 Task: Look for Airbnb properties in Sambava, Madagascar from 4th December, 2023 to 10th December, 2023 for 1 adult.1  bedroom having 1 bed and 1 bathroom. Property type can be hotel. Booking option can be shelf check-in. Look for 3 properties as per requirement.
Action: Mouse pressed left at (463, 84)
Screenshot: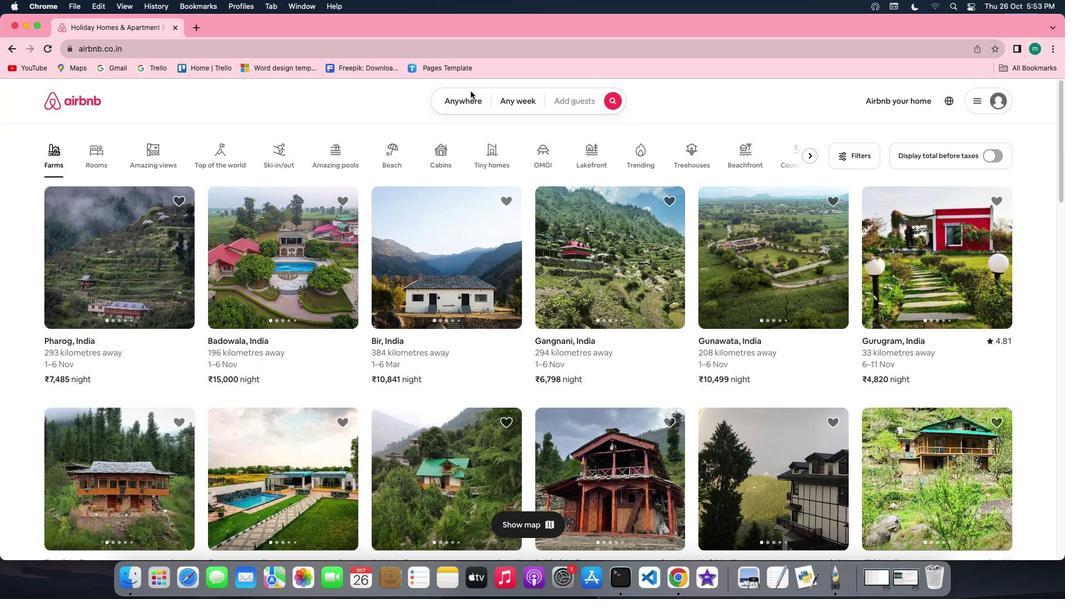 
Action: Mouse pressed left at (463, 84)
Screenshot: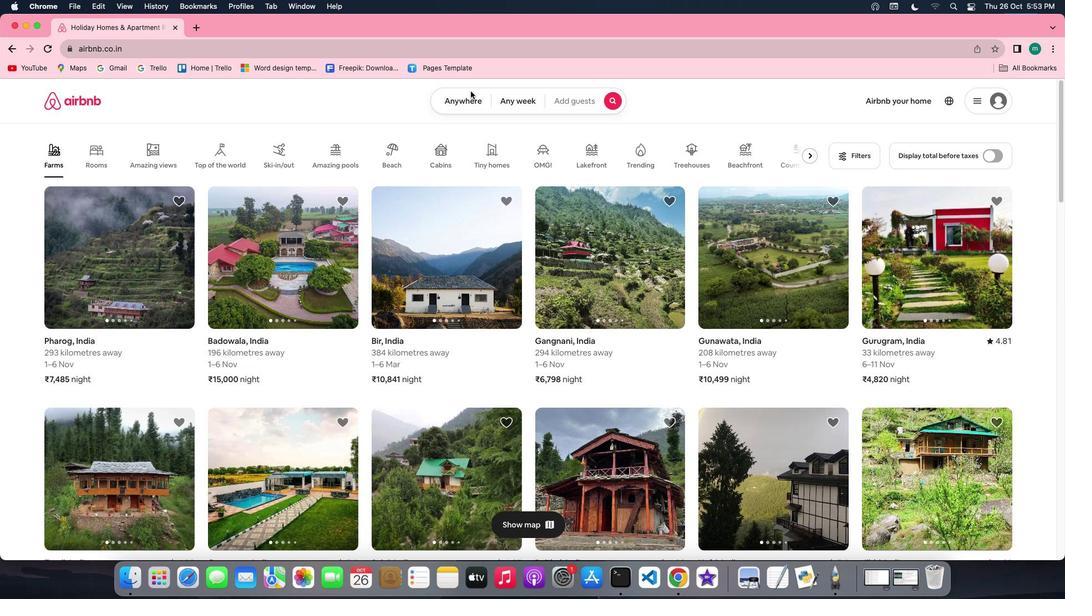 
Action: Mouse moved to (390, 128)
Screenshot: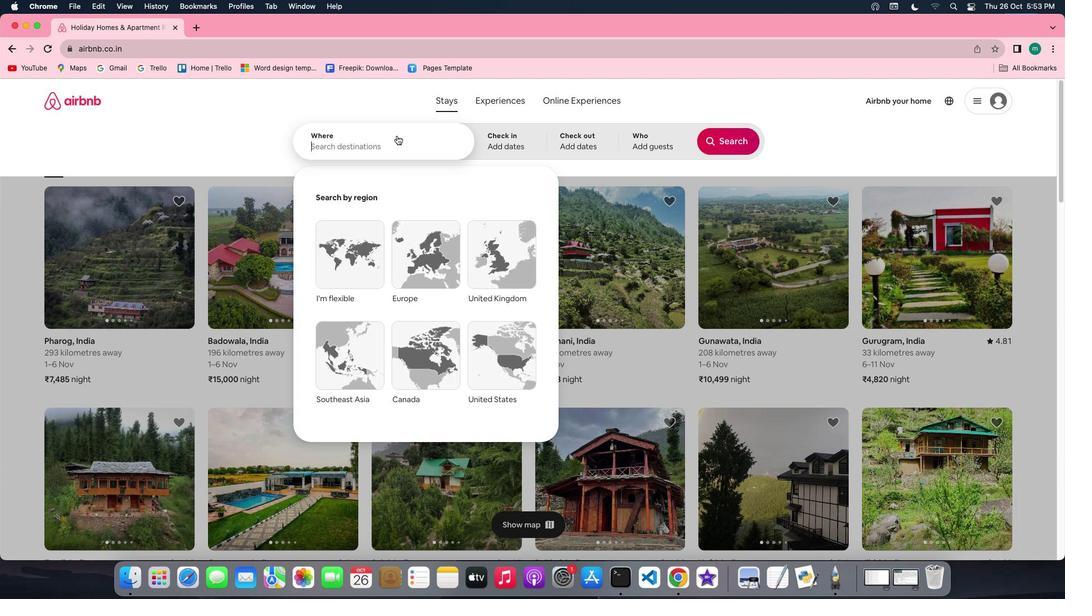 
Action: Mouse pressed left at (390, 128)
Screenshot: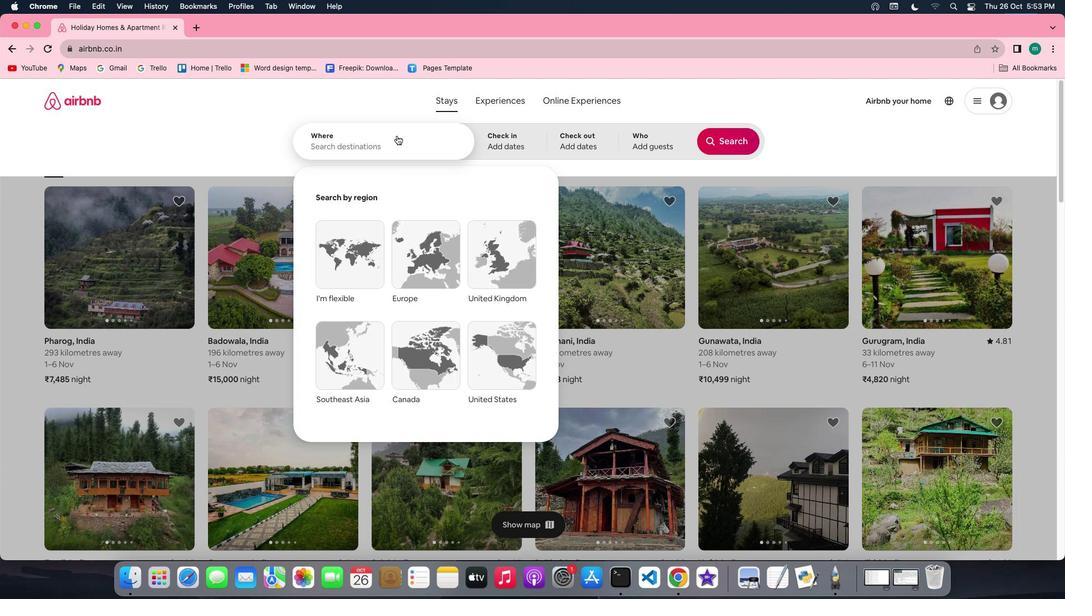 
Action: Mouse moved to (384, 138)
Screenshot: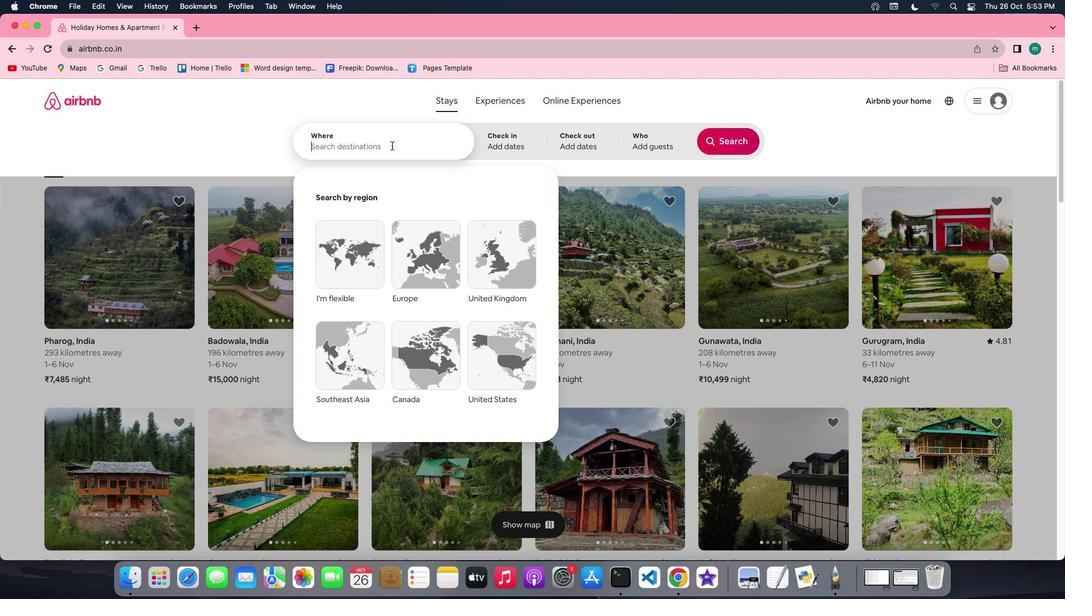 
Action: Mouse pressed left at (384, 138)
Screenshot: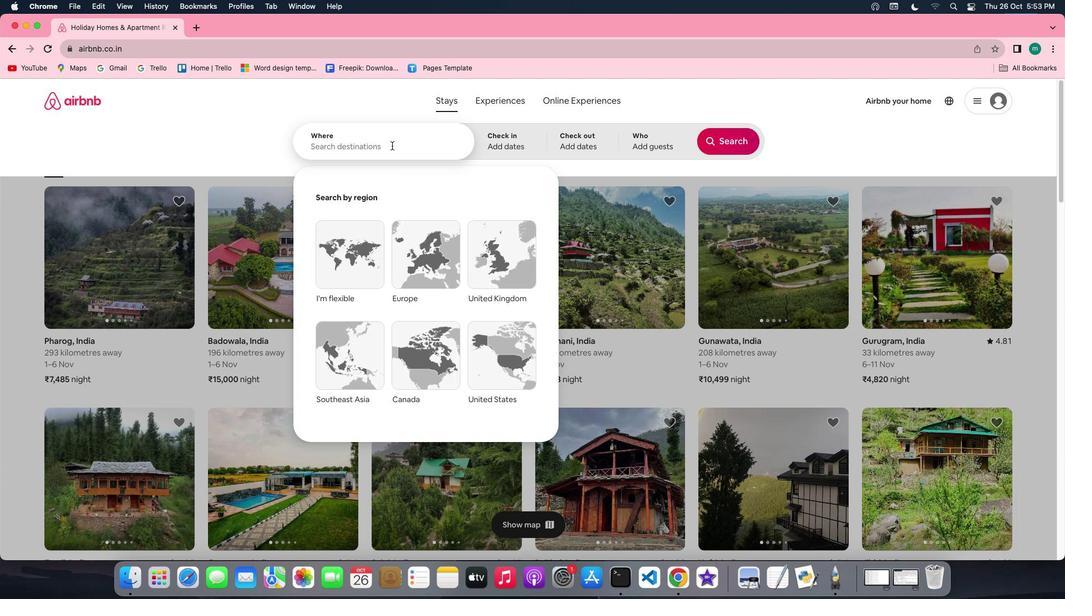 
Action: Key pressed Key.spaceKey.shift'S''a''m''b''a''v''a'','Key.spaceKey.shift'M''a''d''a''g''a''s''c''a''r'
Screenshot: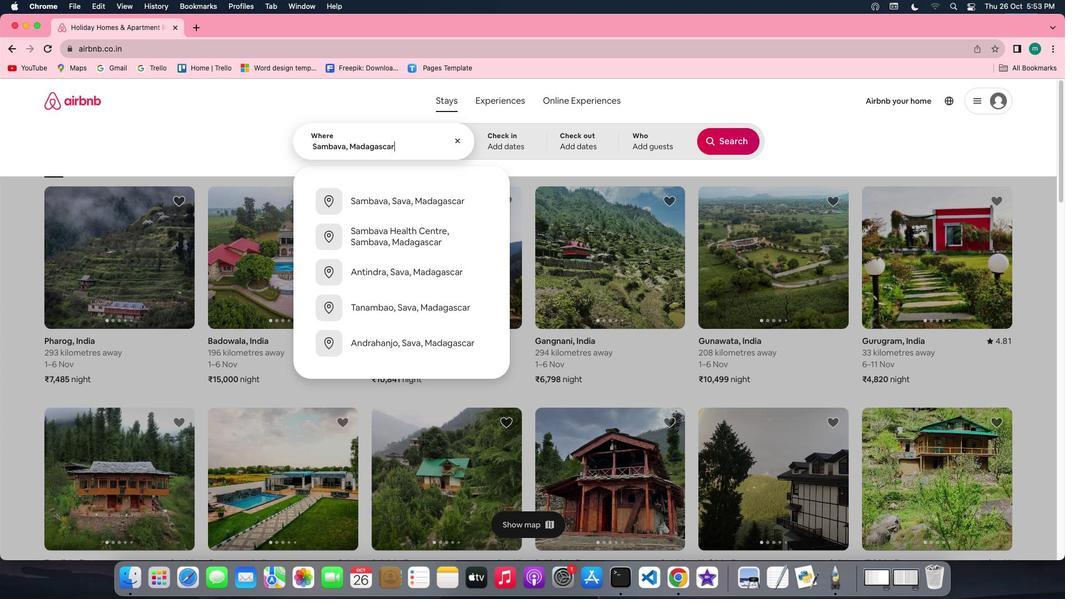 
Action: Mouse moved to (510, 137)
Screenshot: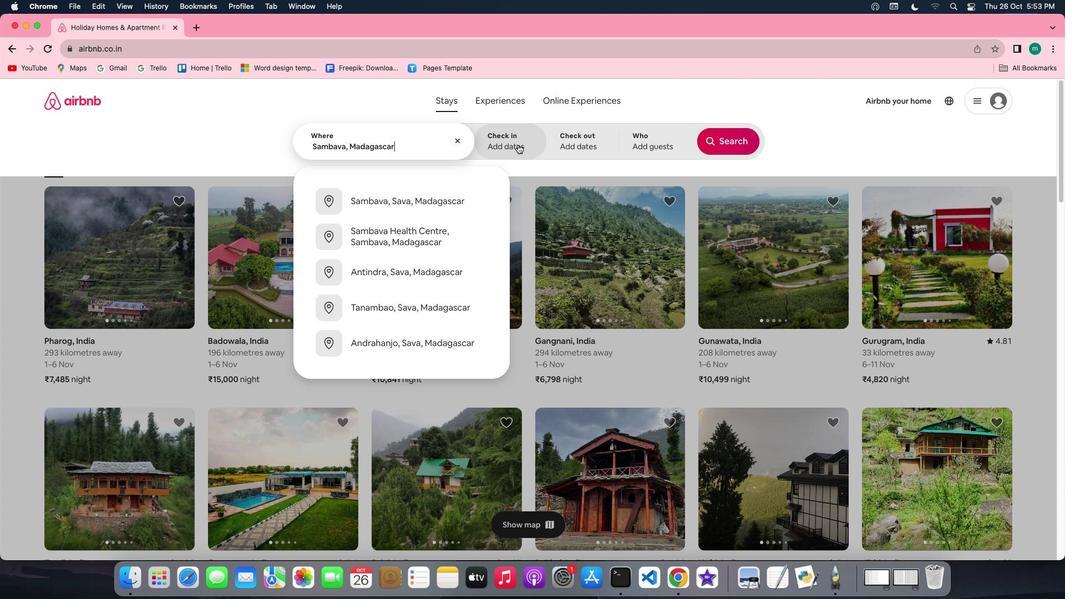 
Action: Mouse pressed left at (510, 137)
Screenshot: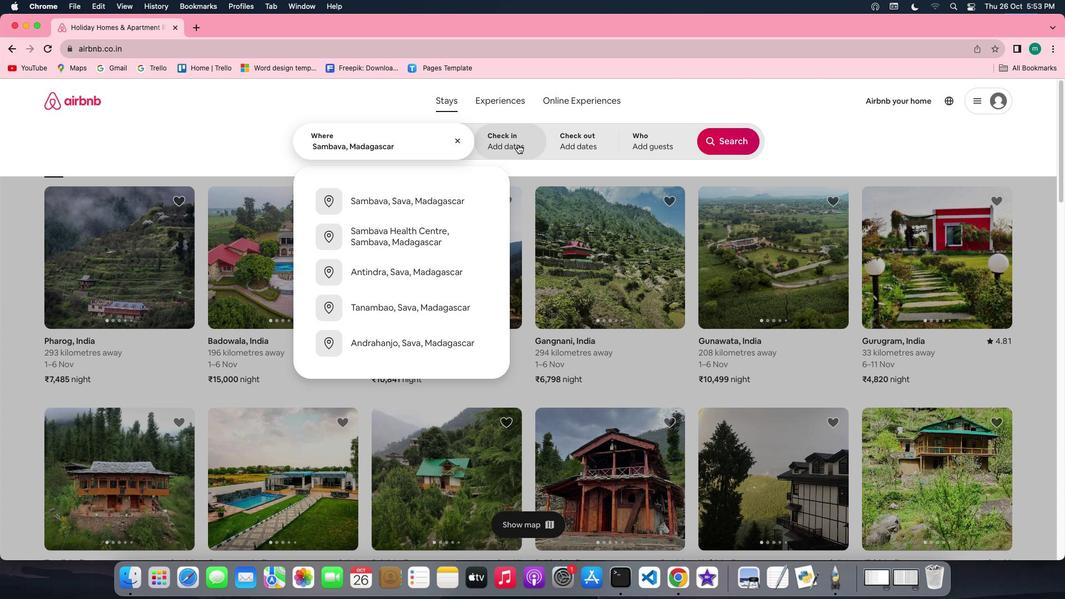 
Action: Mouse moved to (712, 224)
Screenshot: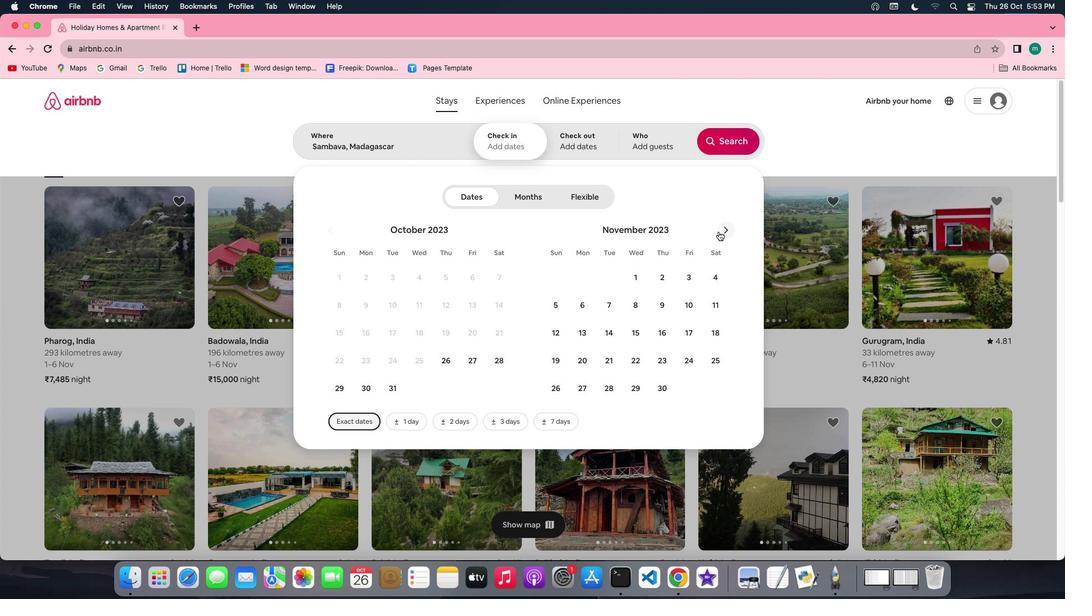 
Action: Mouse pressed left at (712, 224)
Screenshot: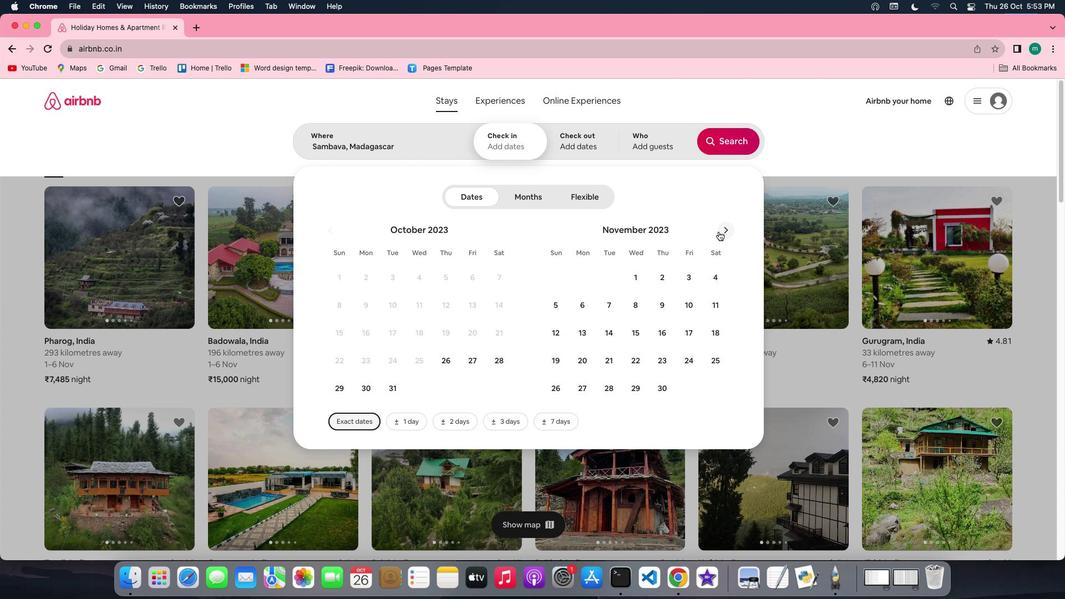 
Action: Mouse moved to (578, 294)
Screenshot: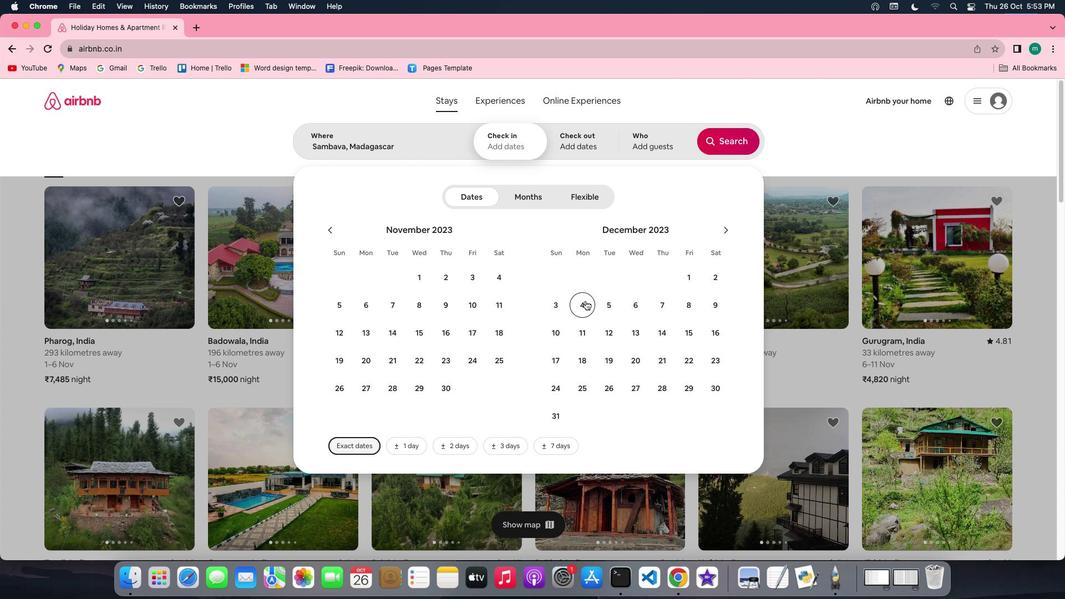 
Action: Mouse pressed left at (578, 294)
Screenshot: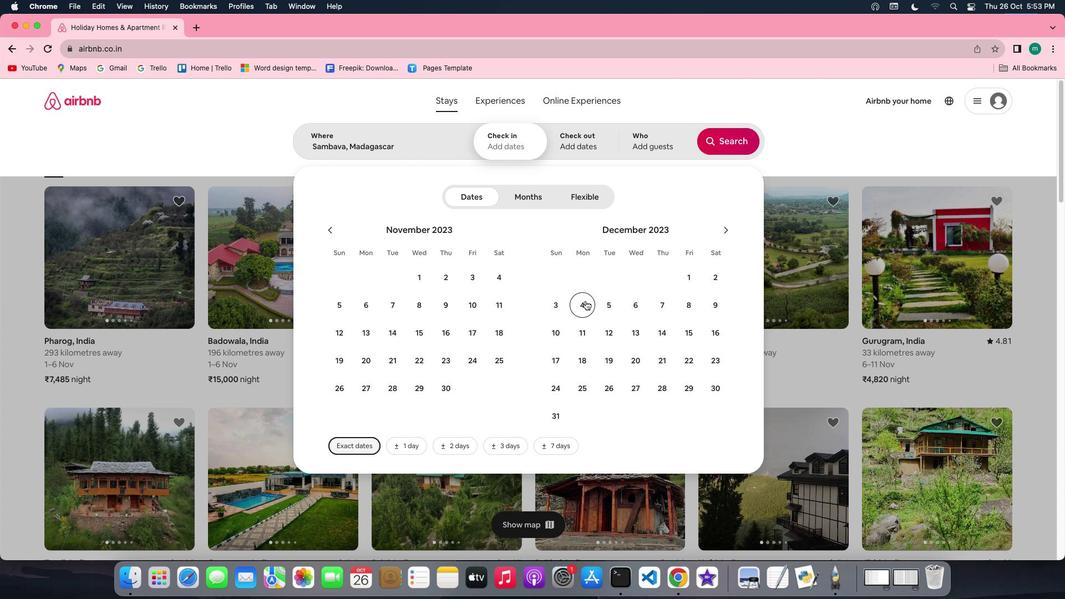 
Action: Mouse moved to (546, 315)
Screenshot: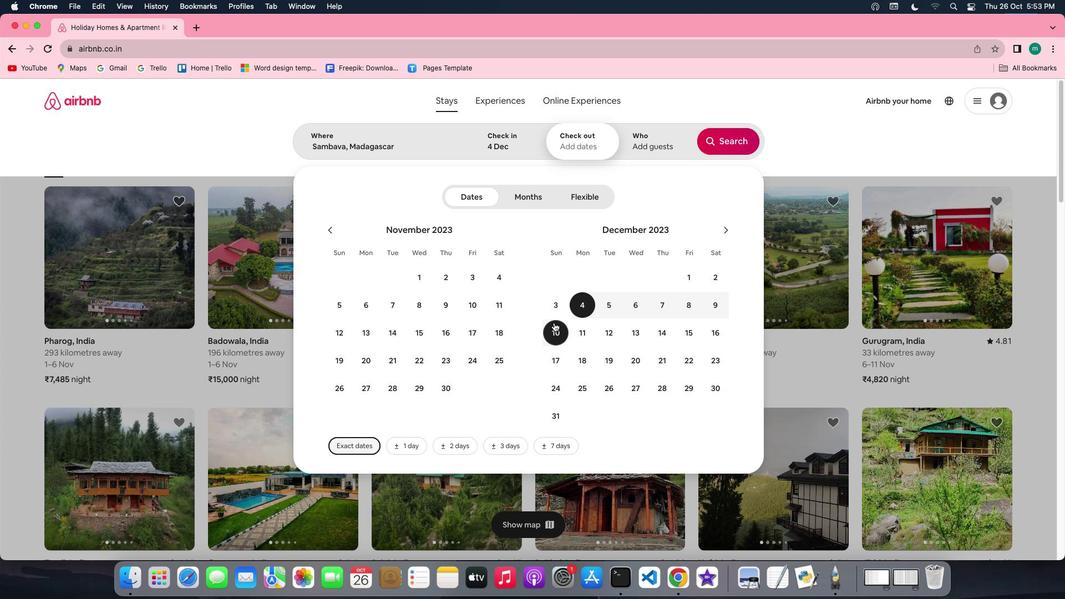 
Action: Mouse pressed left at (546, 315)
Screenshot: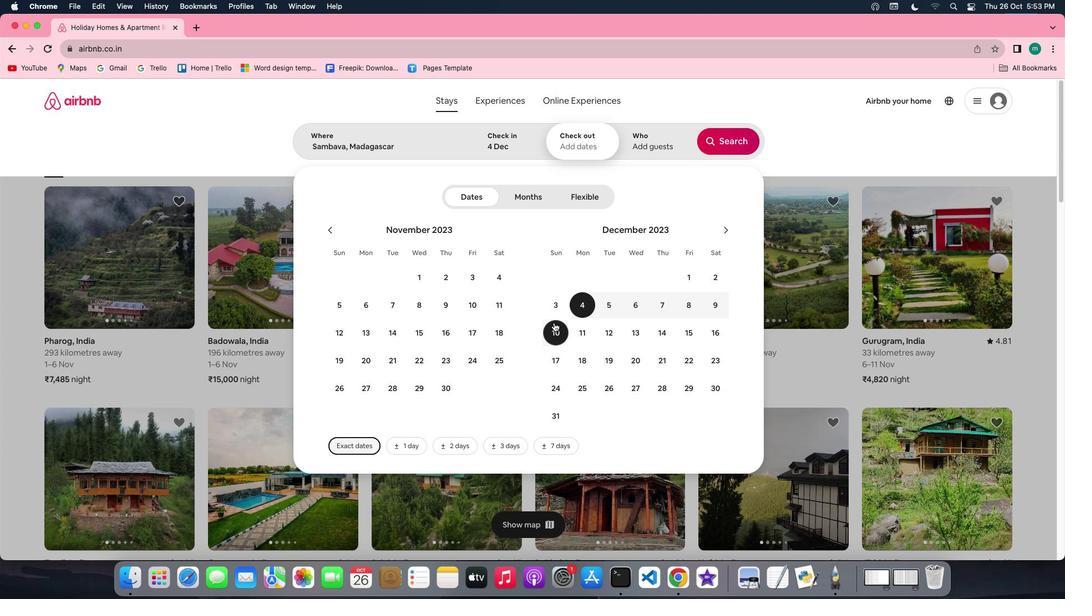 
Action: Mouse moved to (651, 133)
Screenshot: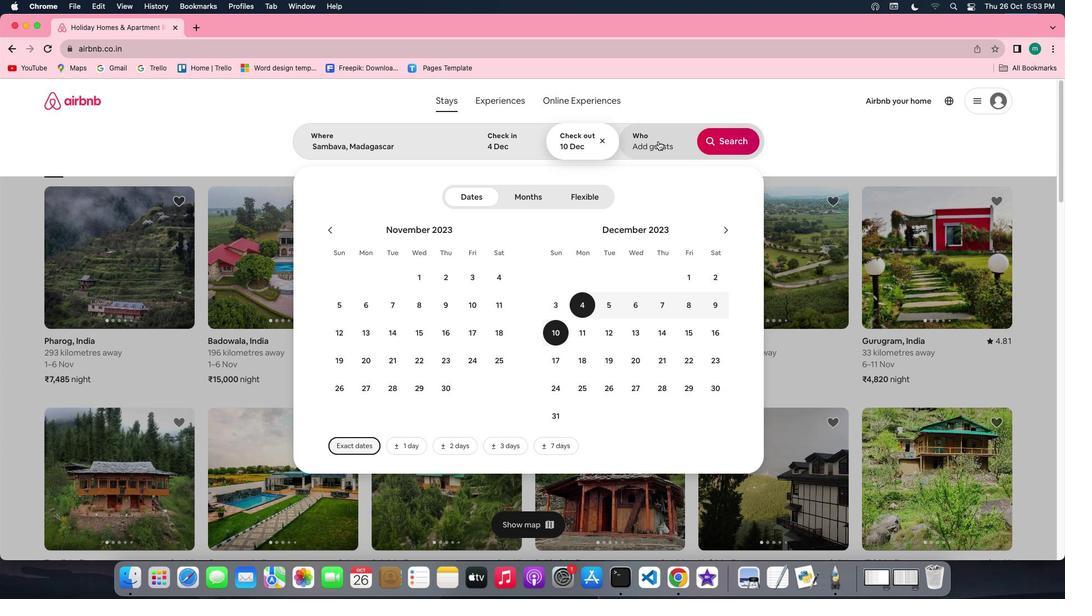 
Action: Mouse pressed left at (651, 133)
Screenshot: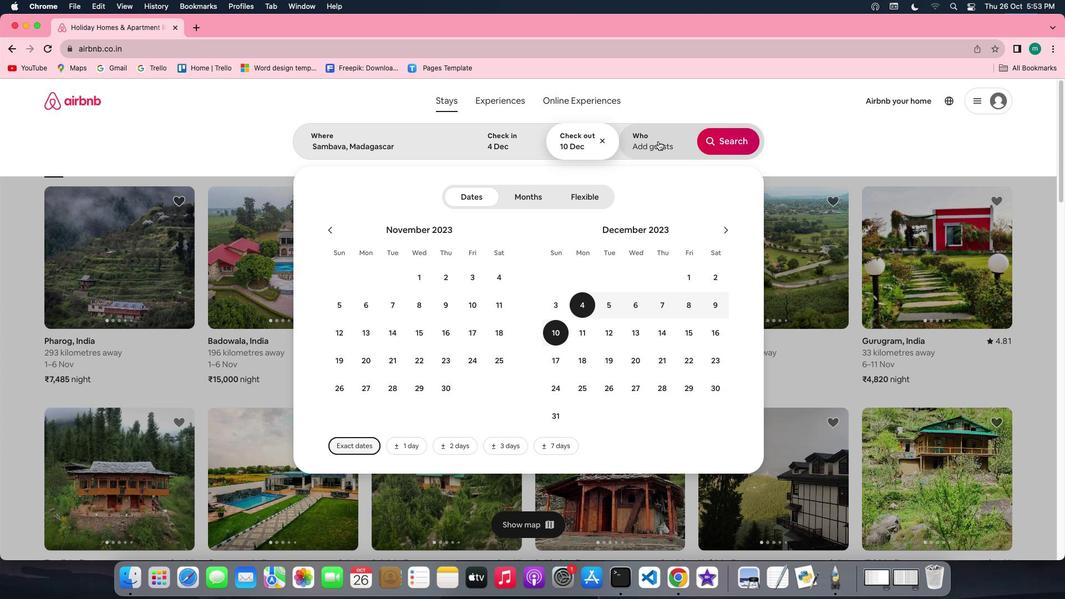 
Action: Mouse moved to (717, 189)
Screenshot: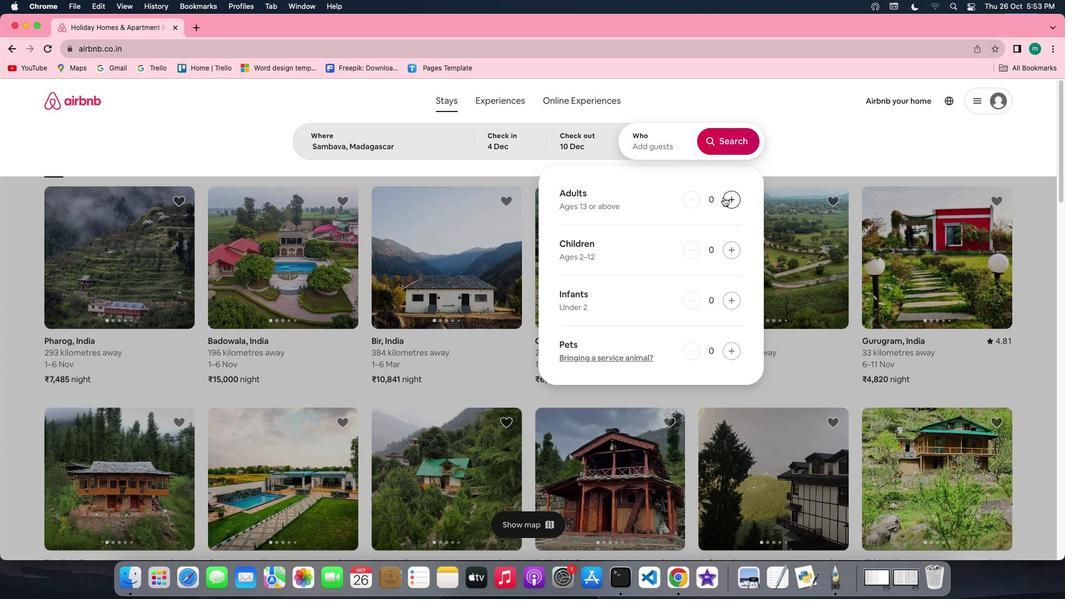 
Action: Mouse pressed left at (717, 189)
Screenshot: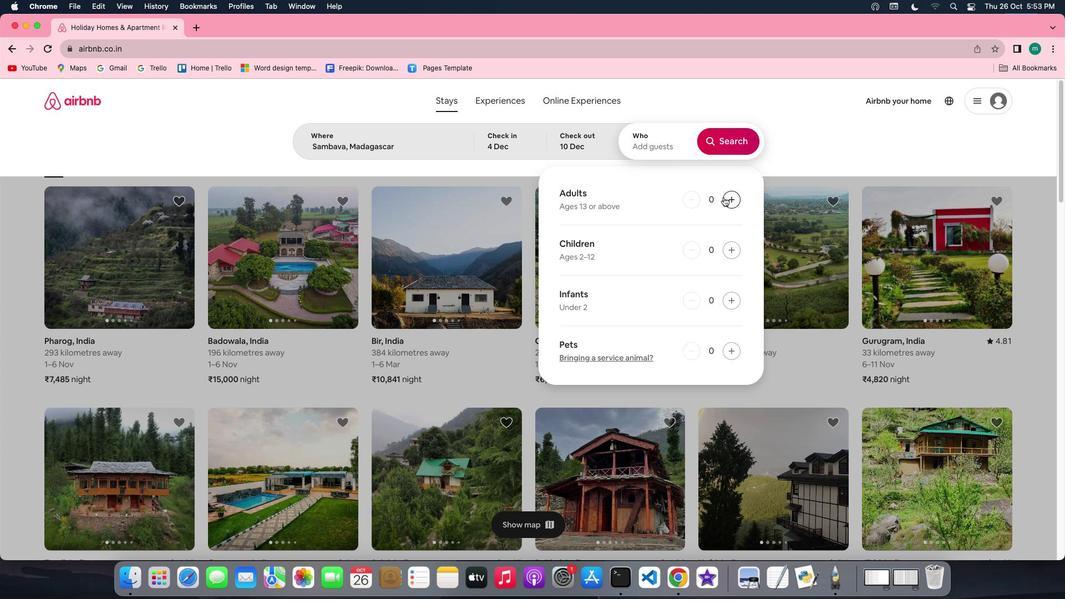 
Action: Mouse moved to (728, 139)
Screenshot: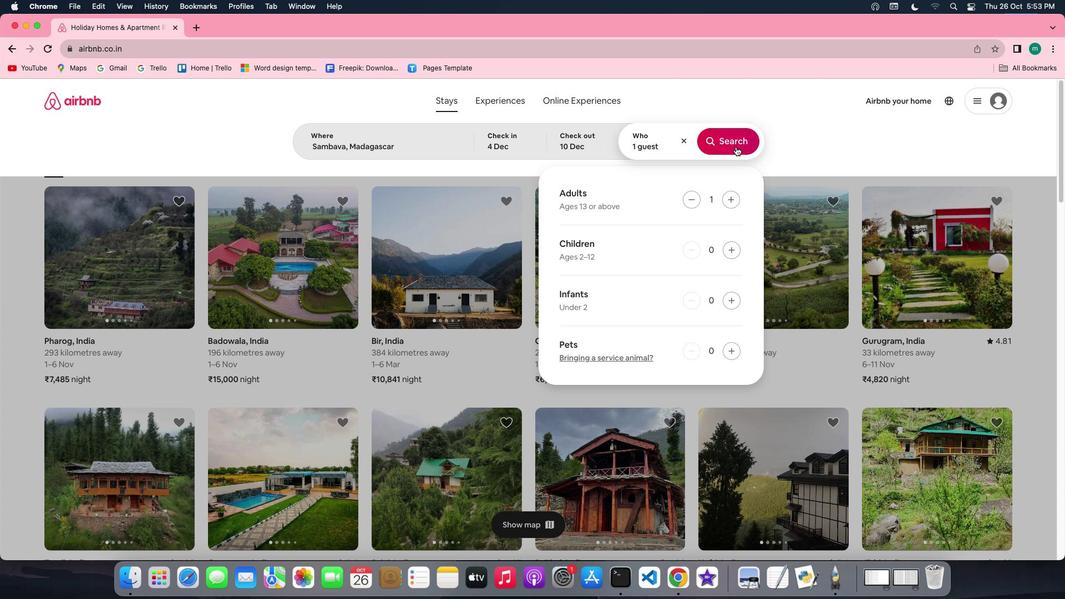 
Action: Mouse pressed left at (728, 139)
Screenshot: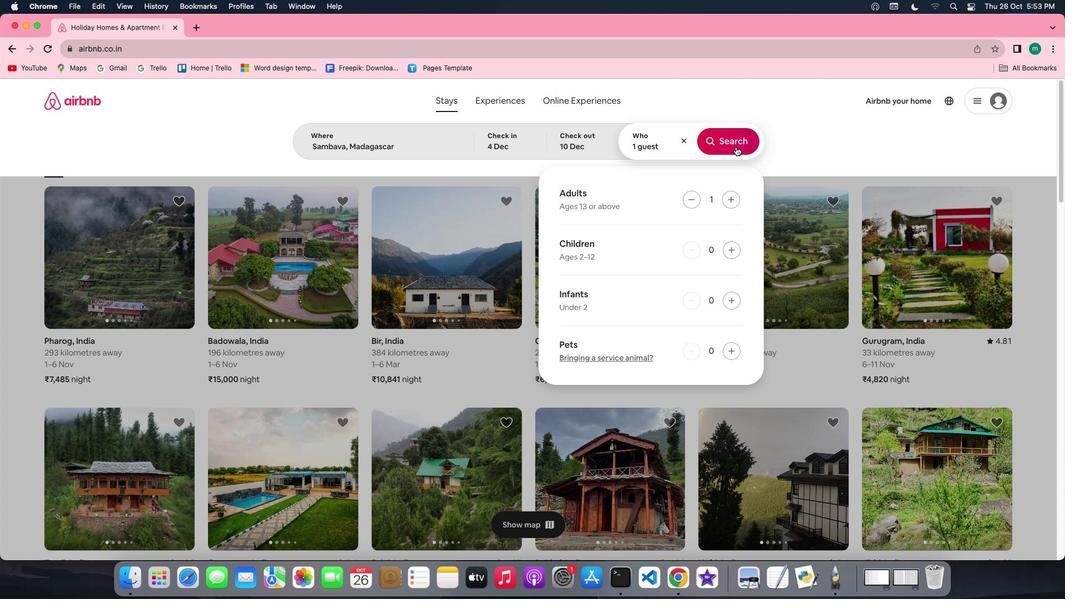 
Action: Mouse moved to (883, 131)
Screenshot: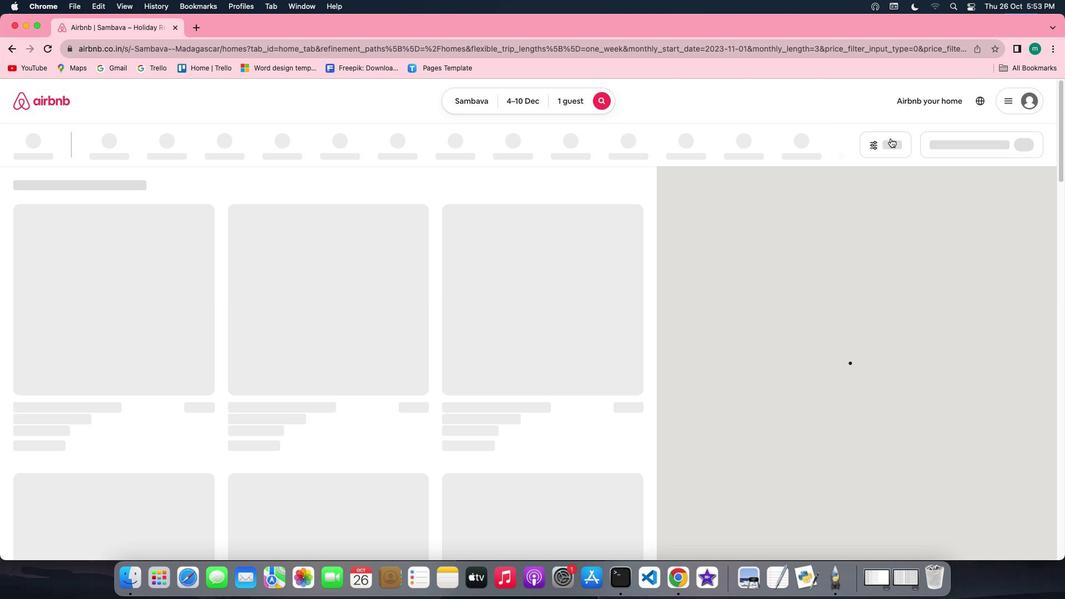 
Action: Mouse pressed left at (883, 131)
Screenshot: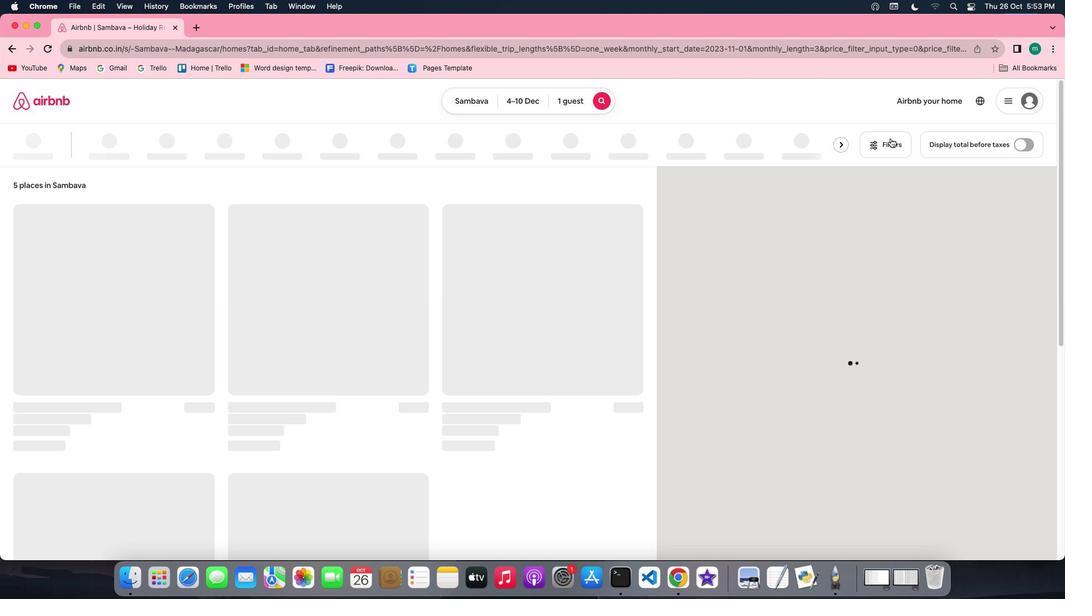 
Action: Mouse moved to (874, 140)
Screenshot: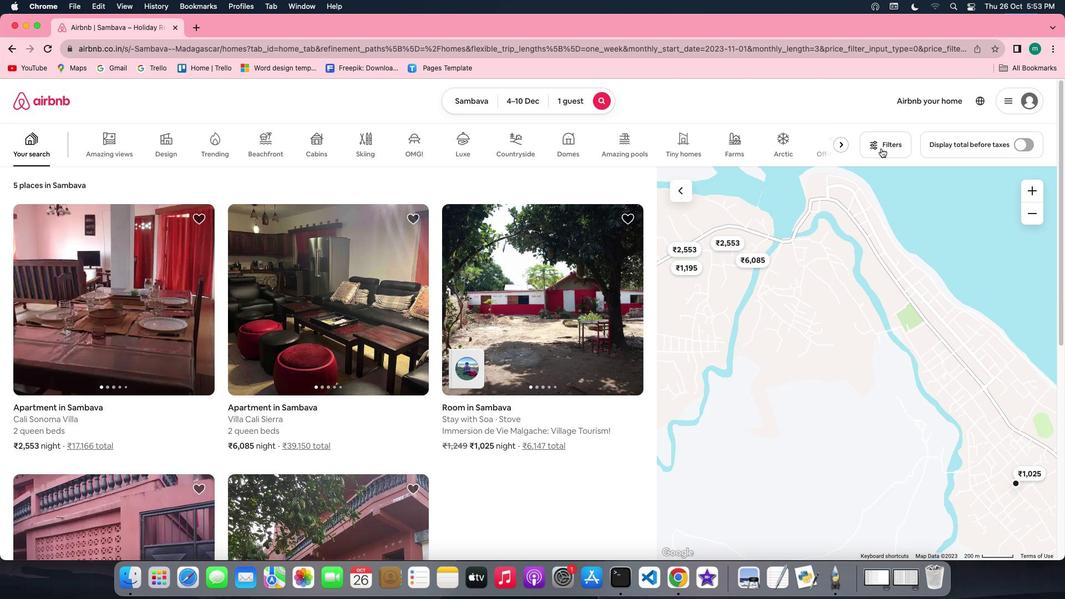
Action: Mouse pressed left at (874, 140)
Screenshot: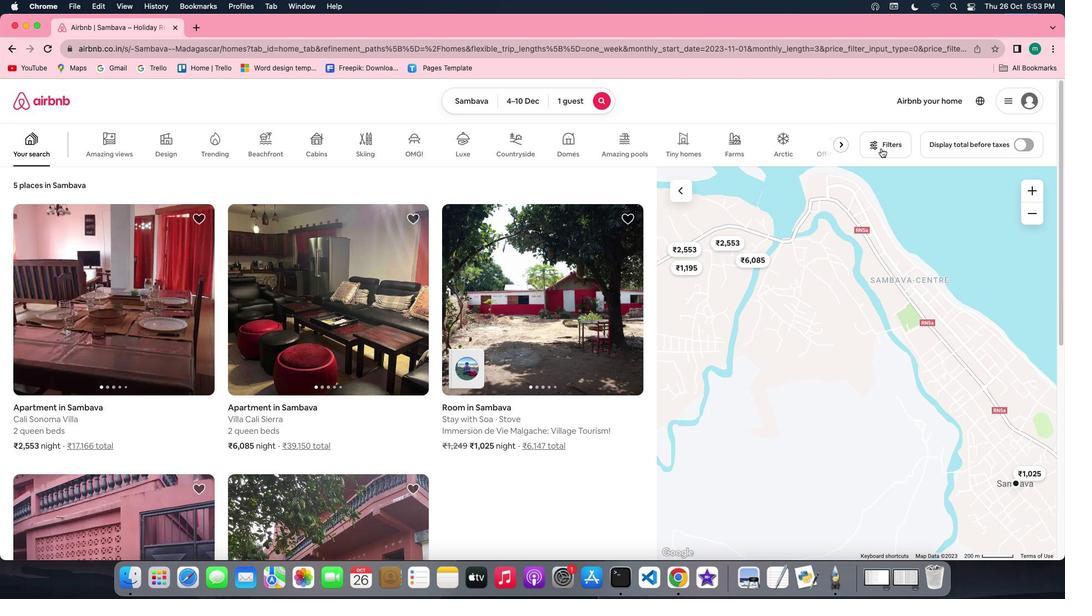 
Action: Mouse moved to (581, 269)
Screenshot: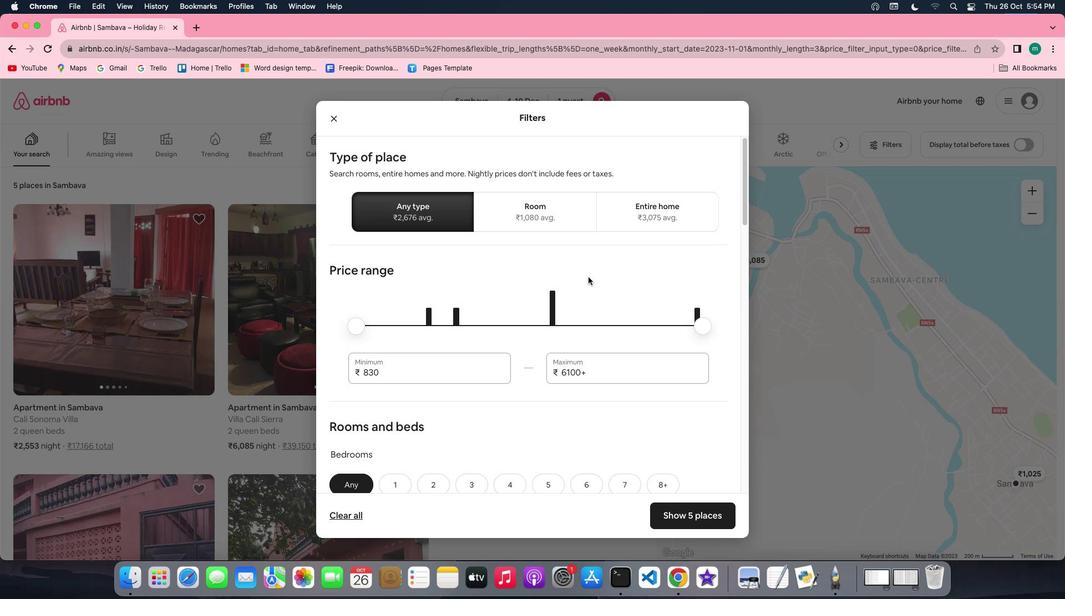 
Action: Mouse scrolled (581, 269) with delta (-6, -7)
Screenshot: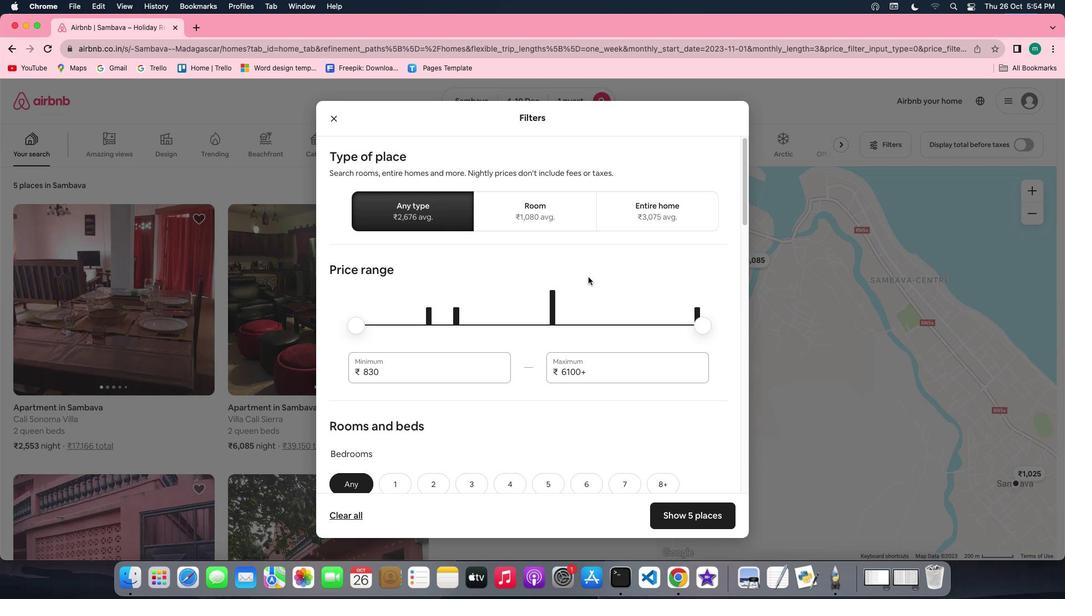 
Action: Mouse scrolled (581, 269) with delta (-6, -7)
Screenshot: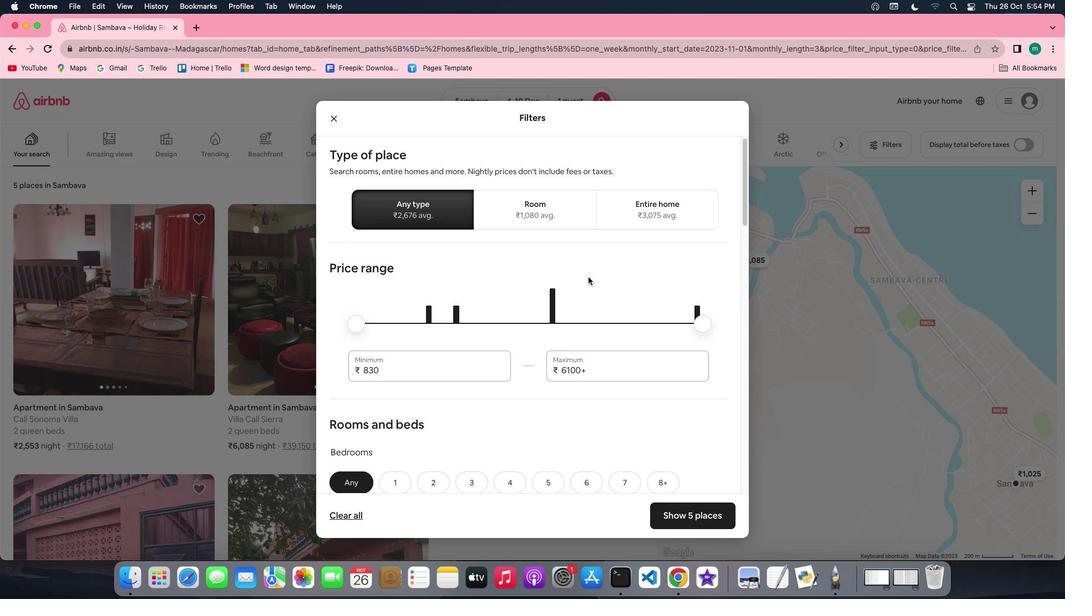 
Action: Mouse scrolled (581, 269) with delta (-6, -7)
Screenshot: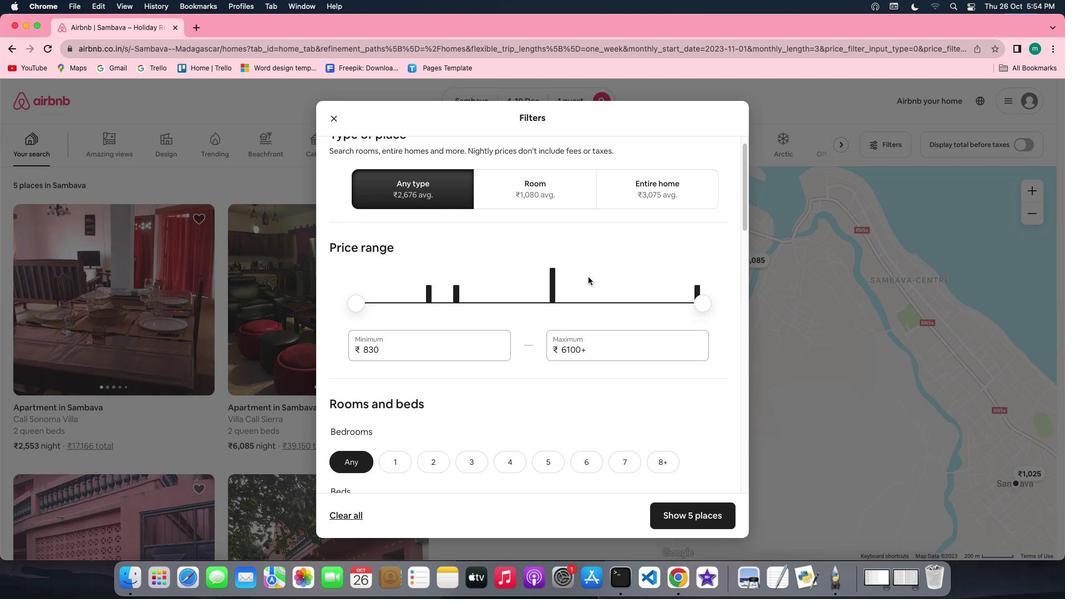 
Action: Mouse scrolled (581, 269) with delta (-6, -6)
Screenshot: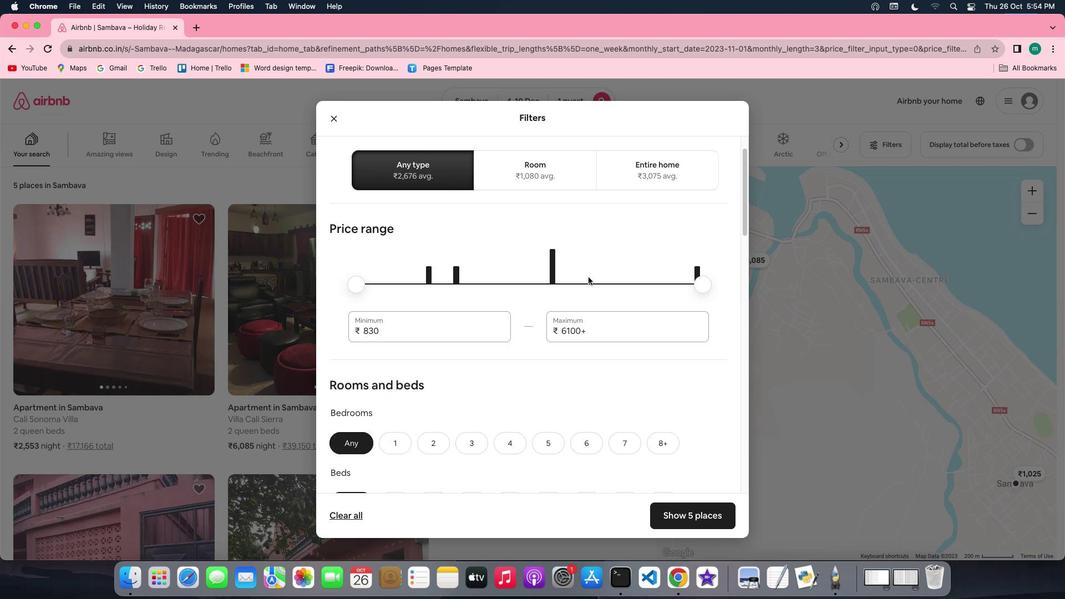 
Action: Mouse scrolled (581, 269) with delta (-6, -6)
Screenshot: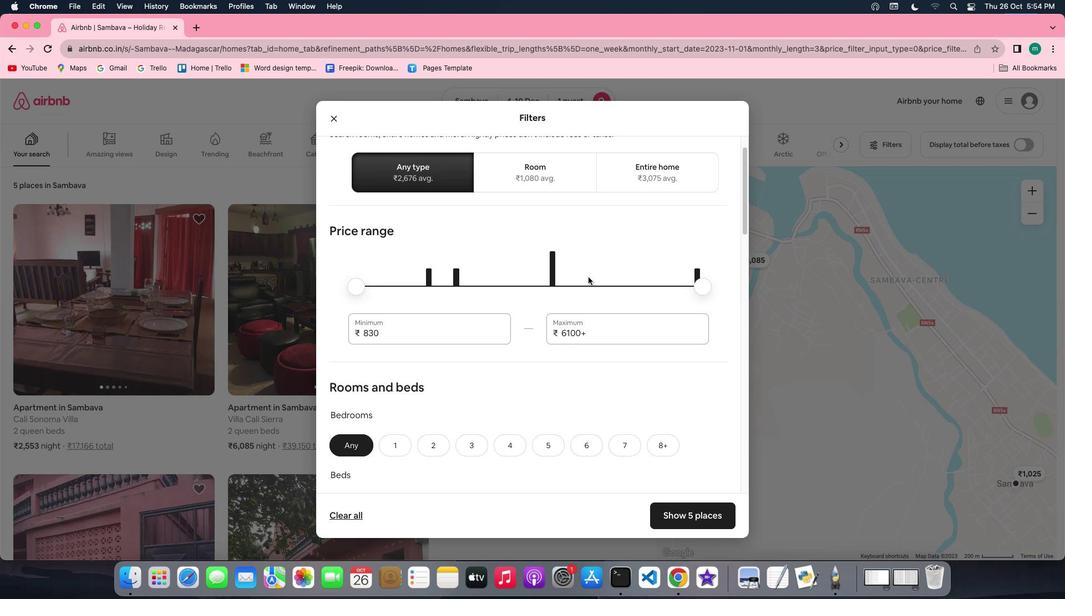 
Action: Mouse scrolled (581, 269) with delta (-6, -7)
Screenshot: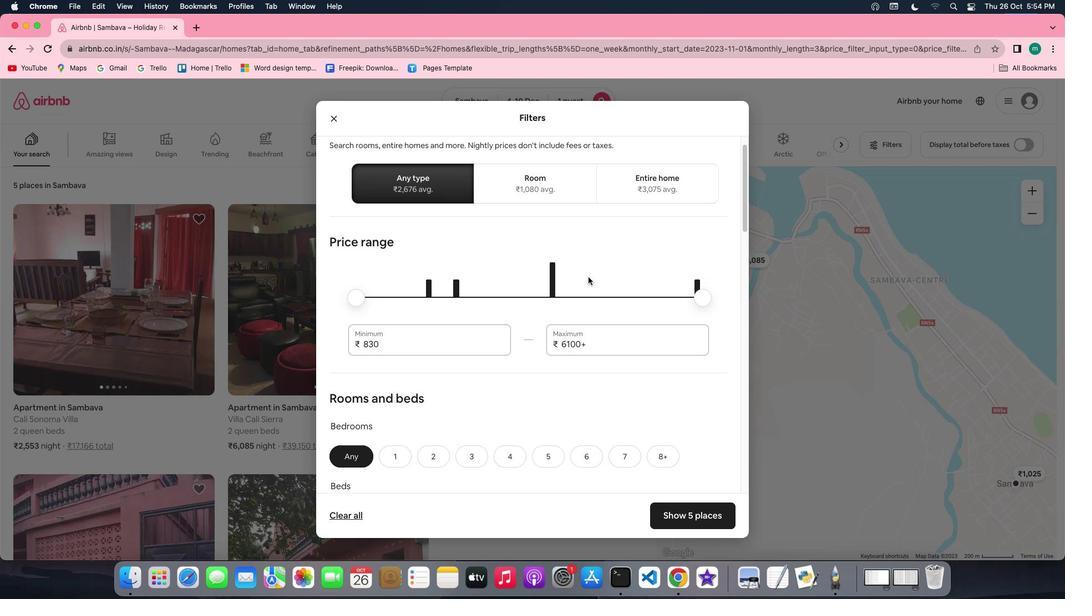 
Action: Mouse scrolled (581, 269) with delta (-6, -7)
Screenshot: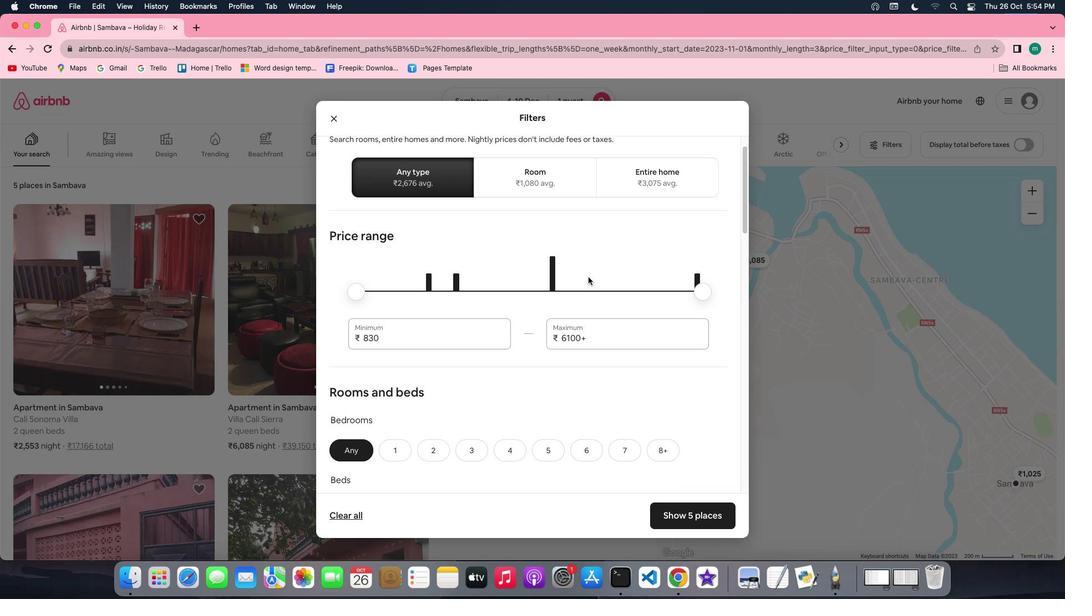 
Action: Mouse scrolled (581, 269) with delta (-6, -8)
Screenshot: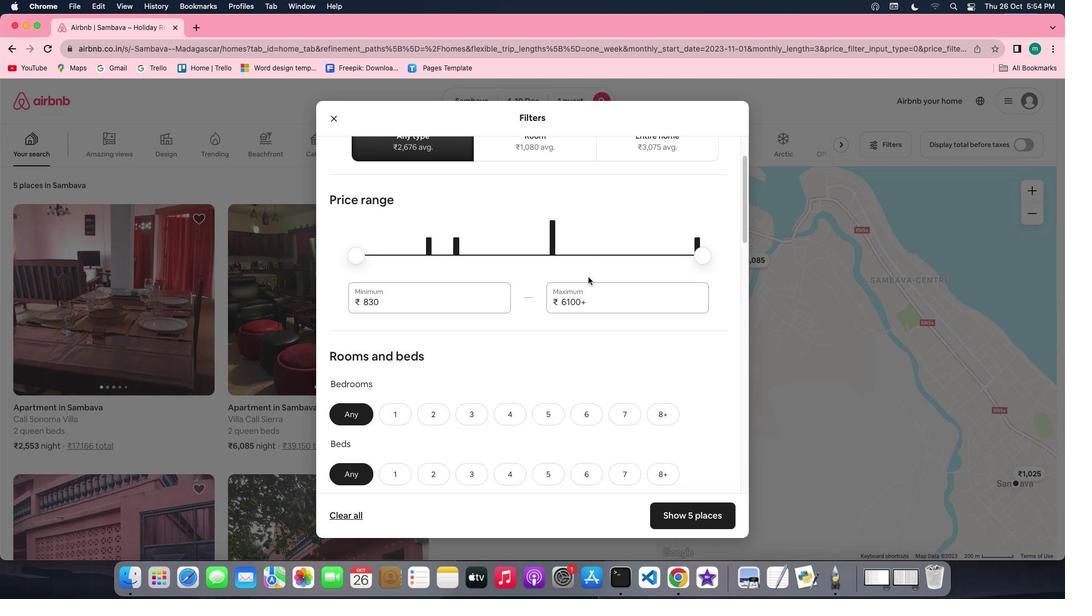 
Action: Mouse scrolled (581, 269) with delta (-6, -8)
Screenshot: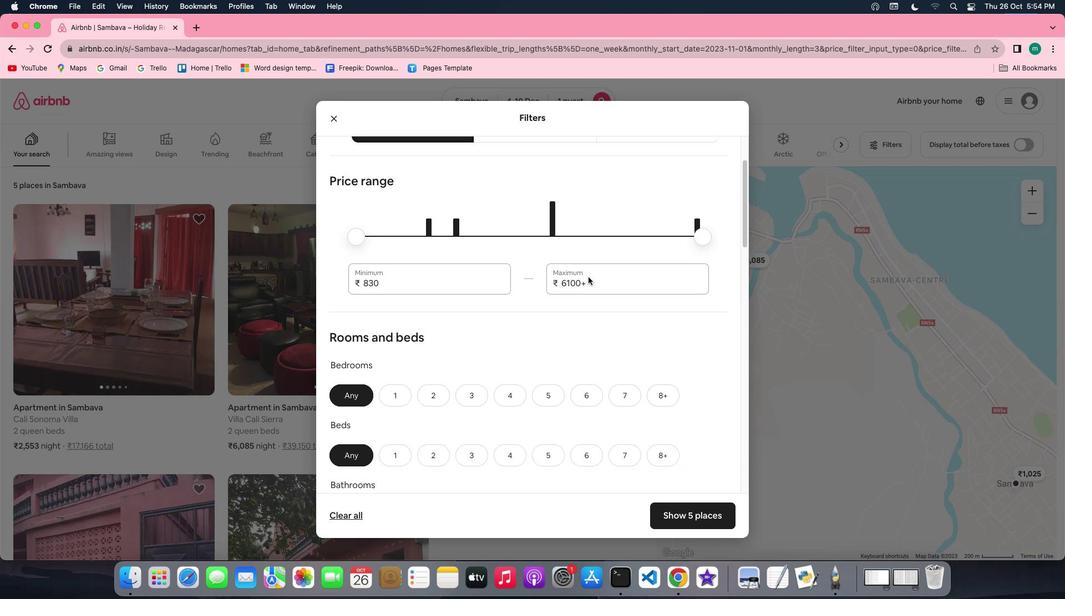 
Action: Mouse scrolled (581, 269) with delta (-6, -7)
Screenshot: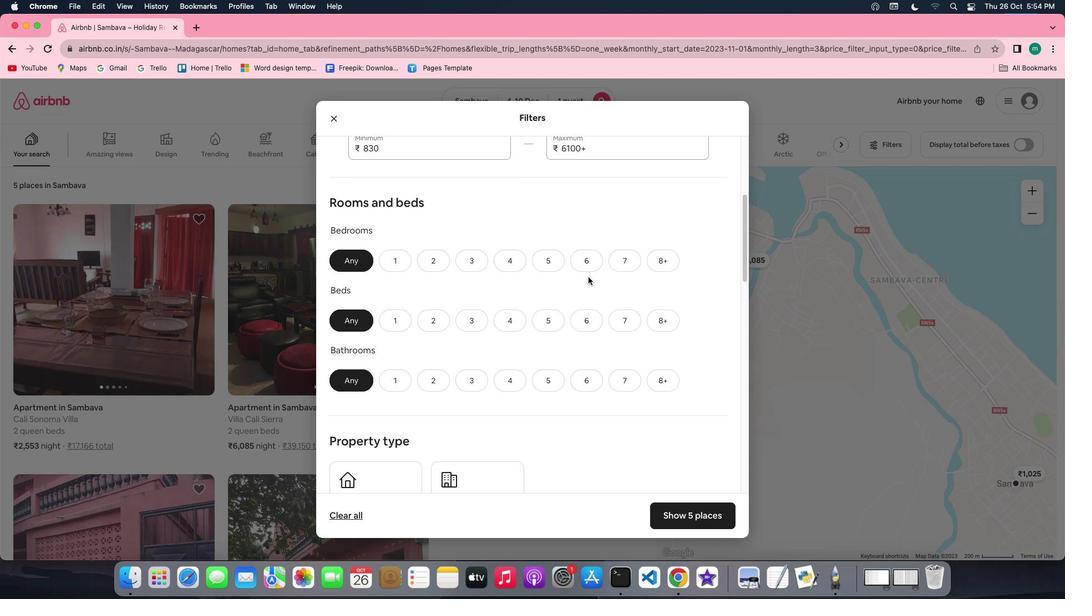 
Action: Mouse scrolled (581, 269) with delta (-6, -7)
Screenshot: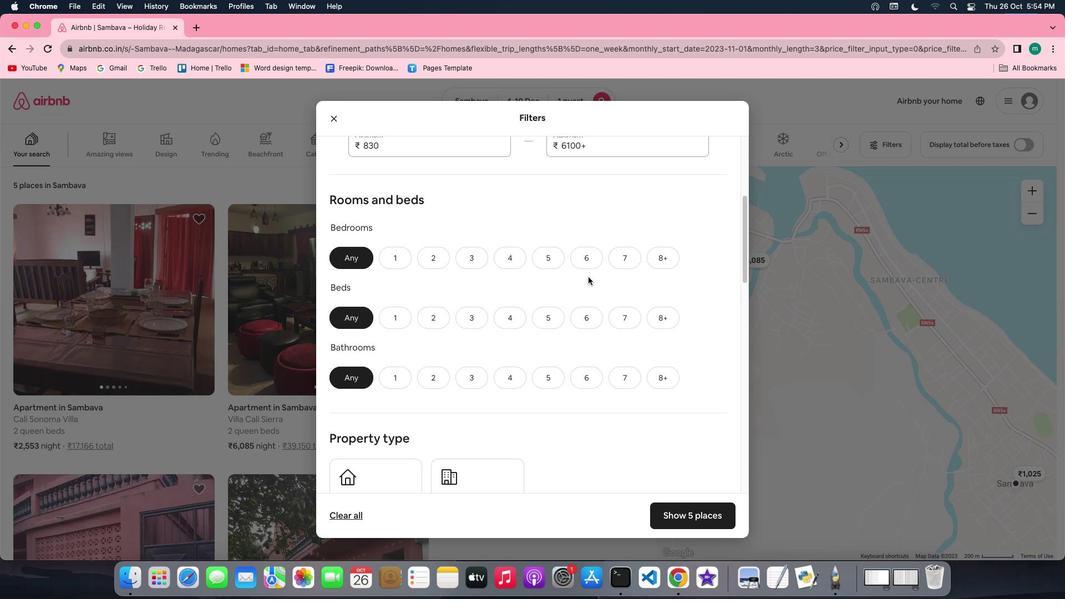 
Action: Mouse scrolled (581, 269) with delta (-6, -7)
Screenshot: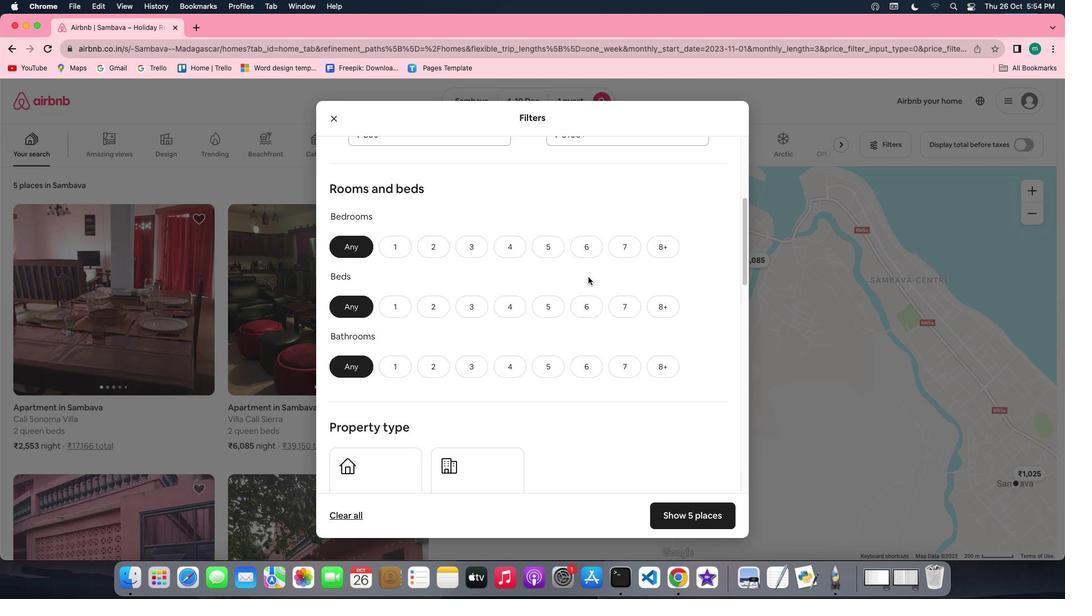 
Action: Mouse scrolled (581, 269) with delta (-6, -7)
Screenshot: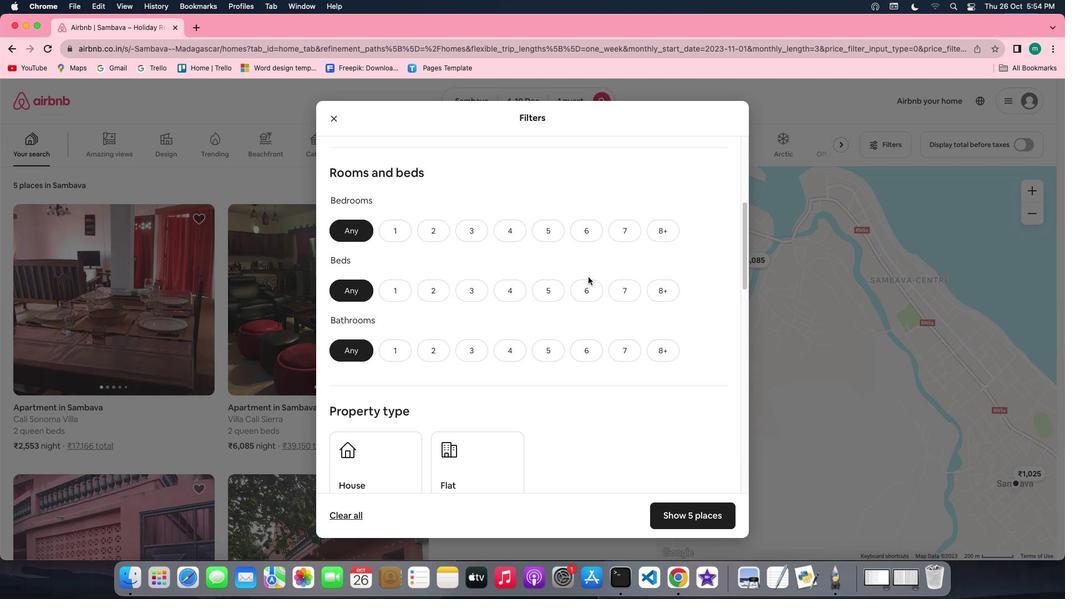 
Action: Mouse scrolled (581, 269) with delta (-6, -7)
Screenshot: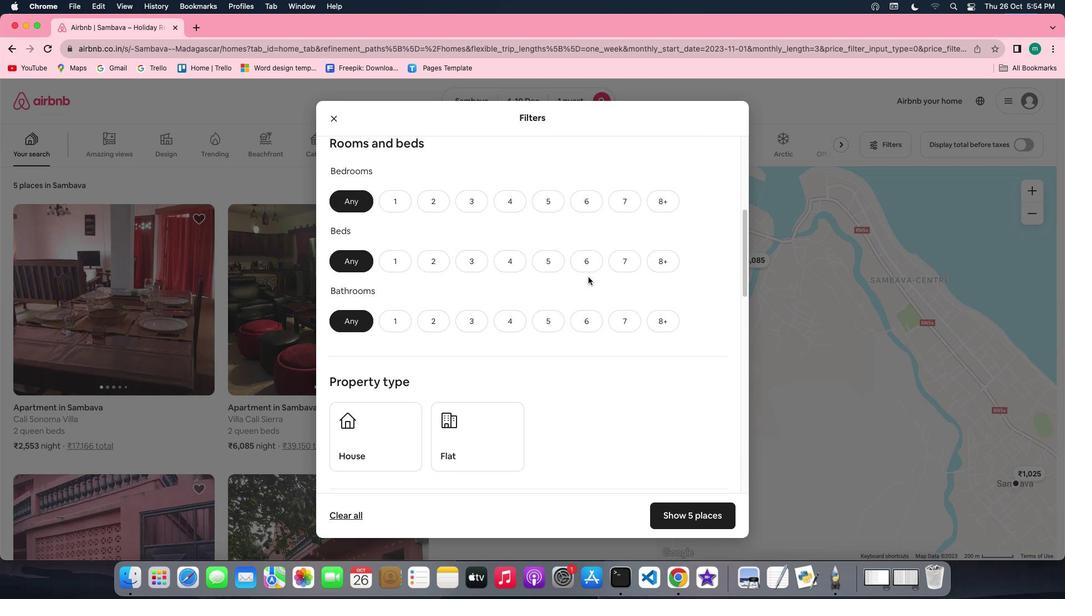 
Action: Mouse scrolled (581, 269) with delta (-6, -7)
Screenshot: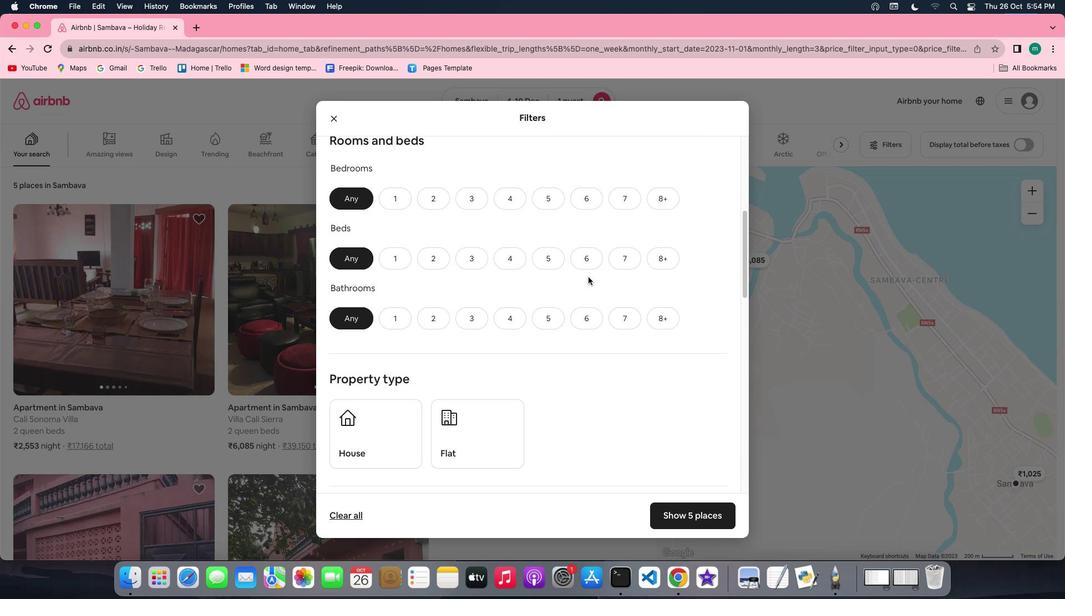 
Action: Mouse scrolled (581, 269) with delta (-6, -7)
Screenshot: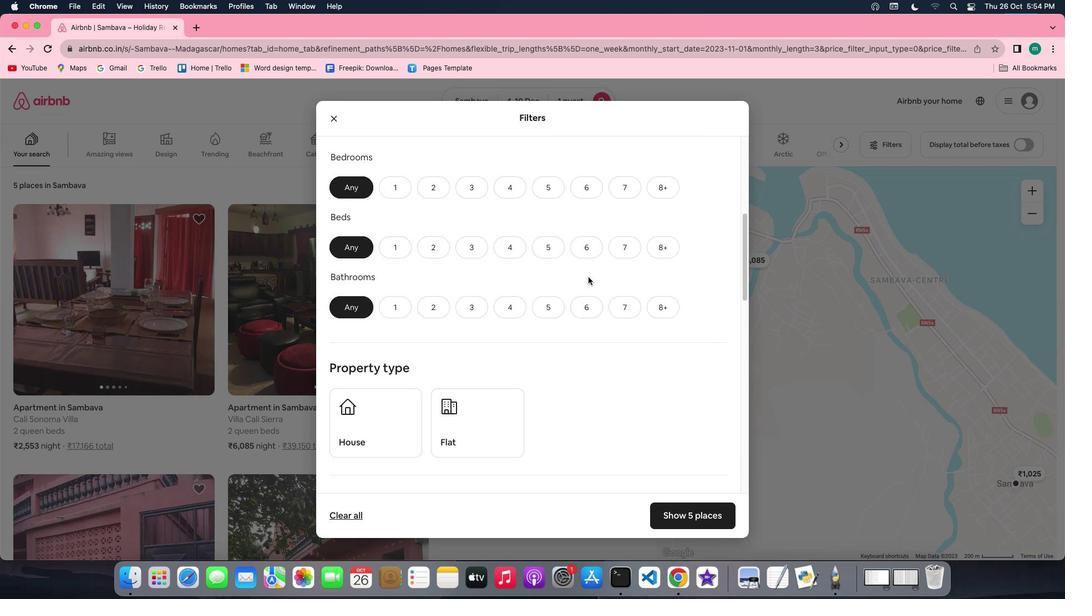 
Action: Mouse moved to (392, 148)
Screenshot: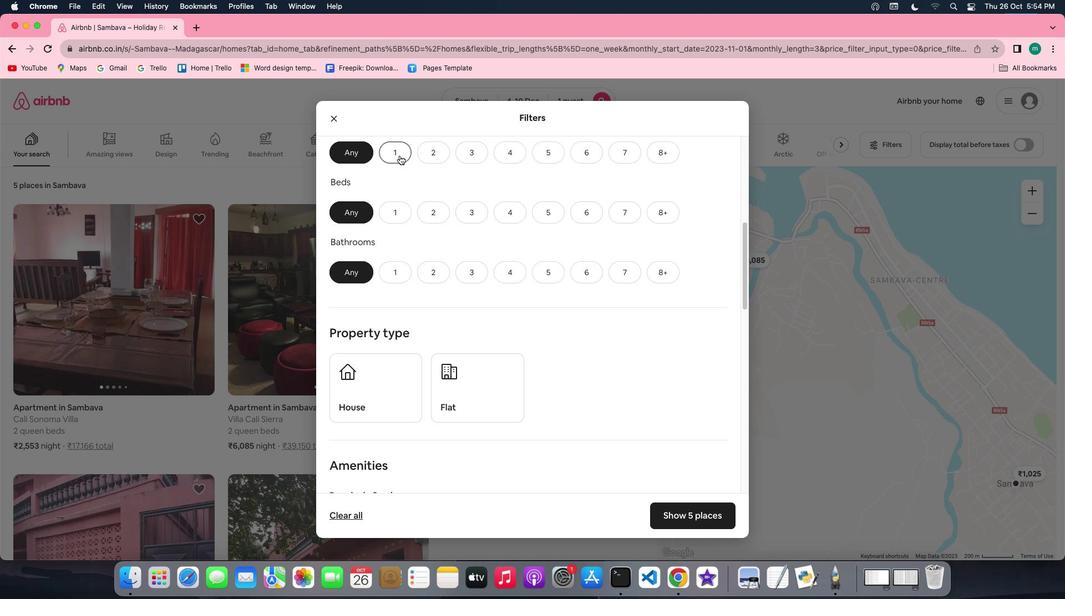 
Action: Mouse pressed left at (392, 148)
Screenshot: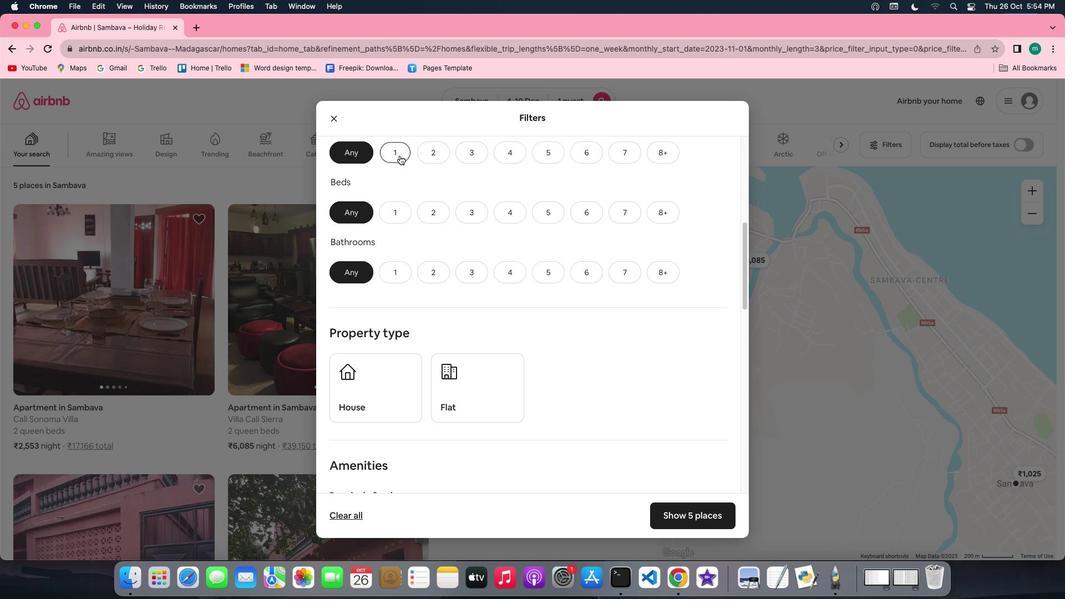 
Action: Mouse moved to (391, 199)
Screenshot: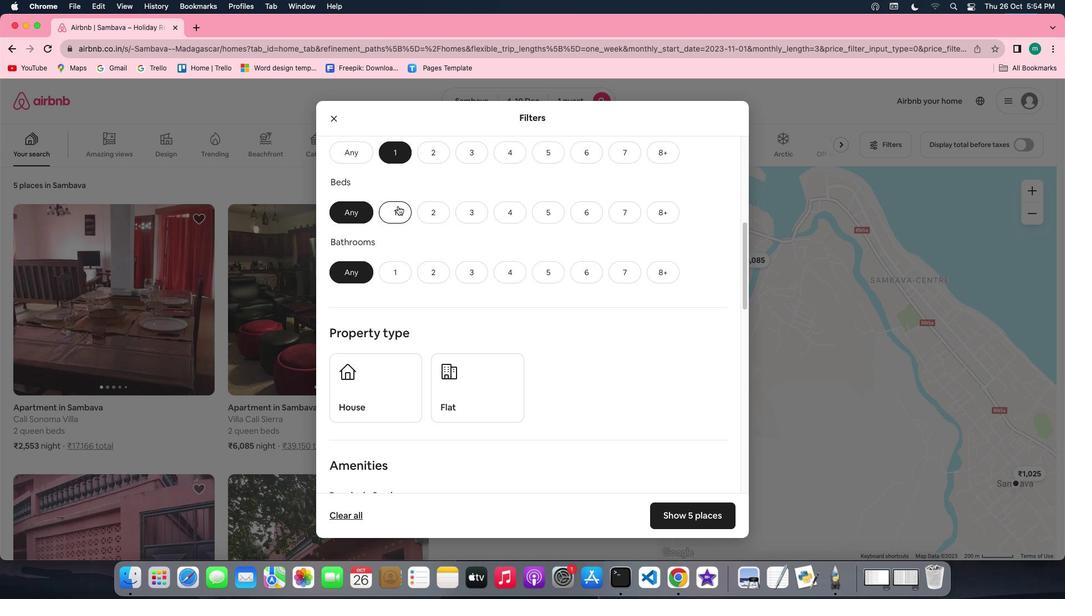 
Action: Mouse pressed left at (391, 199)
Screenshot: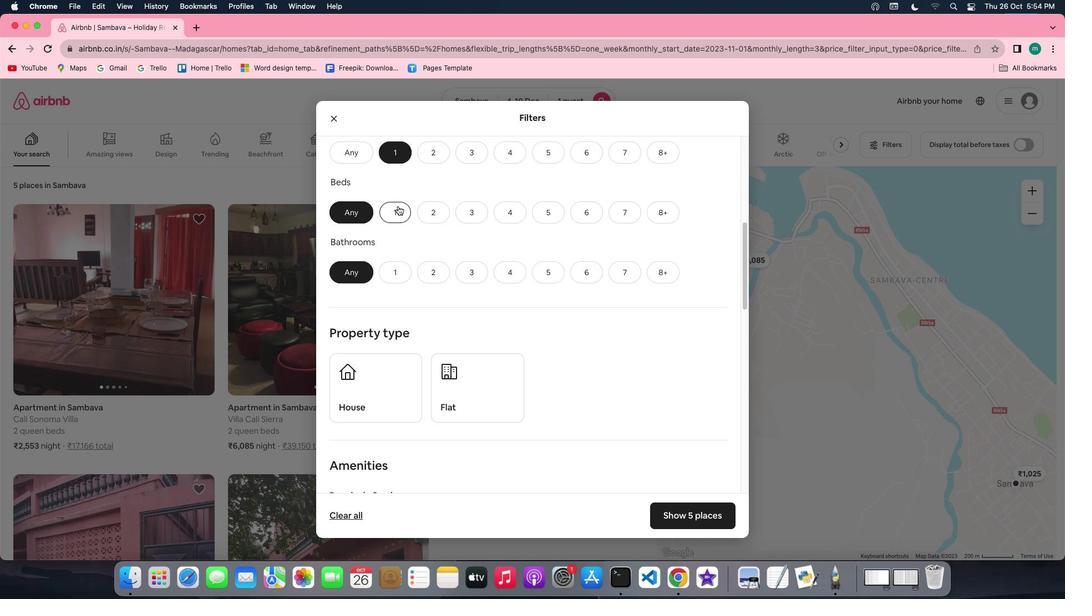 
Action: Mouse moved to (382, 266)
Screenshot: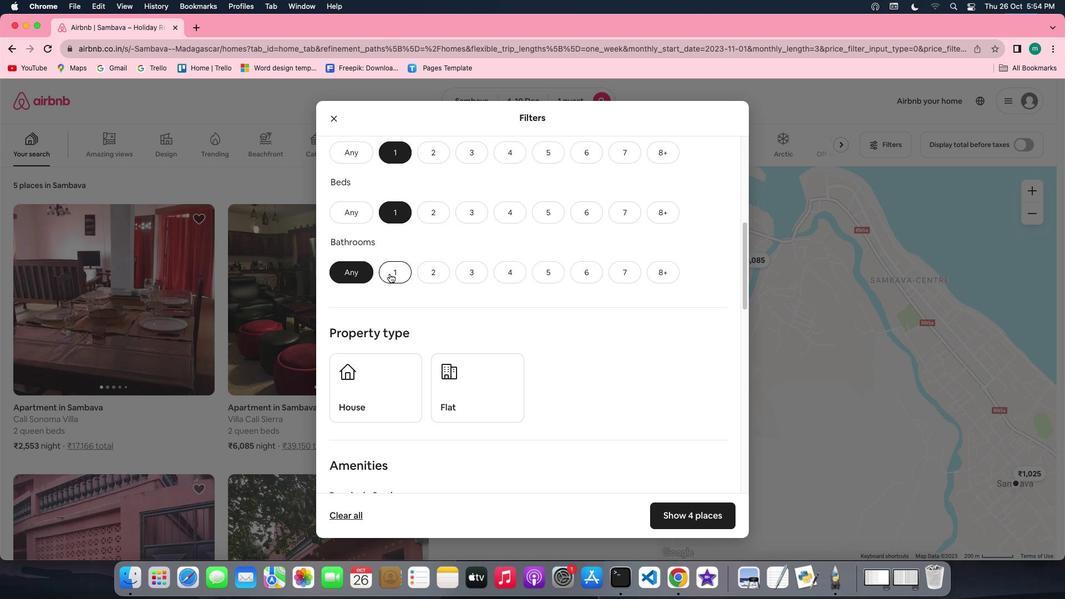 
Action: Mouse pressed left at (382, 266)
Screenshot: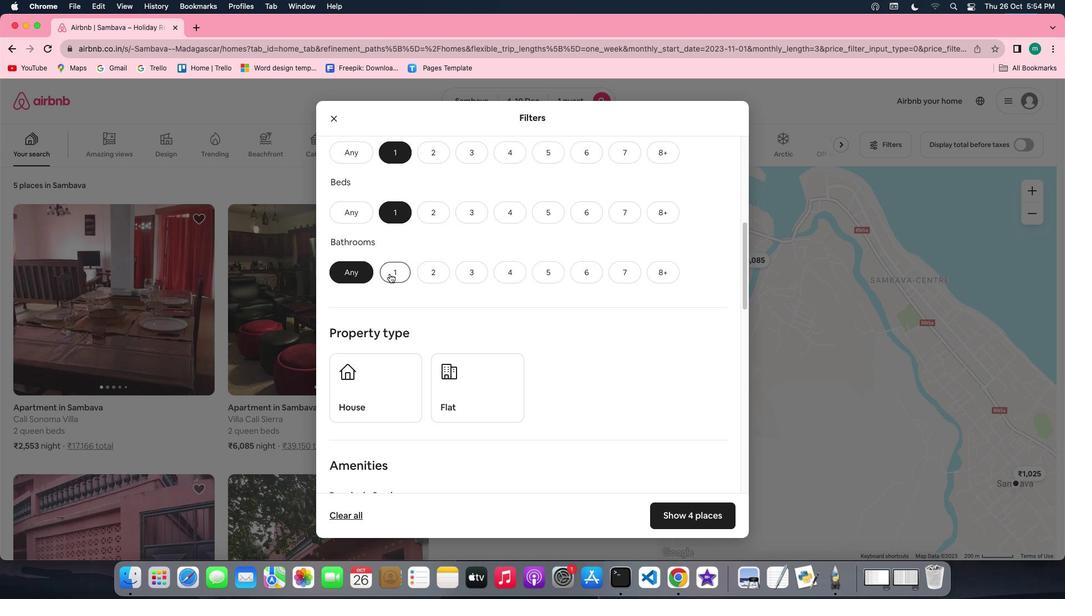 
Action: Mouse moved to (553, 297)
Screenshot: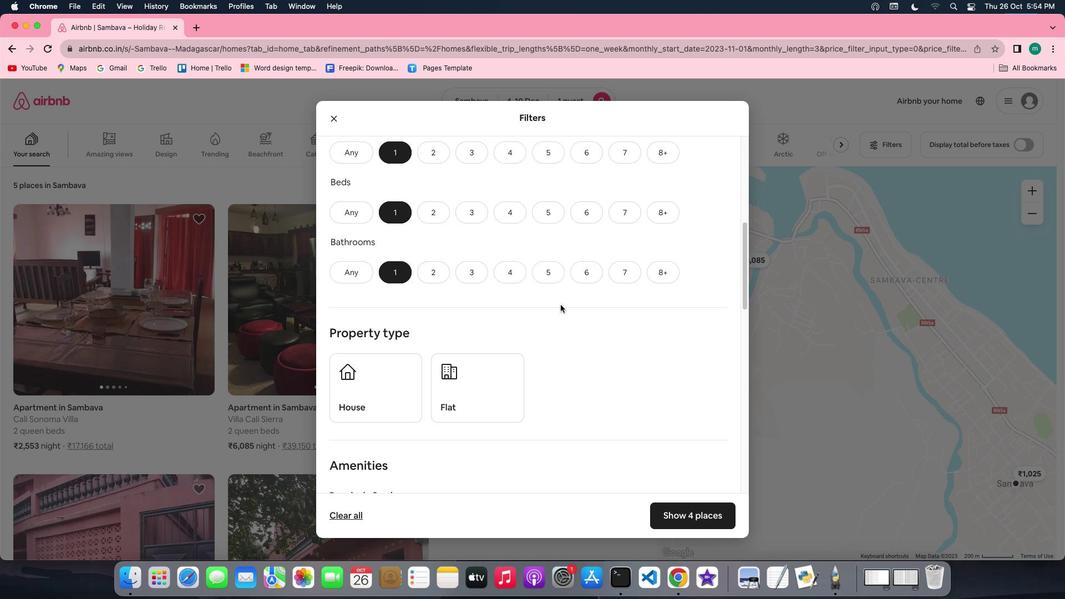 
Action: Mouse scrolled (553, 297) with delta (-6, -7)
Screenshot: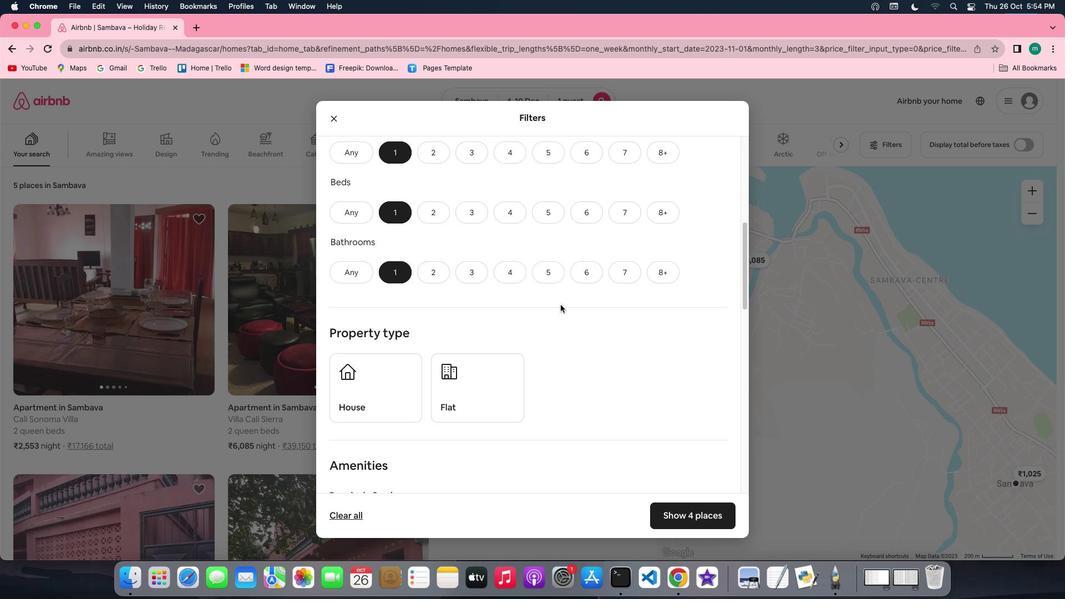 
Action: Mouse scrolled (553, 297) with delta (-6, -7)
Screenshot: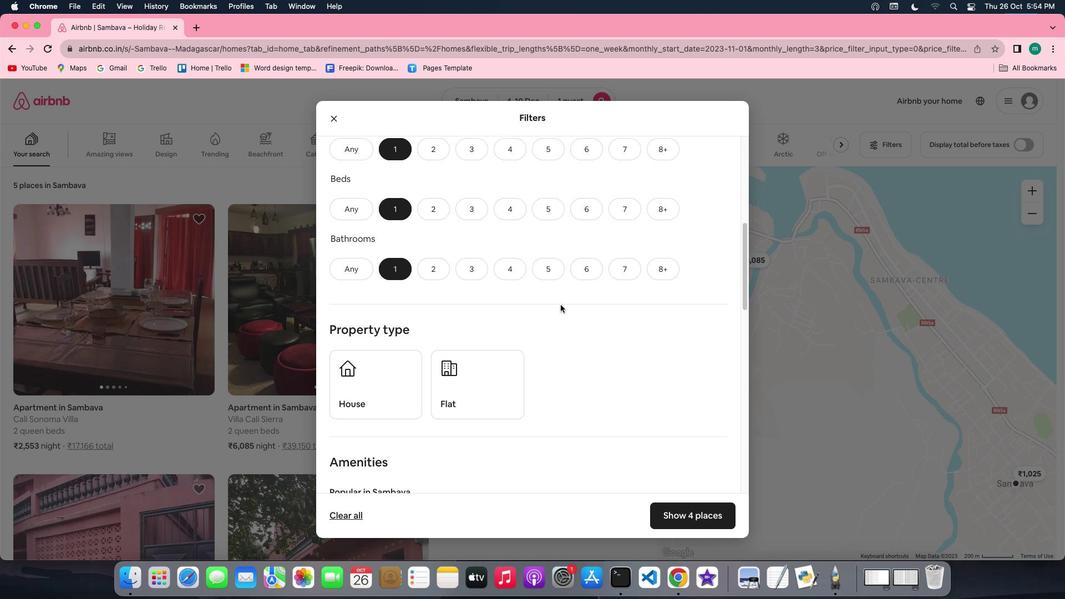 
Action: Mouse scrolled (553, 297) with delta (-6, -7)
Screenshot: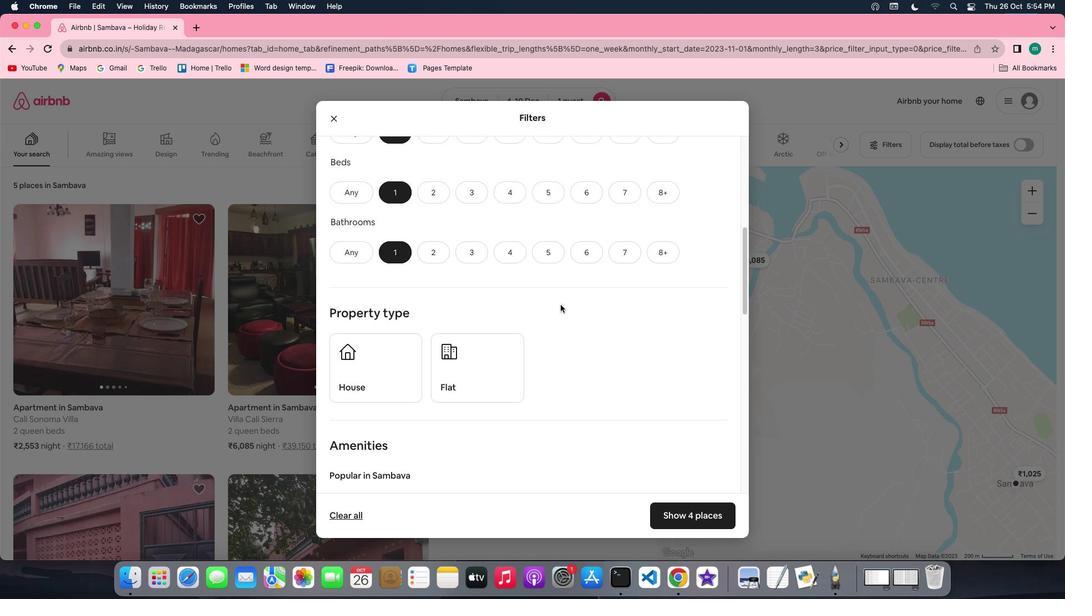 
Action: Mouse scrolled (553, 297) with delta (-6, -7)
Screenshot: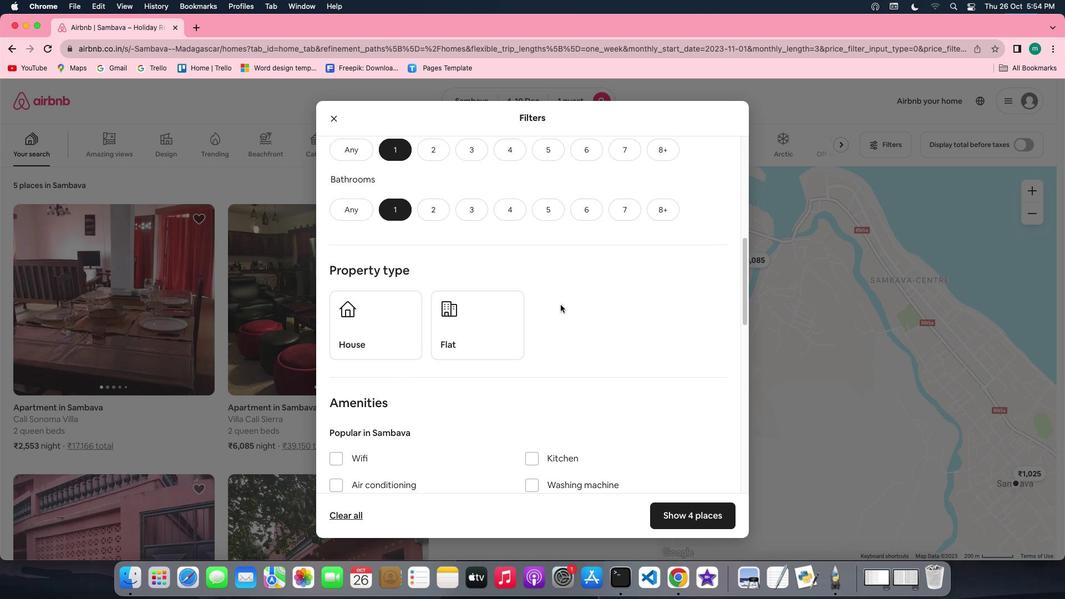 
Action: Mouse scrolled (553, 297) with delta (-6, -7)
Screenshot: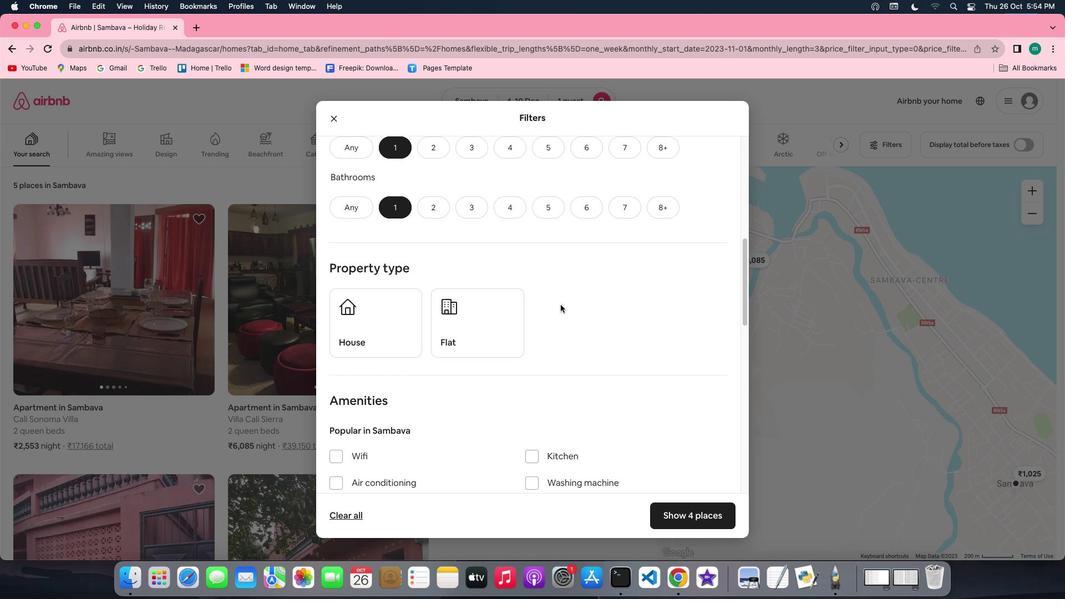 
Action: Mouse scrolled (553, 297) with delta (-6, -7)
Screenshot: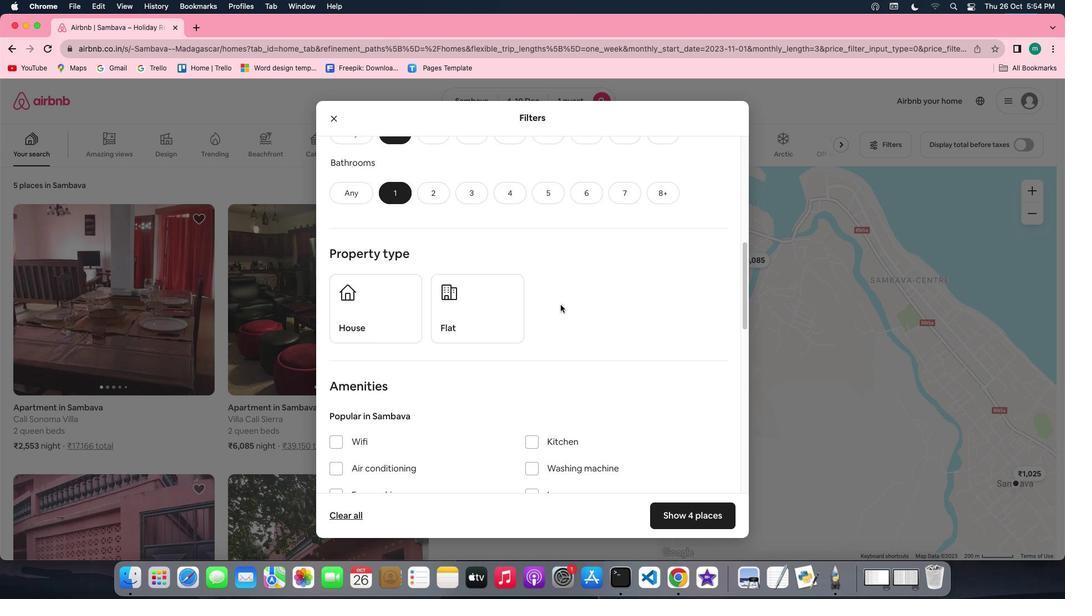
Action: Mouse scrolled (553, 297) with delta (-6, -7)
Screenshot: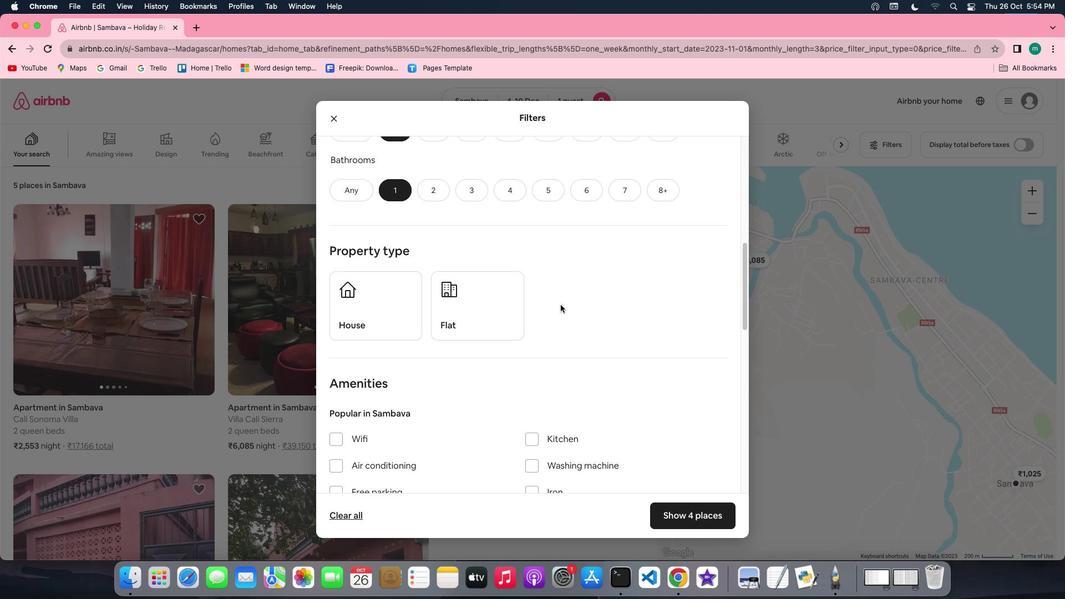 
Action: Mouse scrolled (553, 297) with delta (-6, -7)
Screenshot: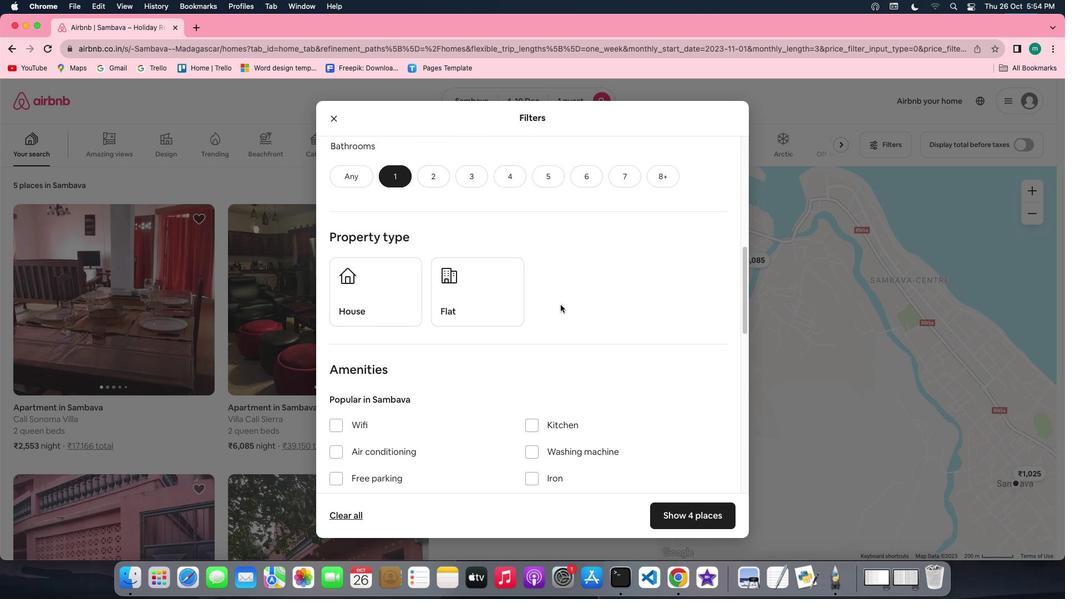 
Action: Mouse scrolled (553, 297) with delta (-6, -7)
Screenshot: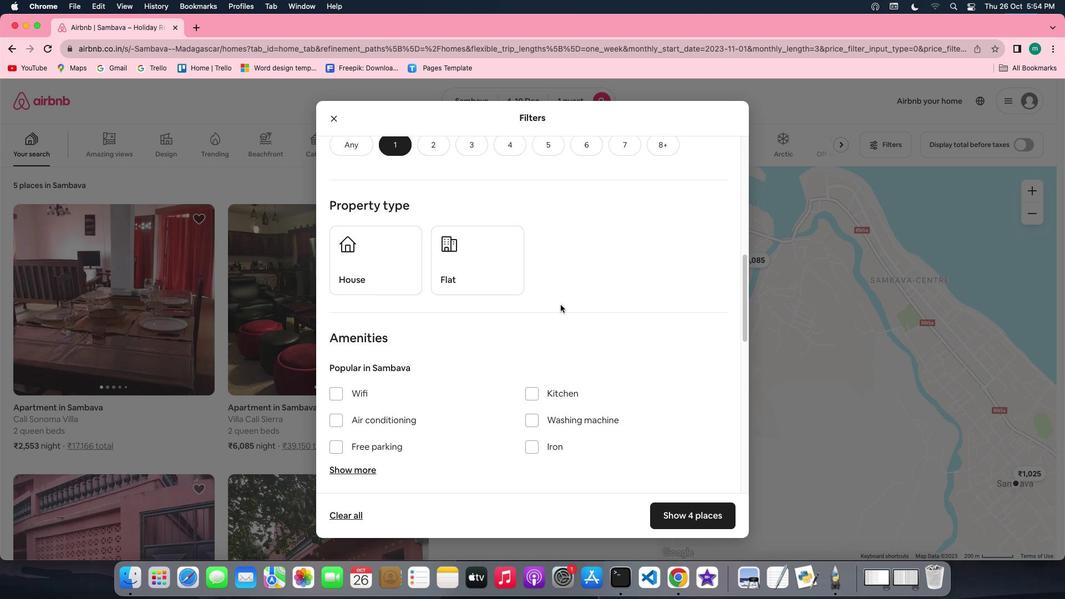 
Action: Mouse scrolled (553, 297) with delta (-6, -7)
Screenshot: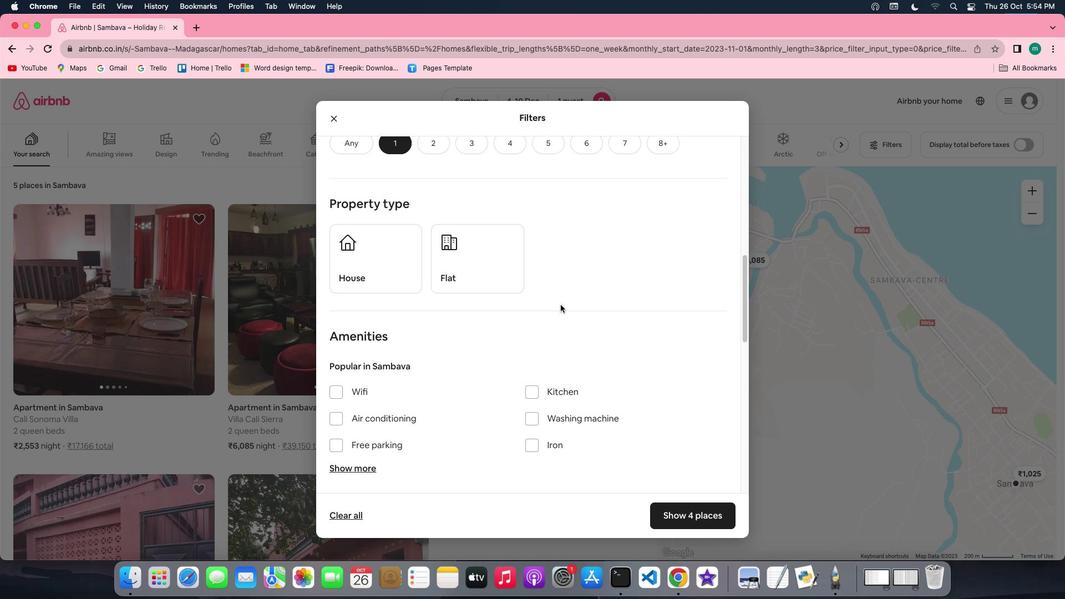 
Action: Mouse moved to (548, 279)
Screenshot: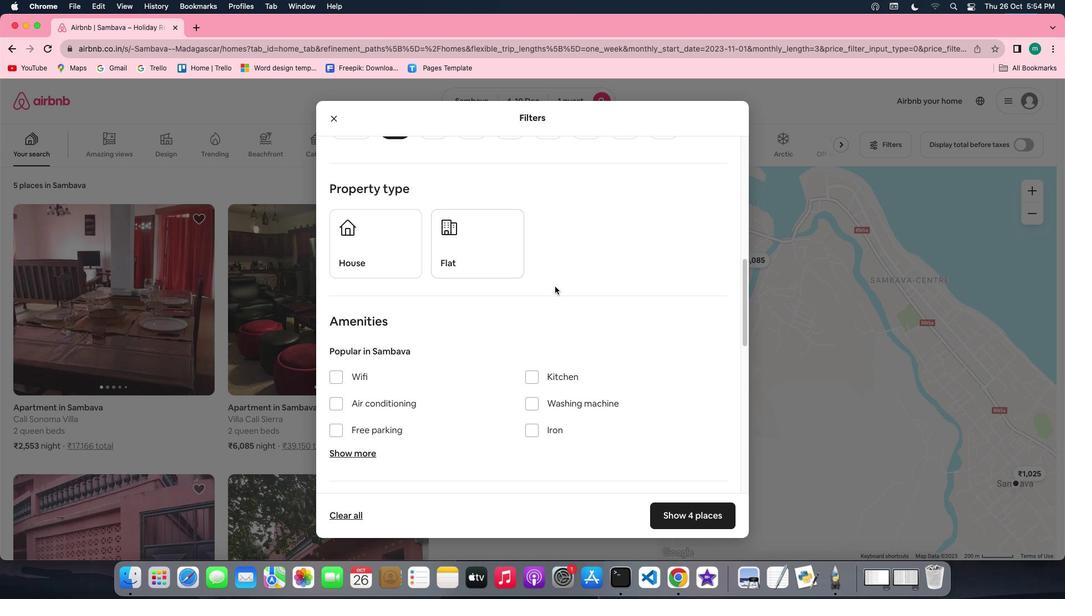 
Action: Mouse scrolled (548, 279) with delta (-6, -7)
Screenshot: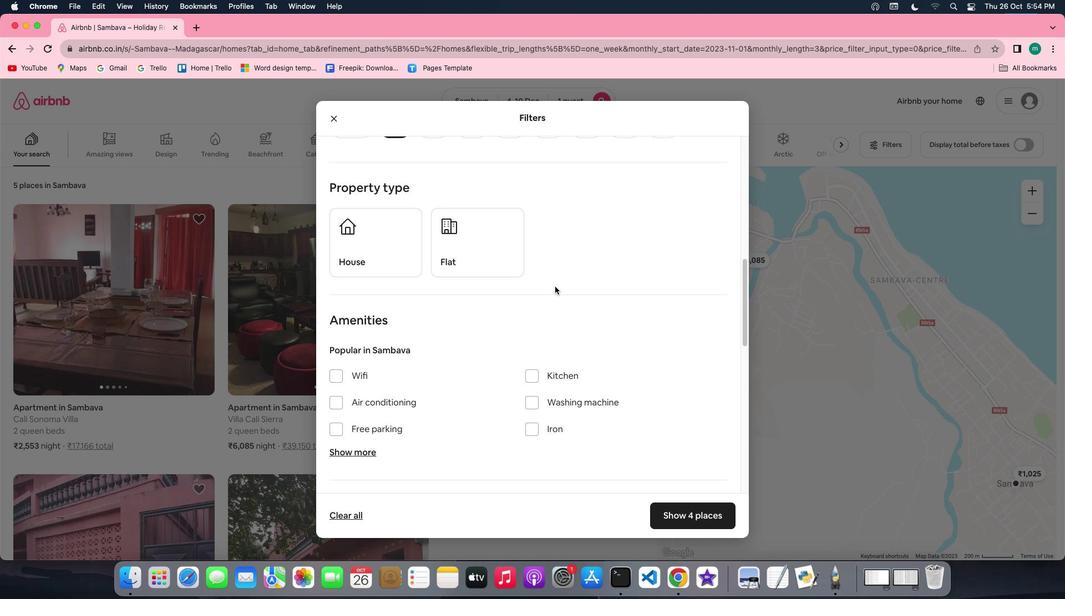 
Action: Mouse scrolled (548, 279) with delta (-6, -7)
Screenshot: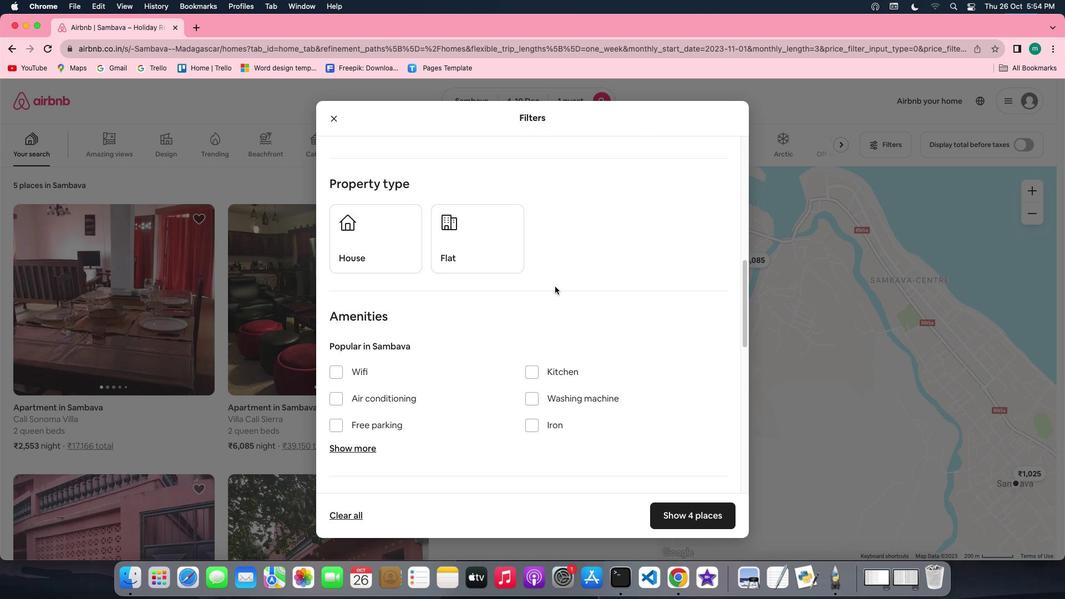 
Action: Mouse scrolled (548, 279) with delta (-6, -7)
Screenshot: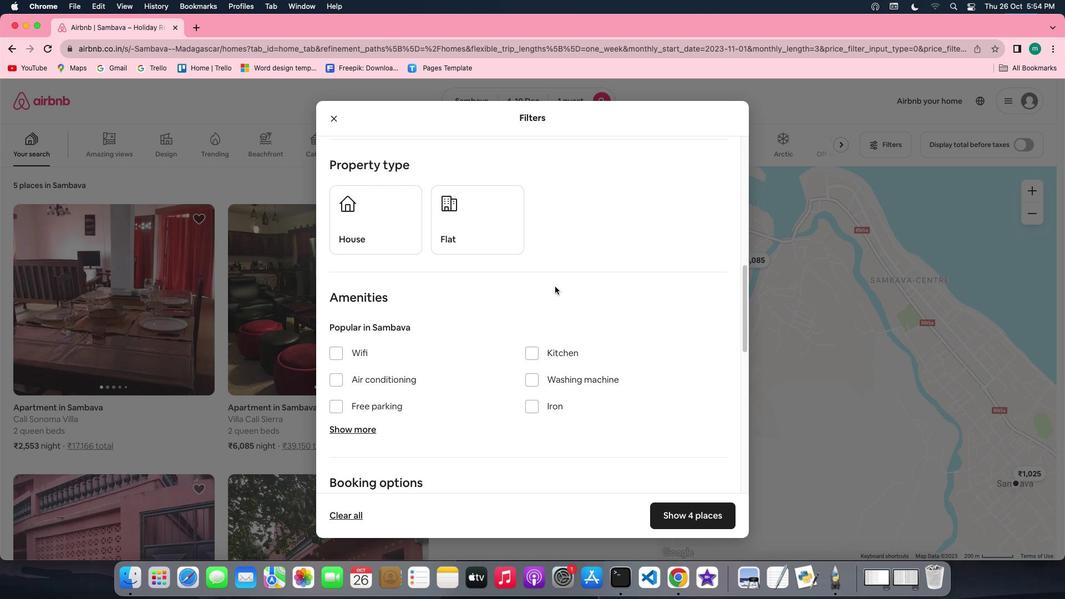 
Action: Mouse scrolled (548, 279) with delta (-6, -7)
Screenshot: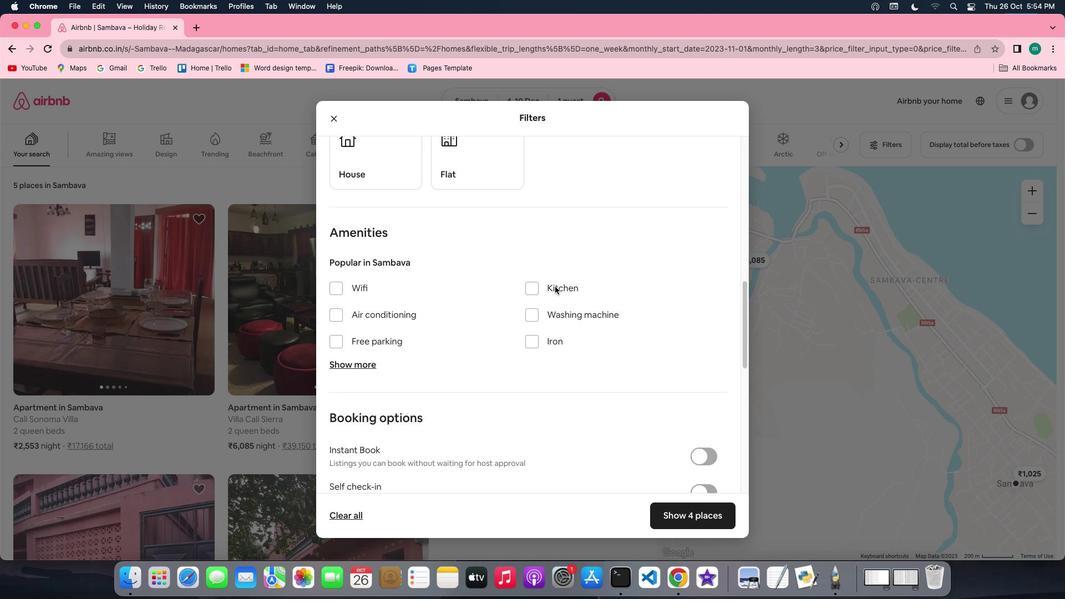 
Action: Mouse scrolled (548, 279) with delta (-6, -7)
Screenshot: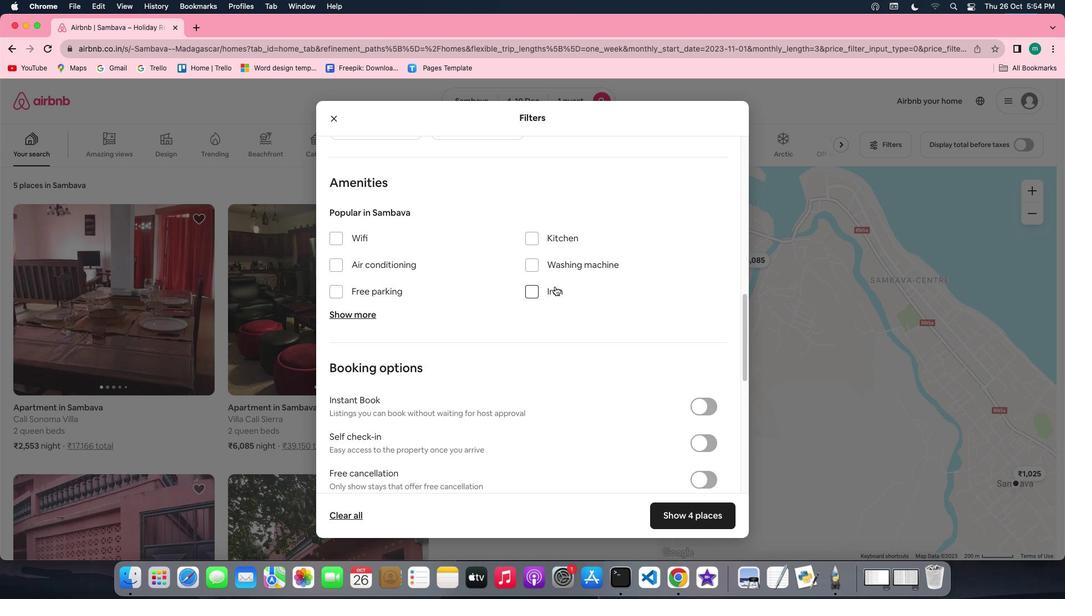 
Action: Mouse scrolled (548, 279) with delta (-6, -7)
Screenshot: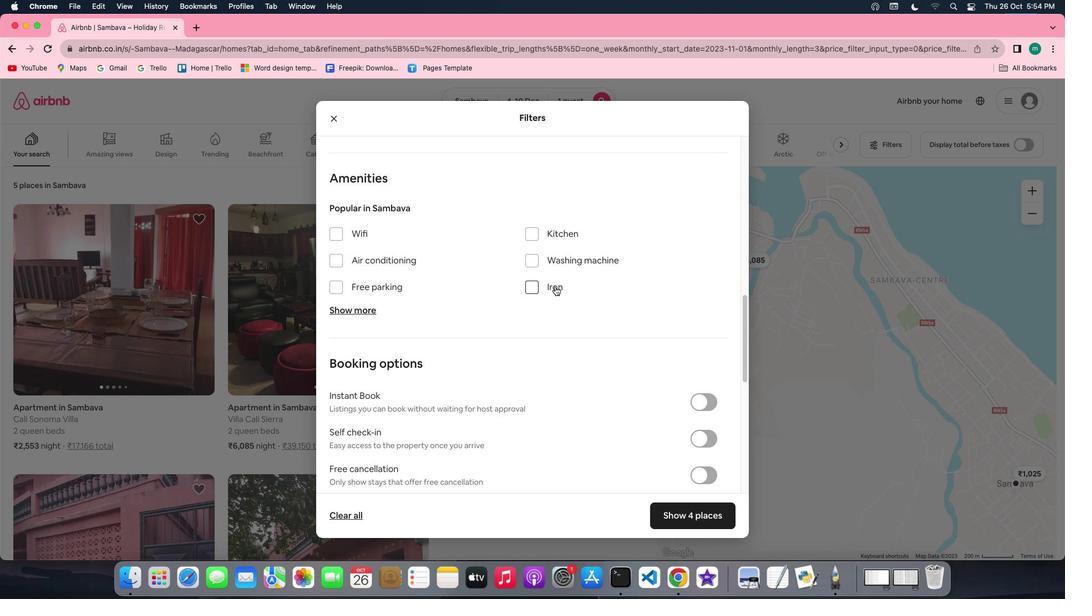 
Action: Mouse scrolled (548, 279) with delta (-6, -7)
Screenshot: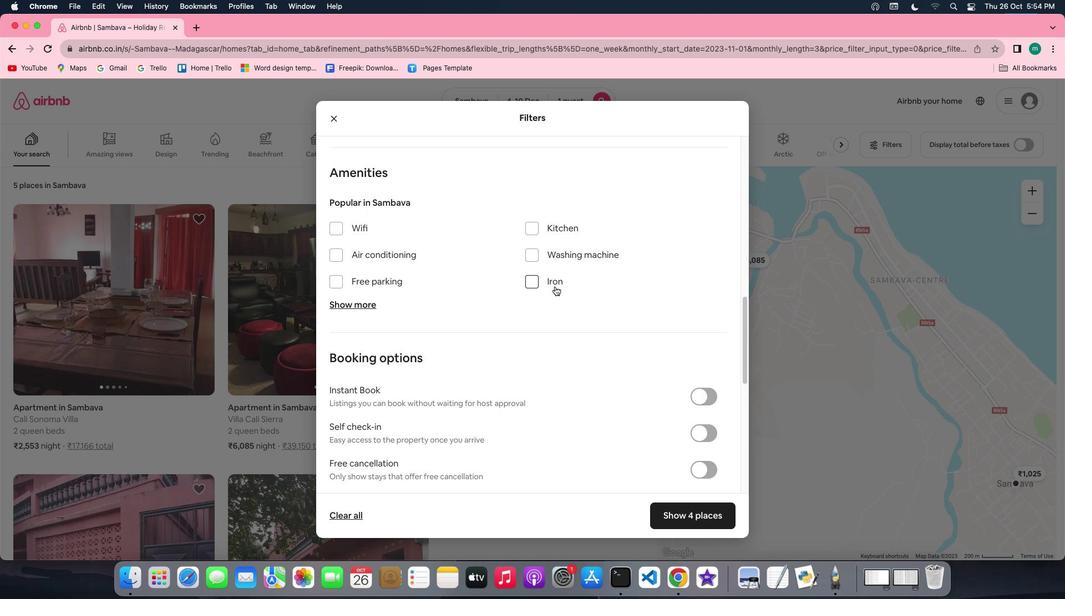 
Action: Mouse scrolled (548, 279) with delta (-6, -7)
Screenshot: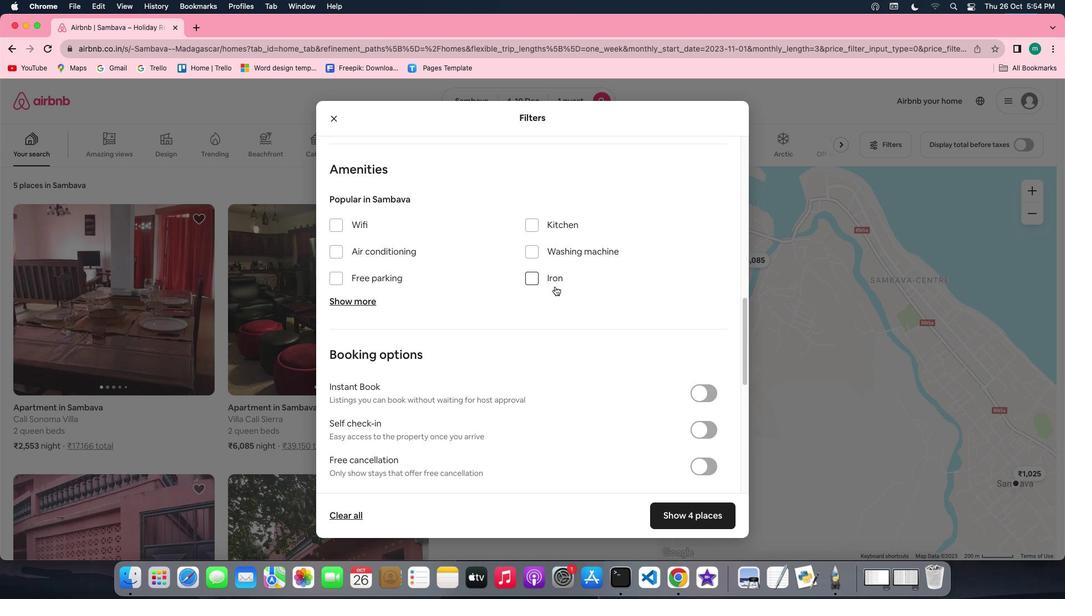 
Action: Mouse scrolled (548, 279) with delta (-6, -7)
Screenshot: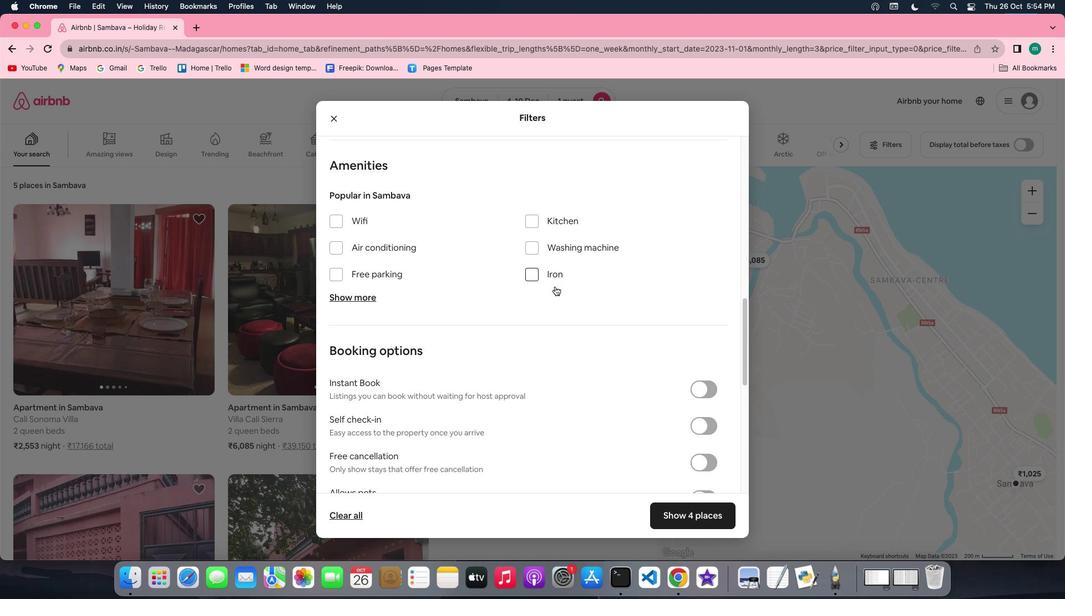 
Action: Mouse scrolled (548, 279) with delta (-6, -7)
Screenshot: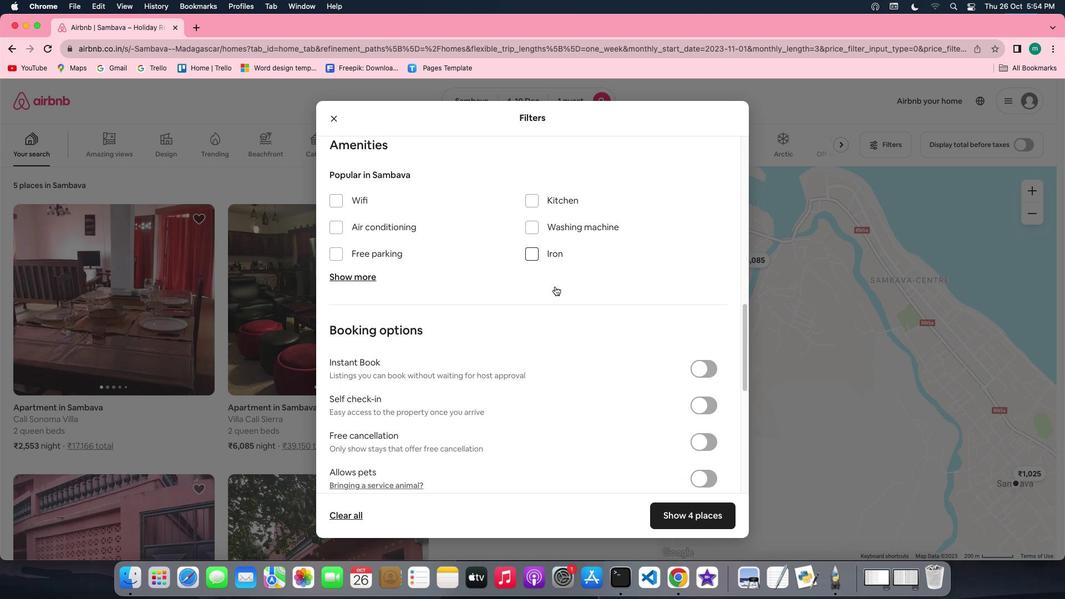 
Action: Mouse moved to (694, 372)
Screenshot: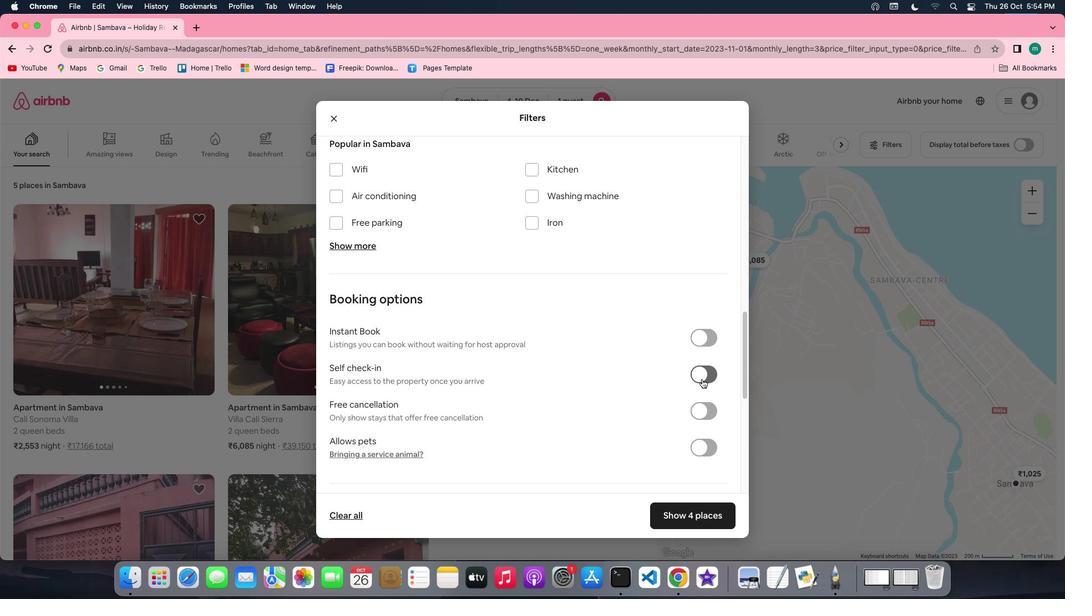 
Action: Mouse pressed left at (694, 372)
Screenshot: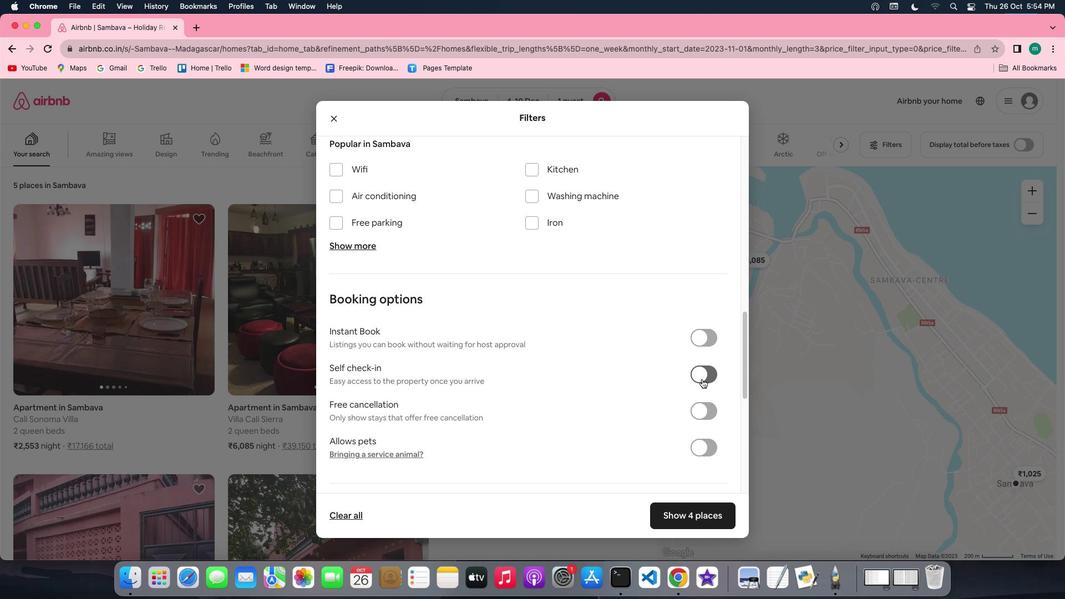 
Action: Mouse moved to (605, 333)
Screenshot: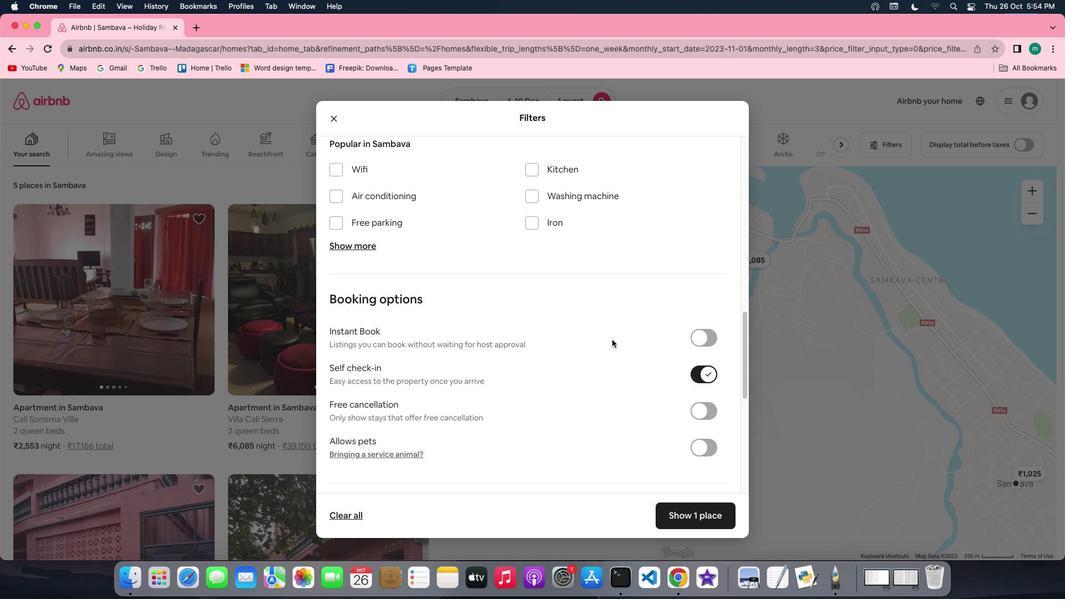 
Action: Mouse scrolled (605, 333) with delta (-6, -7)
Screenshot: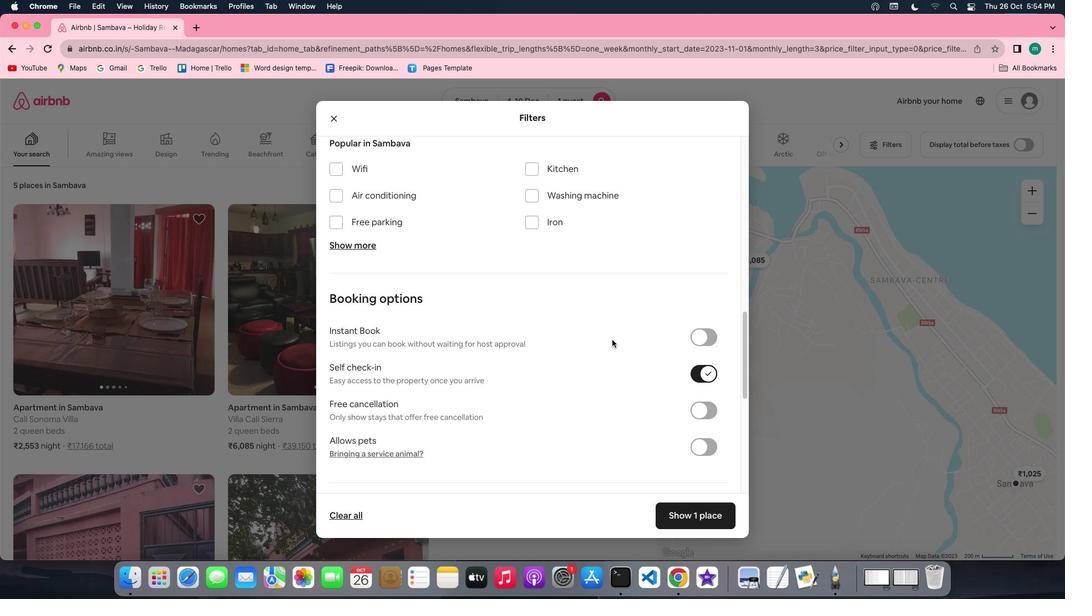 
Action: Mouse scrolled (605, 333) with delta (-6, -7)
Screenshot: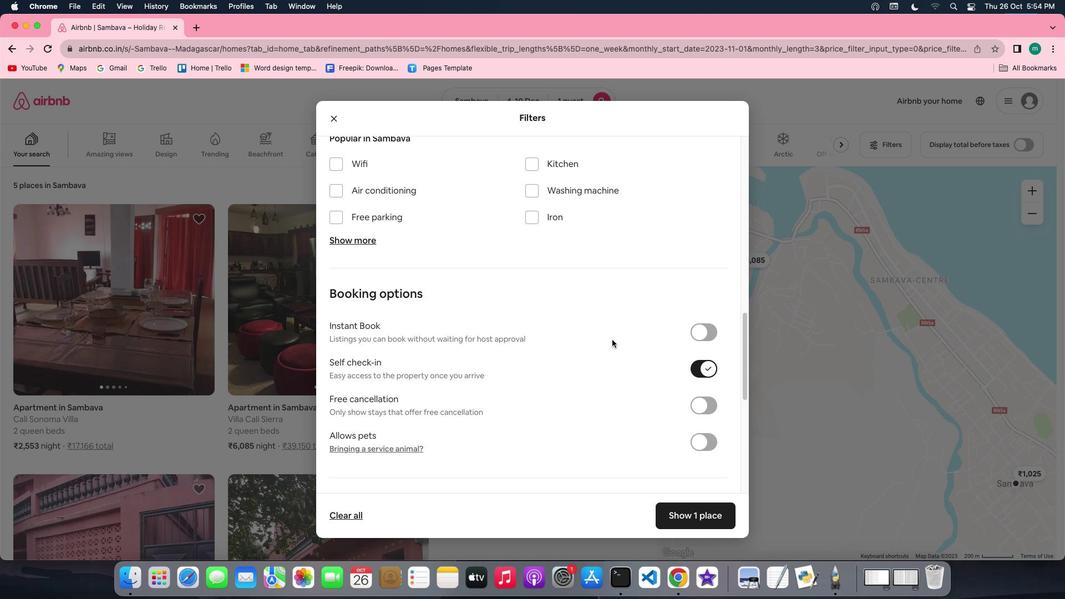 
Action: Mouse scrolled (605, 333) with delta (-6, -7)
Screenshot: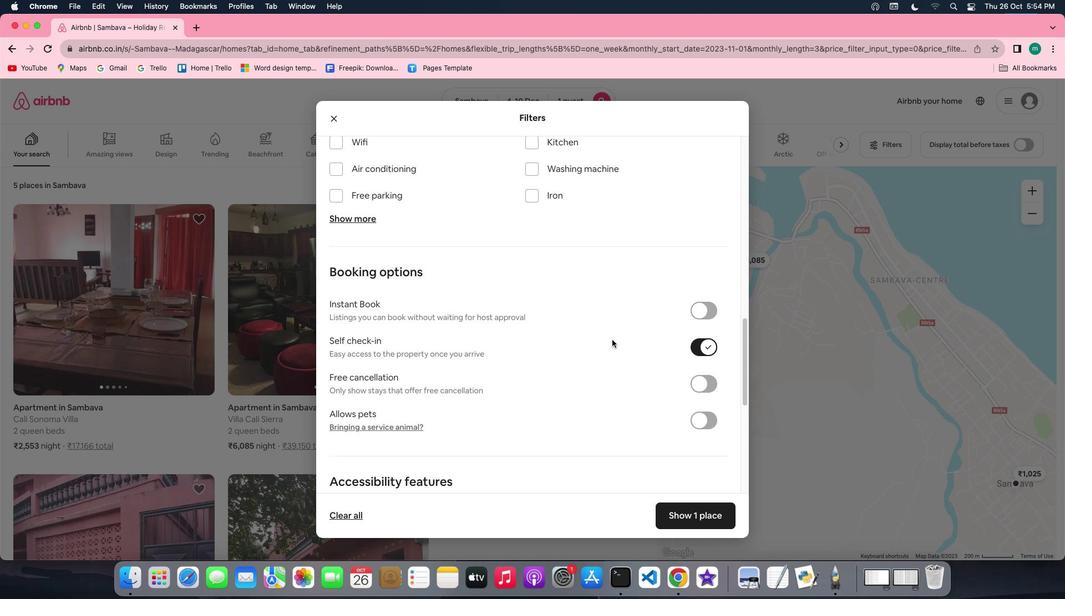 
Action: Mouse scrolled (605, 333) with delta (-6, -7)
Screenshot: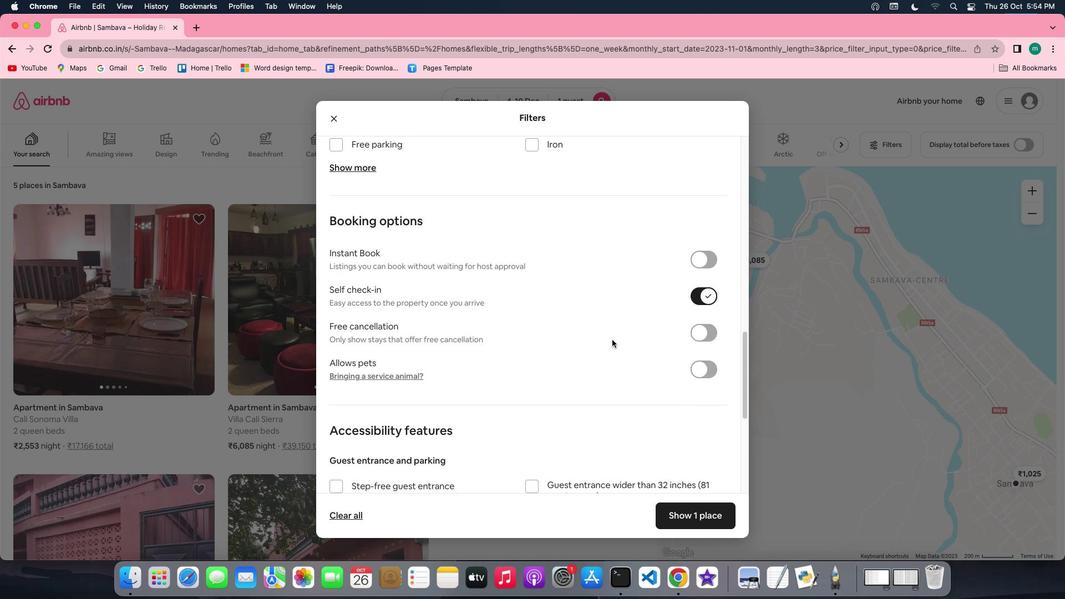 
Action: Mouse moved to (613, 364)
Screenshot: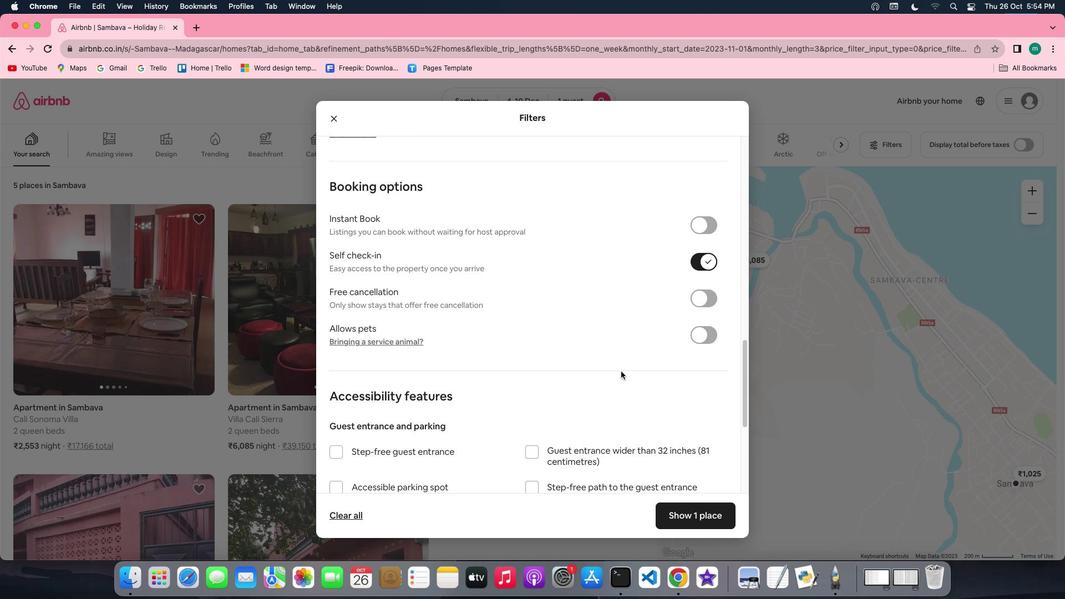 
Action: Mouse scrolled (613, 364) with delta (-6, -7)
Screenshot: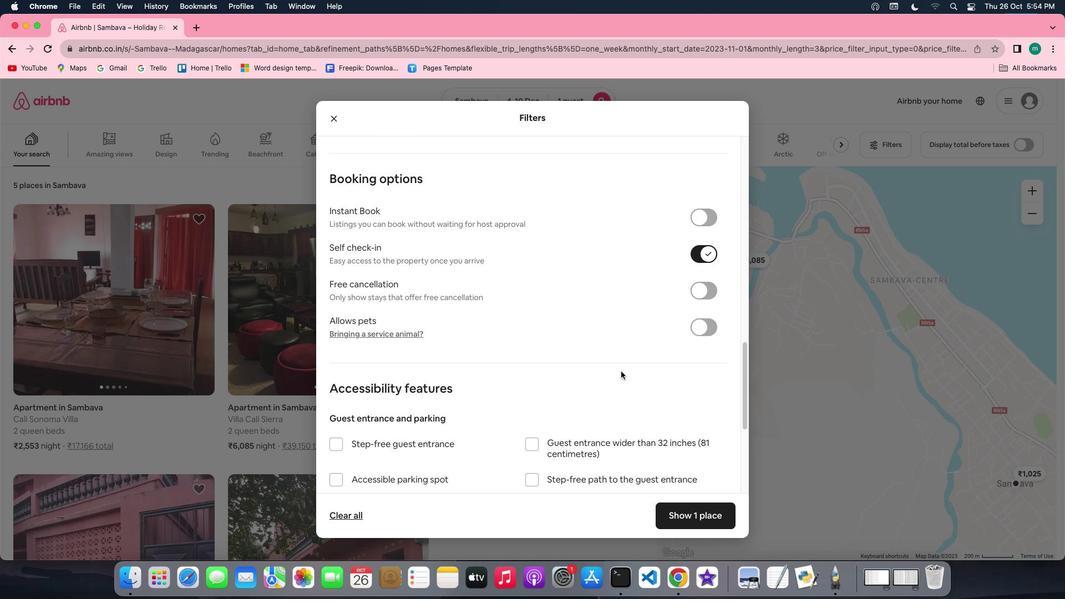 
Action: Mouse scrolled (613, 364) with delta (-6, -7)
Screenshot: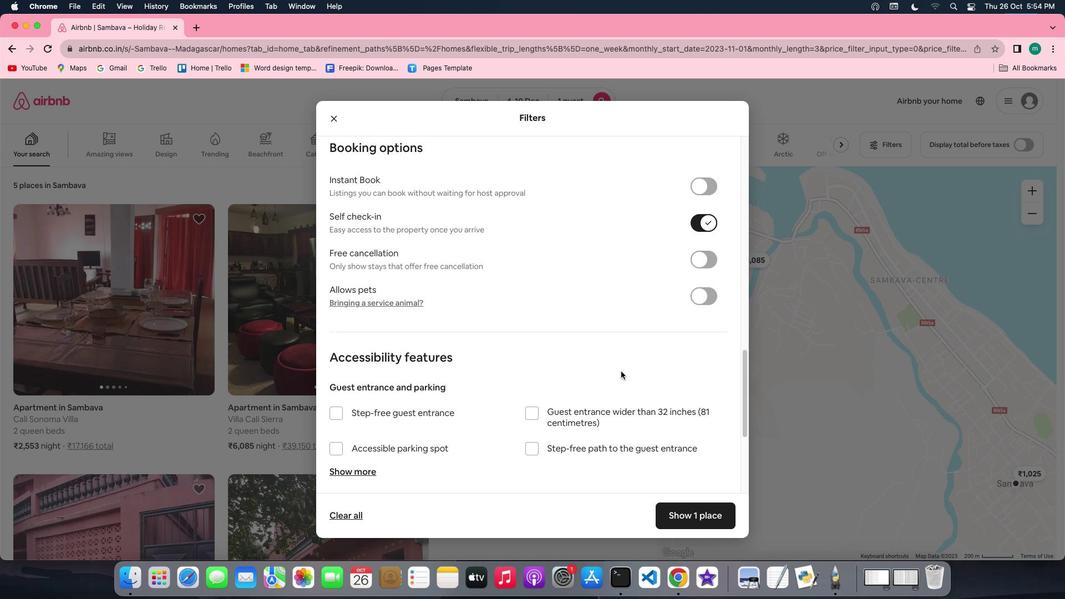 
Action: Mouse scrolled (613, 364) with delta (-6, -8)
Screenshot: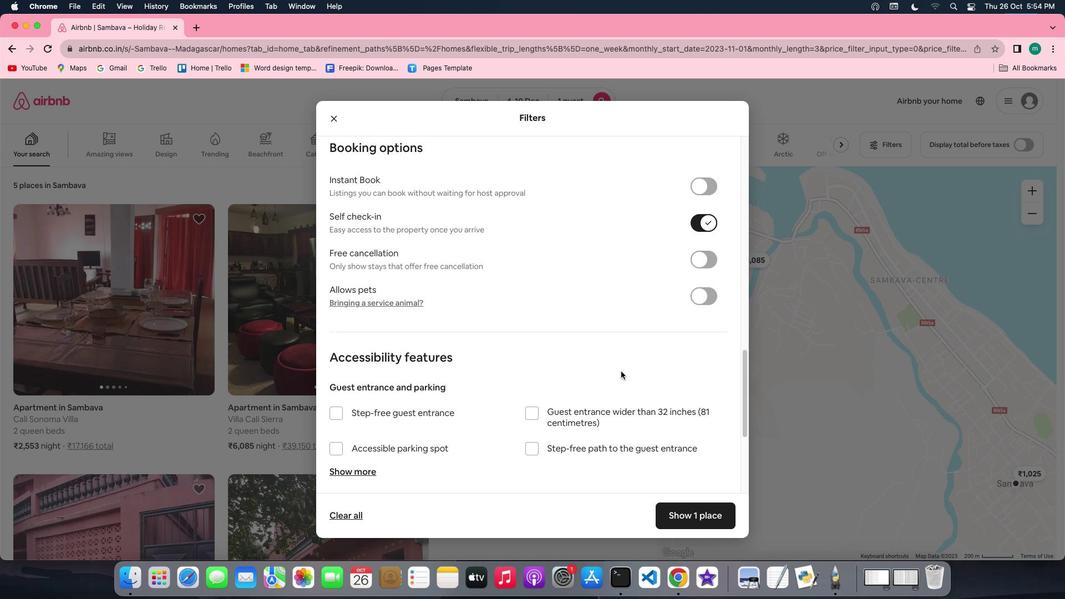 
Action: Mouse scrolled (613, 364) with delta (-6, -9)
Screenshot: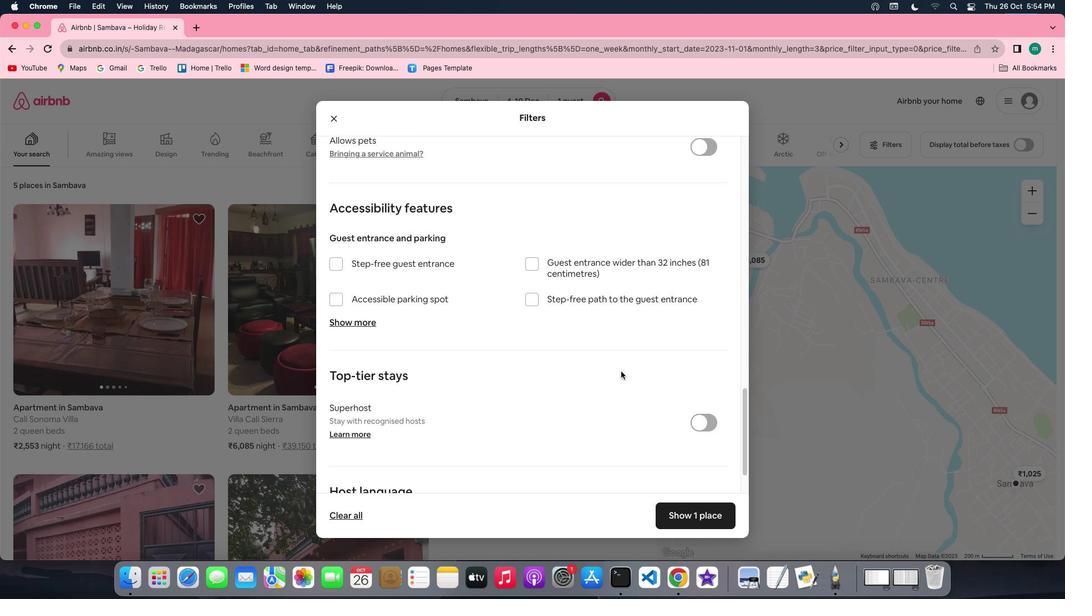 
Action: Mouse scrolled (613, 364) with delta (-6, -8)
Screenshot: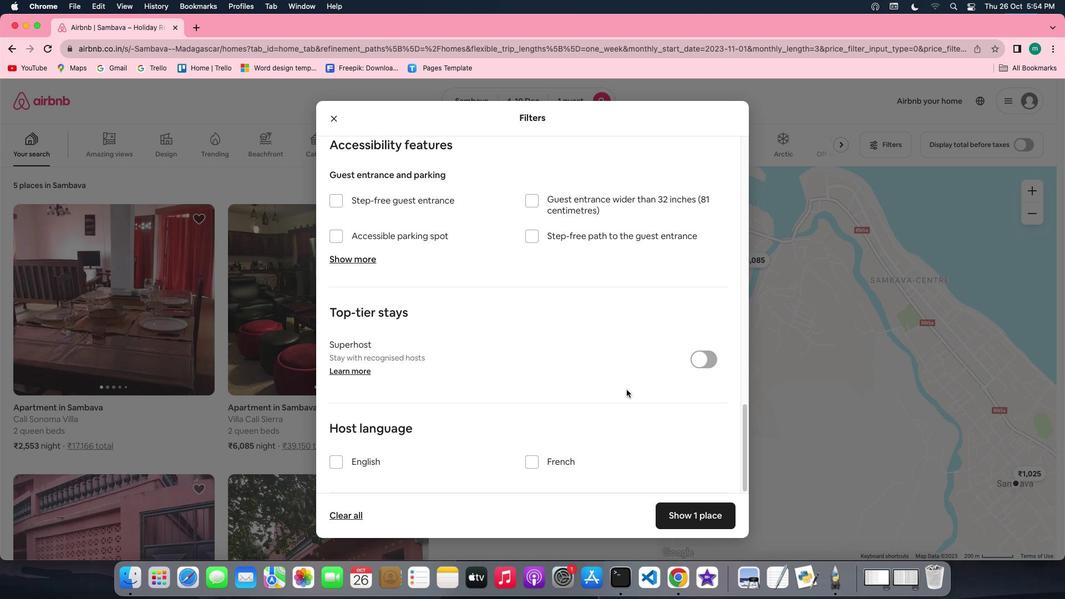 
Action: Mouse moved to (639, 451)
Screenshot: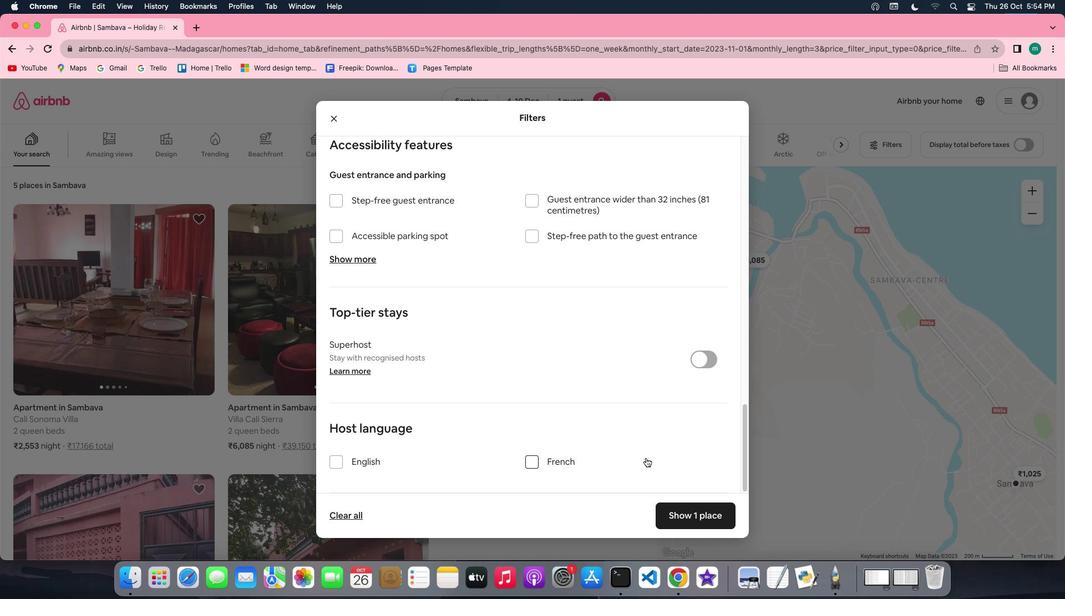 
Action: Mouse scrolled (639, 451) with delta (-6, -7)
Screenshot: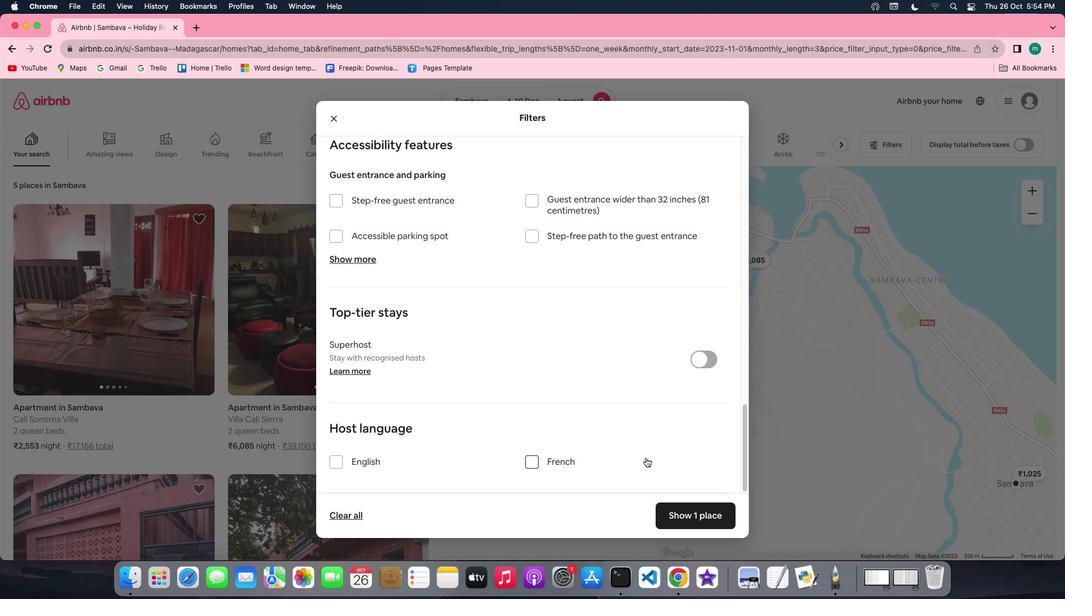 
Action: Mouse scrolled (639, 451) with delta (-6, -7)
Screenshot: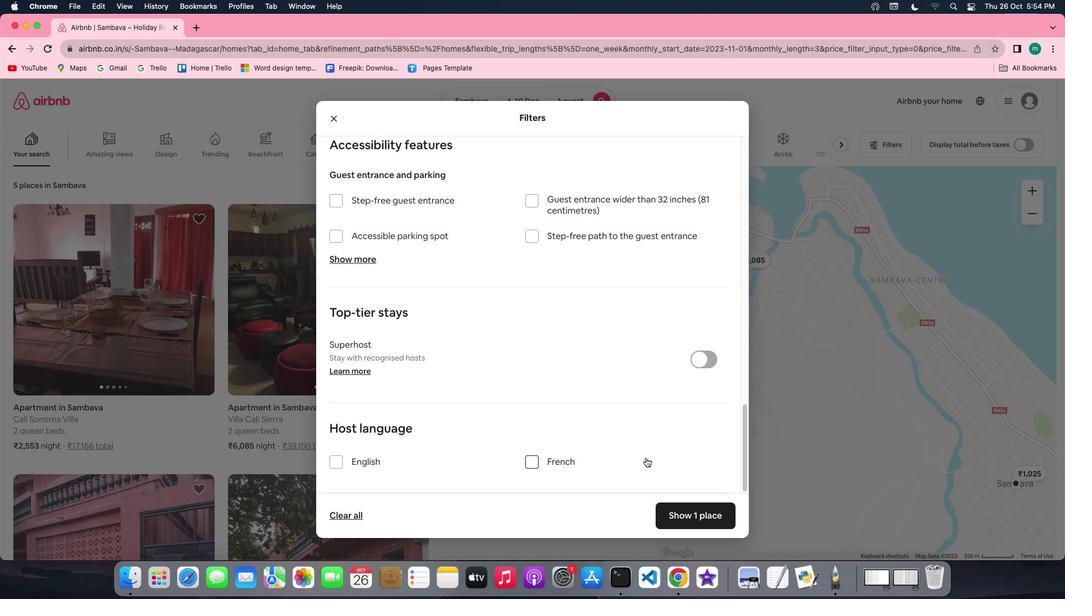 
Action: Mouse scrolled (639, 451) with delta (-6, -8)
Screenshot: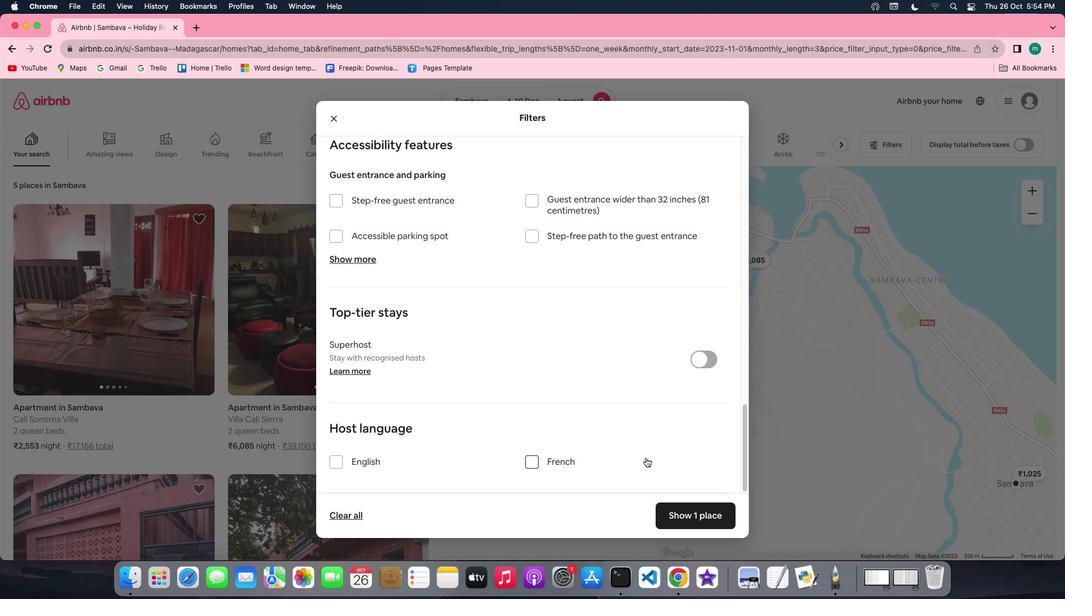 
Action: Mouse scrolled (639, 451) with delta (-6, -8)
Screenshot: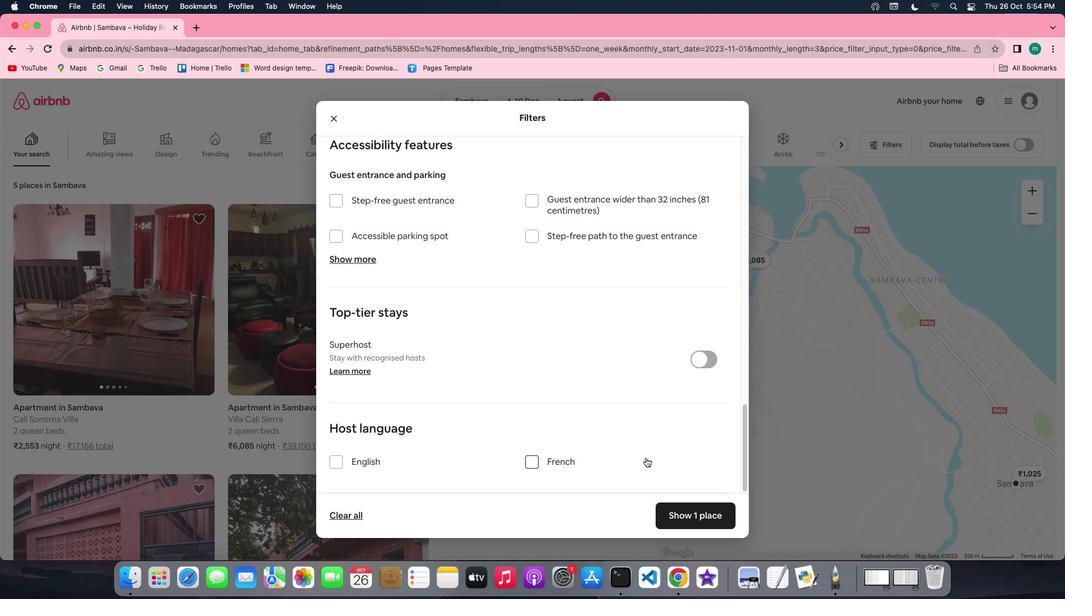 
Action: Mouse moved to (687, 508)
Screenshot: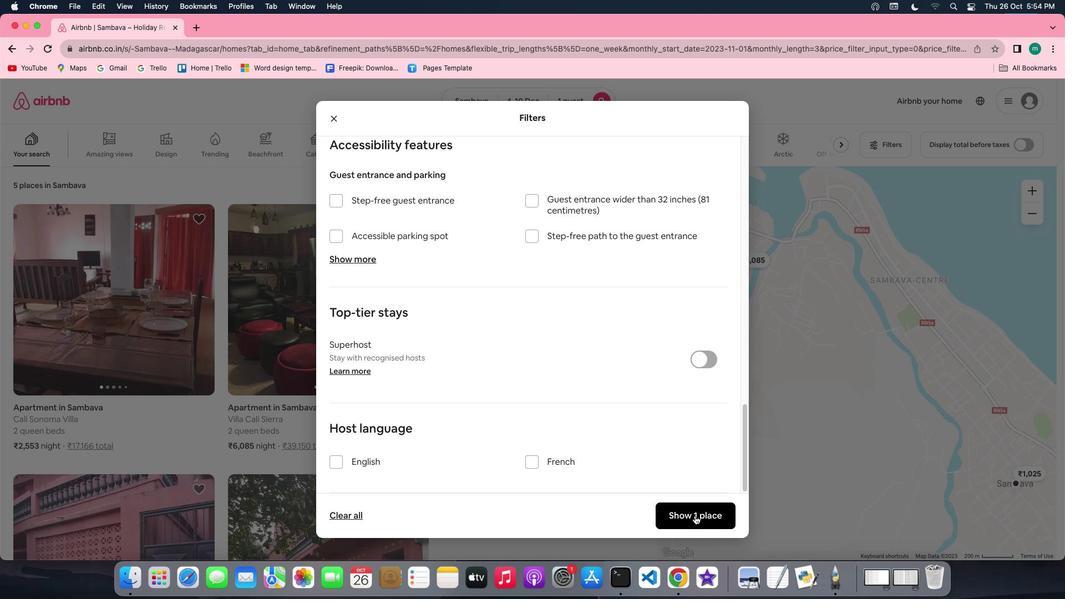 
Action: Mouse pressed left at (687, 508)
Screenshot: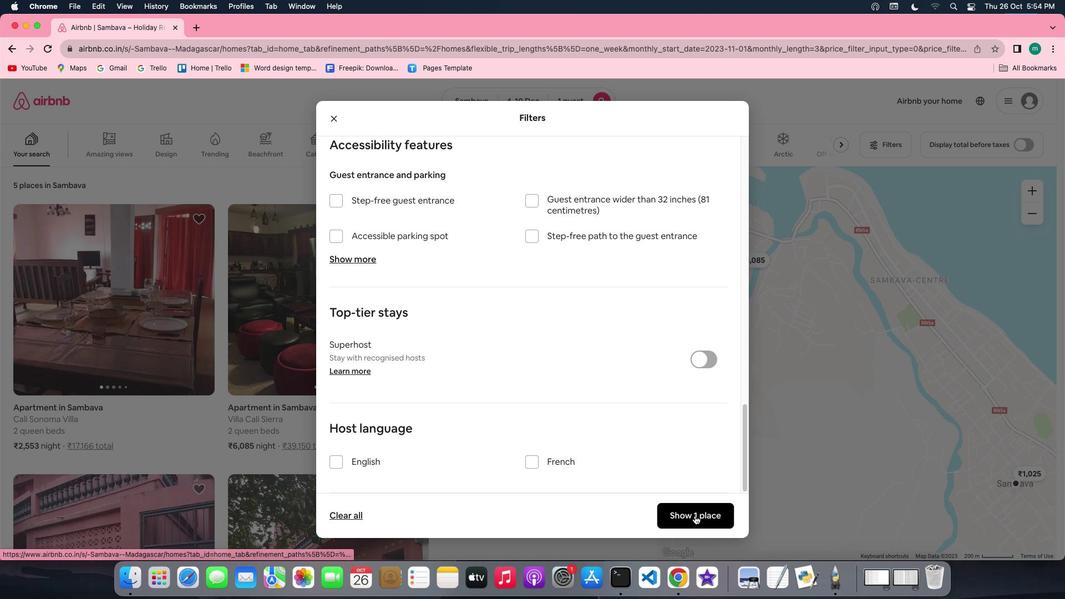 
Action: Mouse moved to (142, 300)
Screenshot: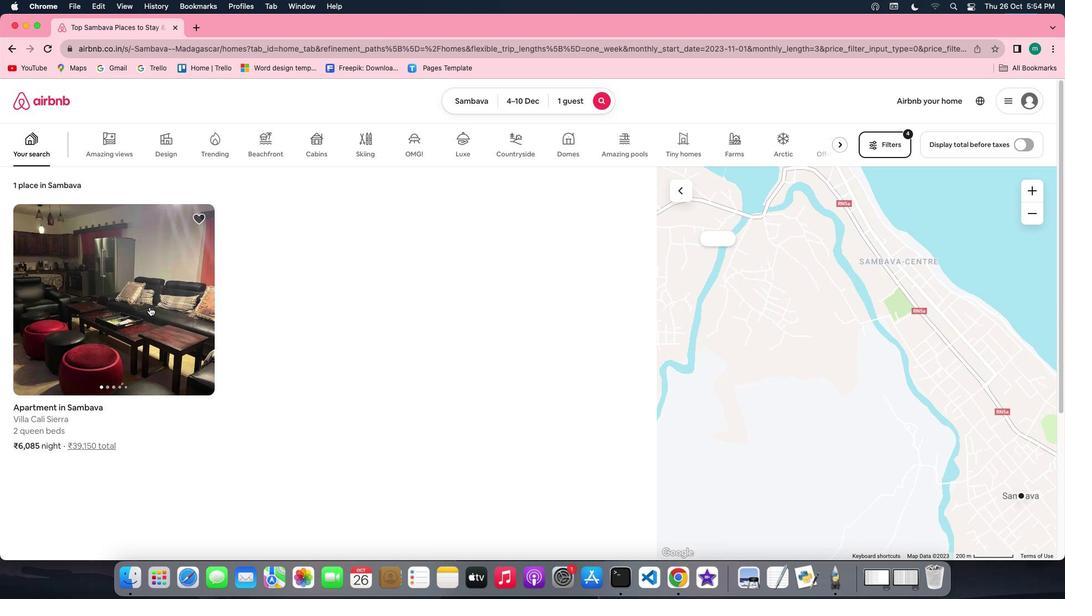 
Action: Mouse pressed left at (142, 300)
Screenshot: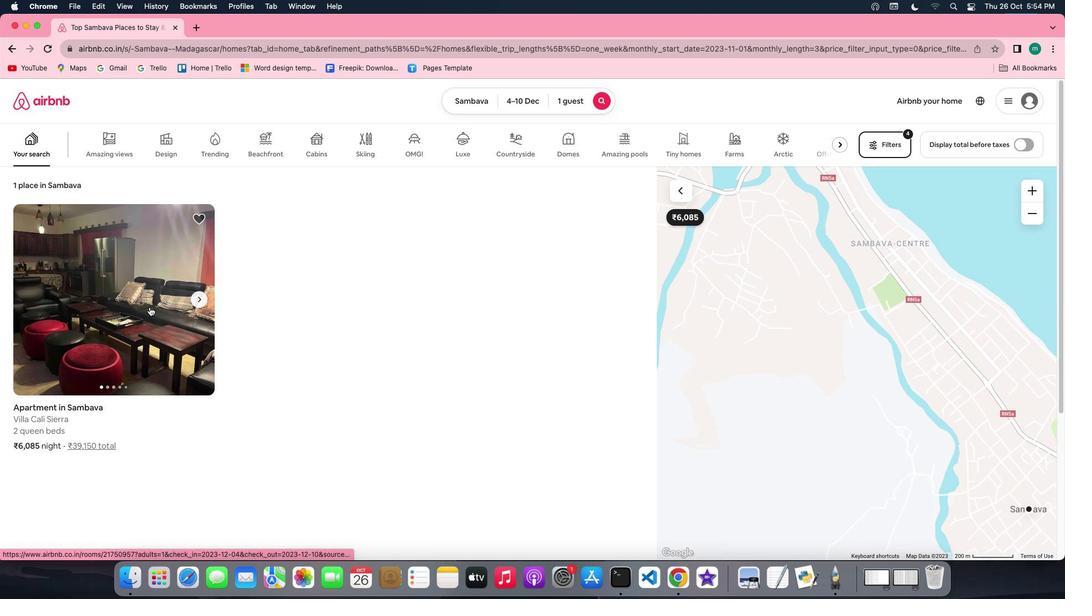 
Action: Mouse moved to (779, 404)
Screenshot: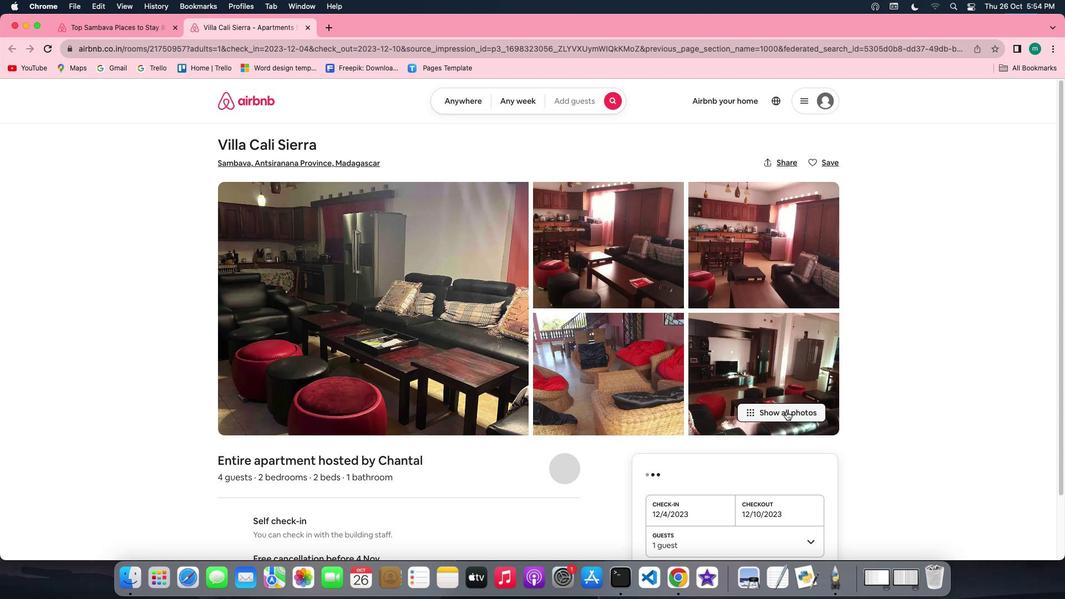 
Action: Mouse pressed left at (779, 404)
Screenshot: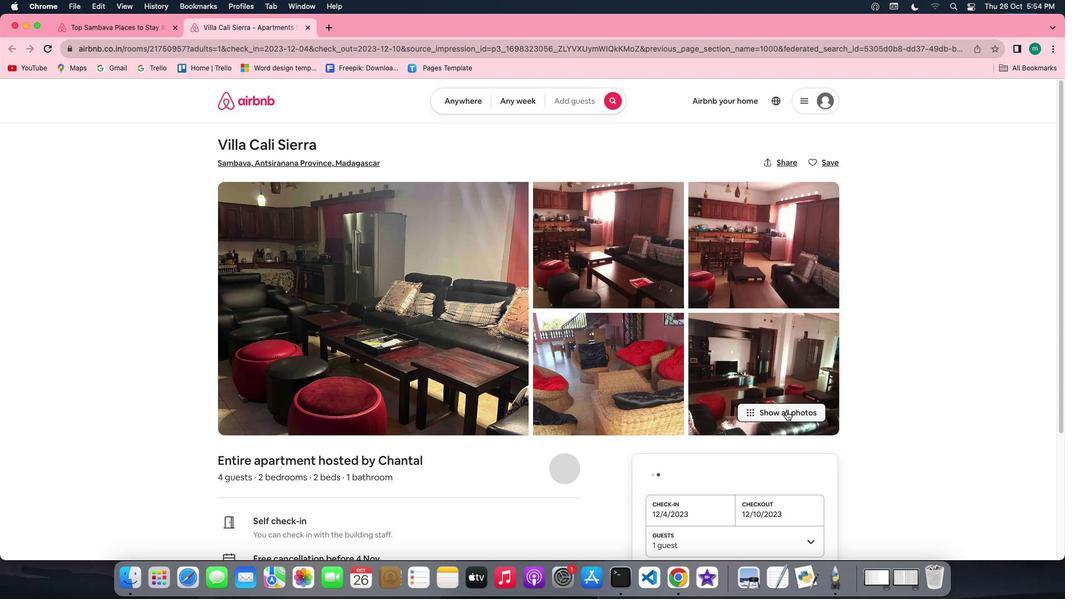 
Action: Mouse moved to (435, 389)
Screenshot: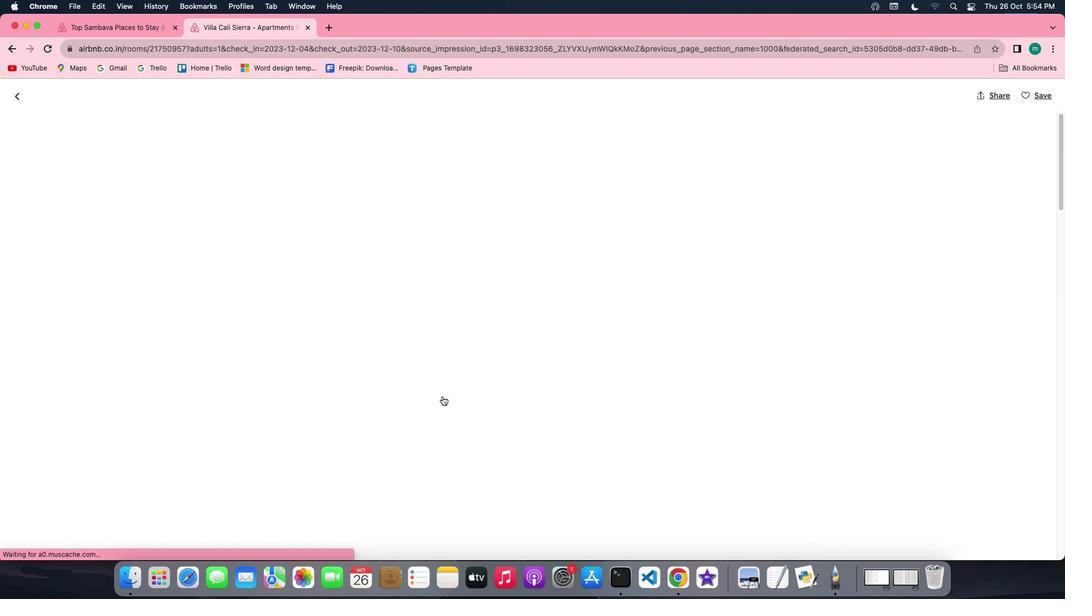 
Action: Mouse scrolled (435, 389) with delta (-6, -7)
Screenshot: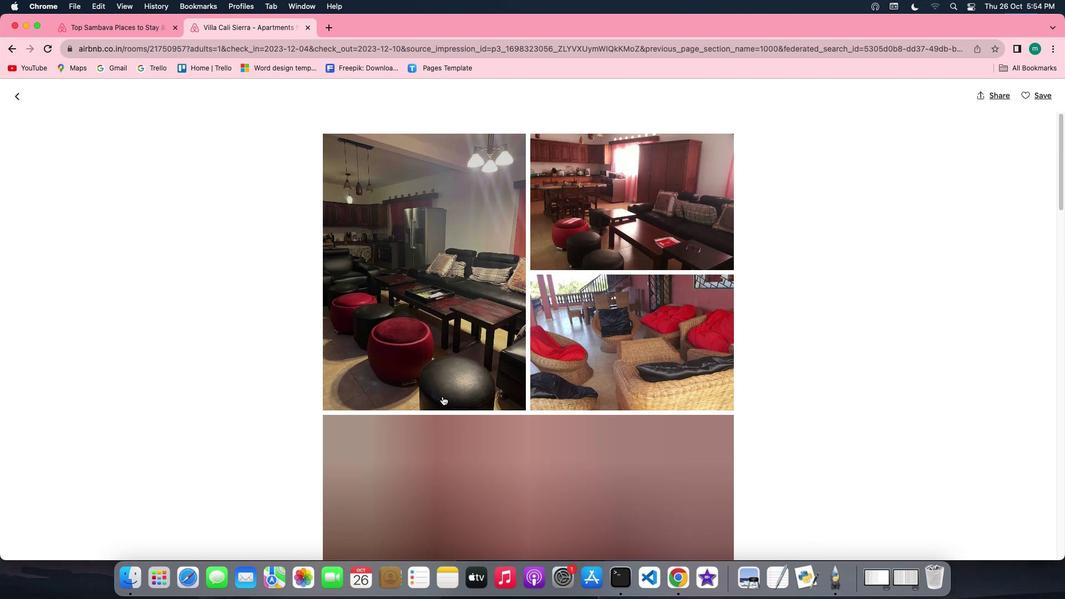 
Action: Mouse scrolled (435, 389) with delta (-6, -7)
Screenshot: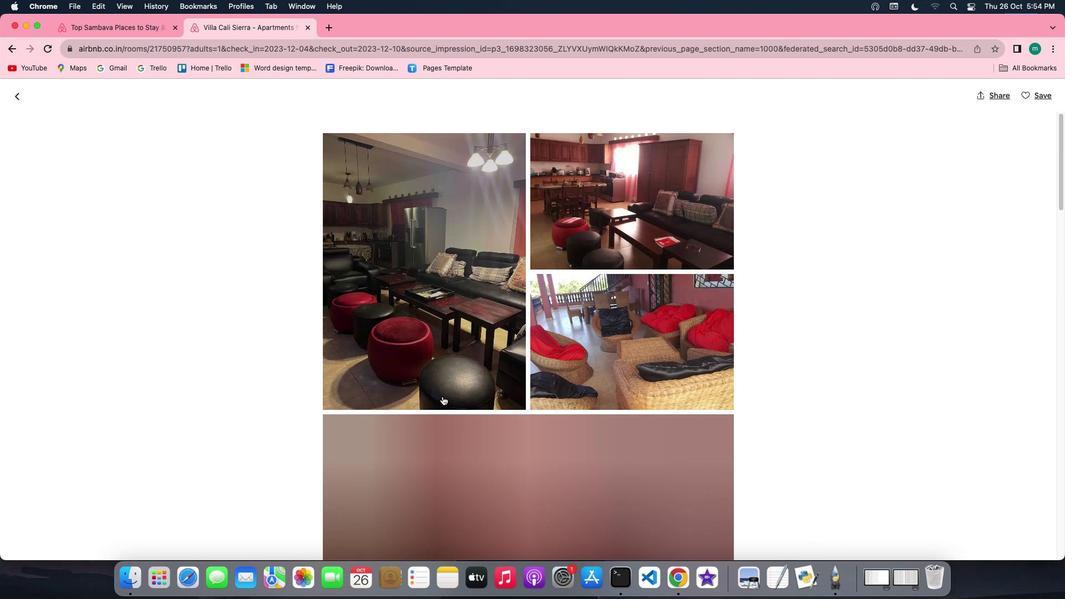 
Action: Mouse scrolled (435, 389) with delta (-6, -7)
Screenshot: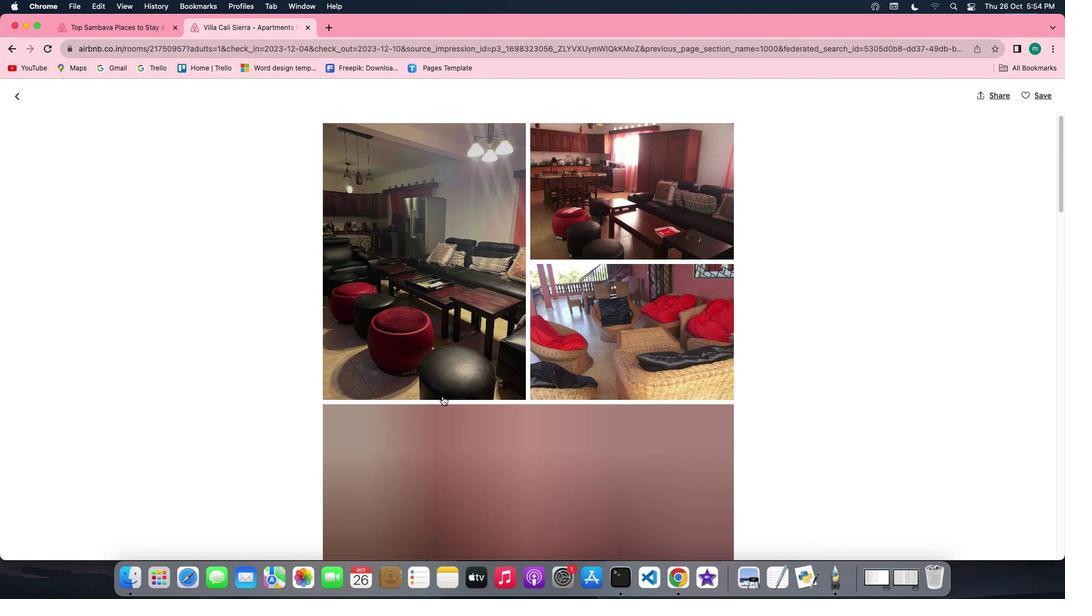 
Action: Mouse moved to (486, 394)
Screenshot: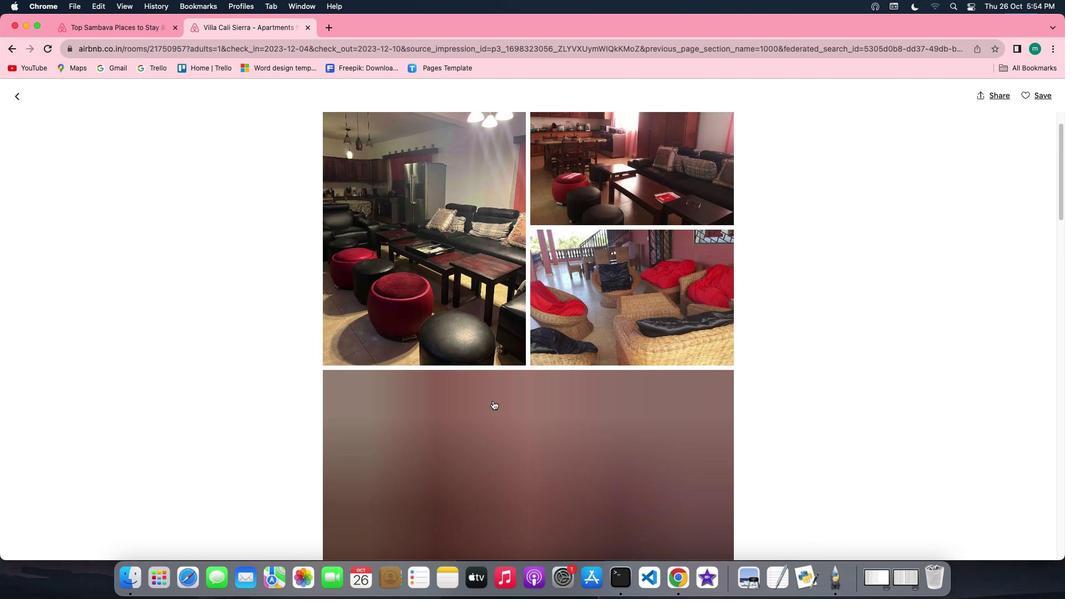 
Action: Mouse scrolled (486, 394) with delta (-6, -7)
Screenshot: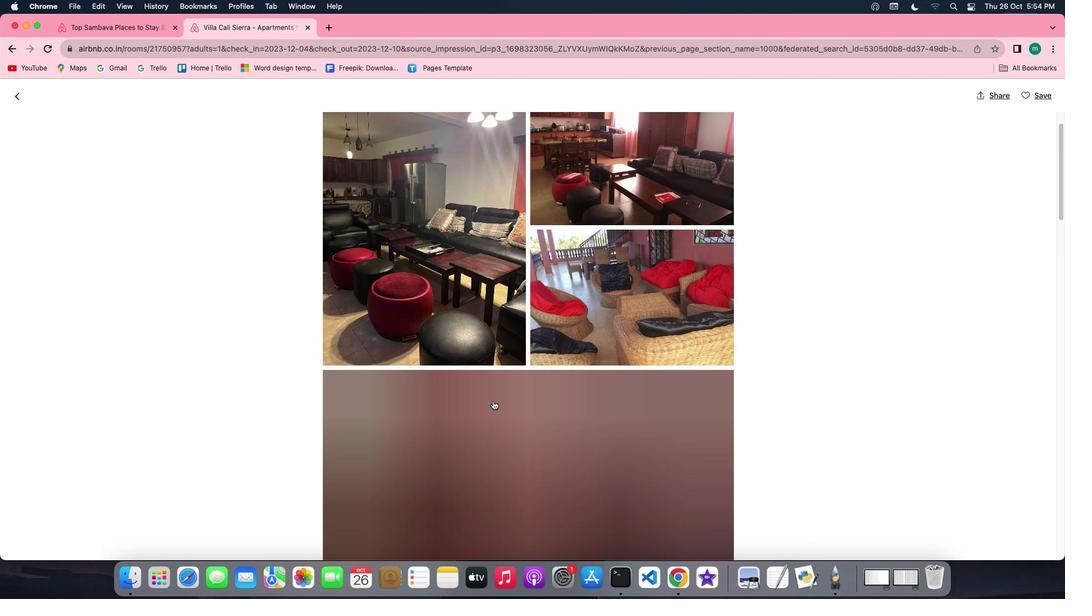 
Action: Mouse scrolled (486, 394) with delta (-6, -7)
Screenshot: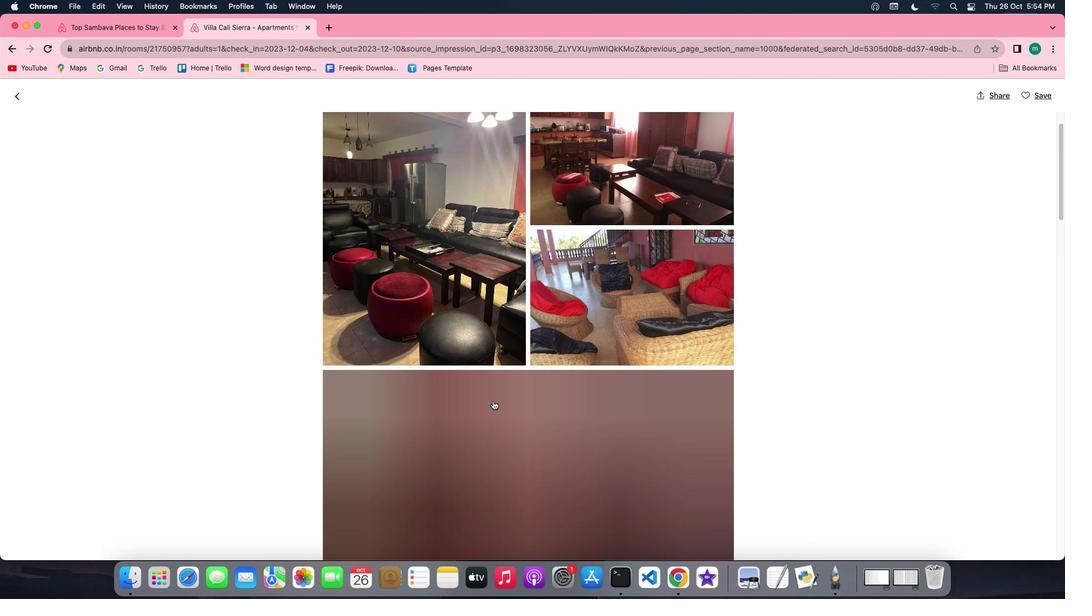 
Action: Mouse scrolled (486, 394) with delta (-6, -8)
Screenshot: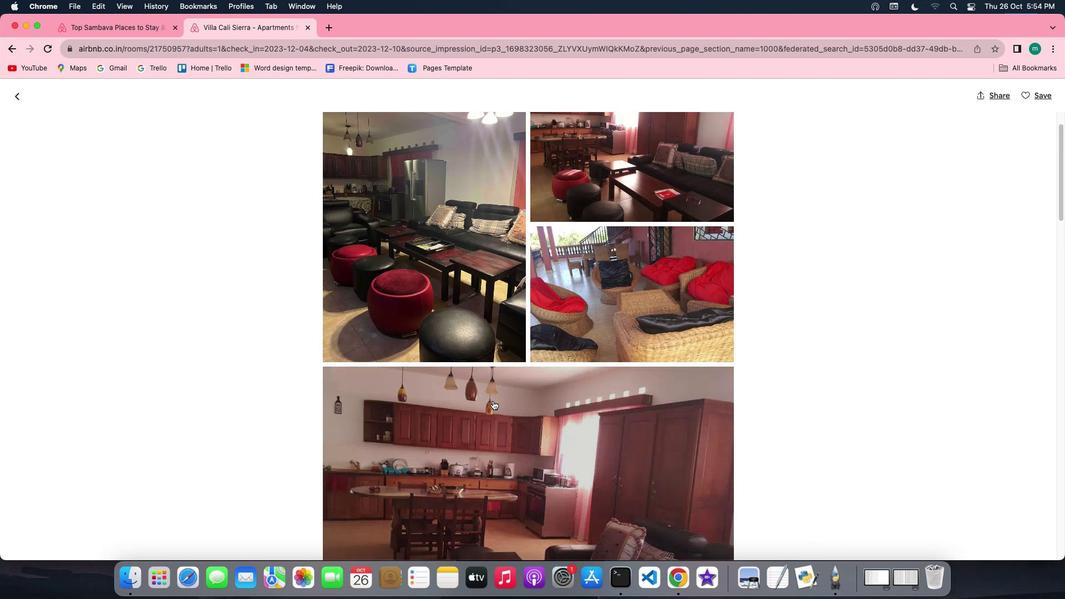 
Action: Mouse scrolled (486, 394) with delta (-6, -8)
Screenshot: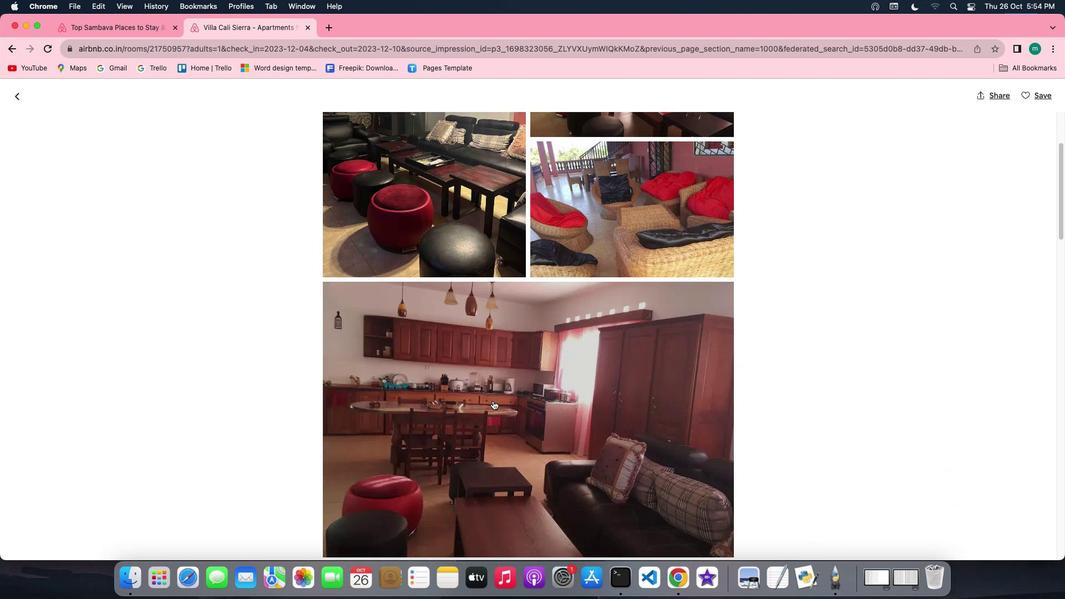 
Action: Mouse moved to (515, 406)
Screenshot: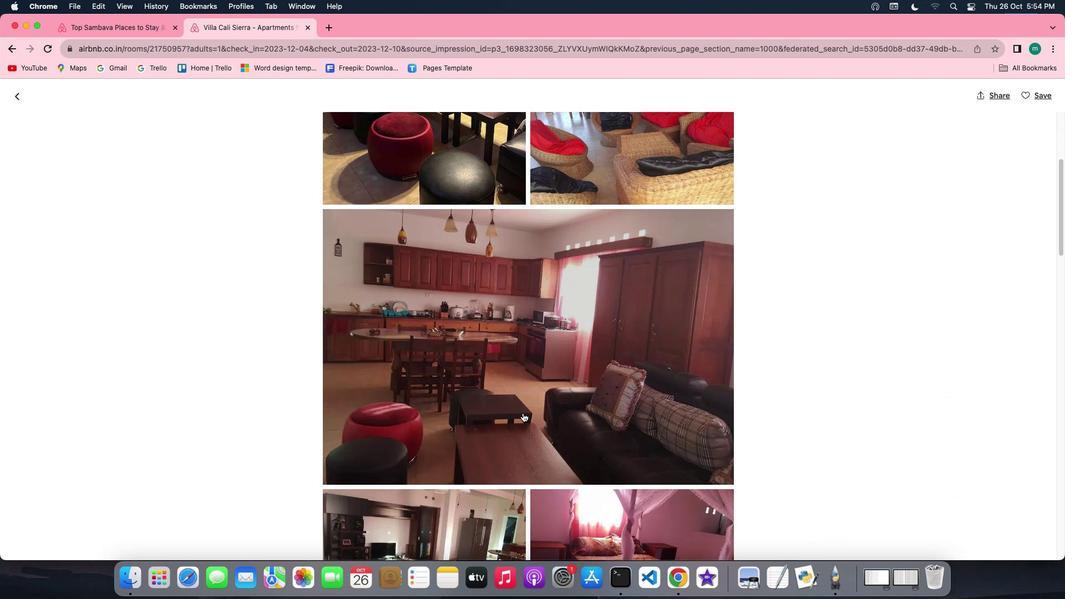 
Action: Mouse scrolled (515, 406) with delta (-6, -7)
Screenshot: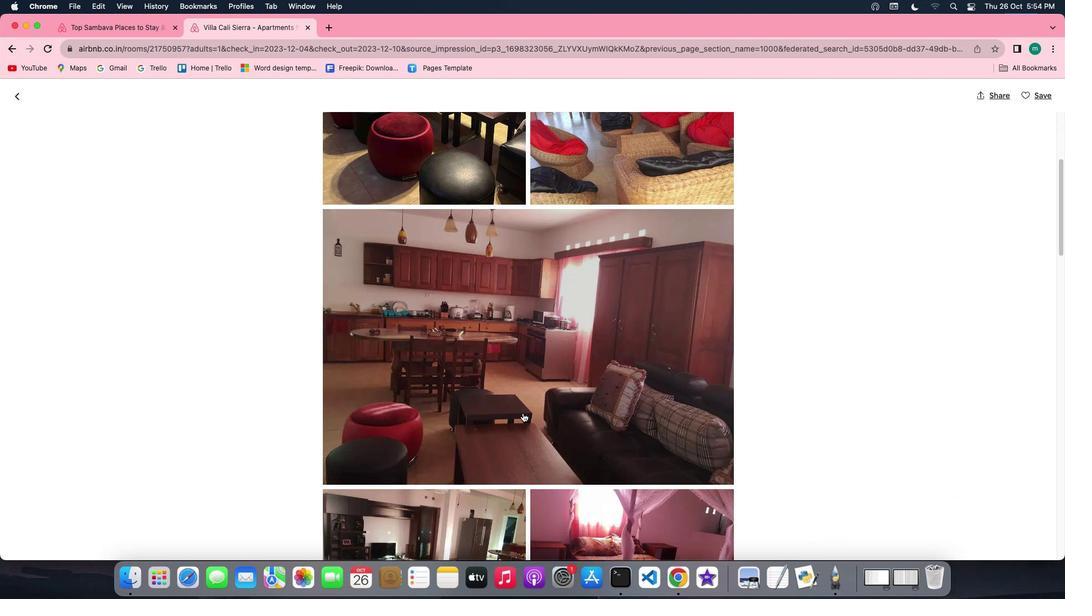 
Action: Mouse scrolled (515, 406) with delta (-6, -7)
Screenshot: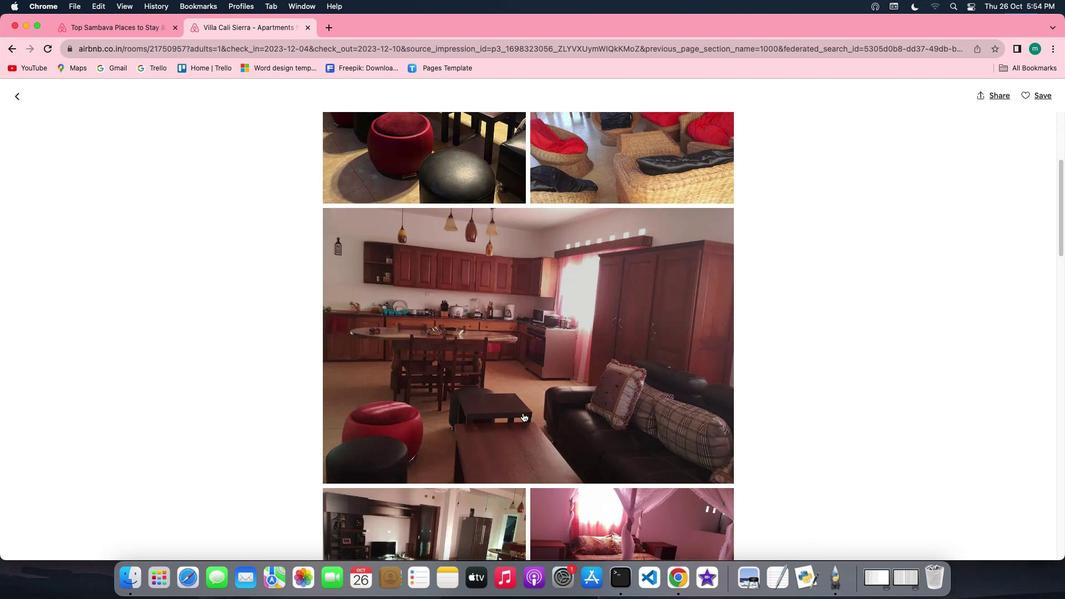 
Action: Mouse scrolled (515, 406) with delta (-6, -7)
Screenshot: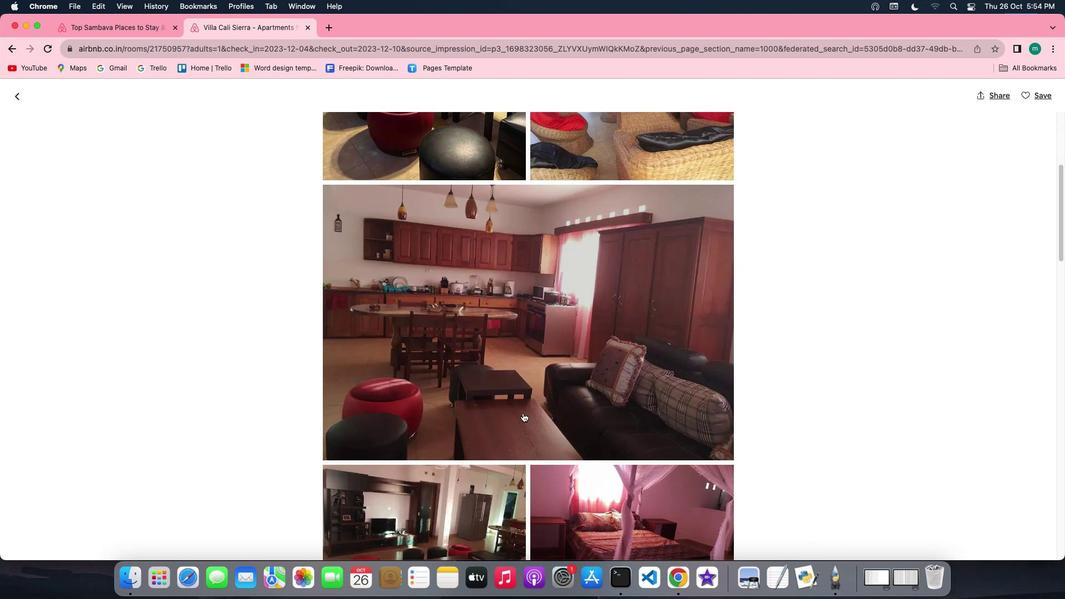 
Action: Mouse scrolled (515, 406) with delta (-6, -7)
Screenshot: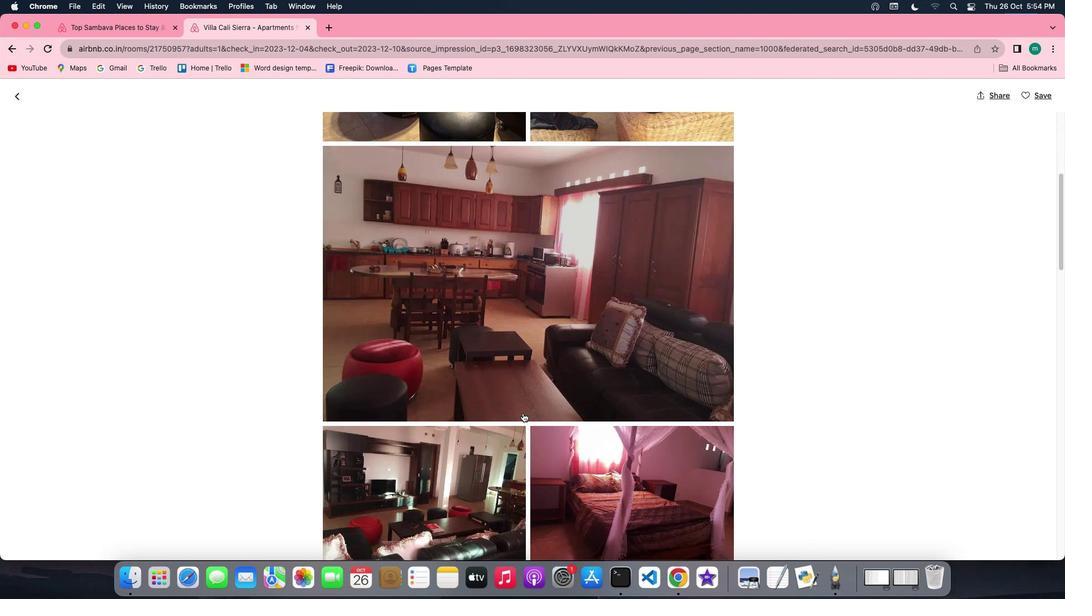 
Action: Mouse scrolled (515, 406) with delta (-6, -7)
Screenshot: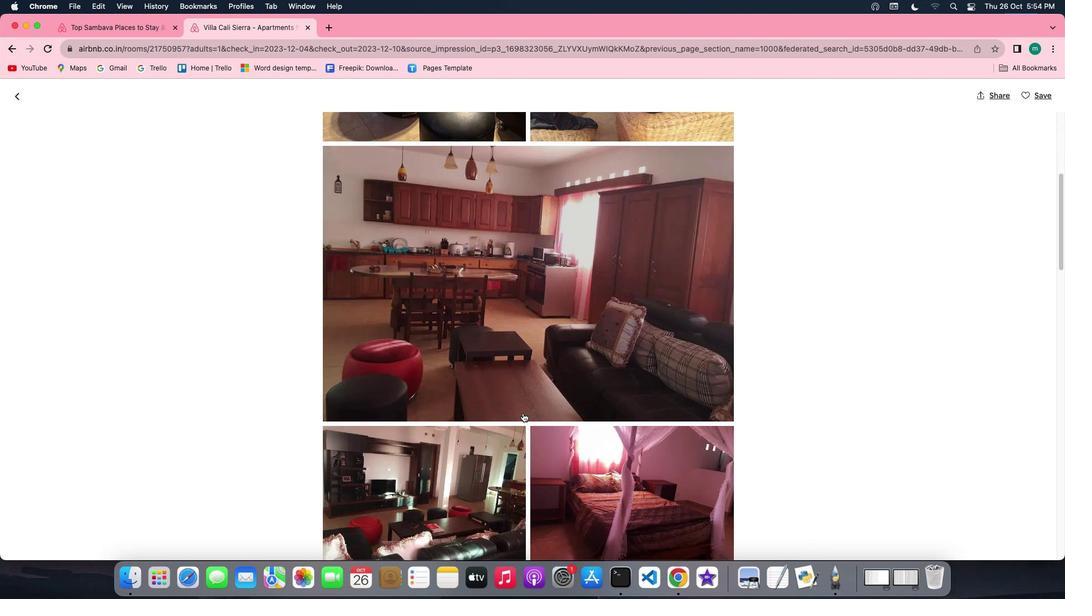 
Action: Mouse scrolled (515, 406) with delta (-6, -8)
Screenshot: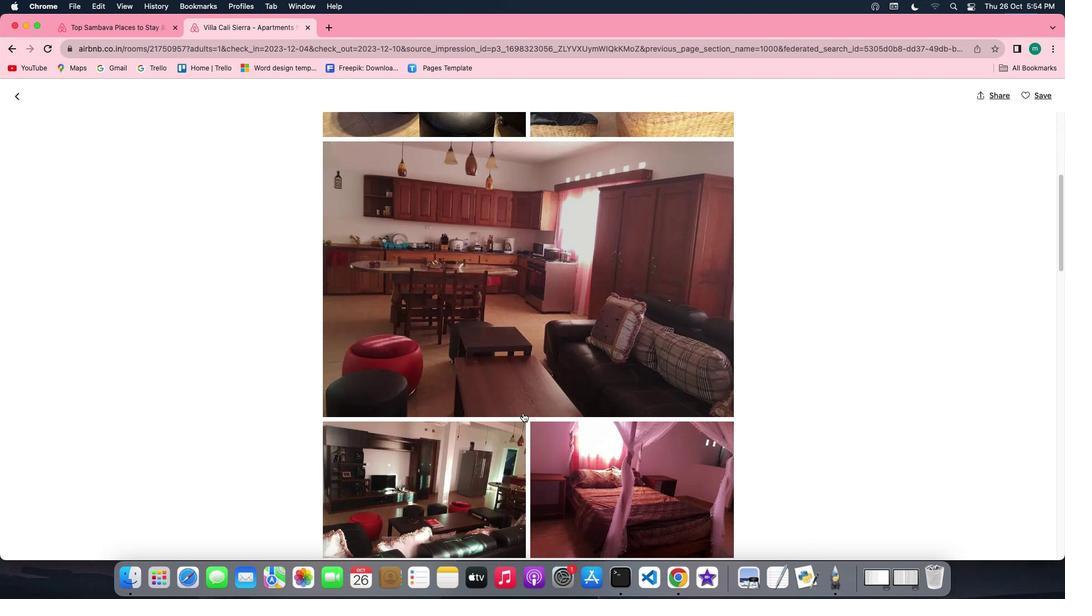 
Action: Mouse scrolled (515, 406) with delta (-6, -8)
Screenshot: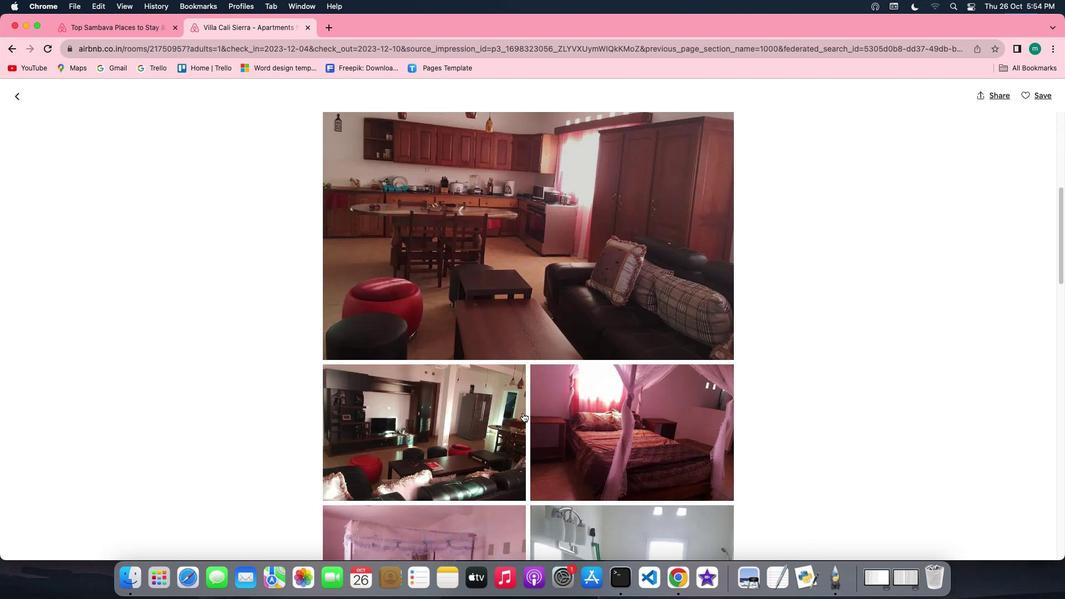 
Action: Mouse scrolled (515, 406) with delta (-6, -7)
Screenshot: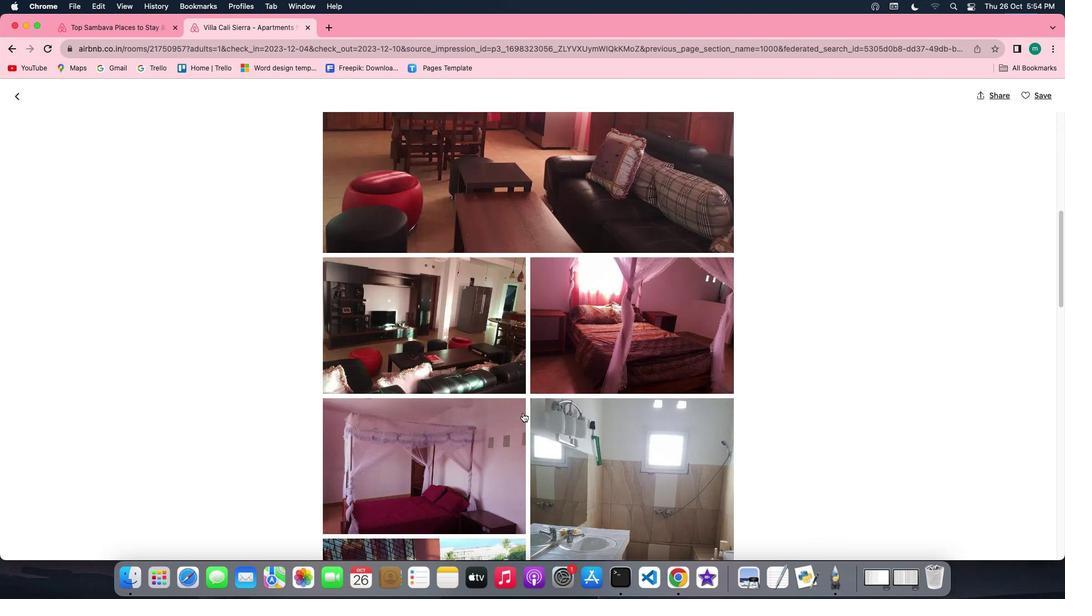 
Action: Mouse scrolled (515, 406) with delta (-6, -7)
Screenshot: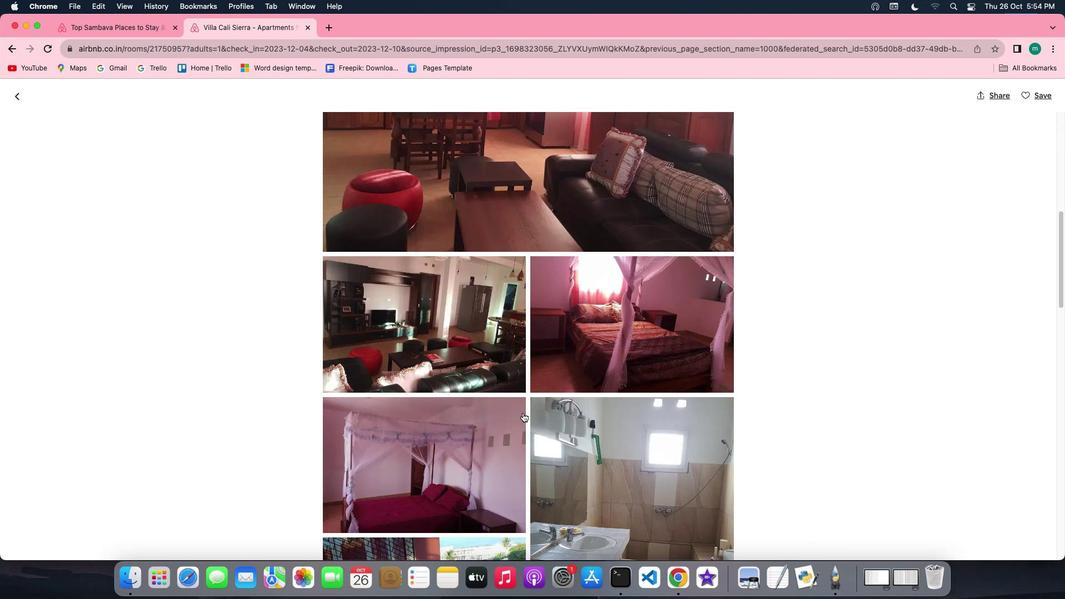 
Action: Mouse scrolled (515, 406) with delta (-6, -7)
Screenshot: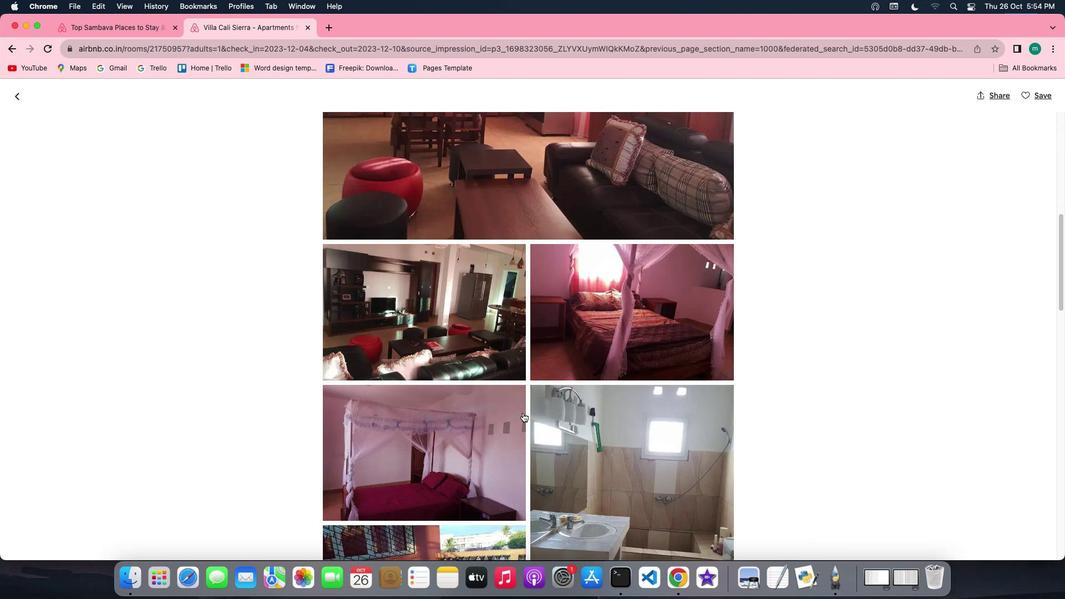
Action: Mouse scrolled (515, 406) with delta (-6, -8)
Screenshot: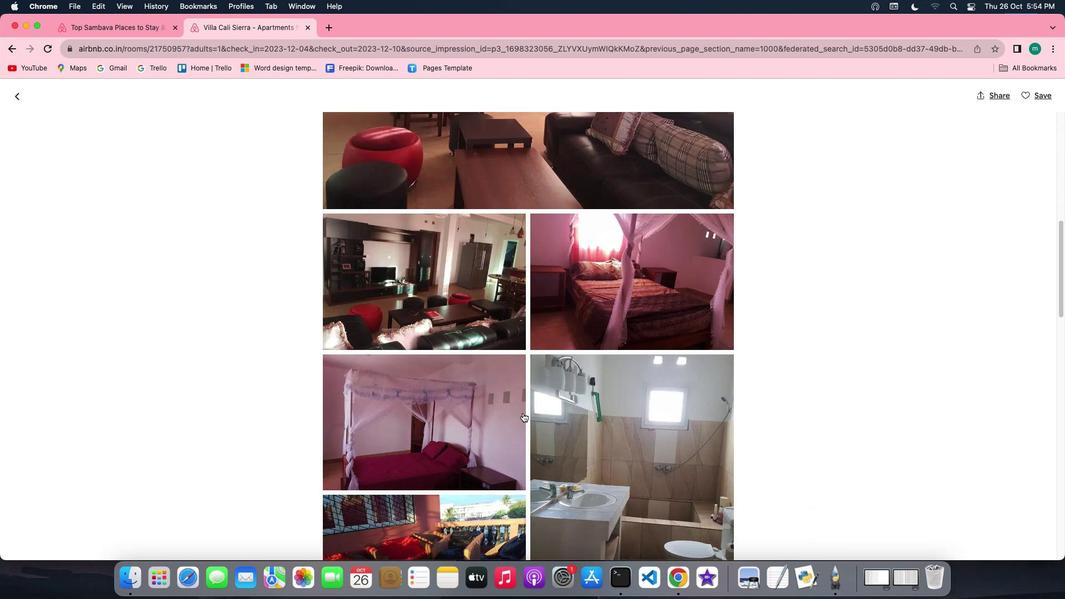 
Action: Mouse scrolled (515, 406) with delta (-6, -7)
Screenshot: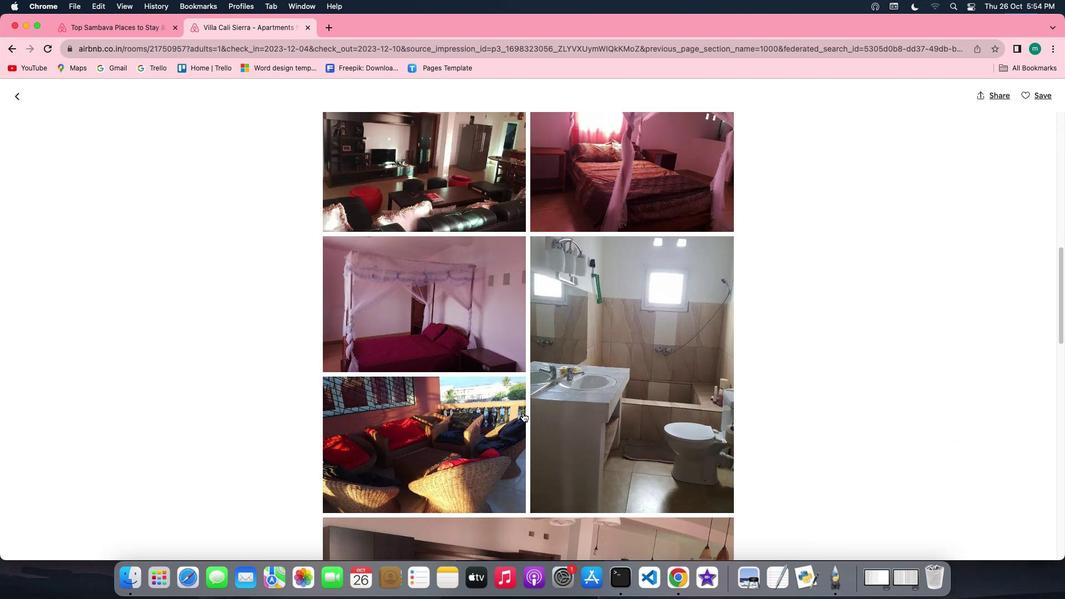 
Action: Mouse scrolled (515, 406) with delta (-6, -7)
Screenshot: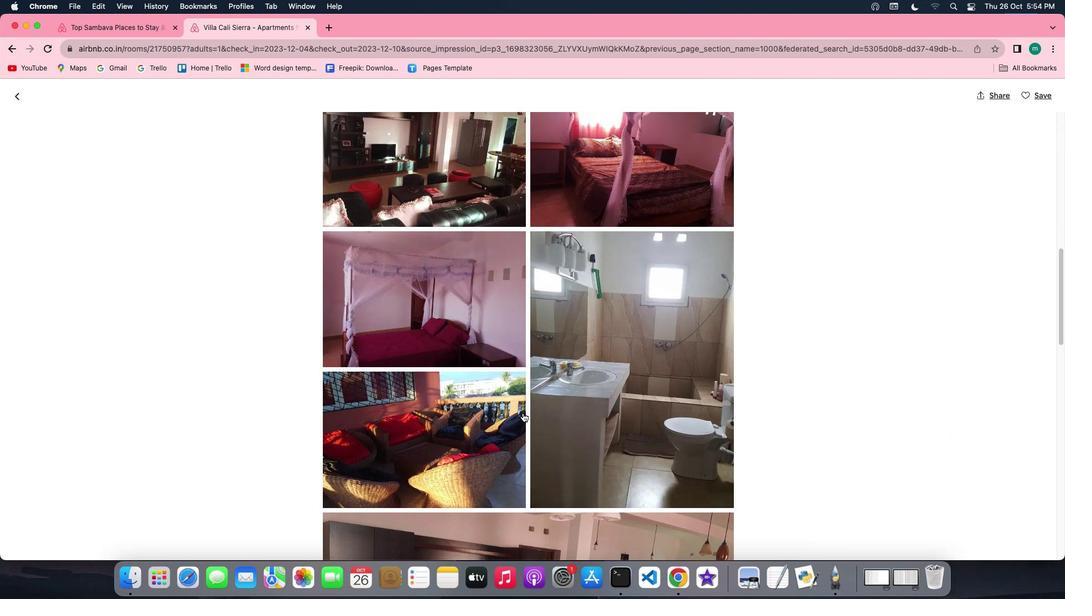 
Action: Mouse scrolled (515, 406) with delta (-6, -7)
Screenshot: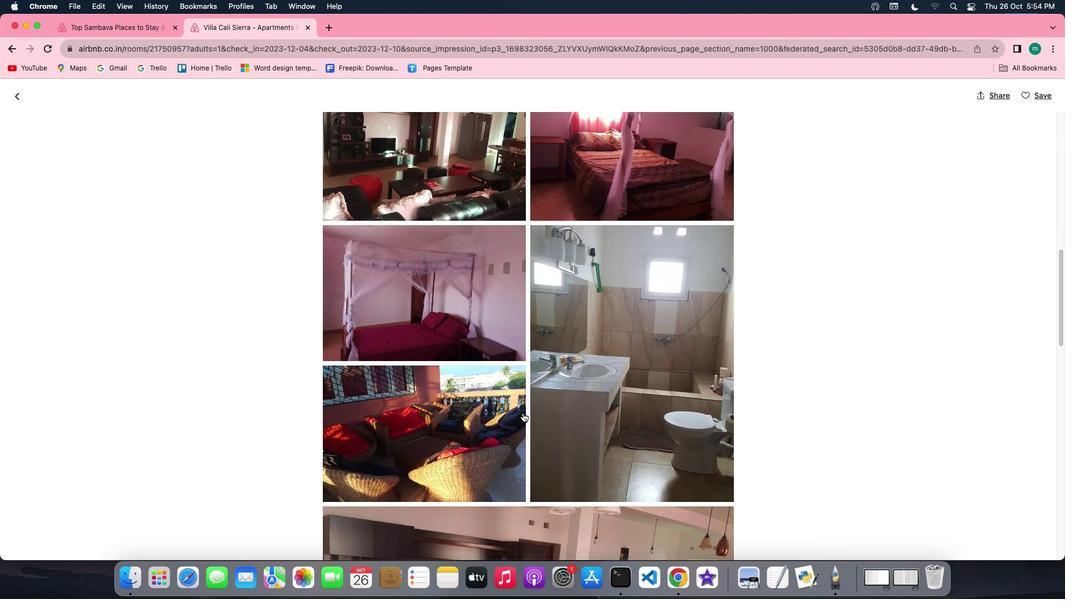 
Action: Mouse scrolled (515, 406) with delta (-6, -8)
Screenshot: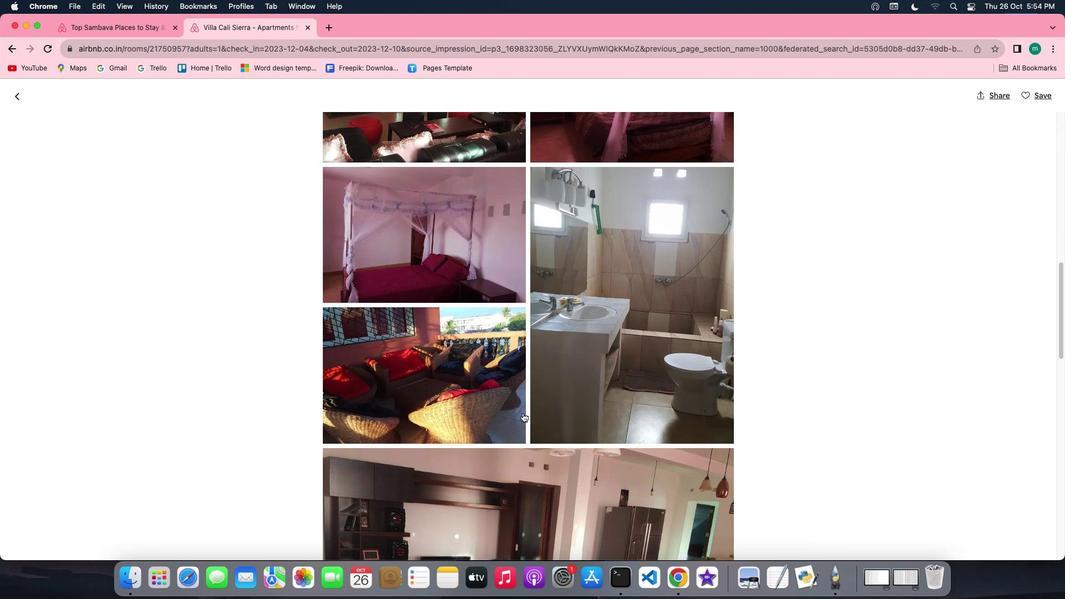 
Action: Mouse scrolled (515, 406) with delta (-6, -7)
Screenshot: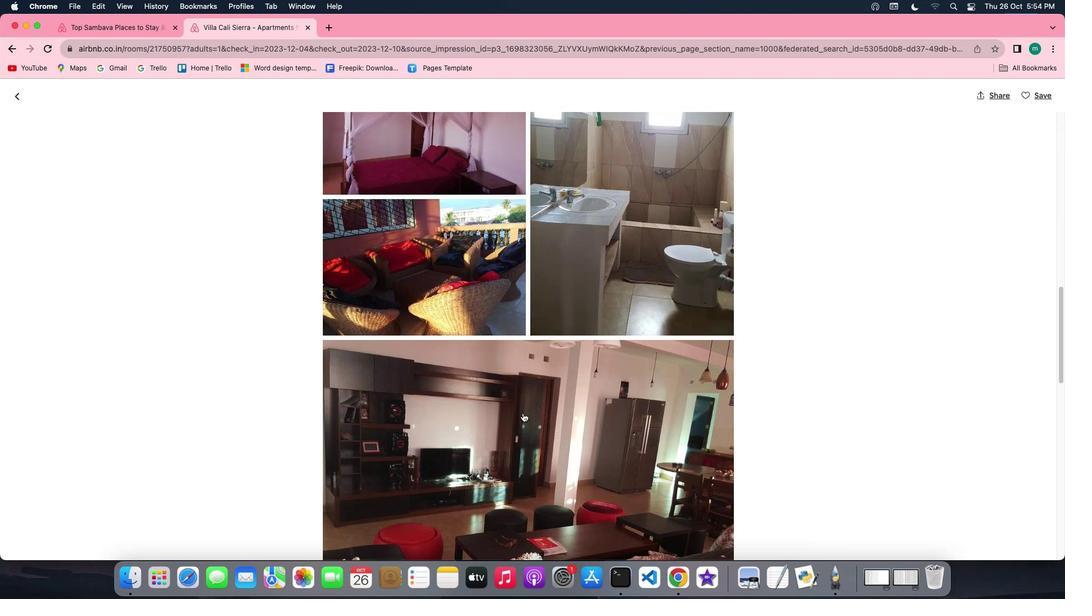 
Action: Mouse scrolled (515, 406) with delta (-6, -7)
Screenshot: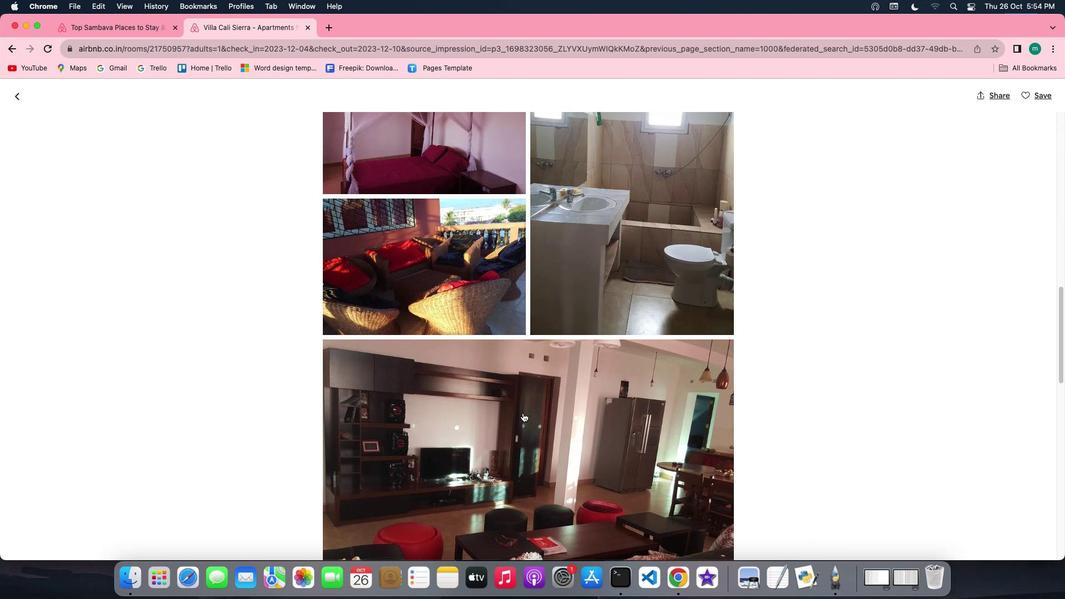 
Action: Mouse scrolled (515, 406) with delta (-6, -7)
Screenshot: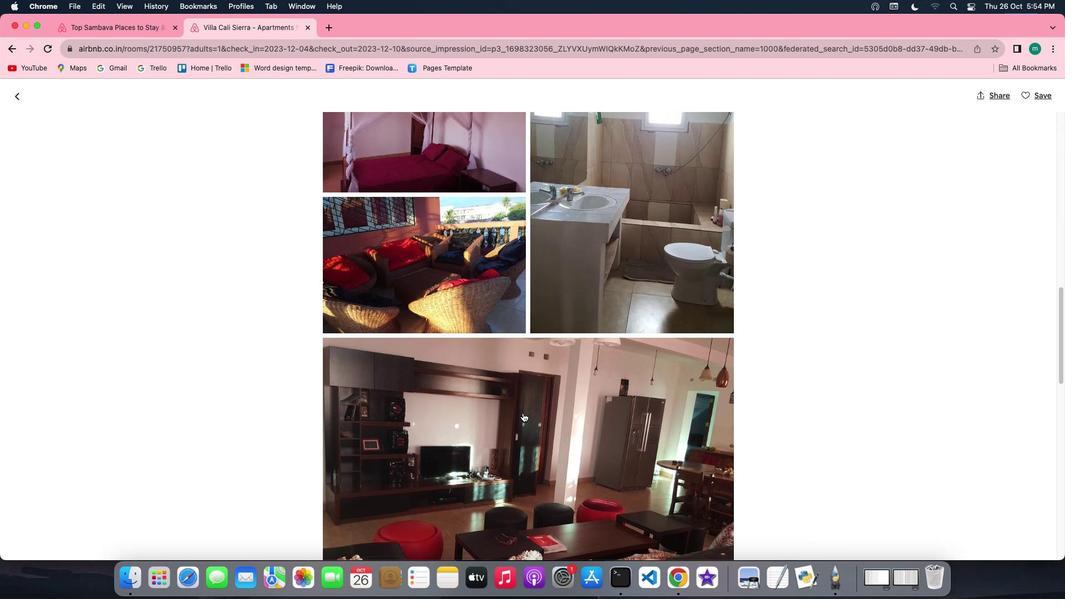 
Action: Mouse scrolled (515, 406) with delta (-6, -8)
Screenshot: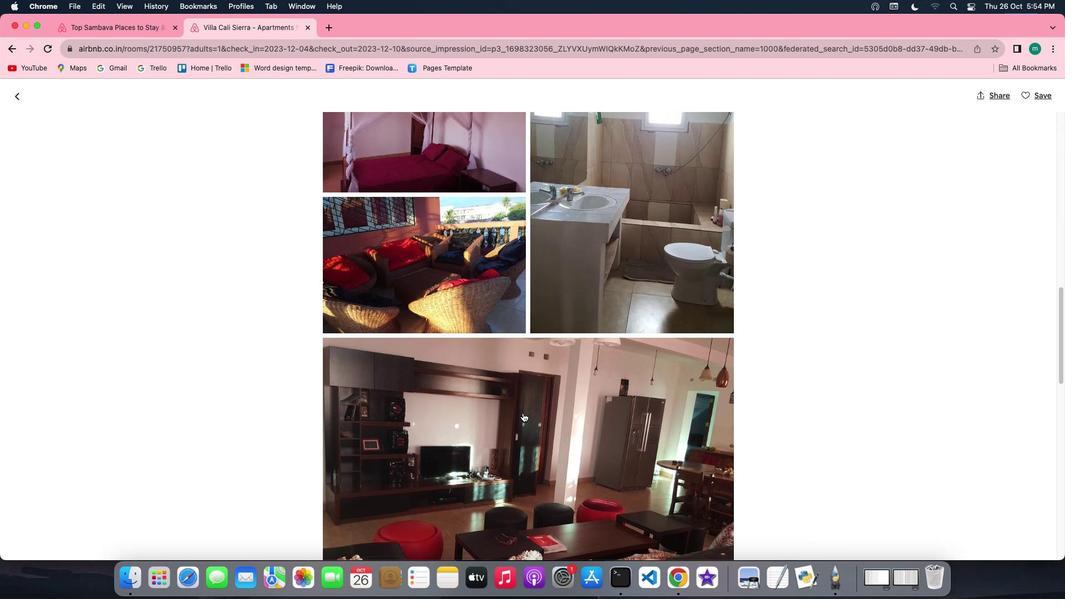 
Action: Mouse scrolled (515, 406) with delta (-6, -8)
Screenshot: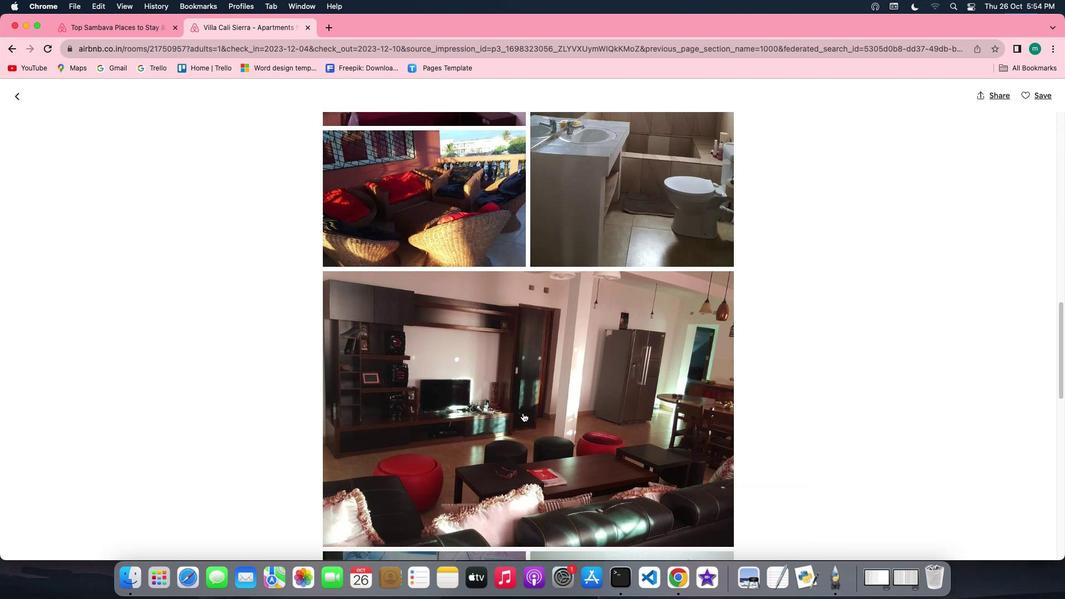 
Action: Mouse scrolled (515, 406) with delta (-6, -7)
Screenshot: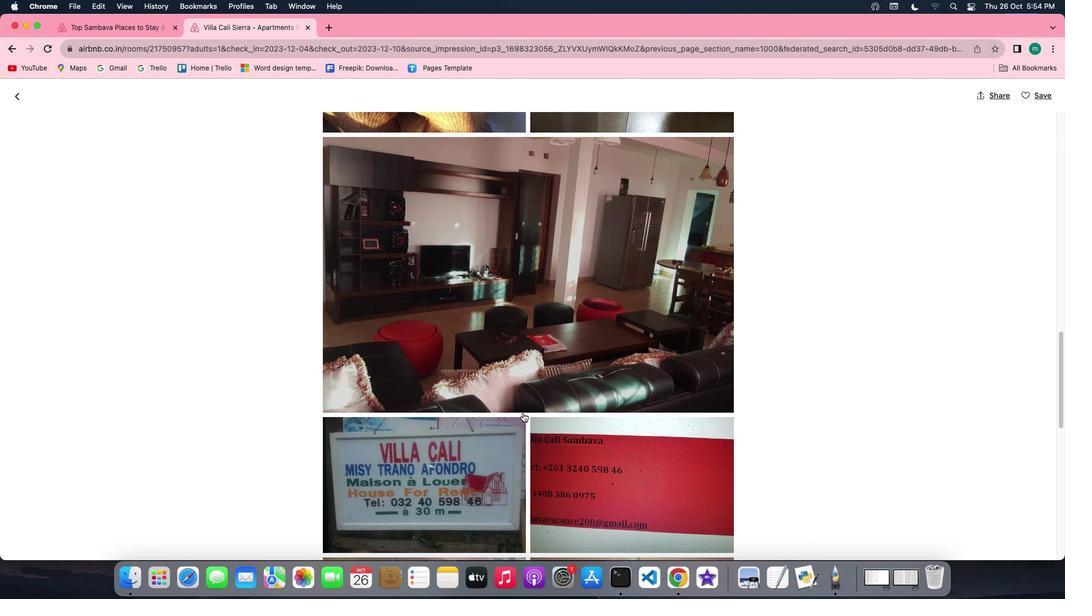 
Action: Mouse scrolled (515, 406) with delta (-6, -7)
Screenshot: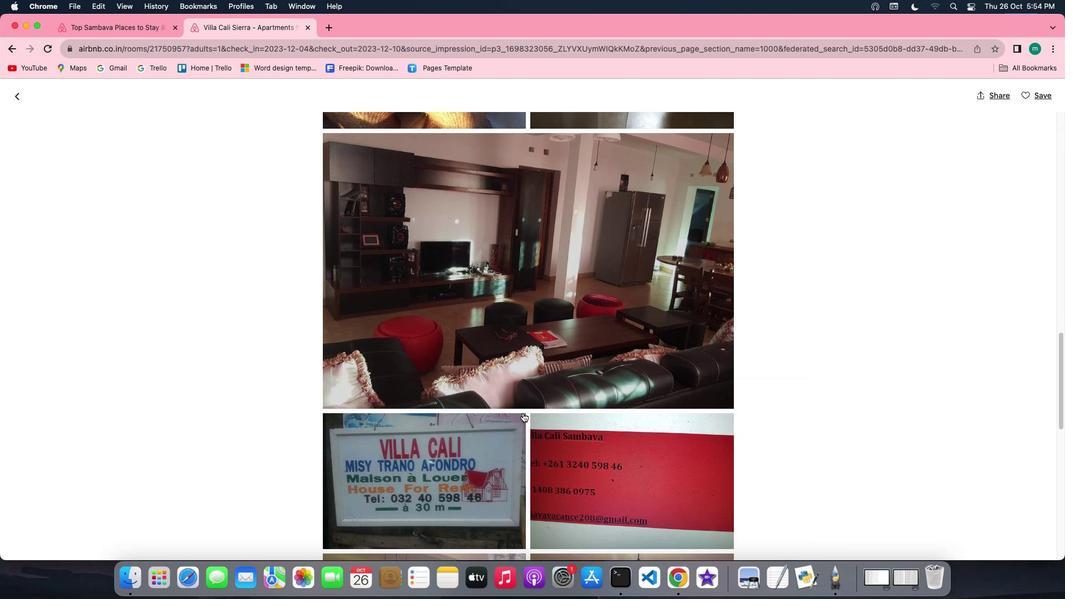 
Action: Mouse scrolled (515, 406) with delta (-6, -8)
Screenshot: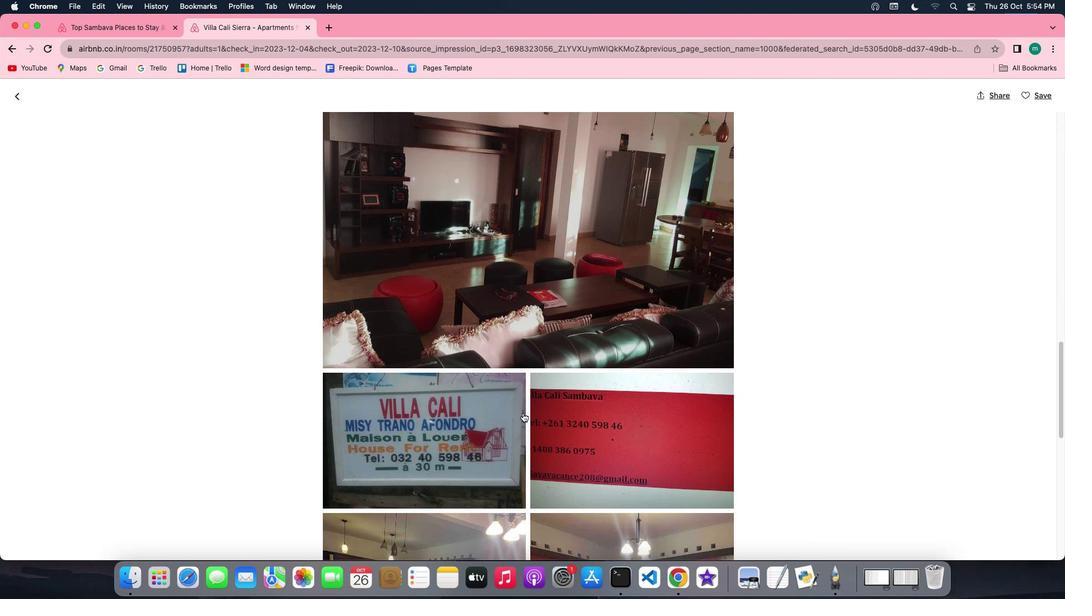 
Action: Mouse scrolled (515, 406) with delta (-6, -9)
Screenshot: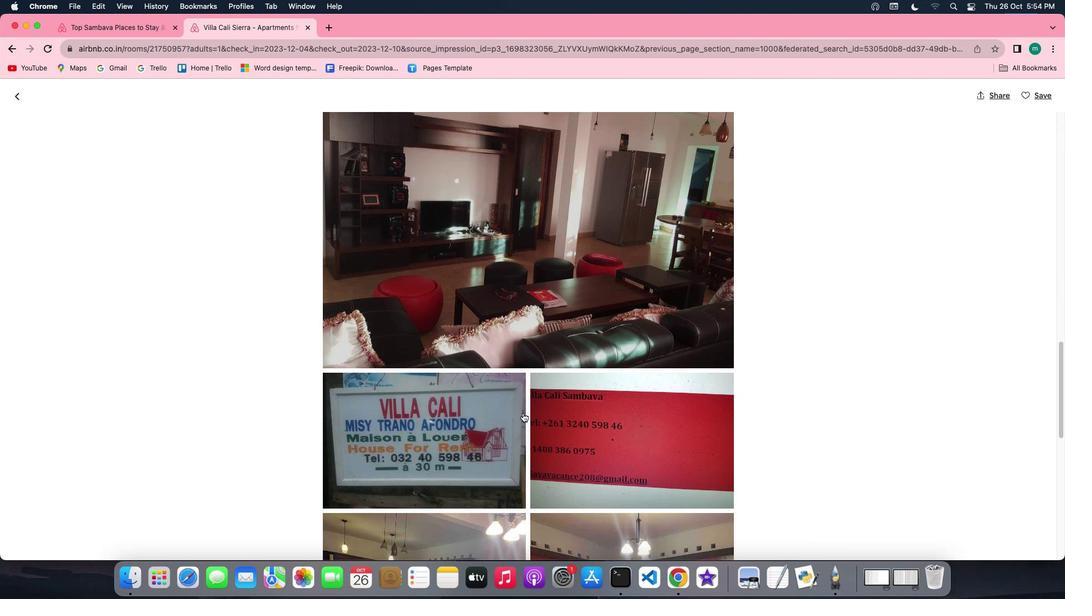 
Action: Mouse scrolled (515, 406) with delta (-6, -9)
Screenshot: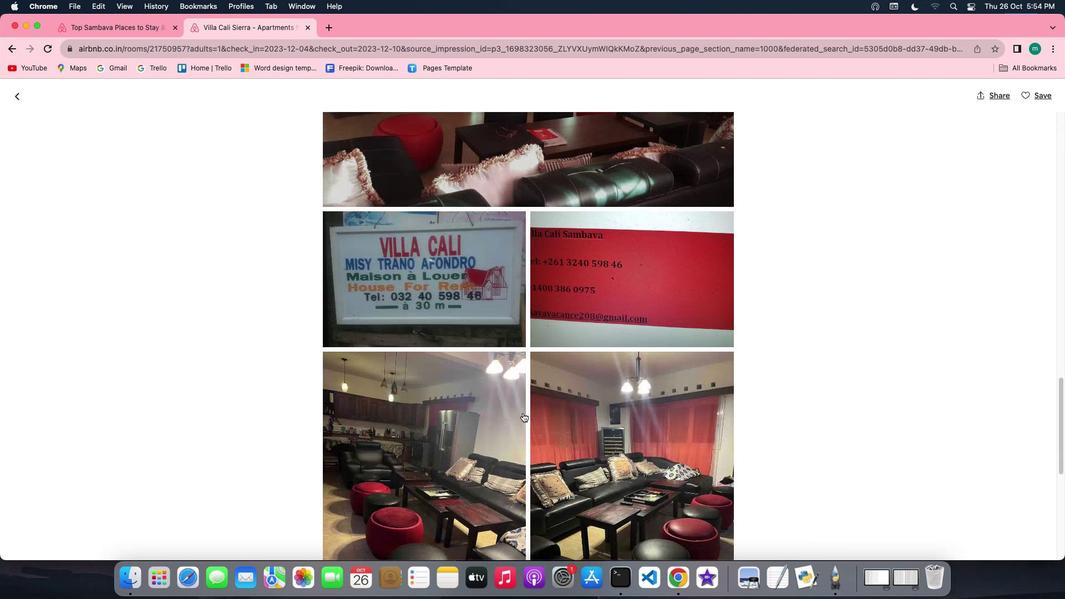 
Action: Mouse scrolled (515, 406) with delta (-6, -7)
Screenshot: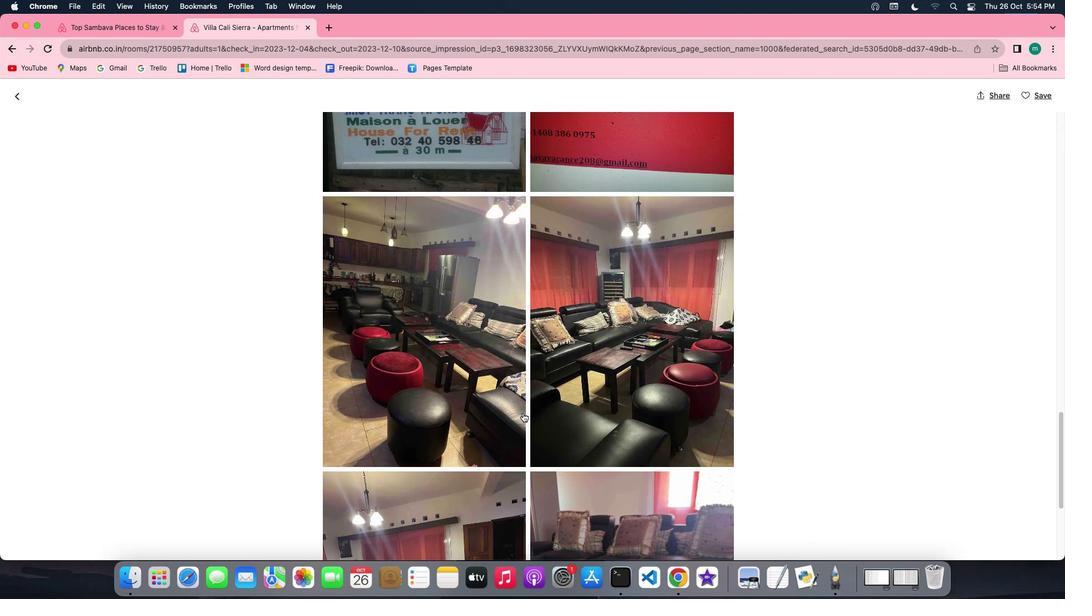
Action: Mouse scrolled (515, 406) with delta (-6, -7)
Screenshot: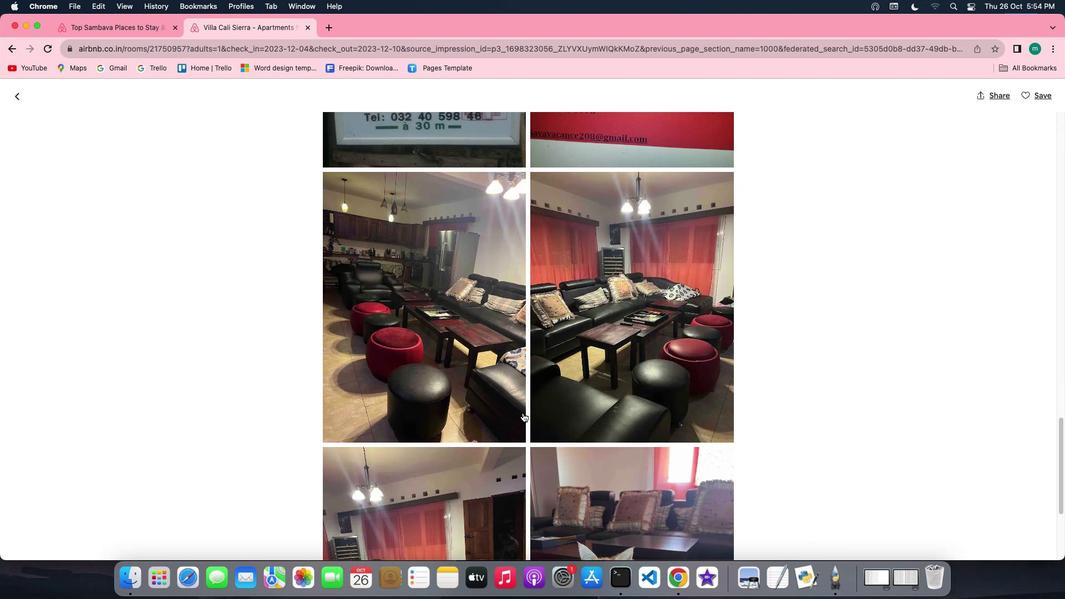 
Action: Mouse scrolled (515, 406) with delta (-6, -8)
Screenshot: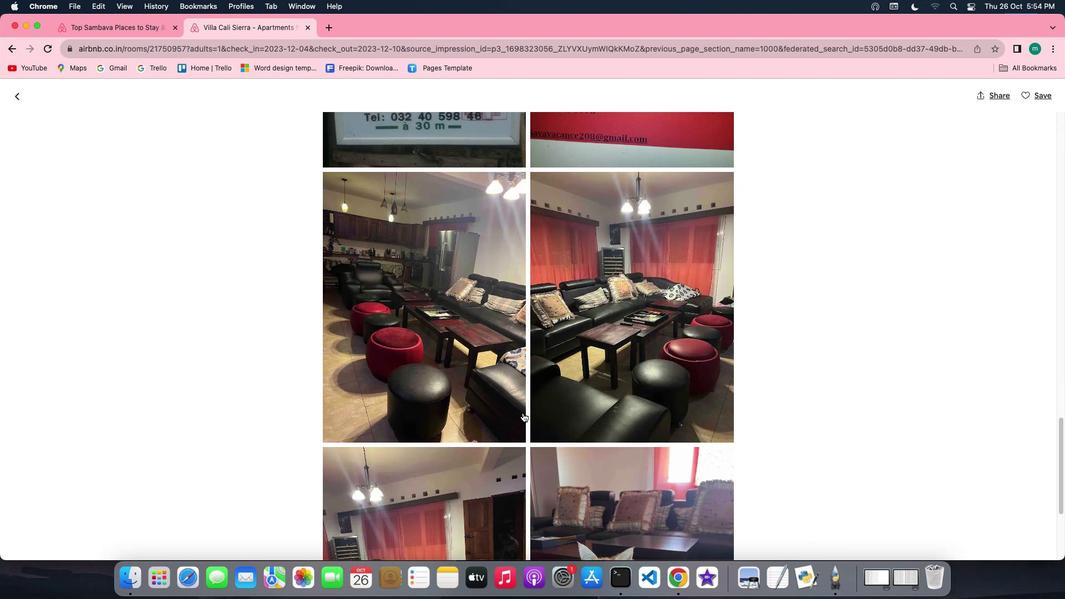 
Action: Mouse scrolled (515, 406) with delta (-6, -9)
Screenshot: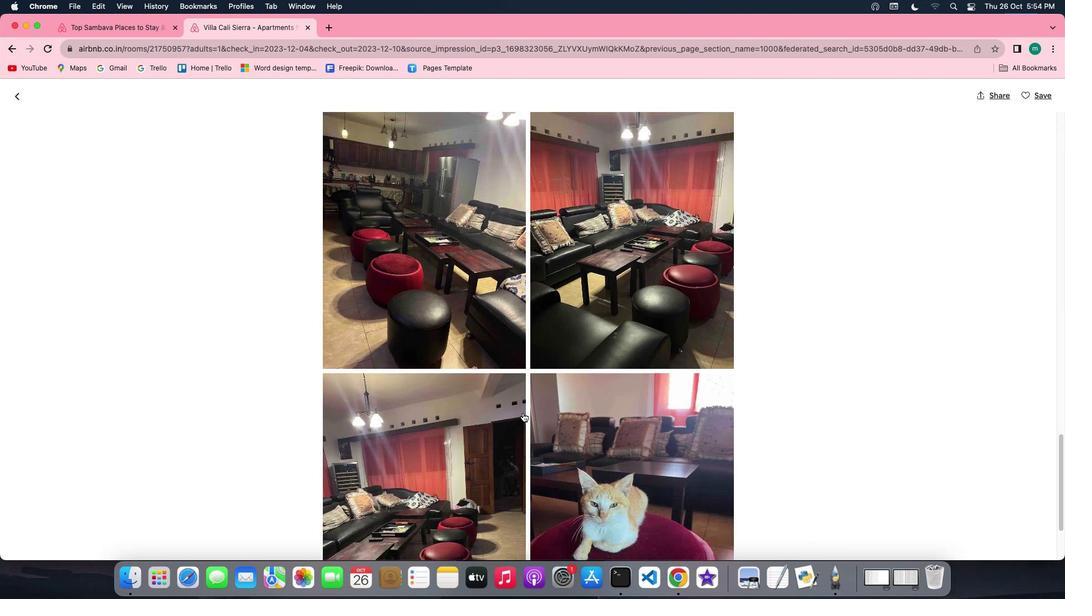 
Action: Mouse scrolled (515, 406) with delta (-6, -9)
Screenshot: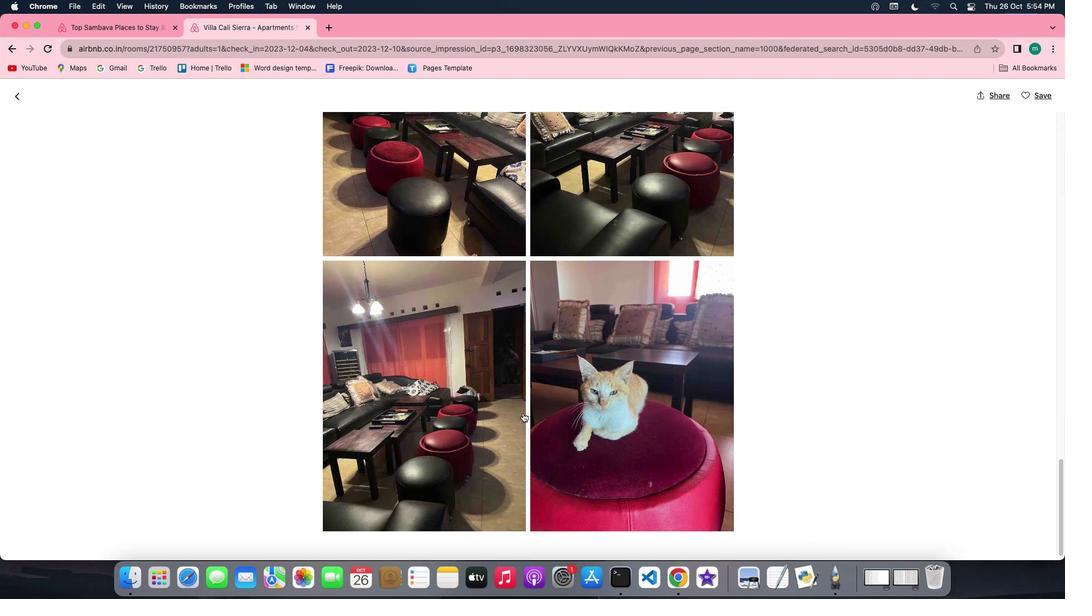 
Action: Mouse scrolled (515, 406) with delta (-6, -7)
Screenshot: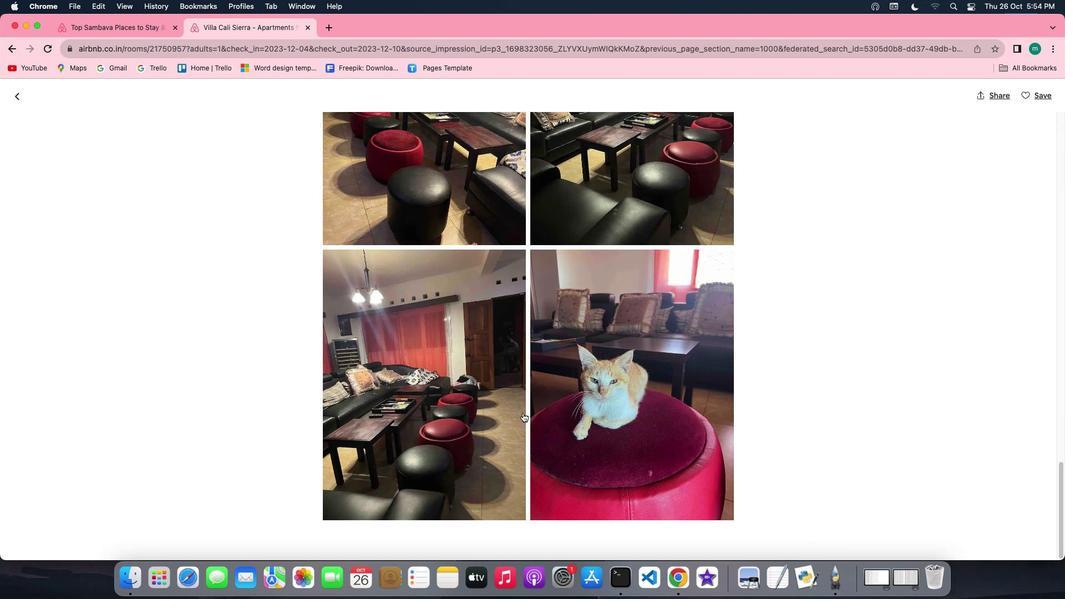 
Action: Mouse scrolled (515, 406) with delta (-6, -7)
Screenshot: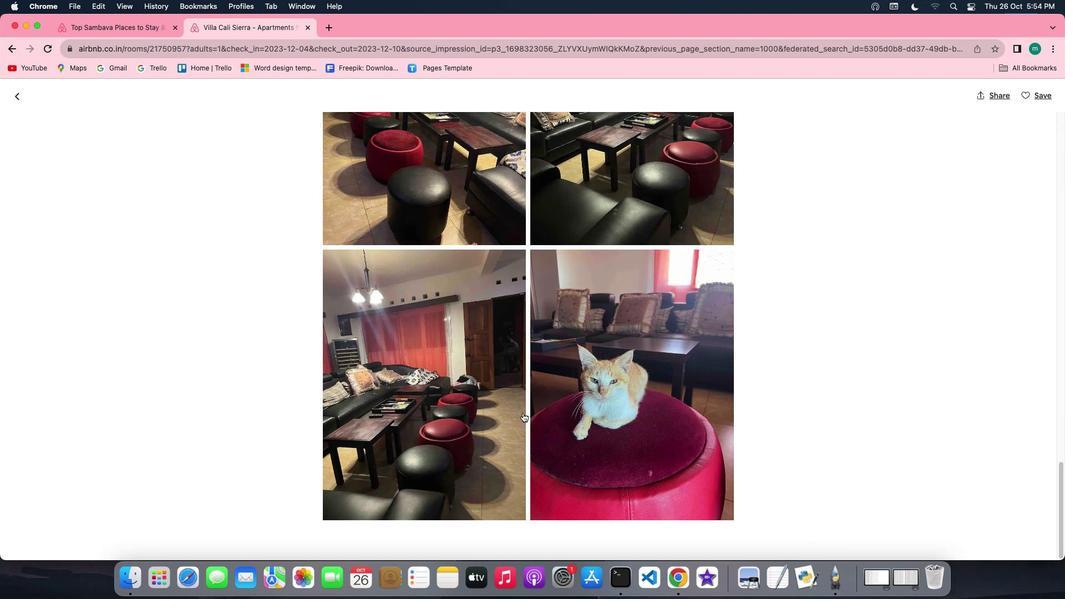 
Action: Mouse scrolled (515, 406) with delta (-6, -8)
Screenshot: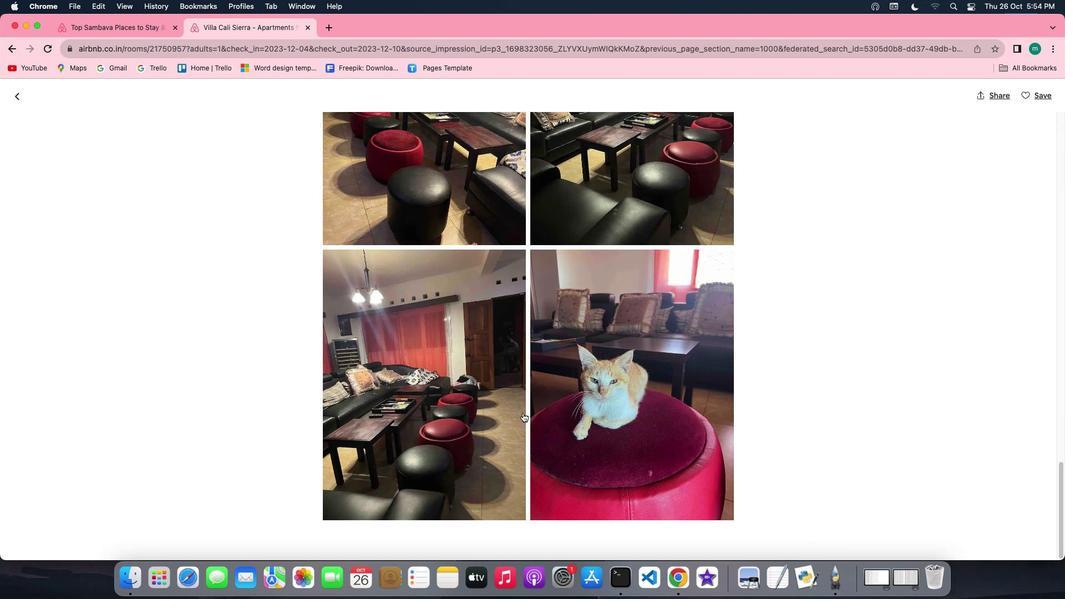 
Action: Mouse scrolled (515, 406) with delta (-6, -9)
Screenshot: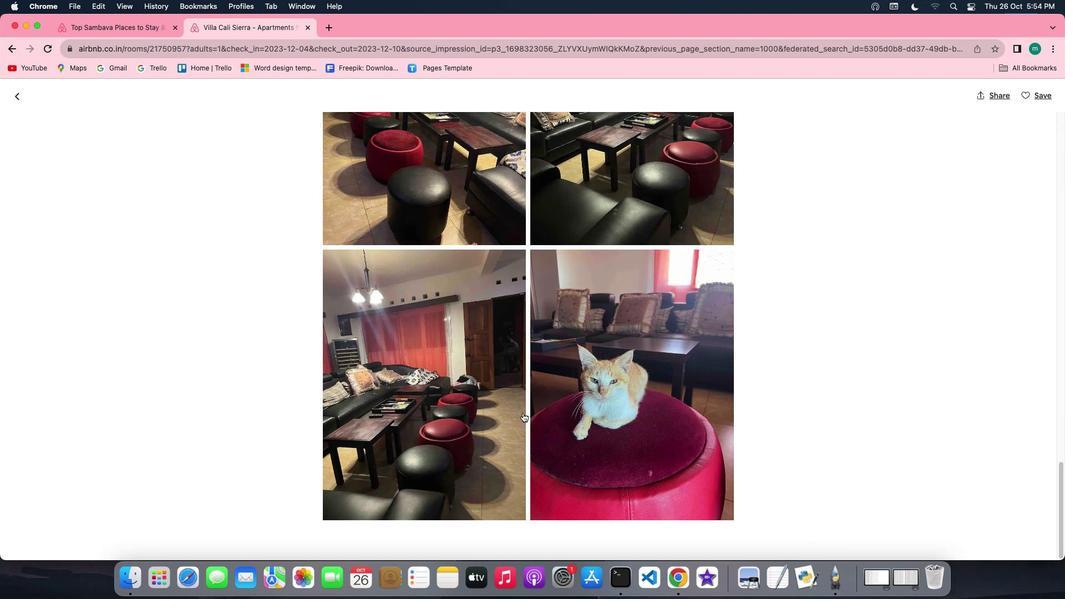 
Action: Mouse scrolled (515, 406) with delta (-6, -9)
Screenshot: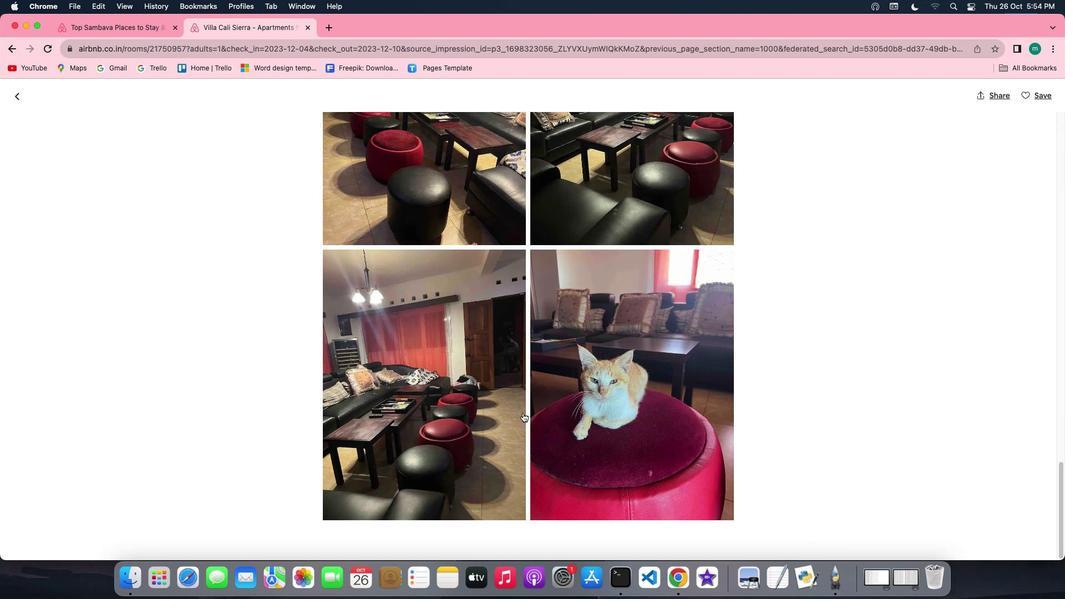 
Action: Mouse scrolled (515, 406) with delta (-6, -7)
Screenshot: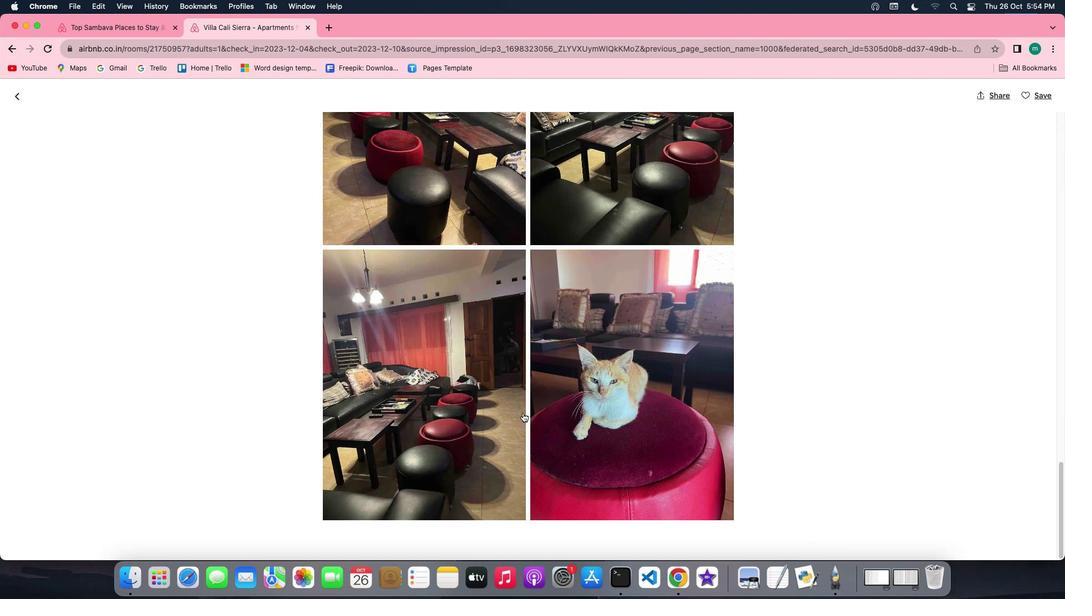 
Action: Mouse scrolled (515, 406) with delta (-6, -7)
Screenshot: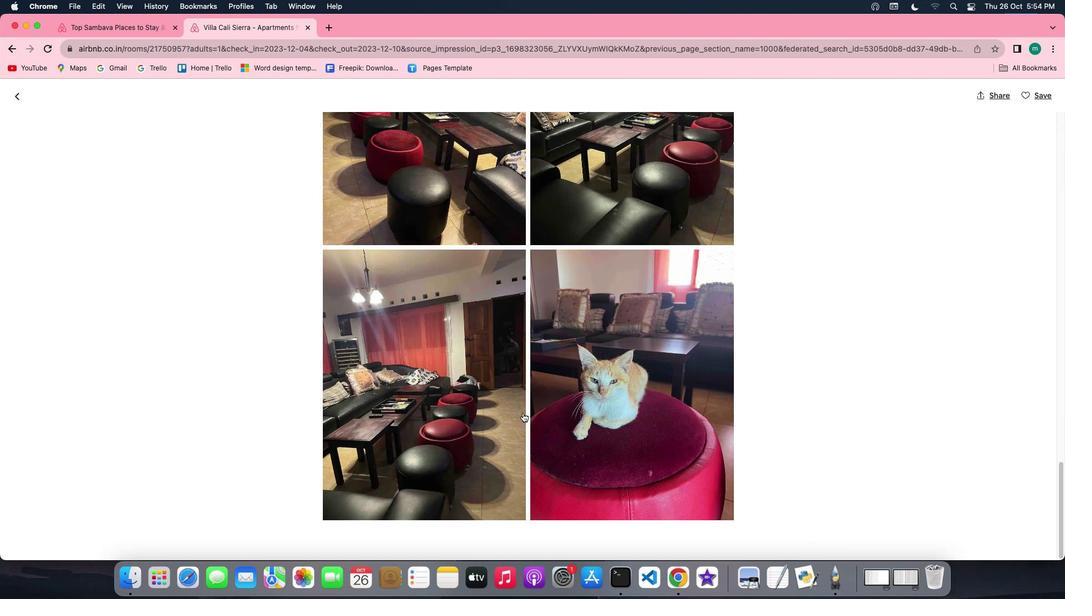
Action: Mouse scrolled (515, 406) with delta (-6, -8)
Screenshot: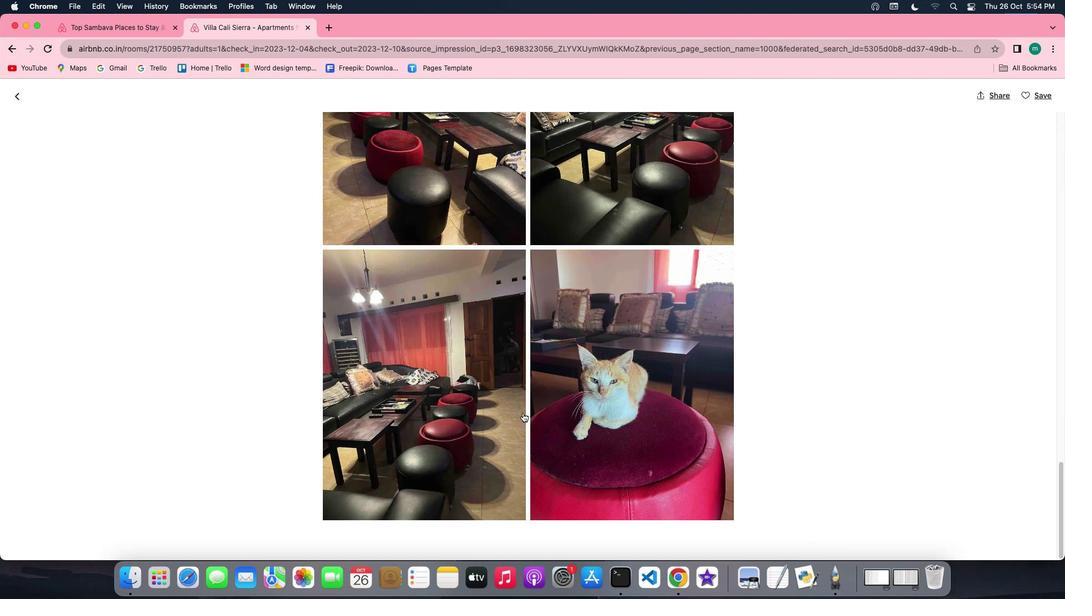 
Action: Mouse scrolled (515, 406) with delta (-6, -8)
Screenshot: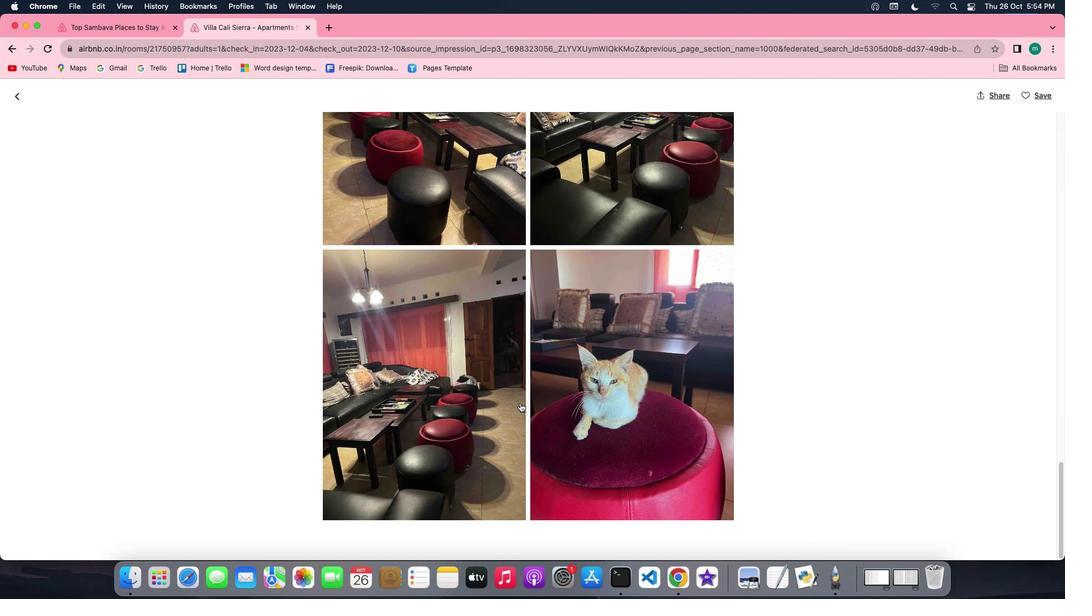 
Action: Mouse moved to (13, 92)
Screenshot: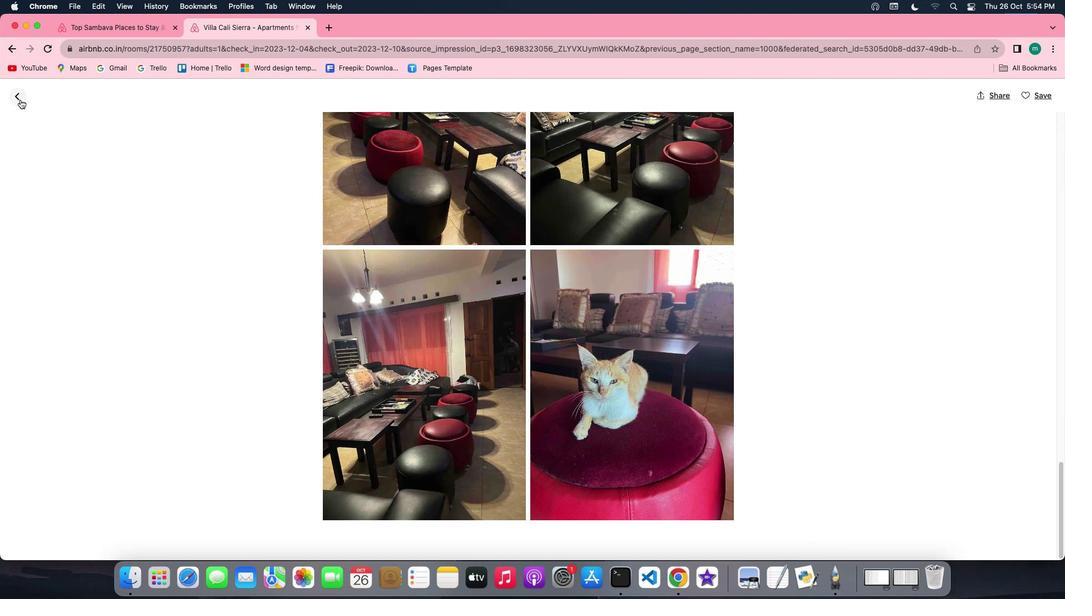 
Action: Mouse pressed left at (13, 92)
Screenshot: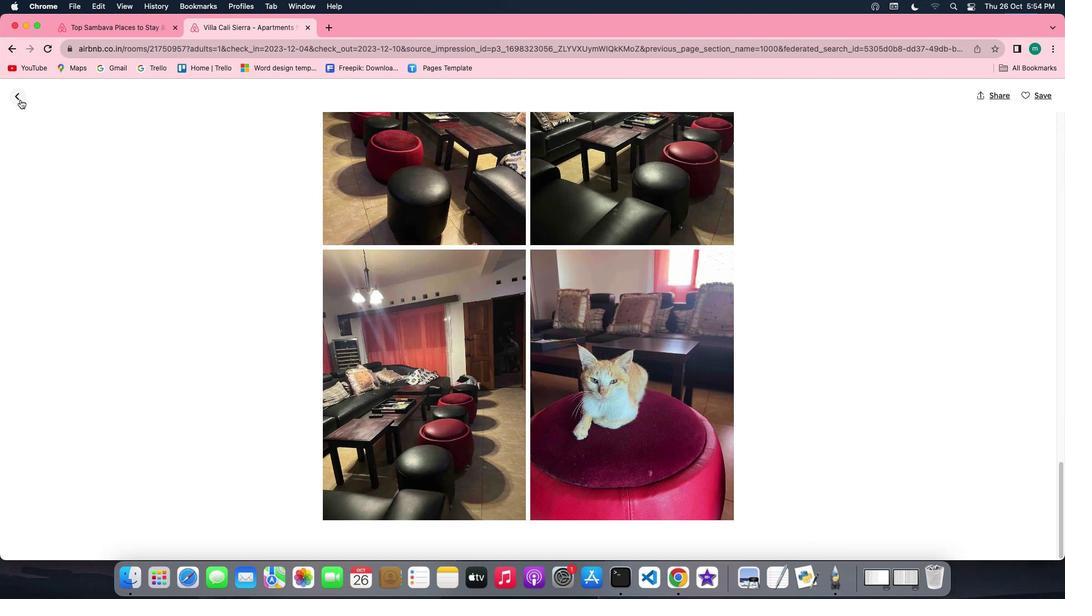 
Action: Mouse moved to (414, 309)
Screenshot: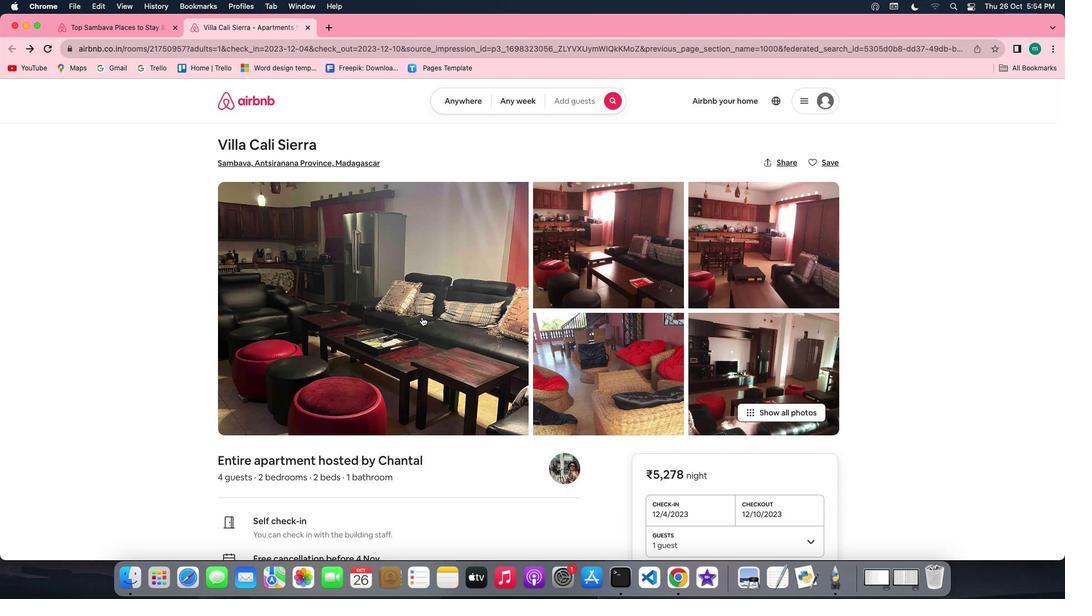 
Action: Mouse scrolled (414, 309) with delta (-6, -7)
Screenshot: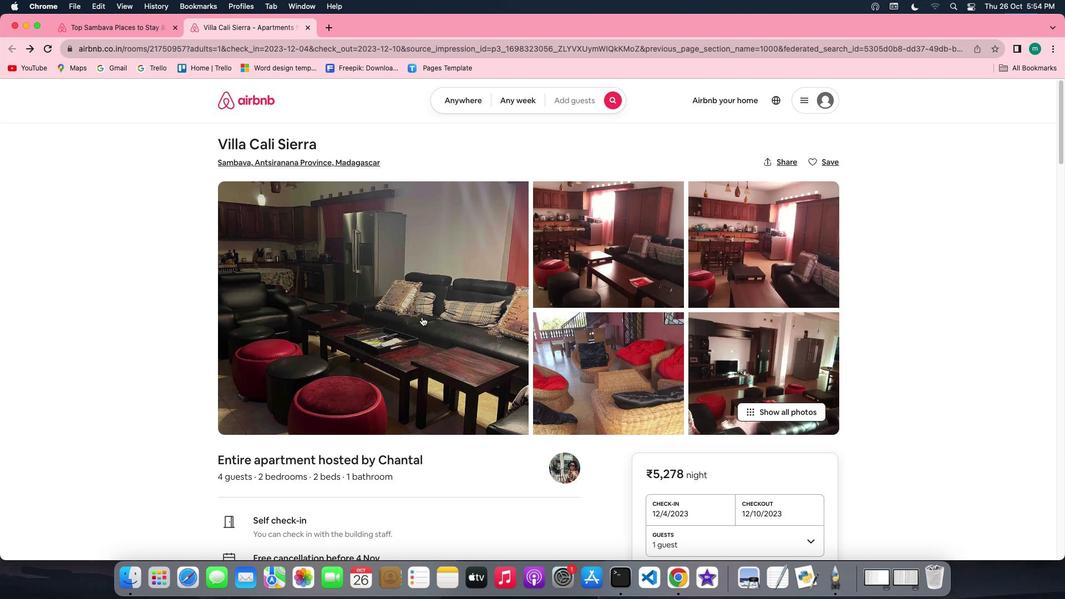 
Action: Mouse scrolled (414, 309) with delta (-6, -7)
Screenshot: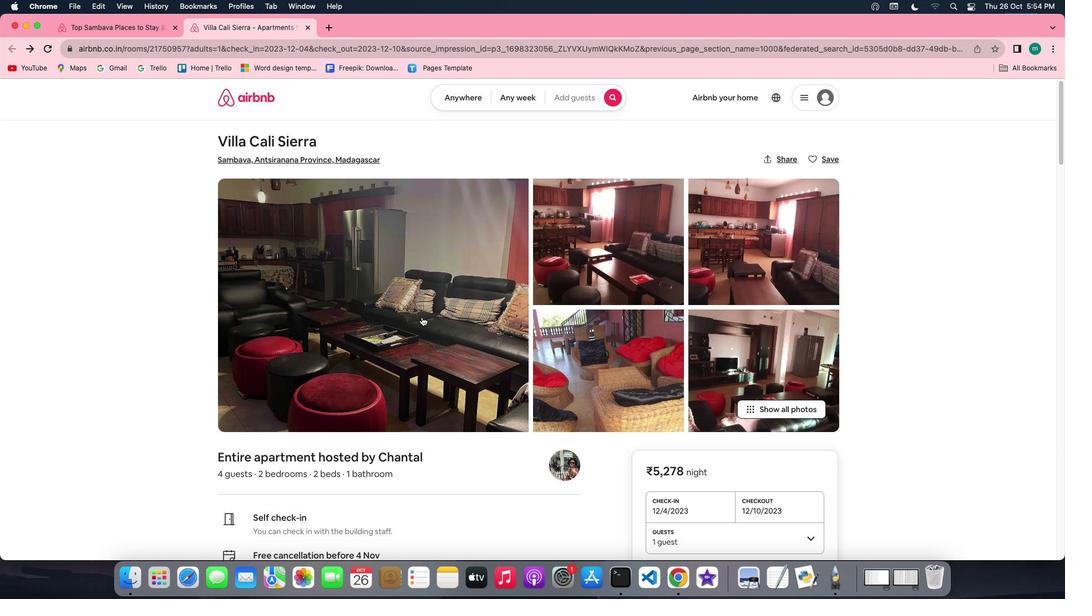 
Action: Mouse scrolled (414, 309) with delta (-6, -7)
Screenshot: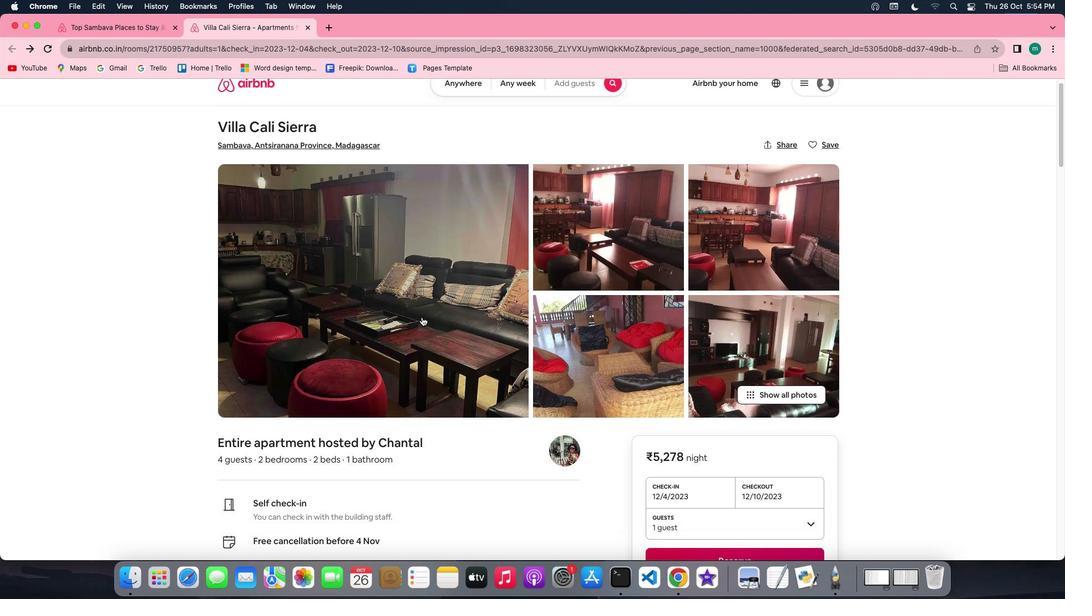 
Action: Mouse scrolled (414, 309) with delta (-6, -7)
Screenshot: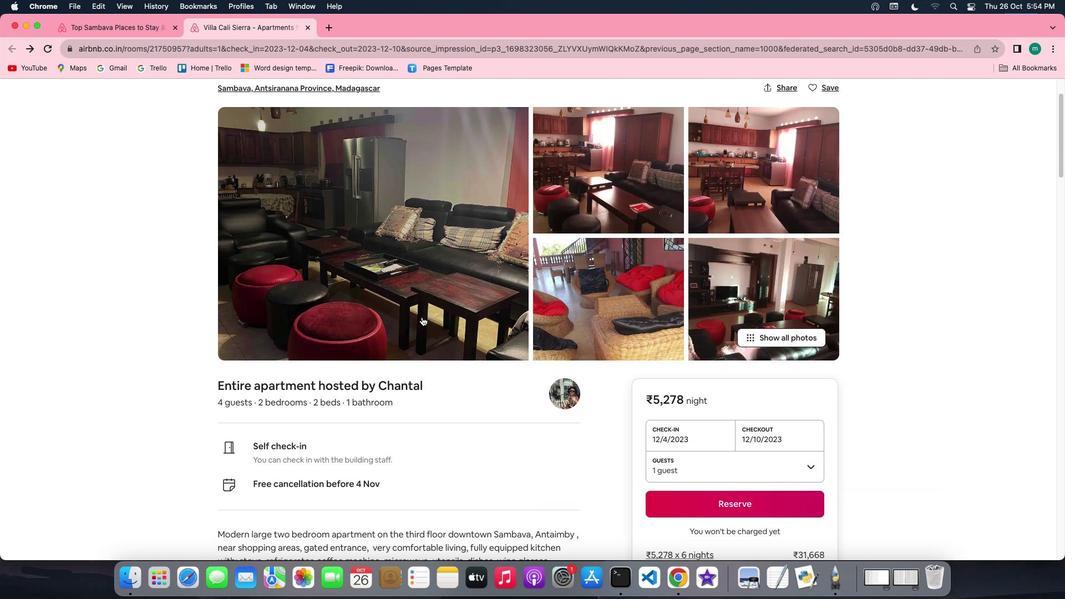 
Action: Mouse scrolled (414, 309) with delta (-6, -7)
Screenshot: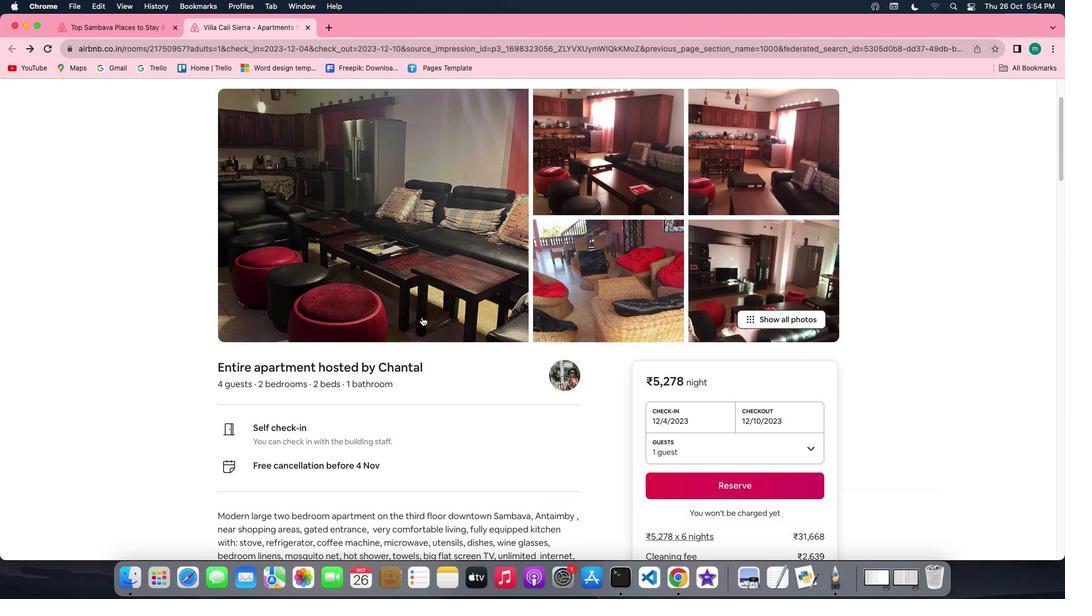 
Action: Mouse scrolled (414, 309) with delta (-6, -8)
Screenshot: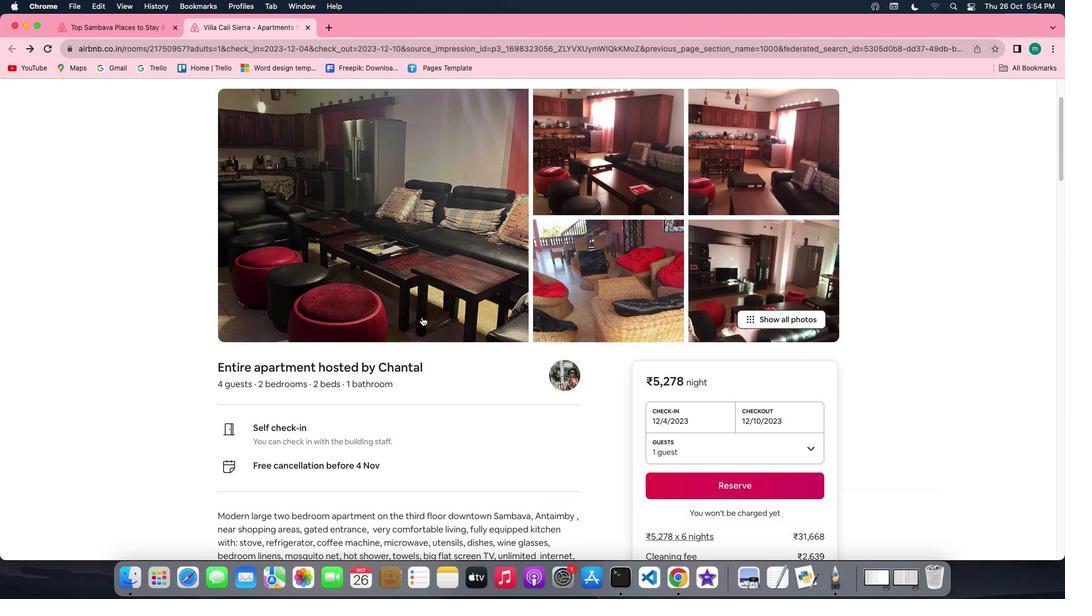 
Action: Mouse scrolled (414, 309) with delta (-6, -8)
Screenshot: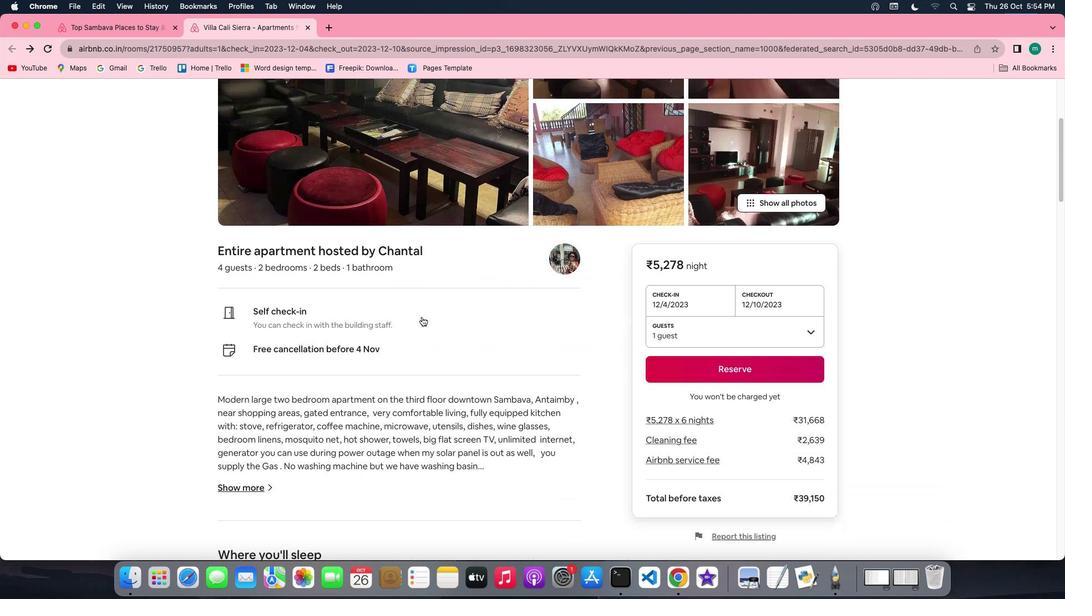 
Action: Mouse scrolled (414, 309) with delta (-6, -8)
Screenshot: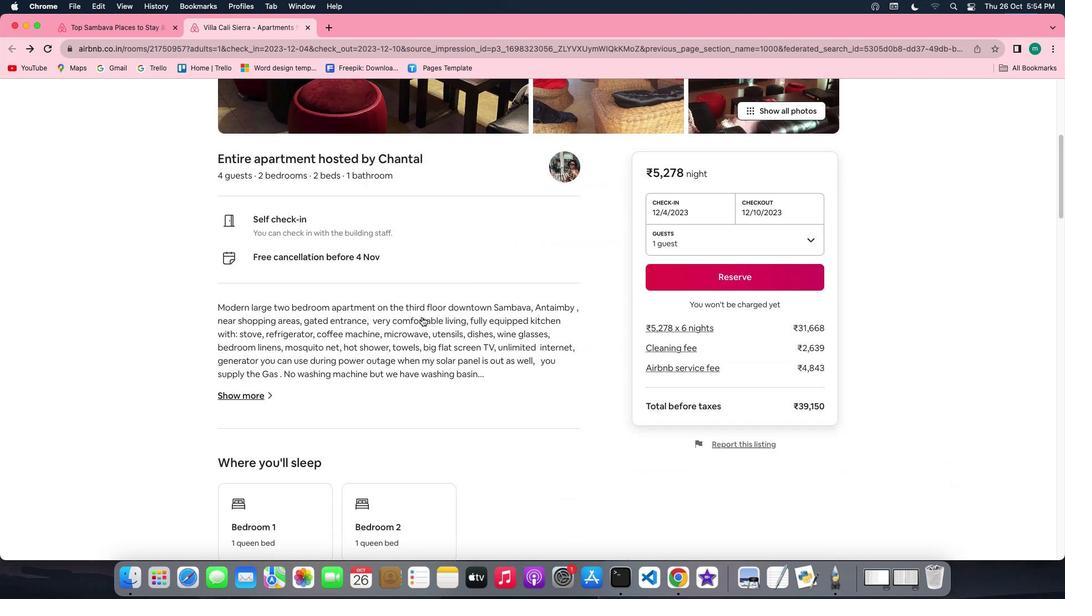 
Action: Mouse moved to (409, 311)
Screenshot: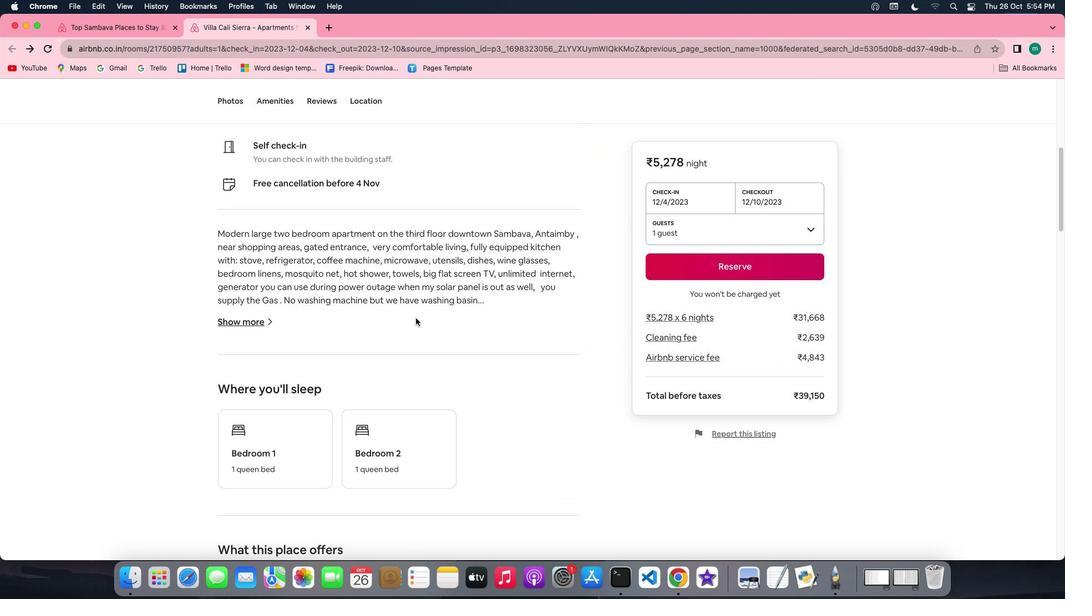 
Action: Mouse scrolled (409, 311) with delta (-6, -7)
Screenshot: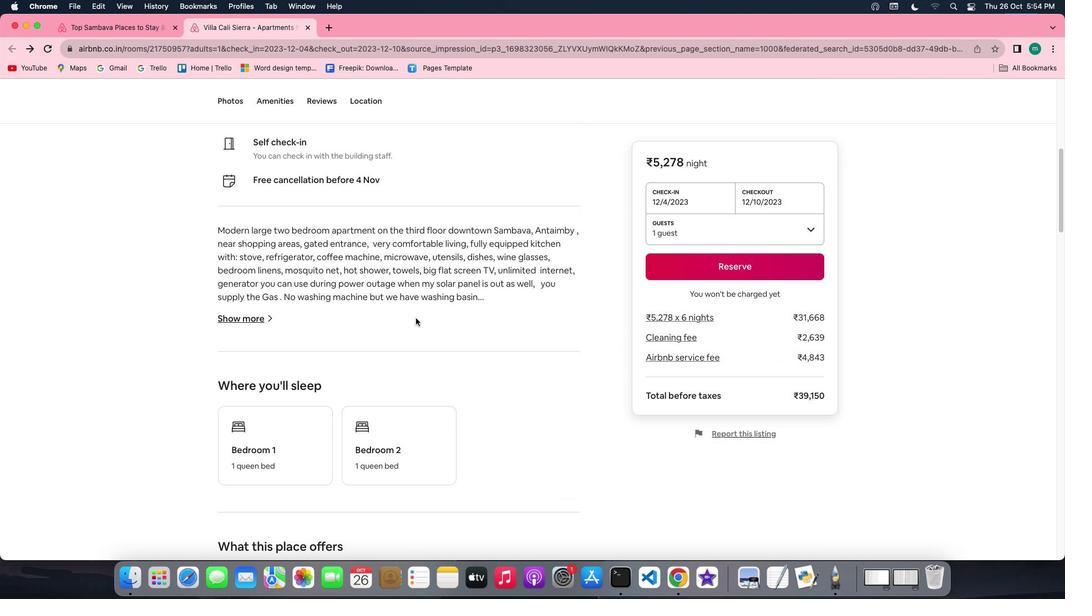 
Action: Mouse scrolled (409, 311) with delta (-6, -7)
Screenshot: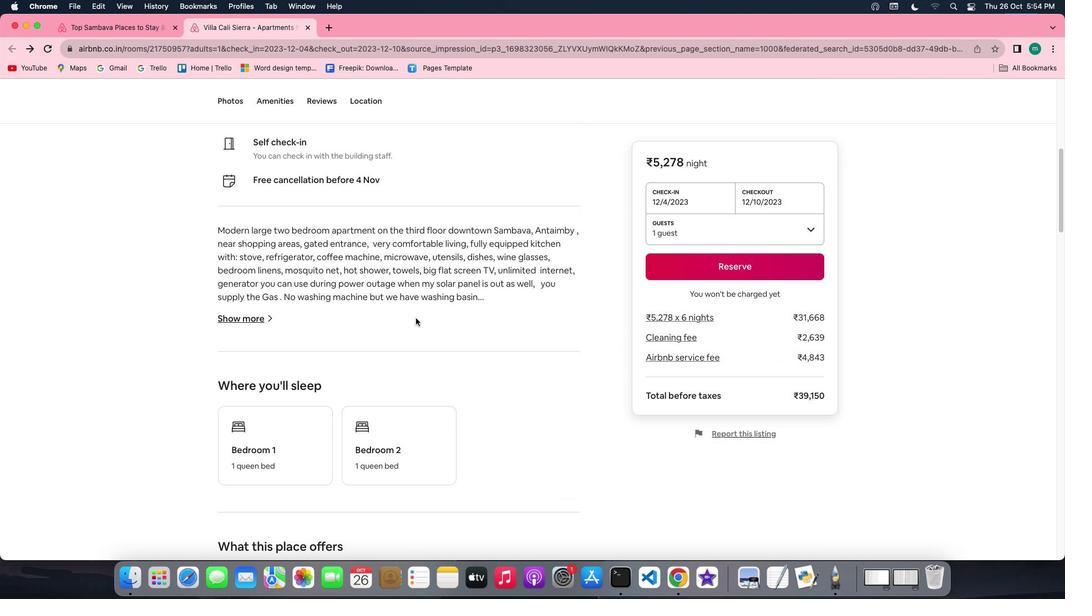 
Action: Mouse scrolled (409, 311) with delta (-6, -7)
Screenshot: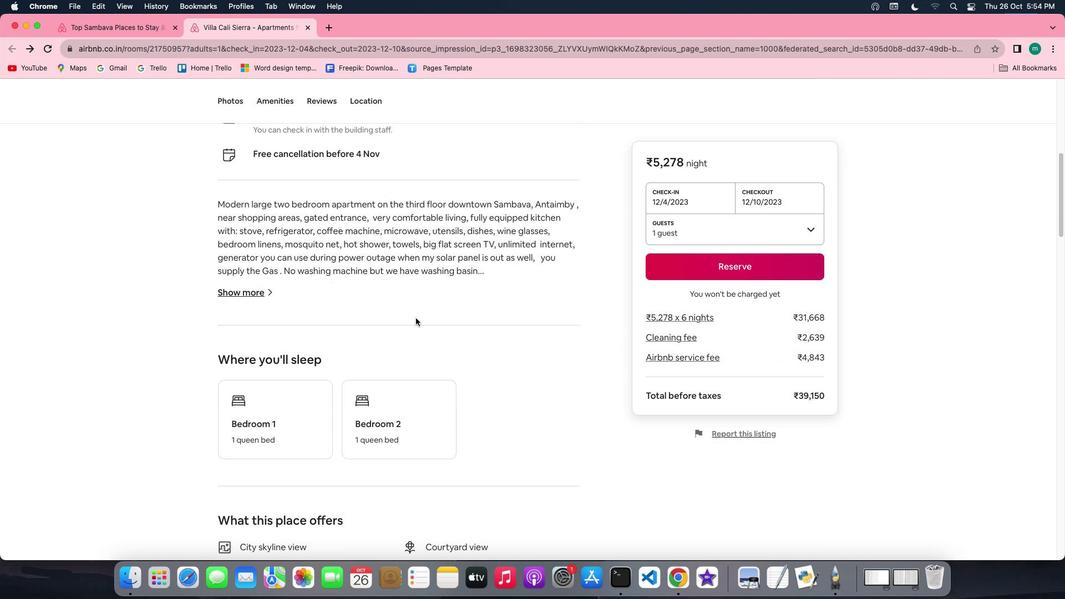 
Action: Mouse moved to (243, 223)
Screenshot: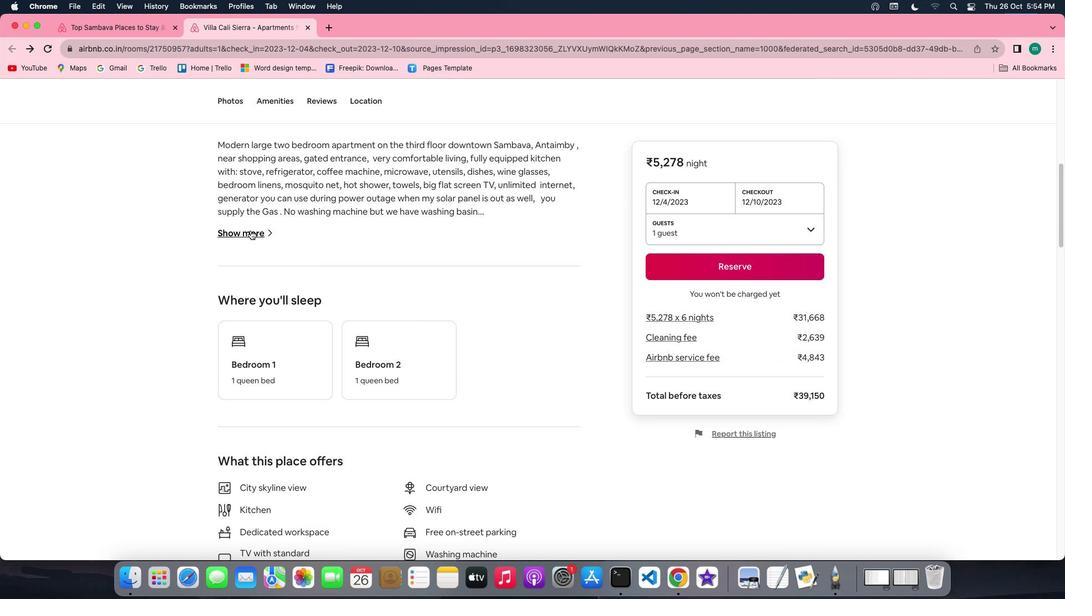 
Action: Mouse pressed left at (243, 223)
Screenshot: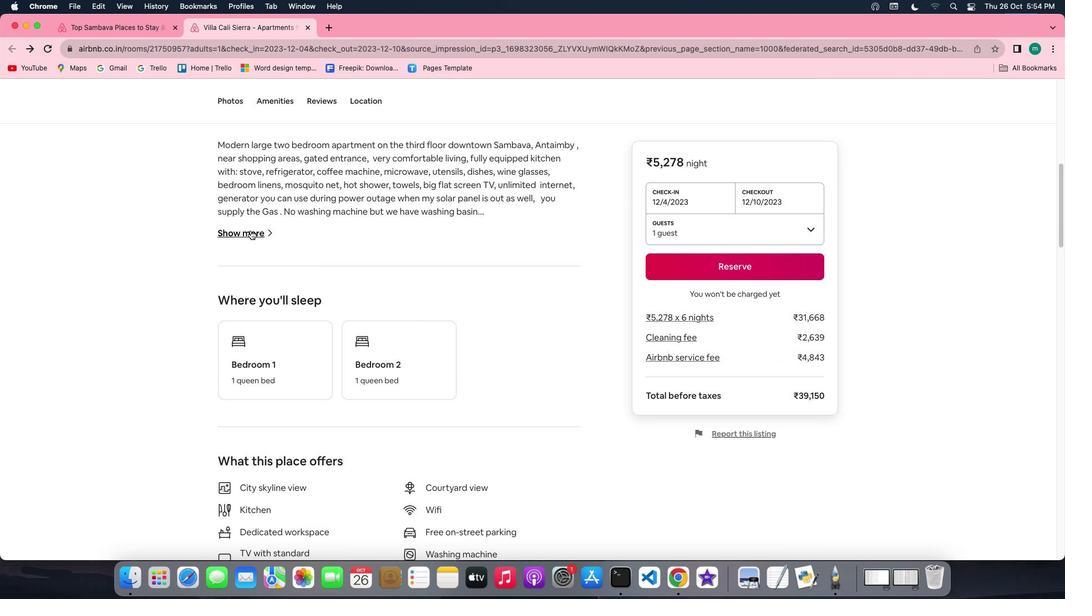 
Action: Mouse moved to (472, 369)
Screenshot: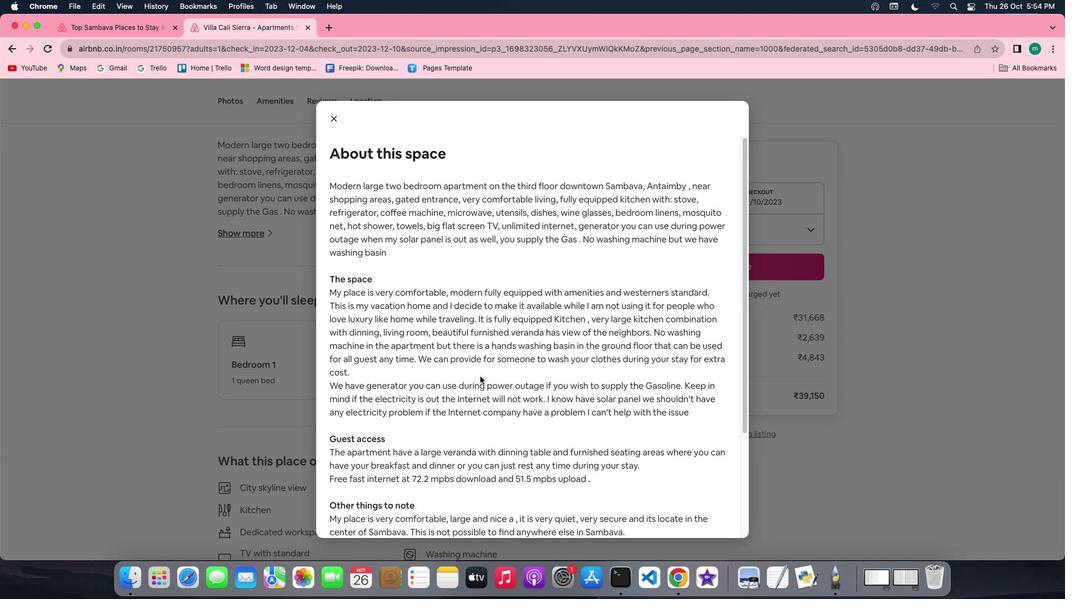
Action: Mouse scrolled (472, 369) with delta (-6, -7)
Screenshot: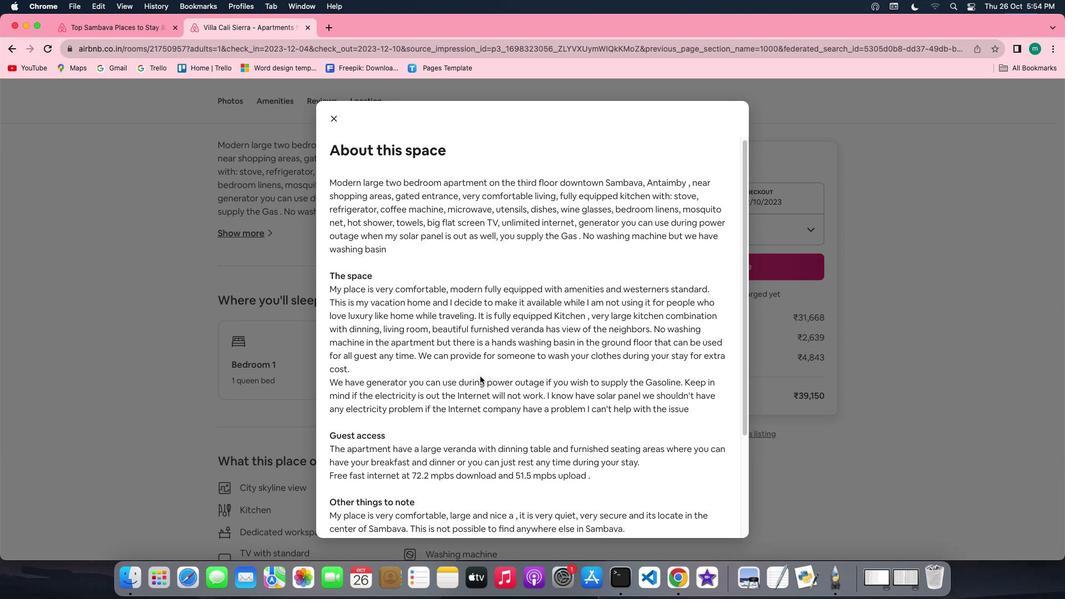 
Action: Mouse scrolled (472, 369) with delta (-6, -7)
Screenshot: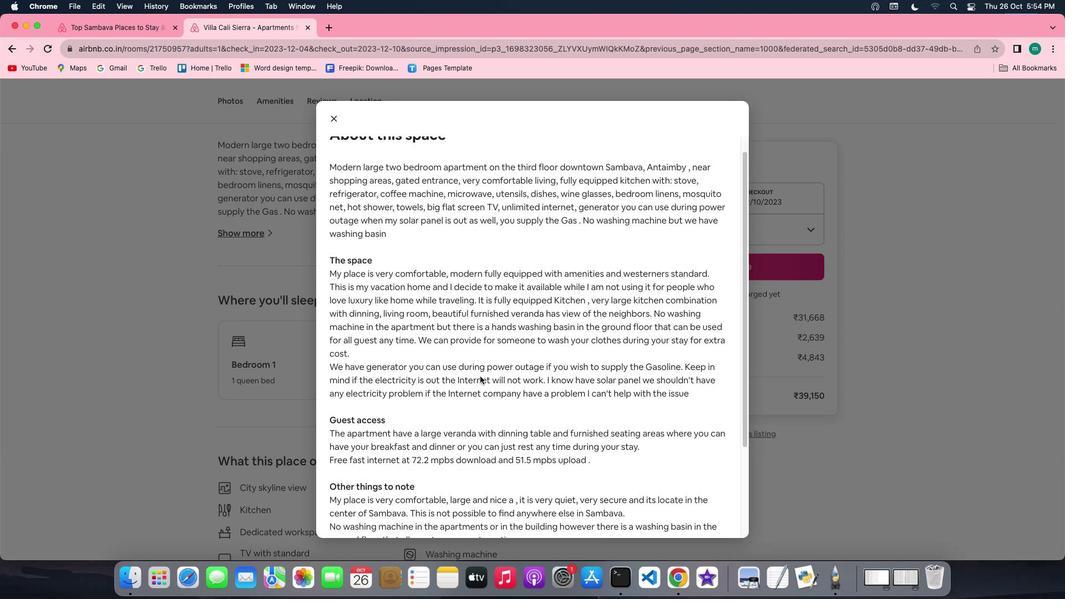 
Action: Mouse scrolled (472, 369) with delta (-6, -8)
Screenshot: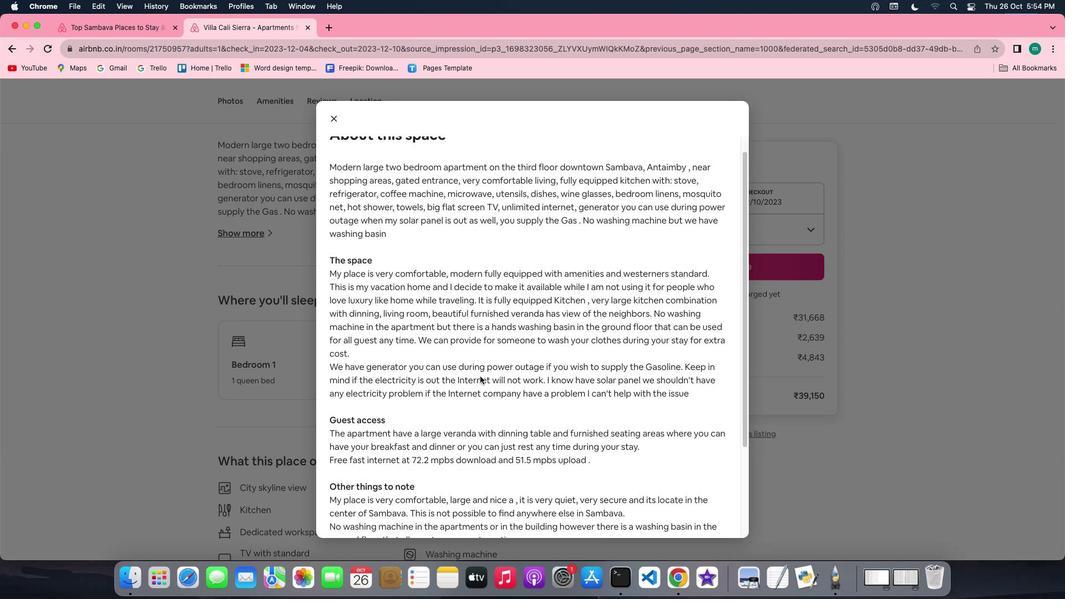 
Action: Mouse scrolled (472, 369) with delta (-6, -8)
Screenshot: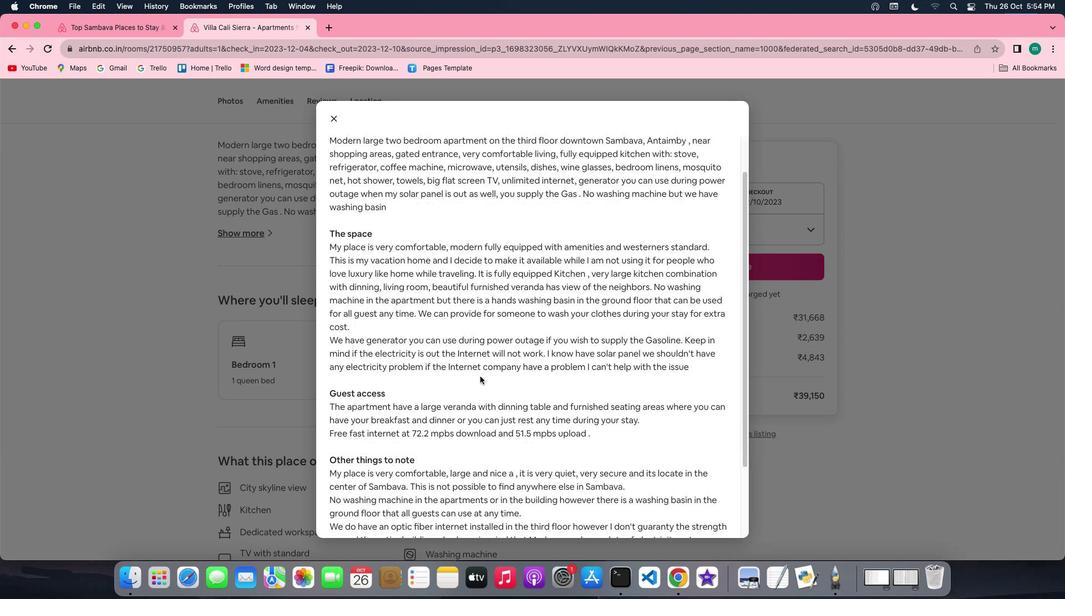 
Action: Mouse scrolled (472, 369) with delta (-6, -9)
Screenshot: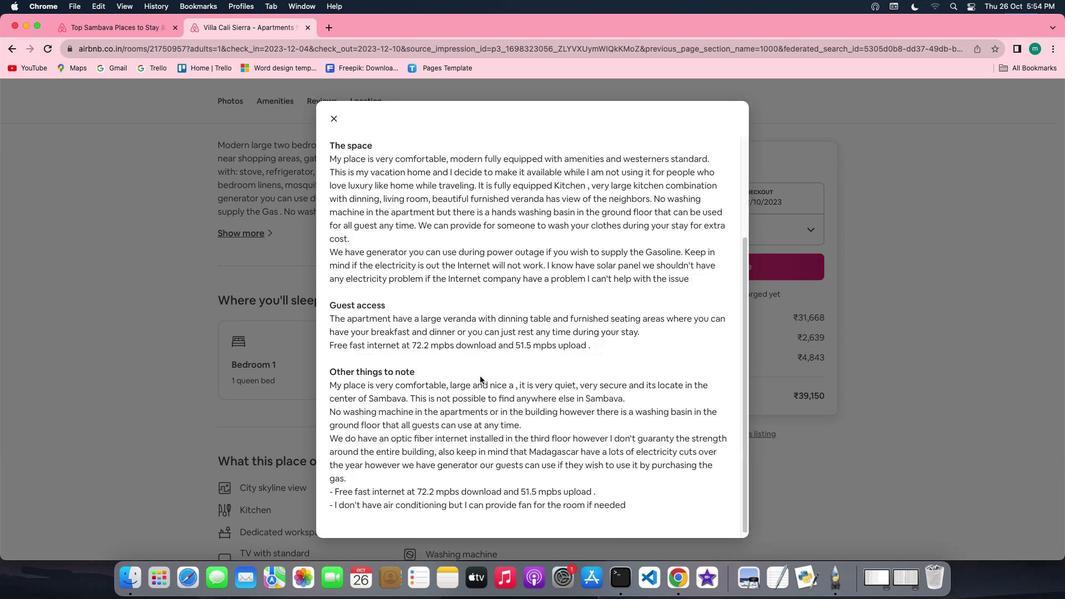 
Action: Mouse scrolled (472, 369) with delta (-6, -7)
Screenshot: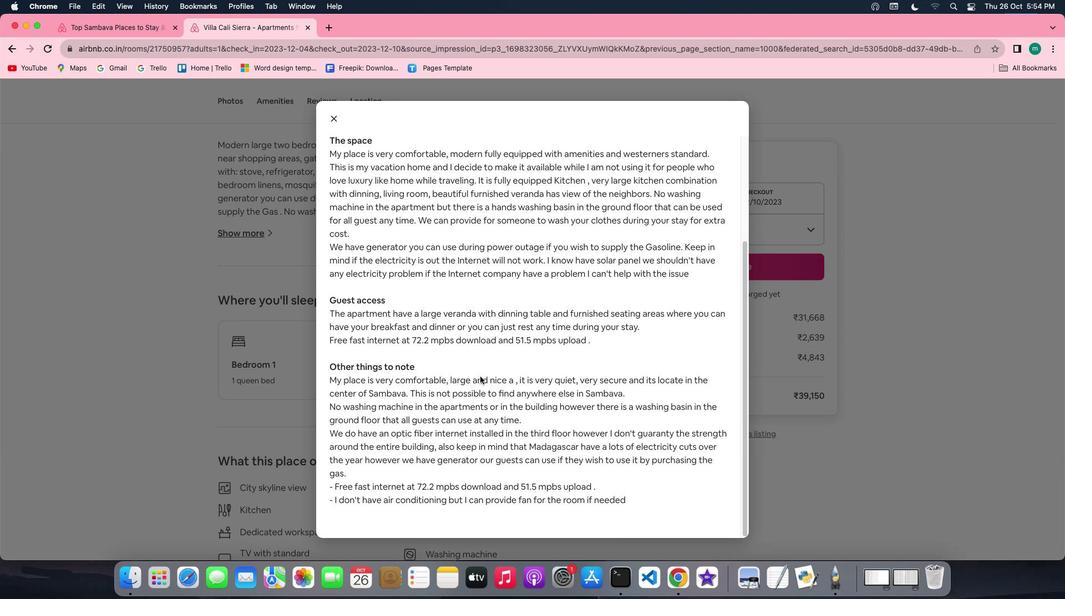 
Action: Mouse scrolled (472, 369) with delta (-6, -7)
Screenshot: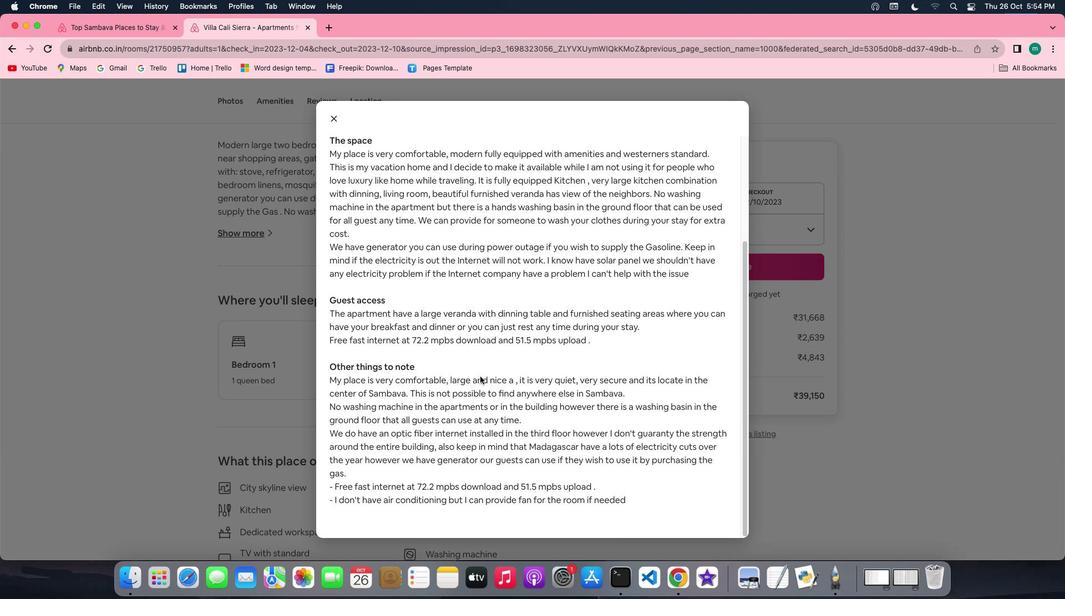 
Action: Mouse scrolled (472, 369) with delta (-6, -8)
Screenshot: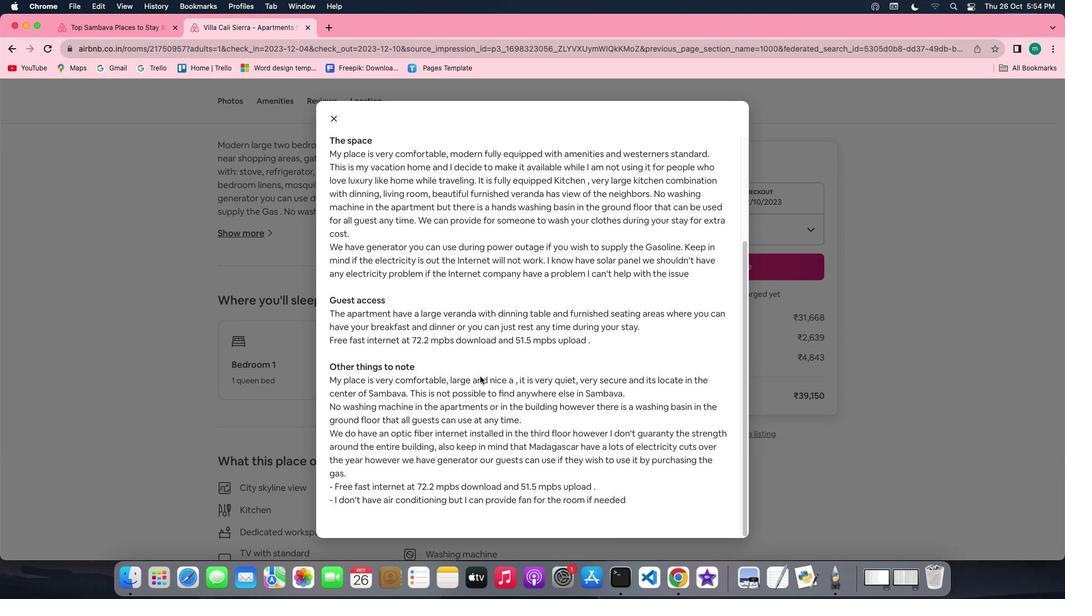 
Action: Mouse scrolled (472, 369) with delta (-6, -9)
Screenshot: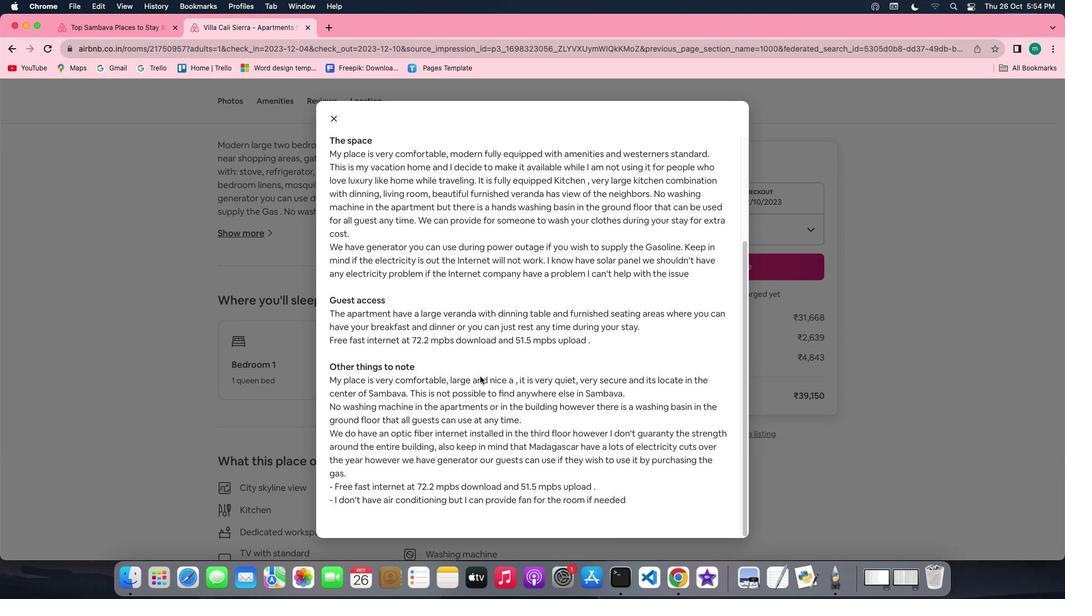 
Action: Mouse scrolled (472, 369) with delta (-6, -9)
Screenshot: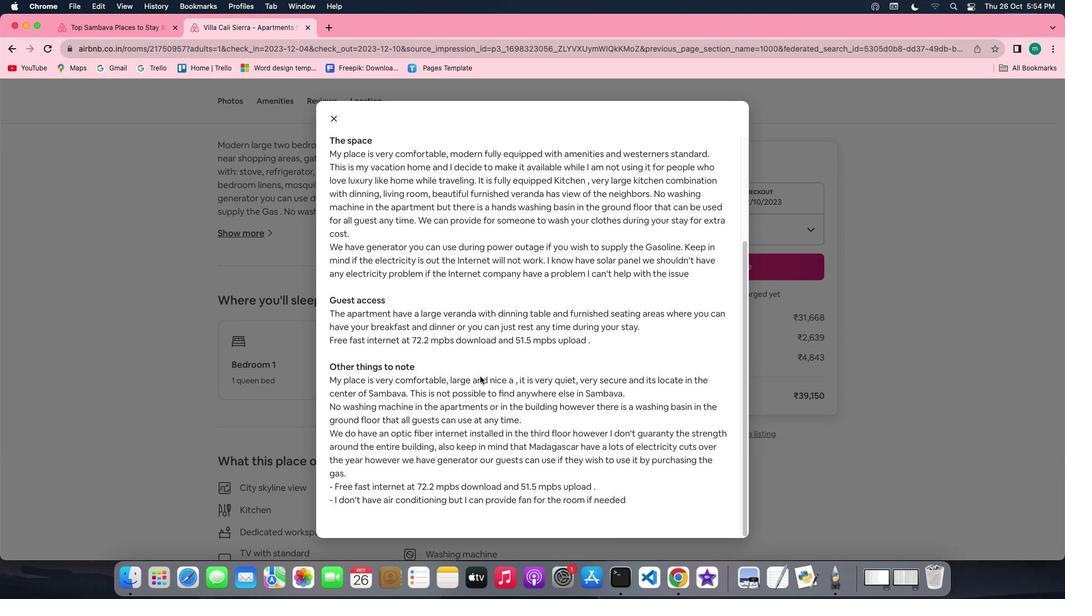 
Action: Mouse moved to (326, 114)
Screenshot: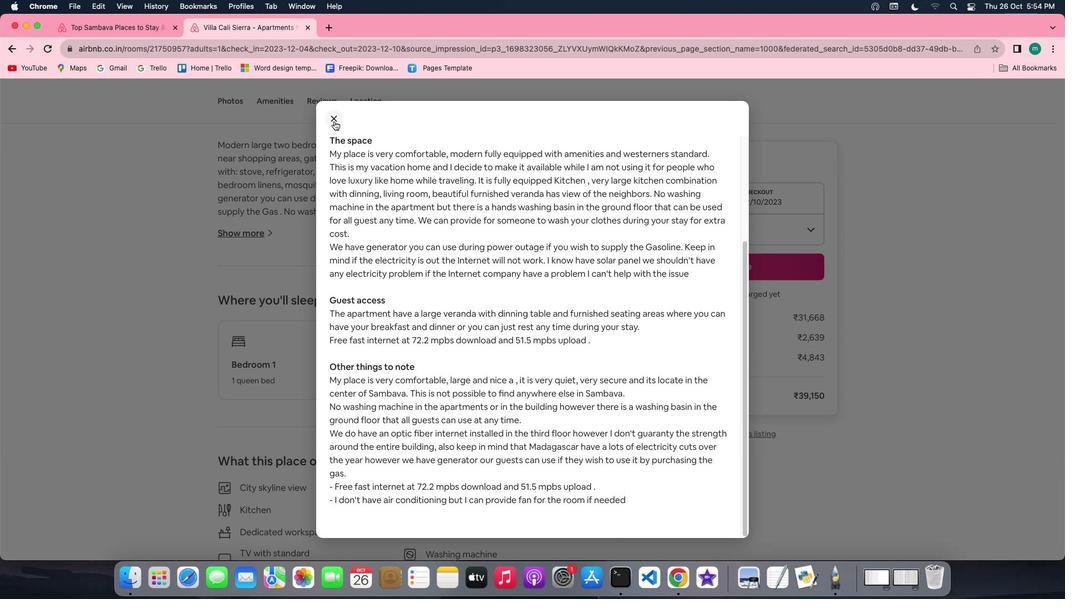 
Action: Mouse pressed left at (326, 114)
Screenshot: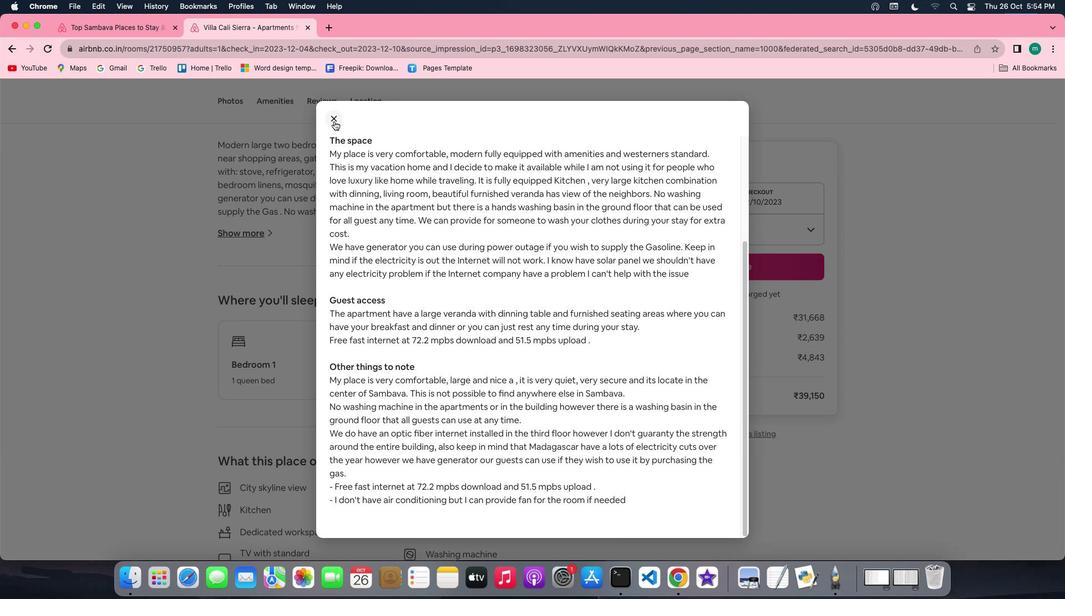 
Action: Mouse moved to (459, 340)
Screenshot: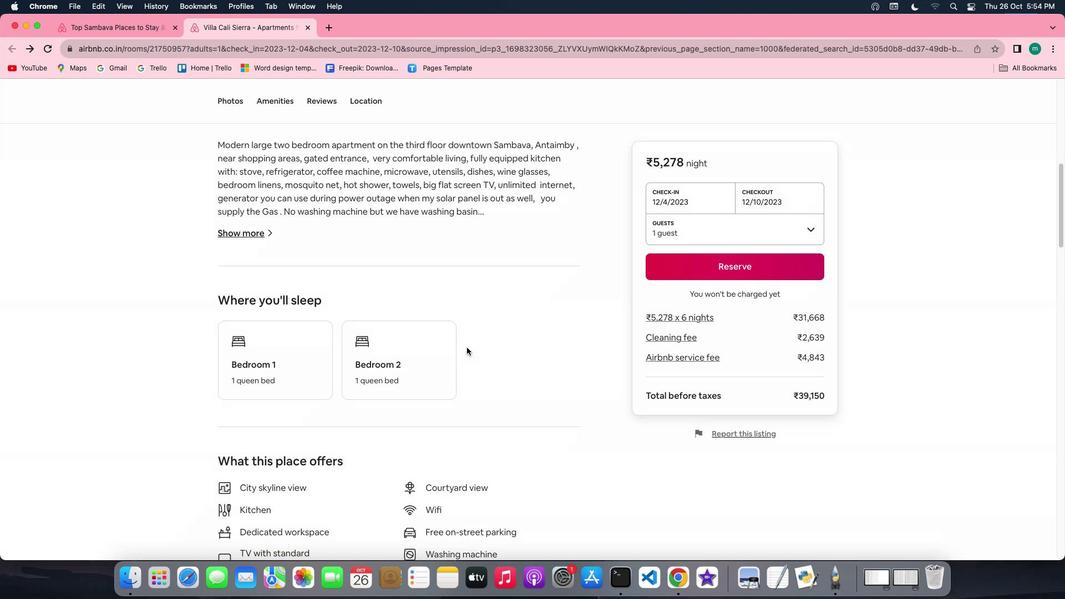 
Action: Mouse scrolled (459, 340) with delta (-6, -7)
Screenshot: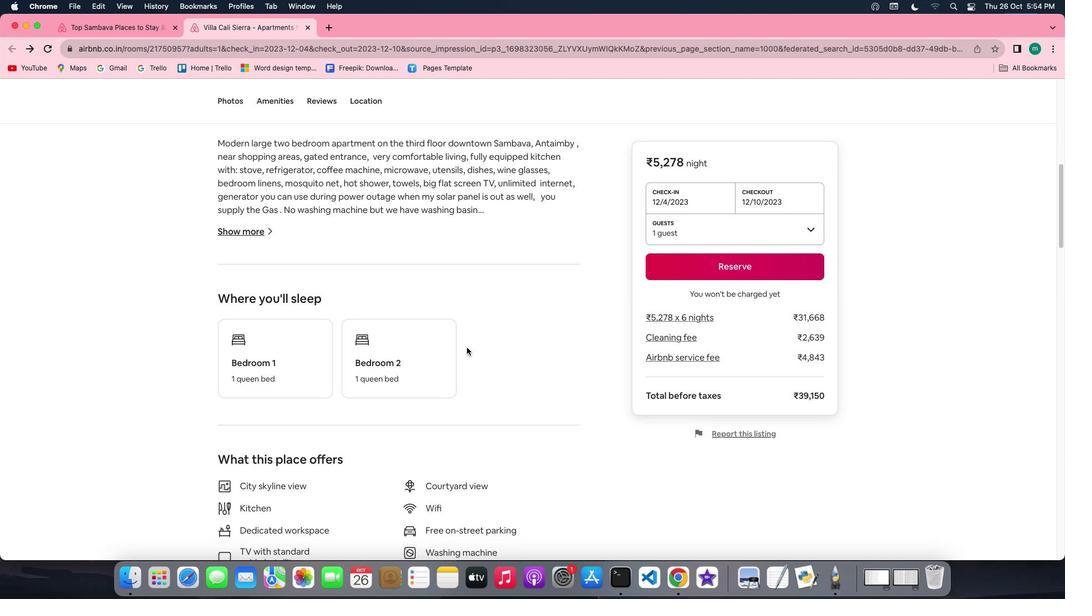 
Action: Mouse scrolled (459, 340) with delta (-6, -7)
Screenshot: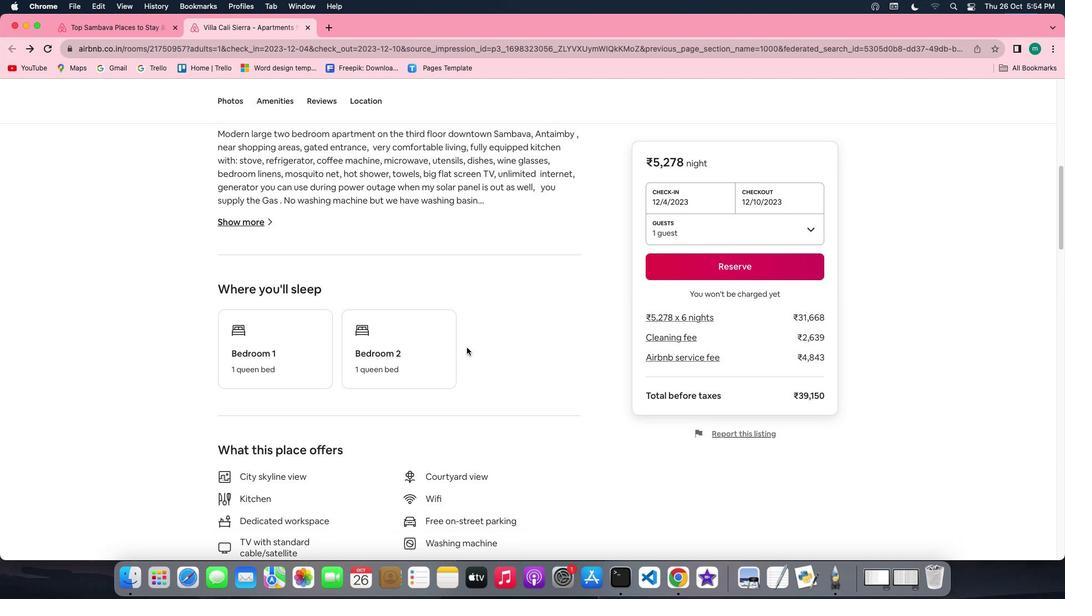 
Action: Mouse scrolled (459, 340) with delta (-6, -8)
Screenshot: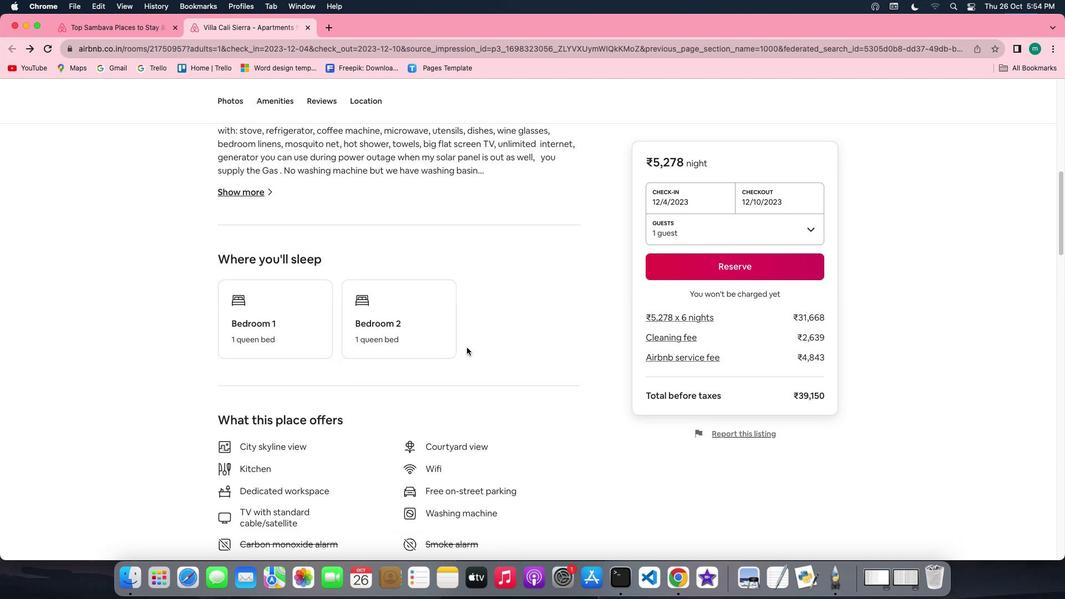 
Action: Mouse scrolled (459, 340) with delta (-6, -8)
Screenshot: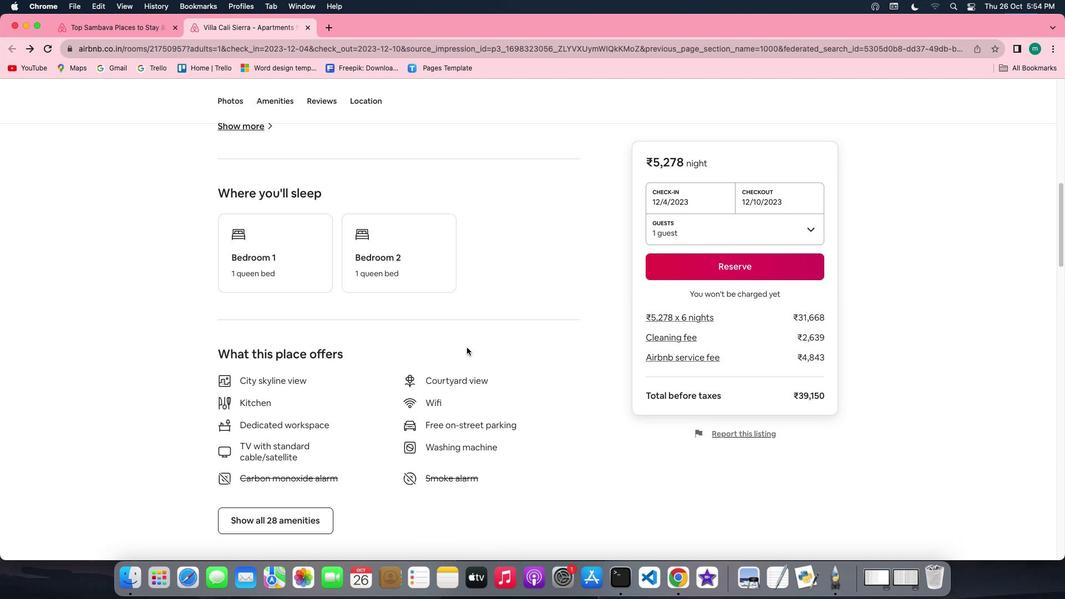 
Action: Mouse scrolled (459, 340) with delta (-6, -9)
Screenshot: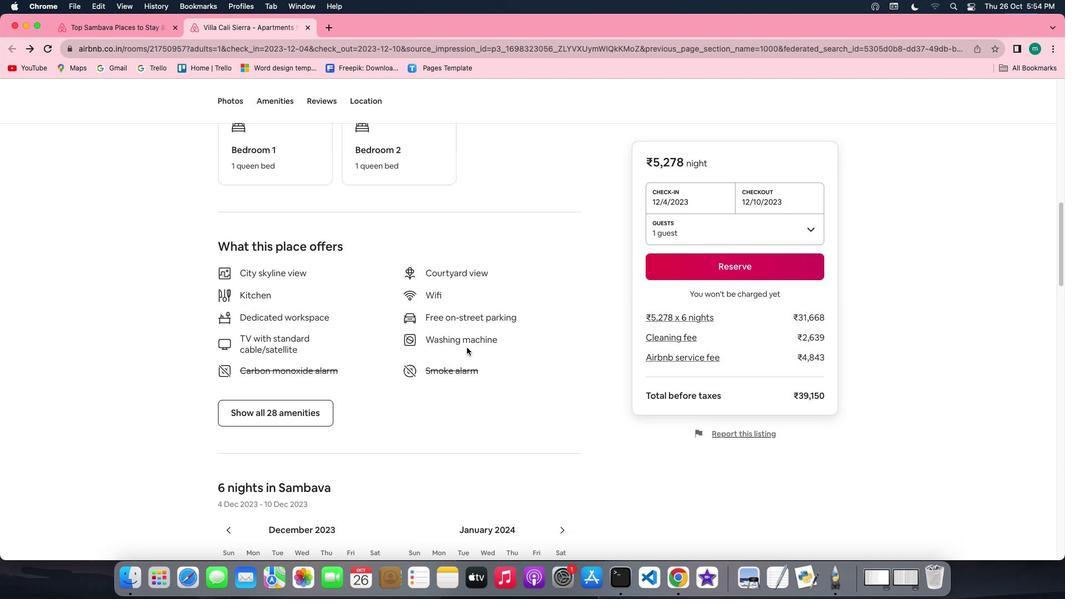 
Action: Mouse moved to (291, 305)
Screenshot: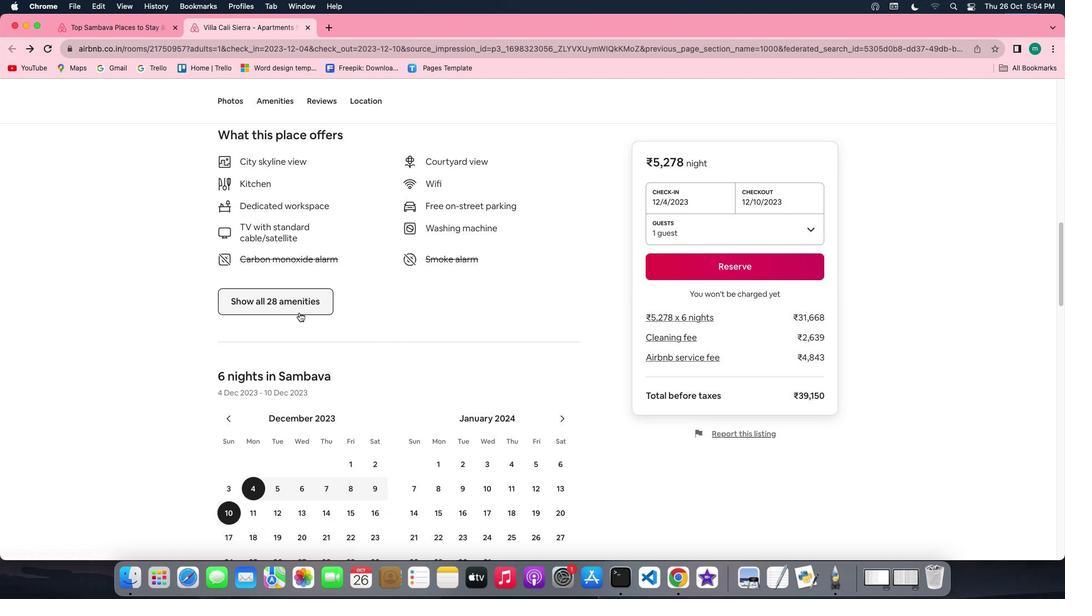 
Action: Mouse pressed left at (291, 305)
Screenshot: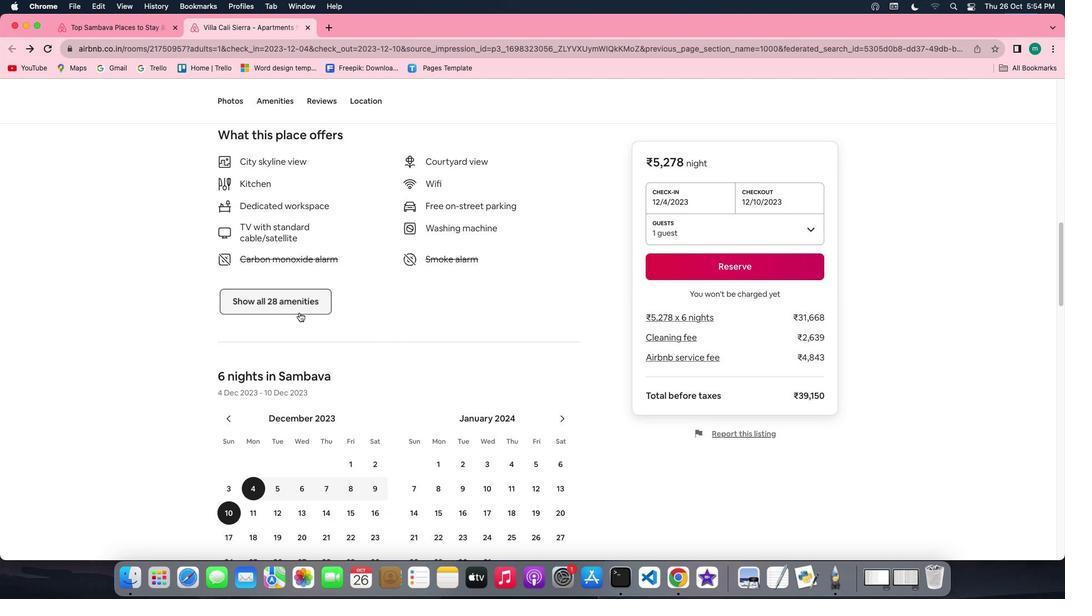 
Action: Mouse moved to (507, 340)
Screenshot: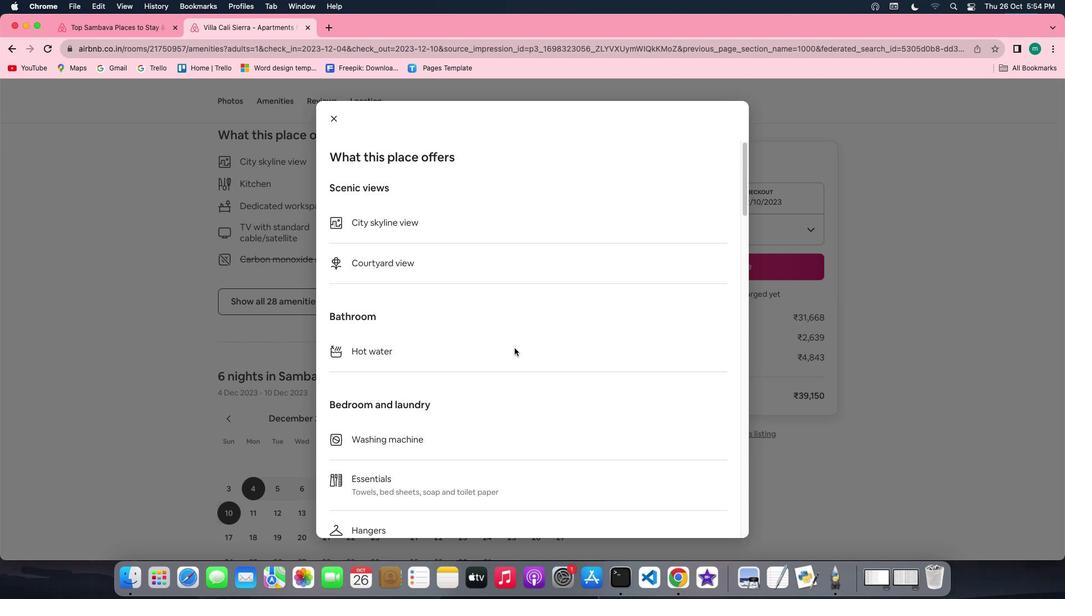 
Action: Mouse scrolled (507, 340) with delta (-6, -7)
Screenshot: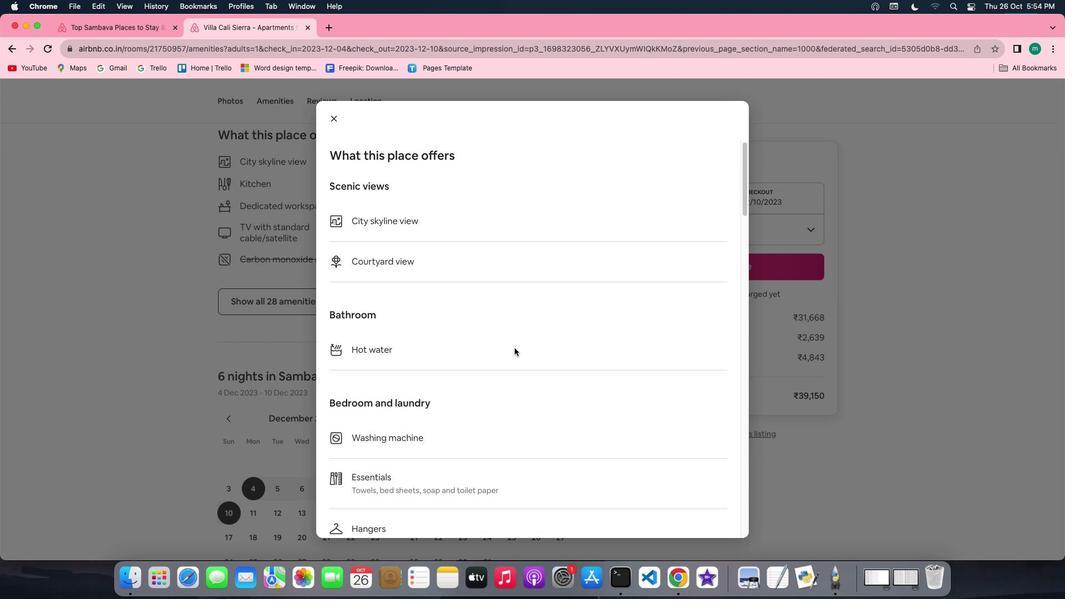
Action: Mouse scrolled (507, 340) with delta (-6, -7)
Screenshot: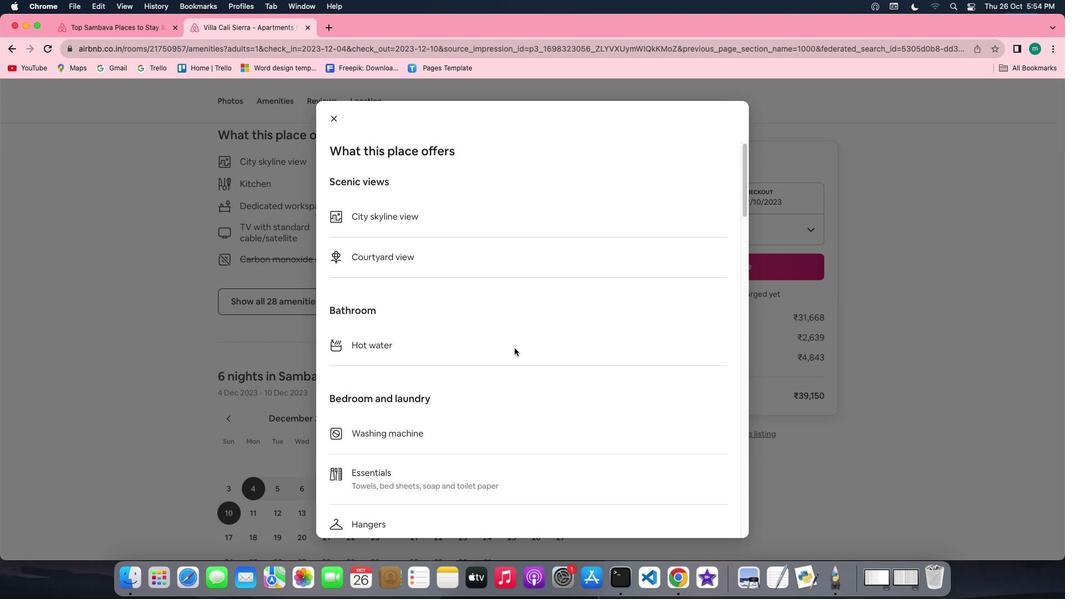 
Action: Mouse scrolled (507, 340) with delta (-6, -7)
Screenshot: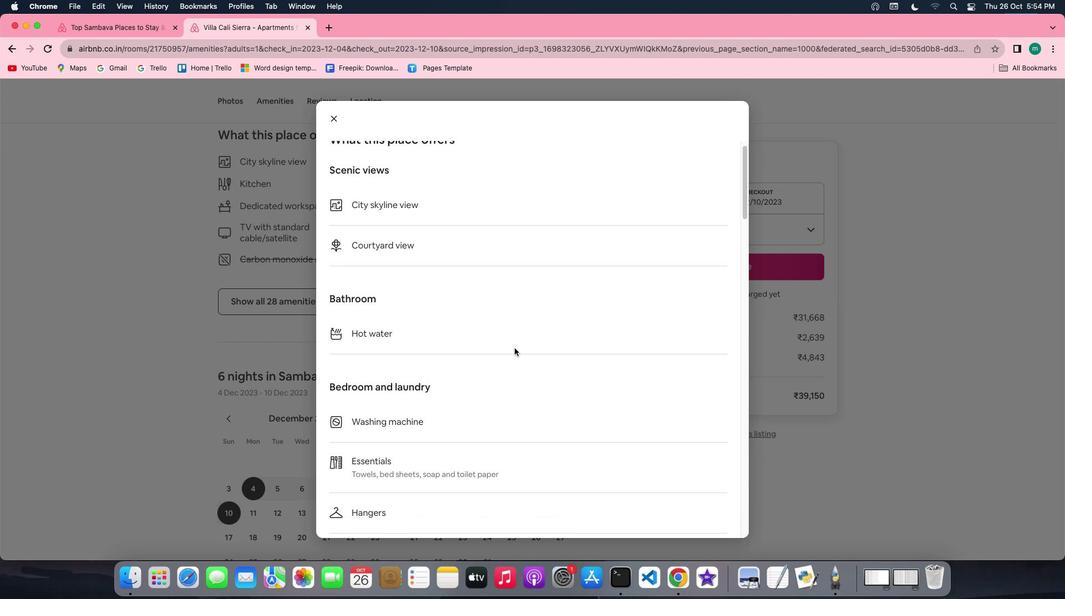 
Action: Mouse scrolled (507, 340) with delta (-6, -7)
Screenshot: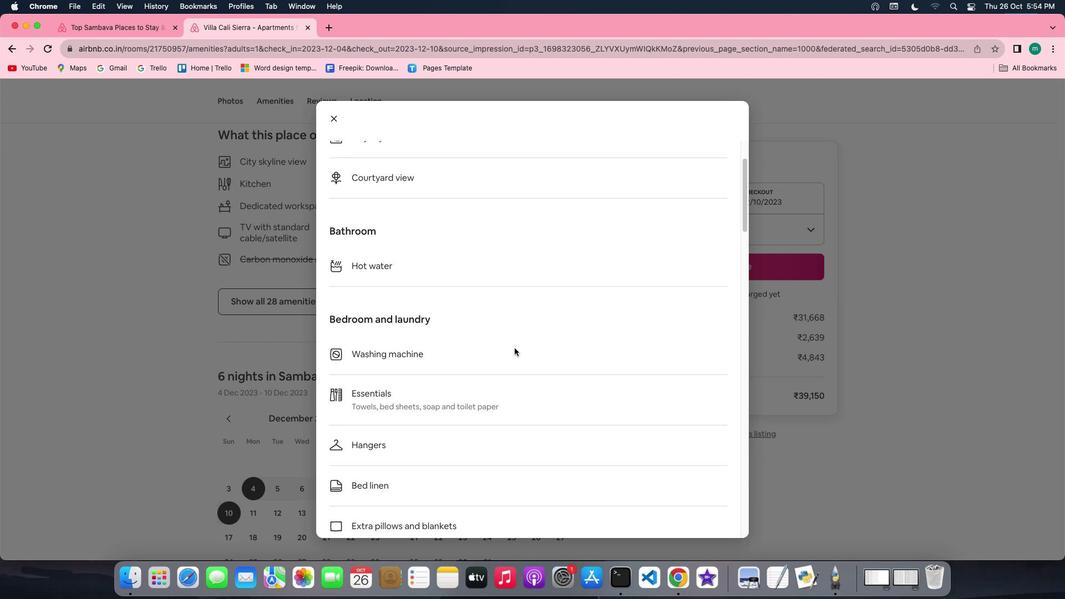 
Action: Mouse scrolled (507, 340) with delta (-6, -7)
Screenshot: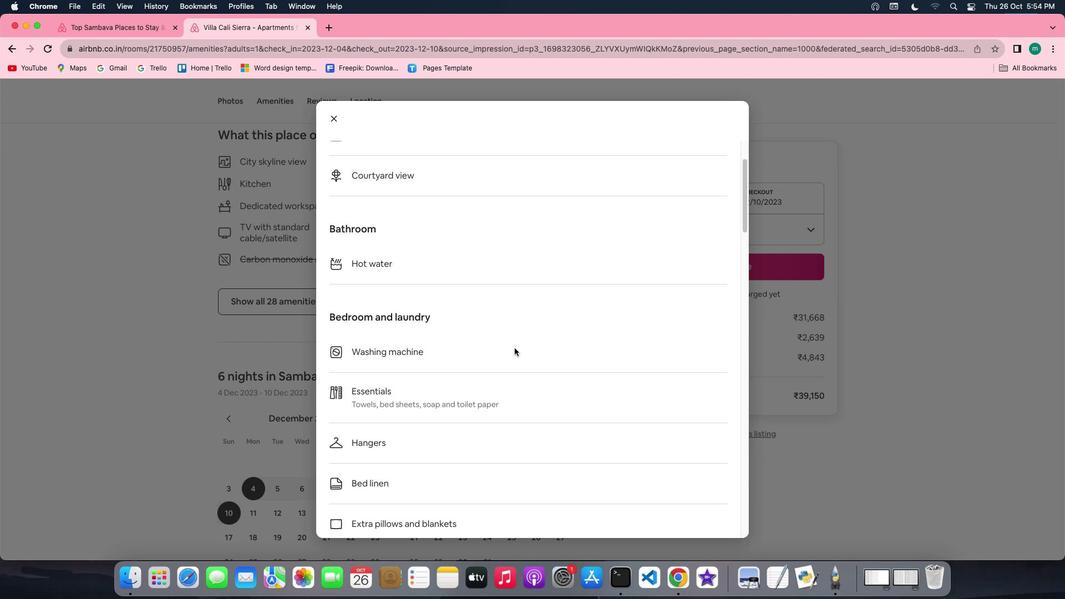 
Action: Mouse scrolled (507, 340) with delta (-6, -8)
Screenshot: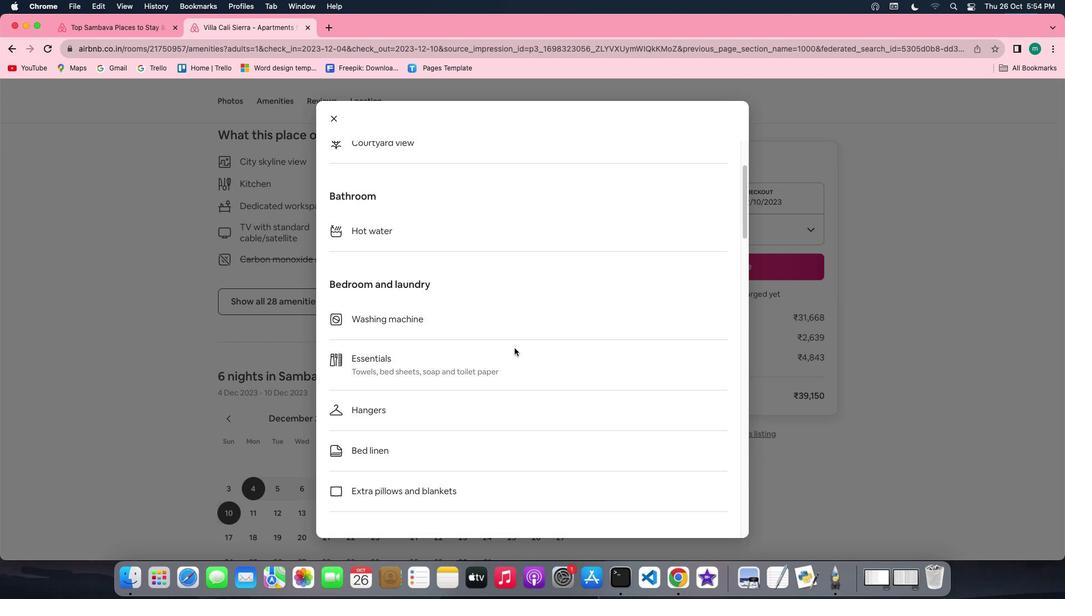 
Action: Mouse scrolled (507, 340) with delta (-6, -8)
Screenshot: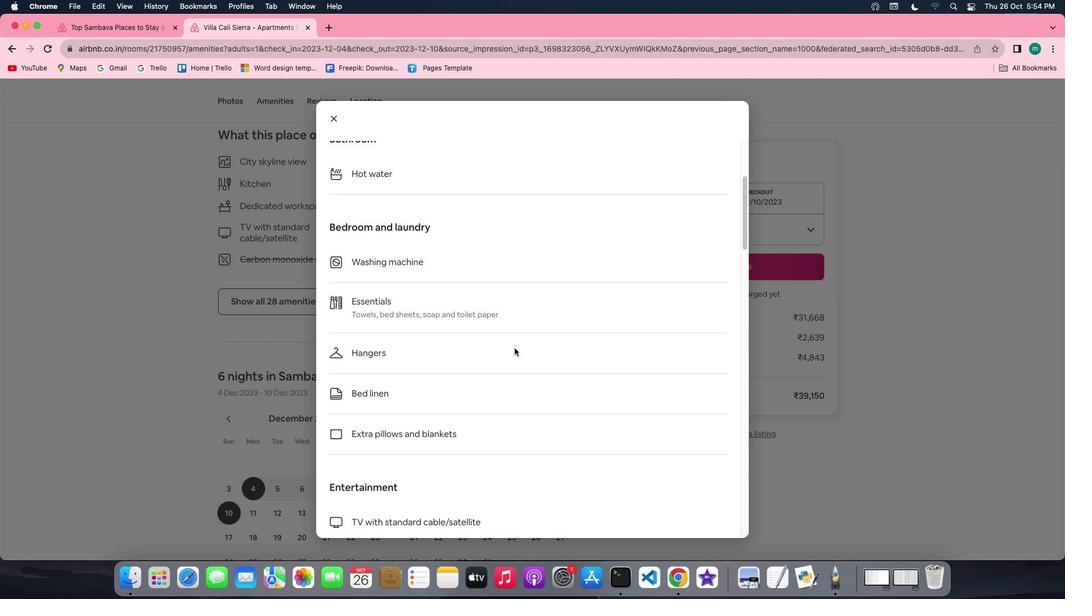
Action: Mouse scrolled (507, 340) with delta (-6, -7)
Screenshot: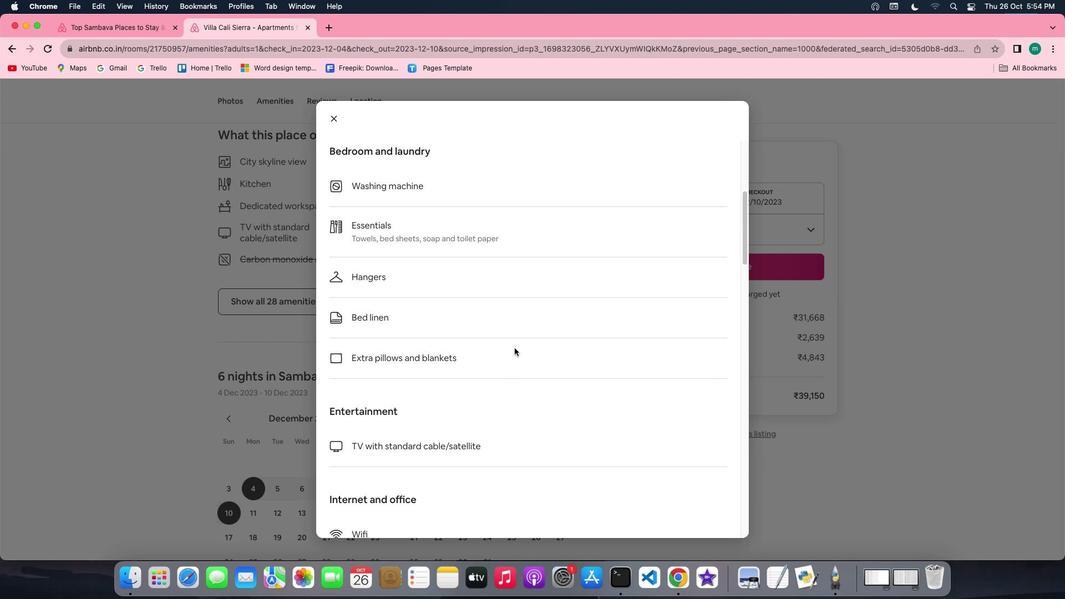 
Action: Mouse scrolled (507, 340) with delta (-6, -7)
Screenshot: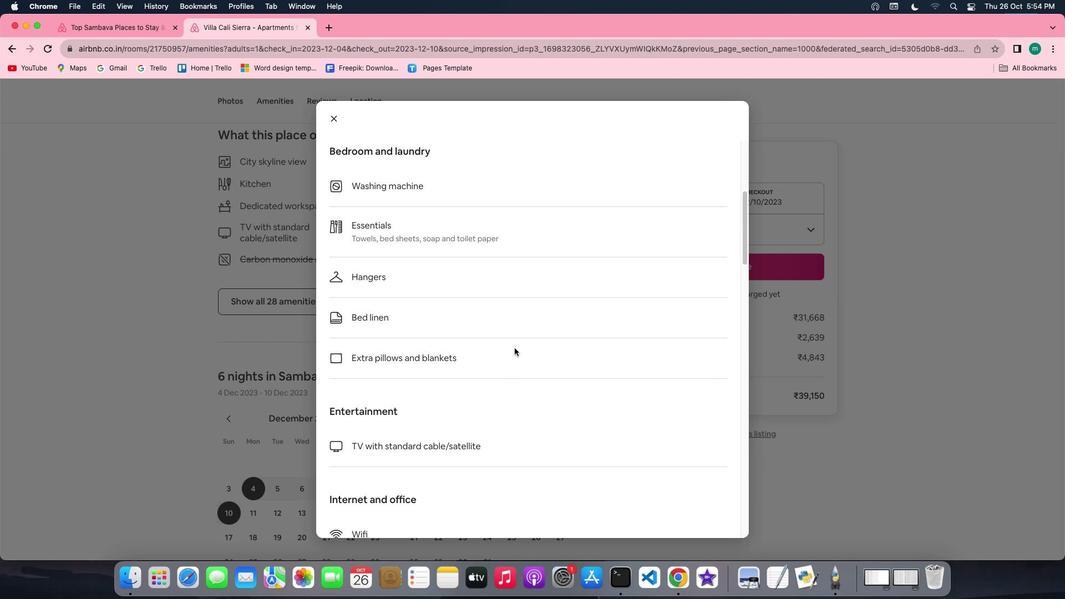 
Action: Mouse scrolled (507, 340) with delta (-6, -7)
Screenshot: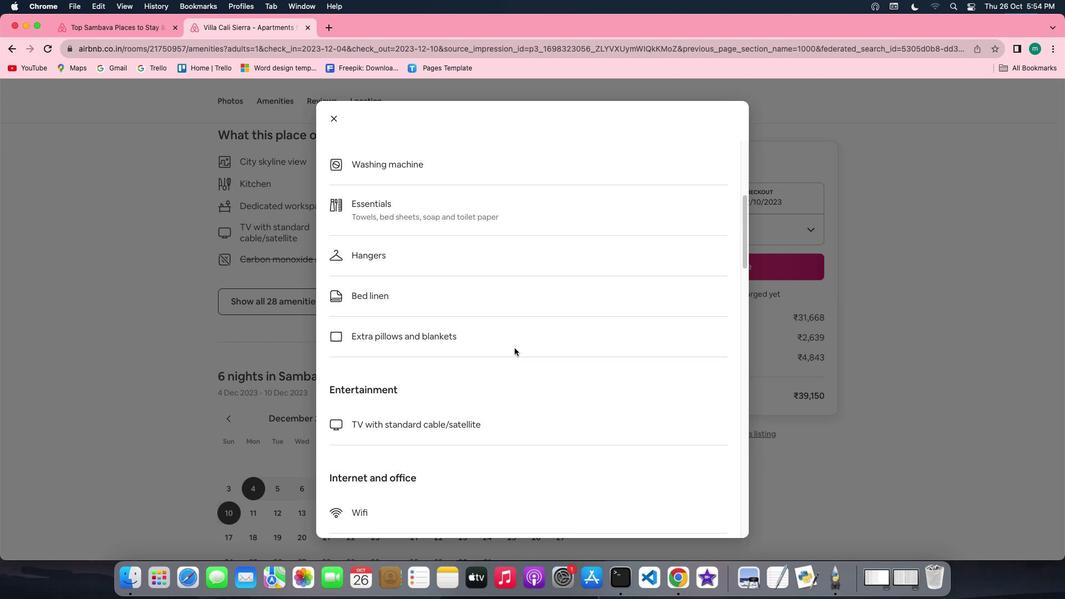 
Action: Mouse scrolled (507, 340) with delta (-6, -8)
Screenshot: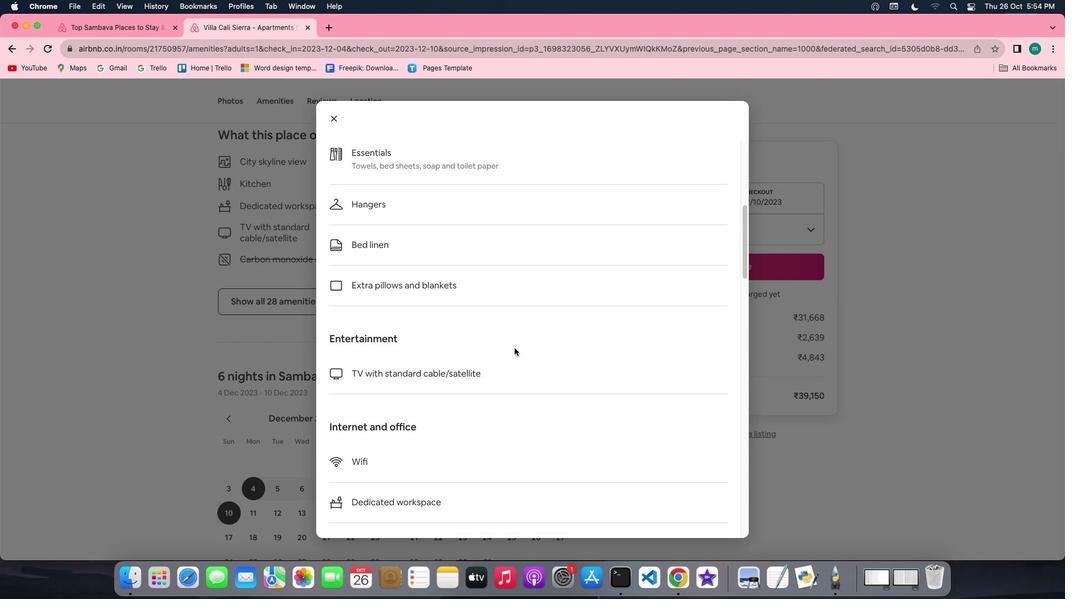 
Action: Mouse scrolled (507, 340) with delta (-6, -7)
Screenshot: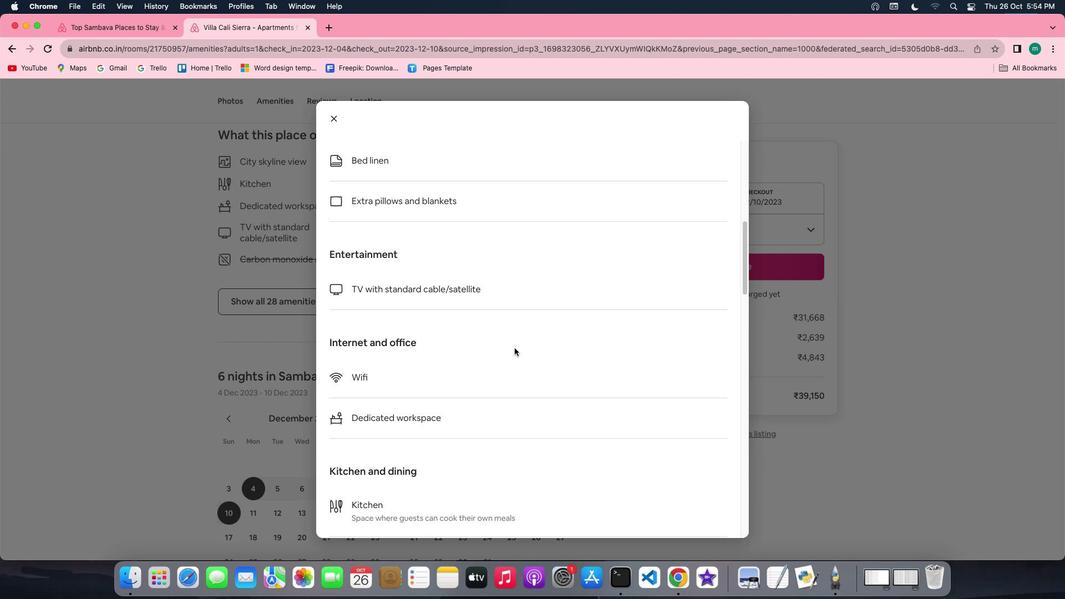 
Action: Mouse scrolled (507, 340) with delta (-6, -7)
Screenshot: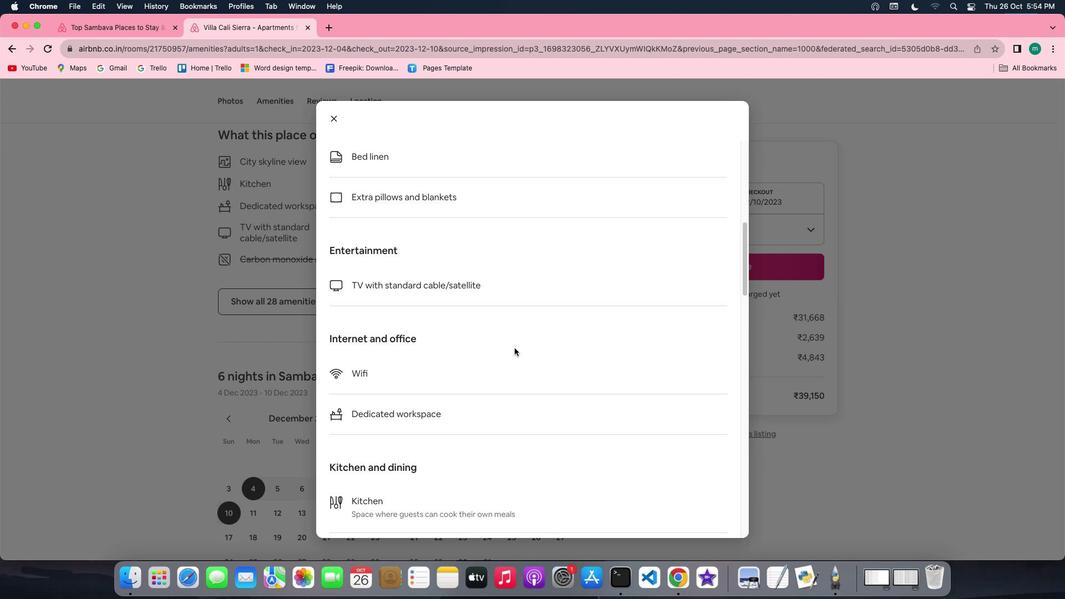 
Action: Mouse scrolled (507, 340) with delta (-6, -7)
Screenshot: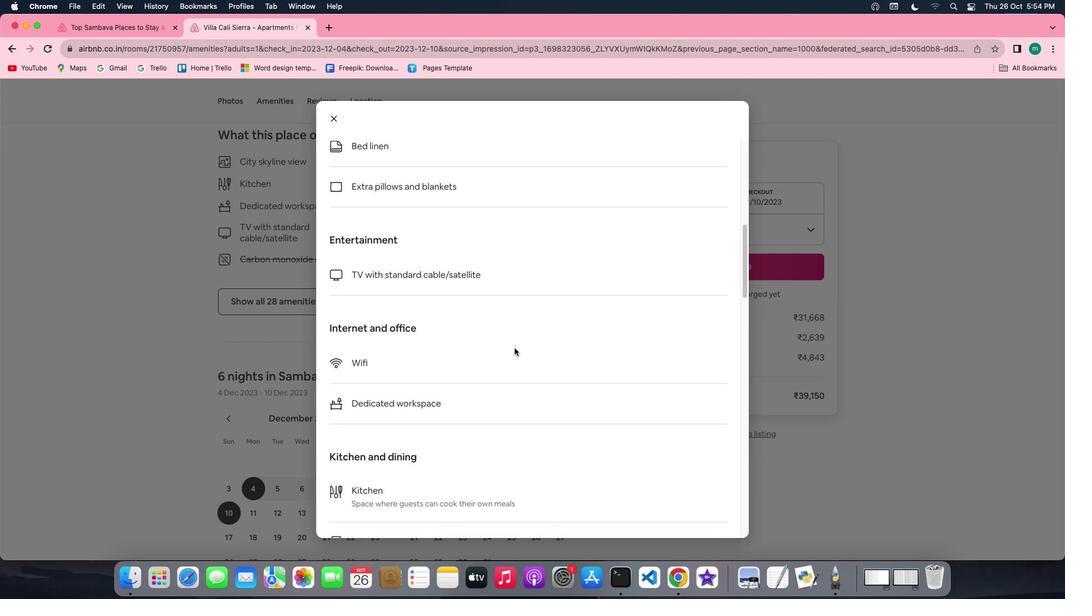 
Action: Mouse scrolled (507, 340) with delta (-6, -8)
Screenshot: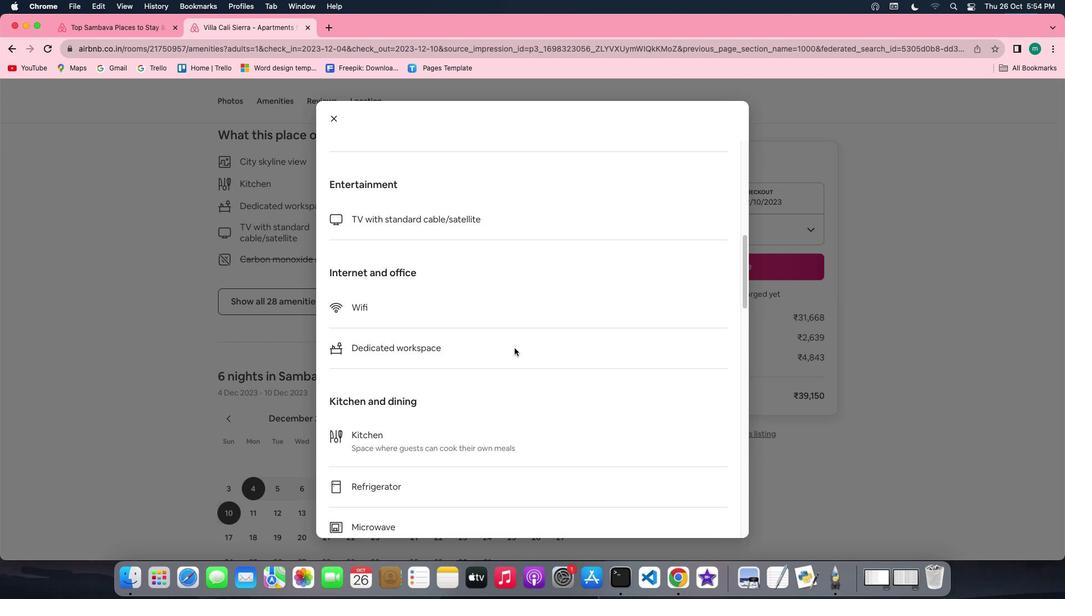 
Action: Mouse scrolled (507, 340) with delta (-6, -7)
Screenshot: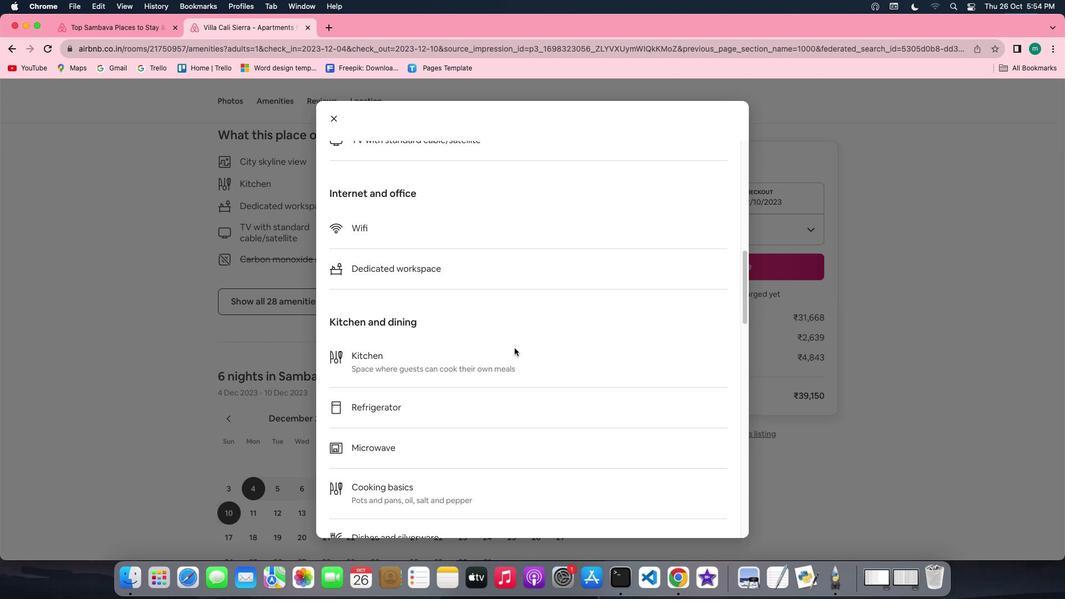 
Action: Mouse scrolled (507, 340) with delta (-6, -7)
Screenshot: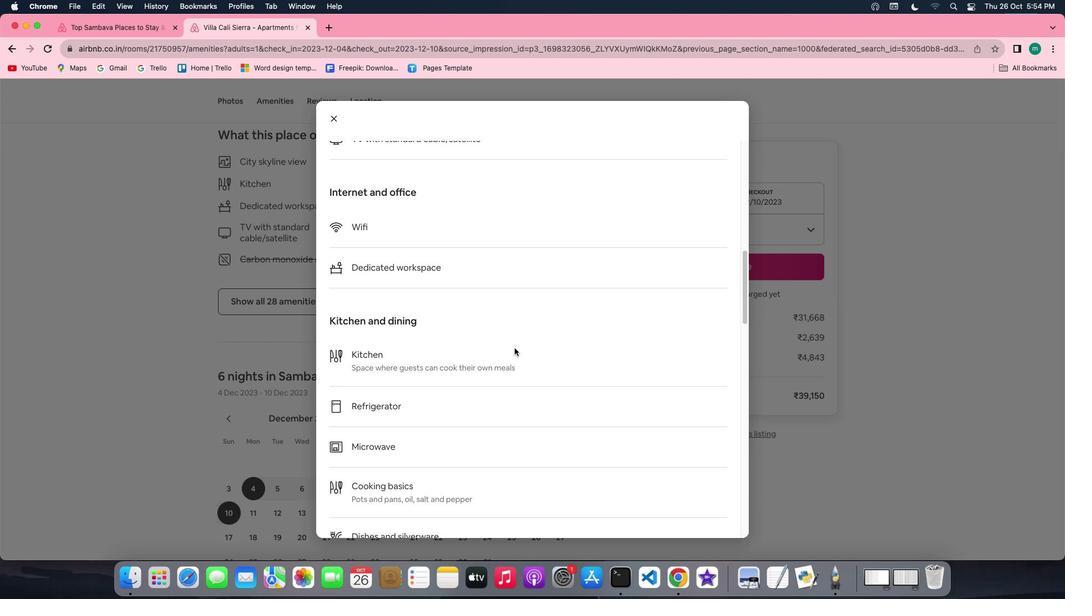 
Action: Mouse scrolled (507, 340) with delta (-6, -7)
Screenshot: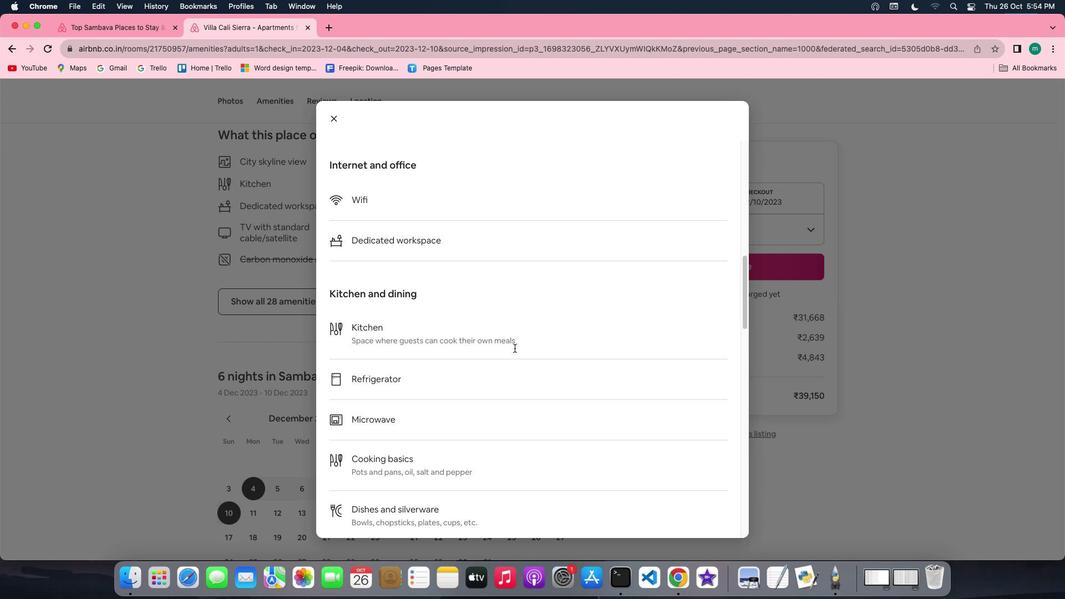 
Action: Mouse scrolled (507, 340) with delta (-6, -8)
Screenshot: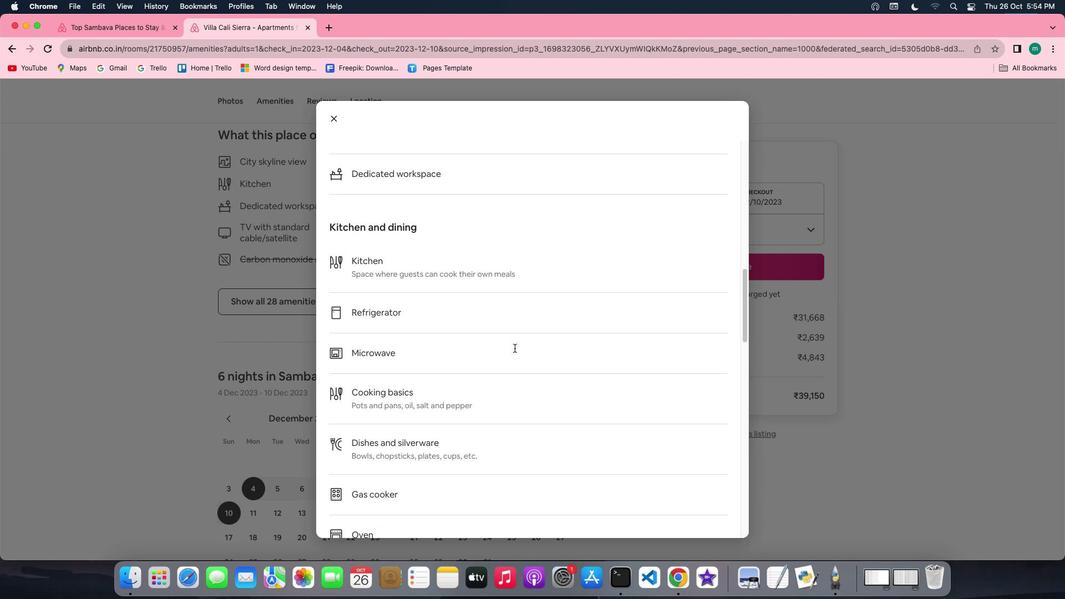 
Action: Mouse scrolled (507, 340) with delta (-6, -7)
Screenshot: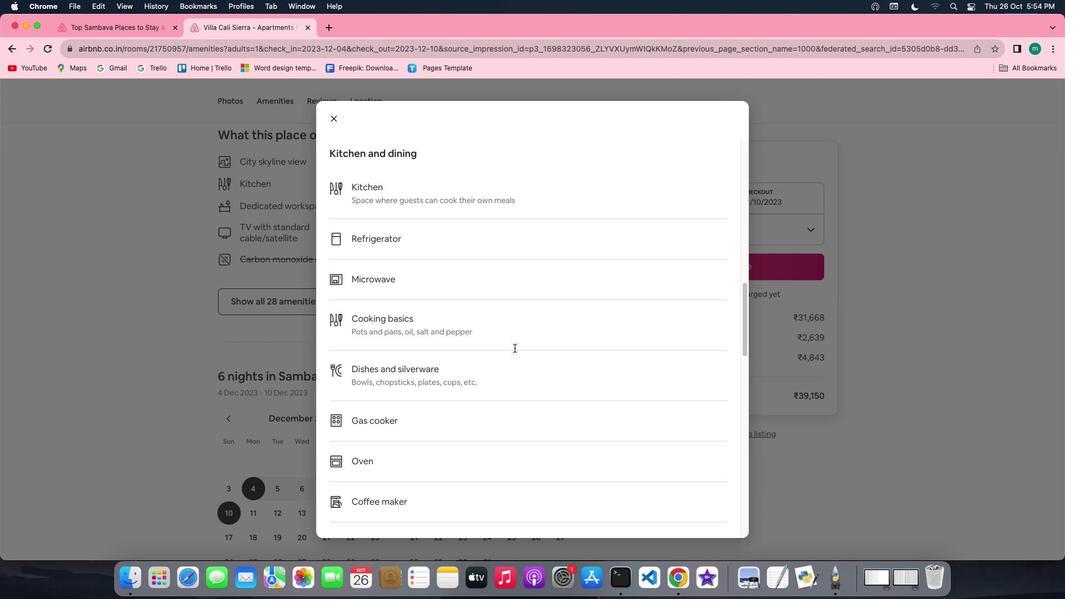 
Action: Mouse scrolled (507, 340) with delta (-6, -7)
Screenshot: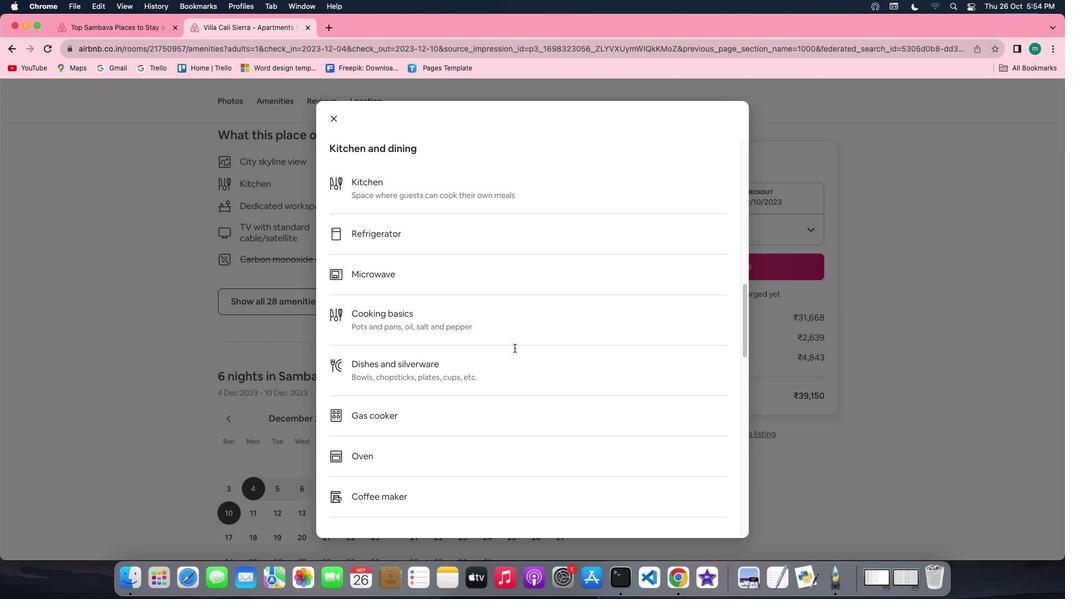 
Action: Mouse scrolled (507, 340) with delta (-6, -7)
Screenshot: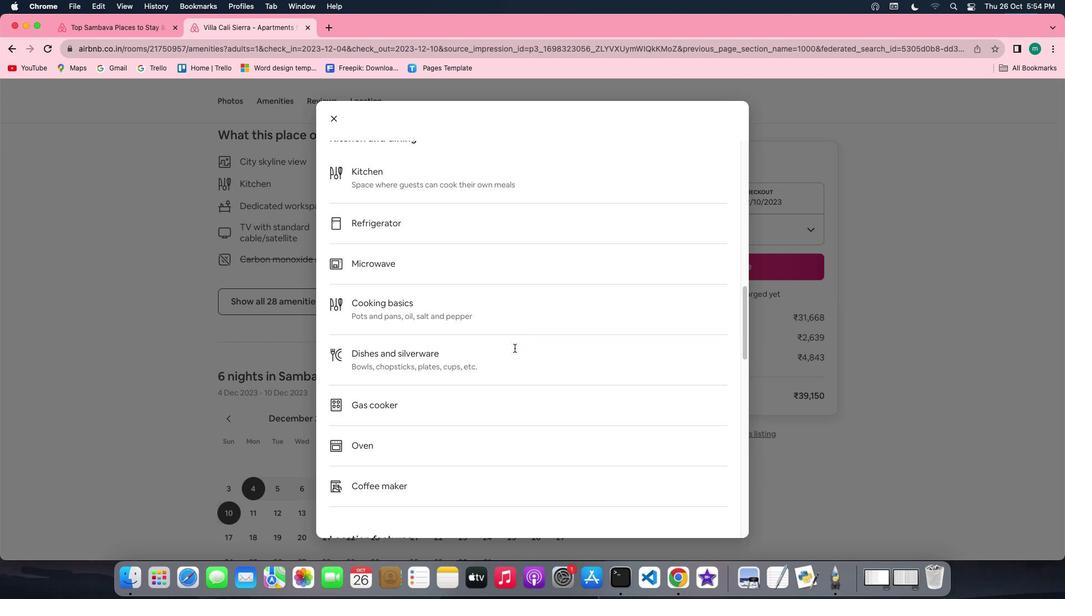
Action: Mouse scrolled (507, 340) with delta (-6, -8)
Screenshot: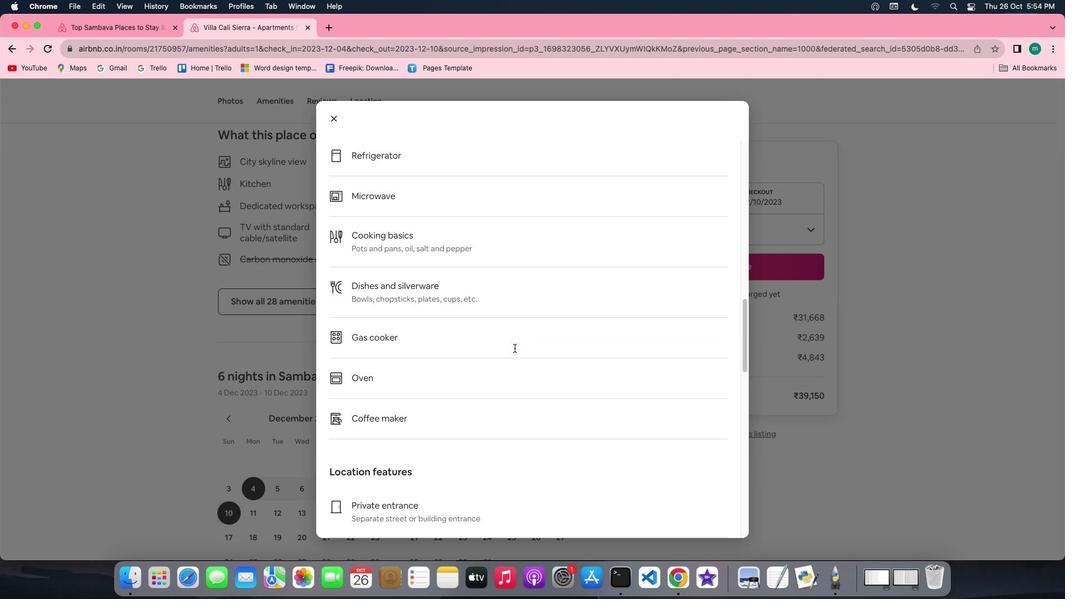 
Action: Mouse scrolled (507, 340) with delta (-6, -8)
Screenshot: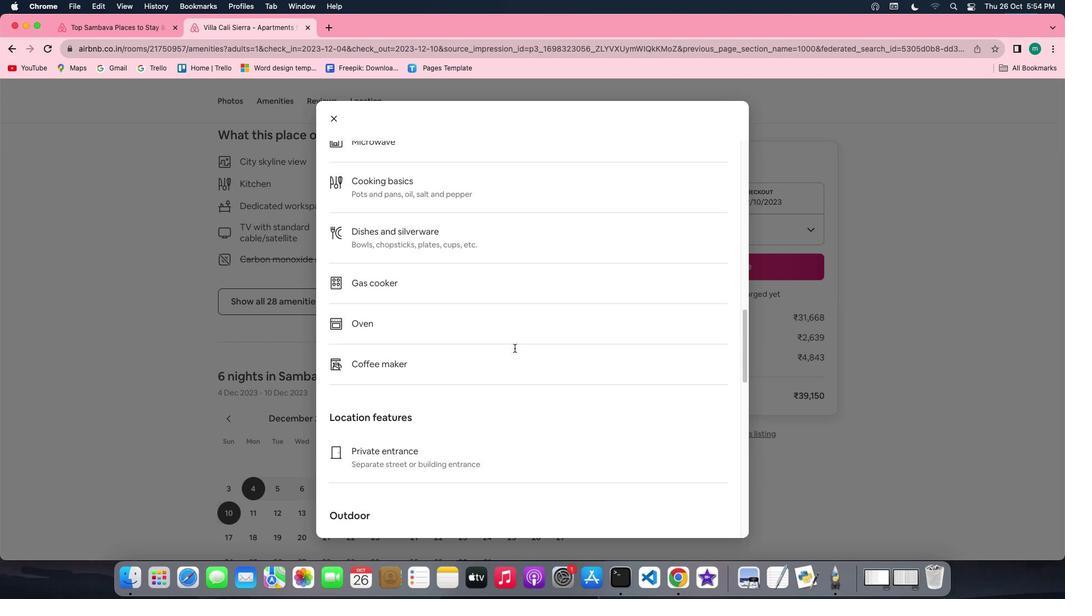 
Action: Mouse scrolled (507, 340) with delta (-6, -8)
Screenshot: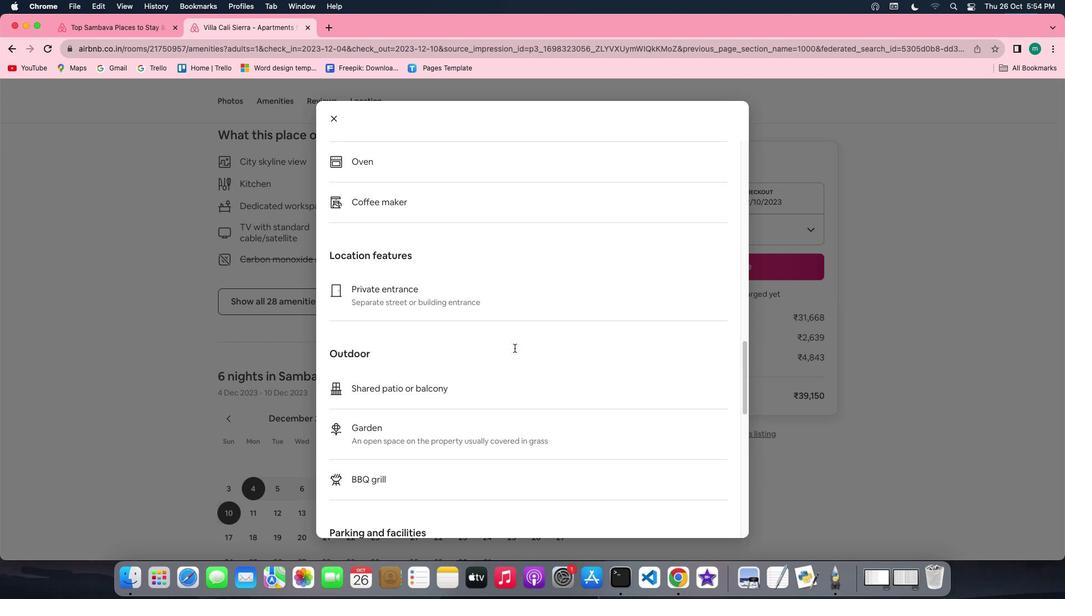 
Action: Mouse scrolled (507, 340) with delta (-6, -7)
Screenshot: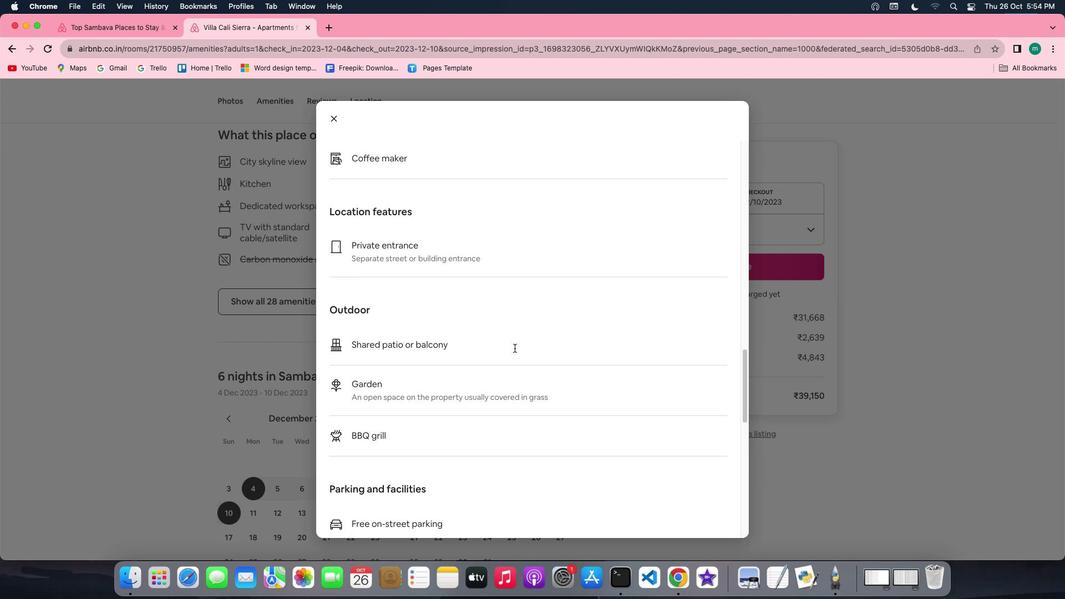 
Action: Mouse scrolled (507, 340) with delta (-6, -7)
Screenshot: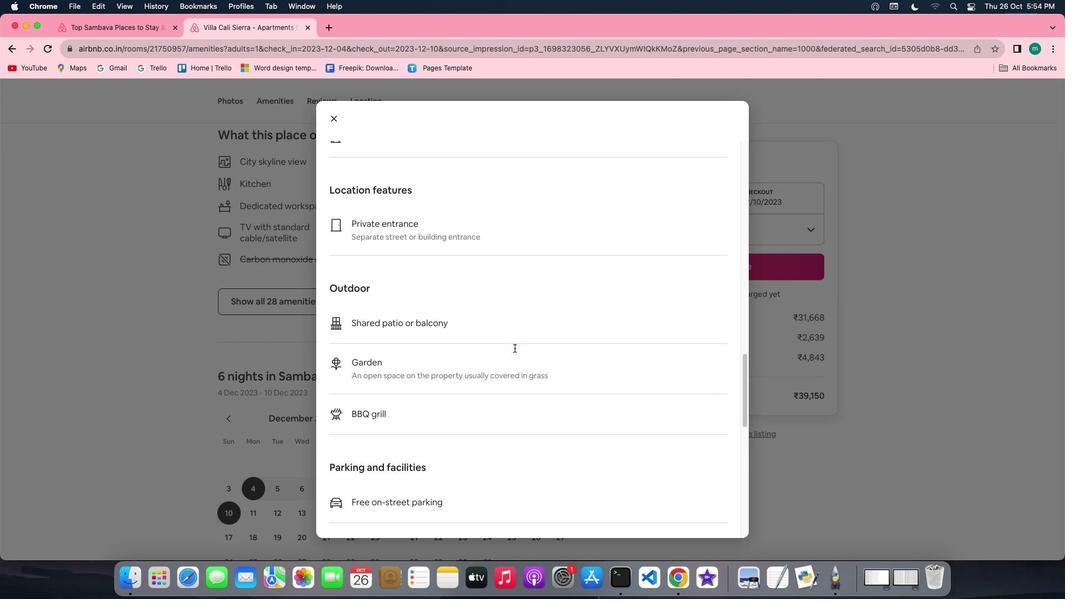 
Action: Mouse scrolled (507, 340) with delta (-6, -8)
Screenshot: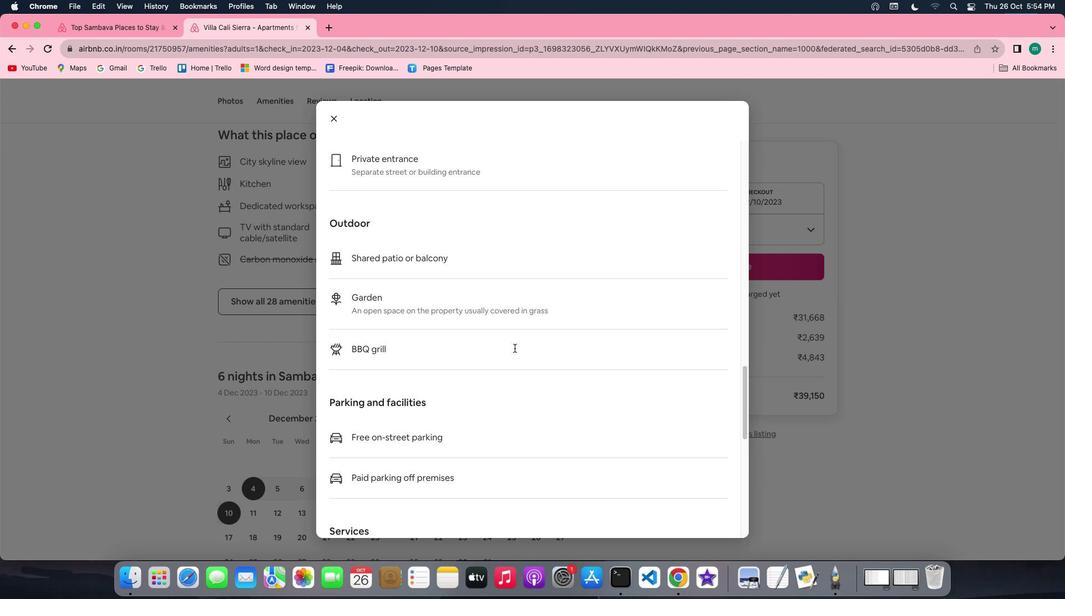 
Action: Mouse scrolled (507, 340) with delta (-6, -9)
Screenshot: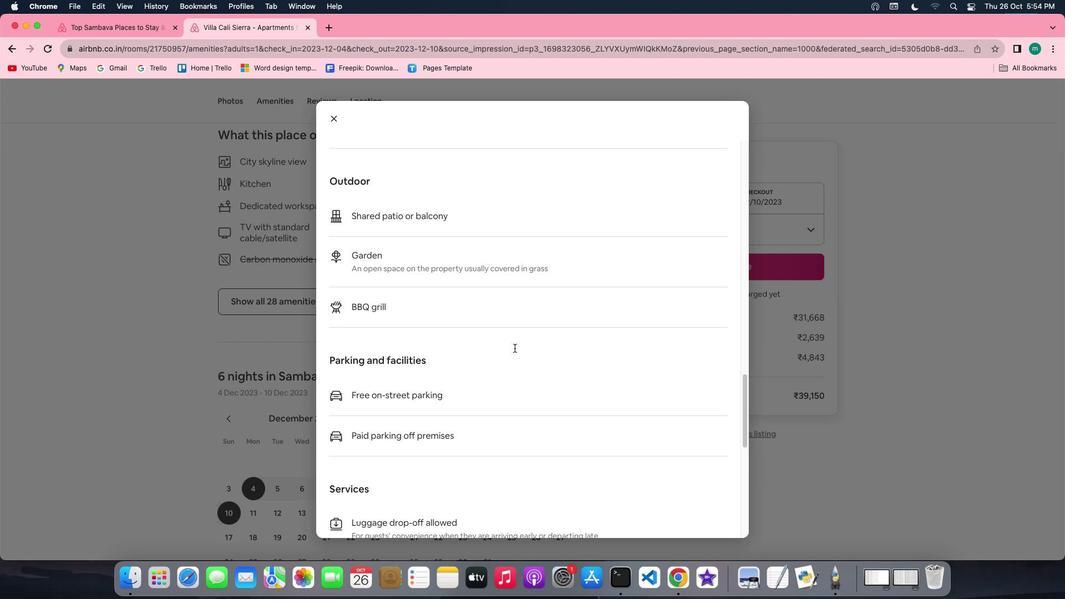 
Action: Mouse scrolled (507, 340) with delta (-6, -9)
Screenshot: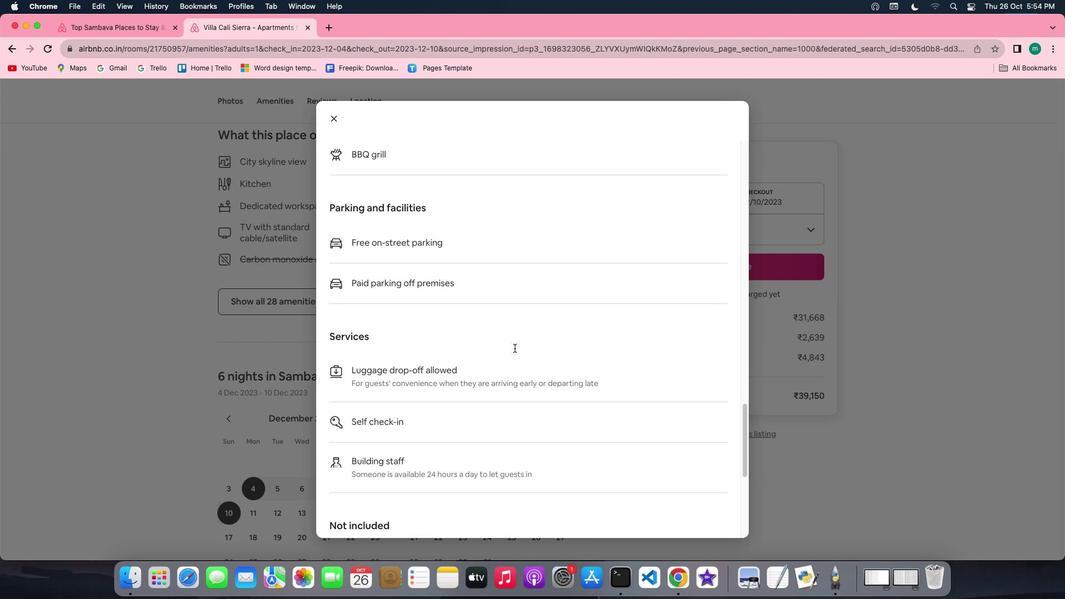 
Action: Mouse scrolled (507, 340) with delta (-6, -7)
Screenshot: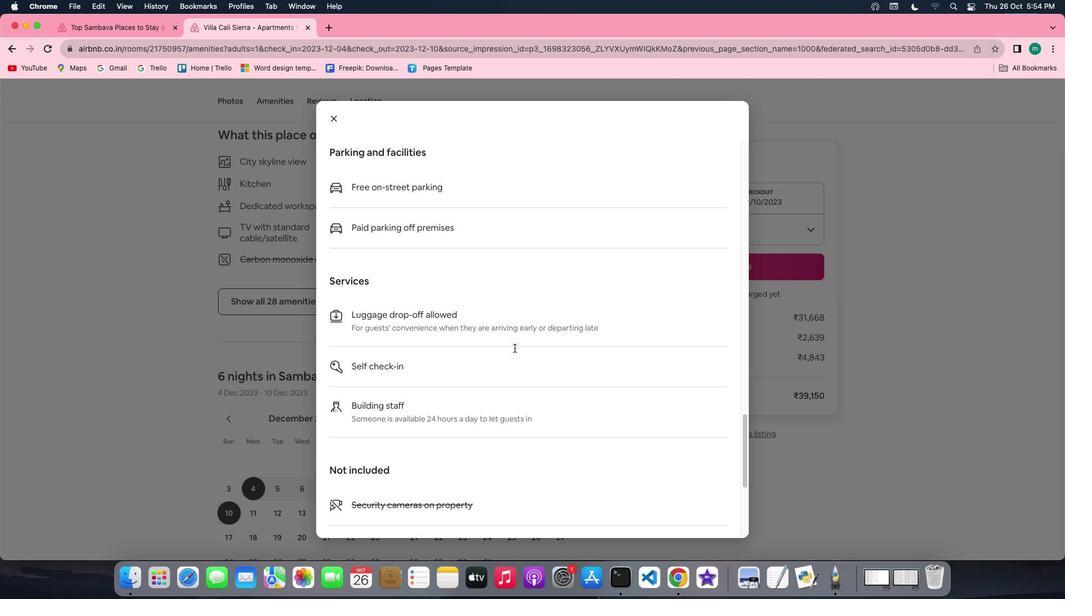 
Action: Mouse scrolled (507, 340) with delta (-6, -7)
Screenshot: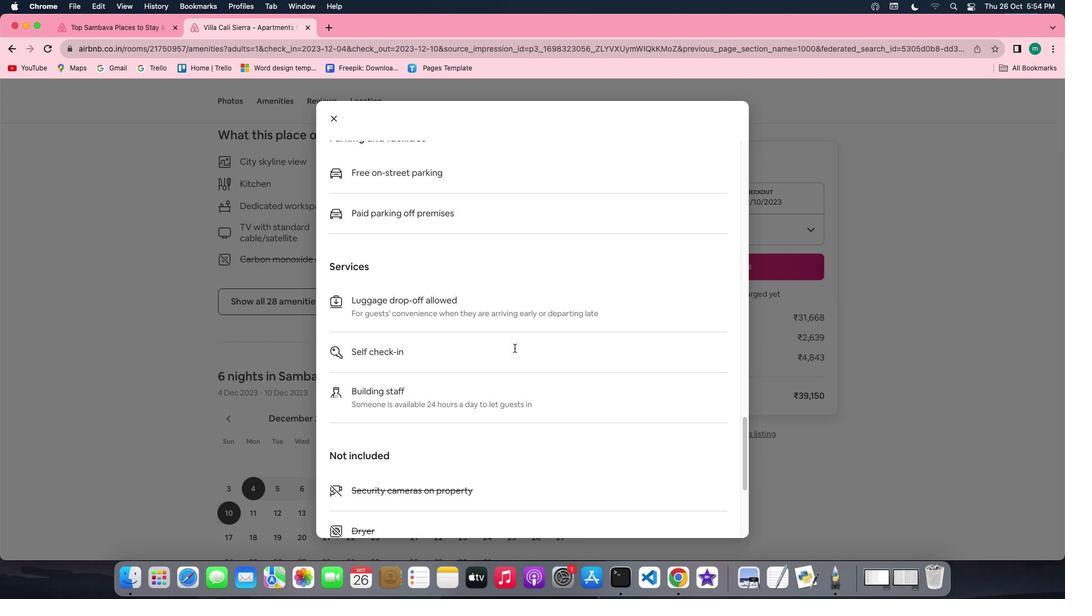 
Action: Mouse scrolled (507, 340) with delta (-6, -8)
Screenshot: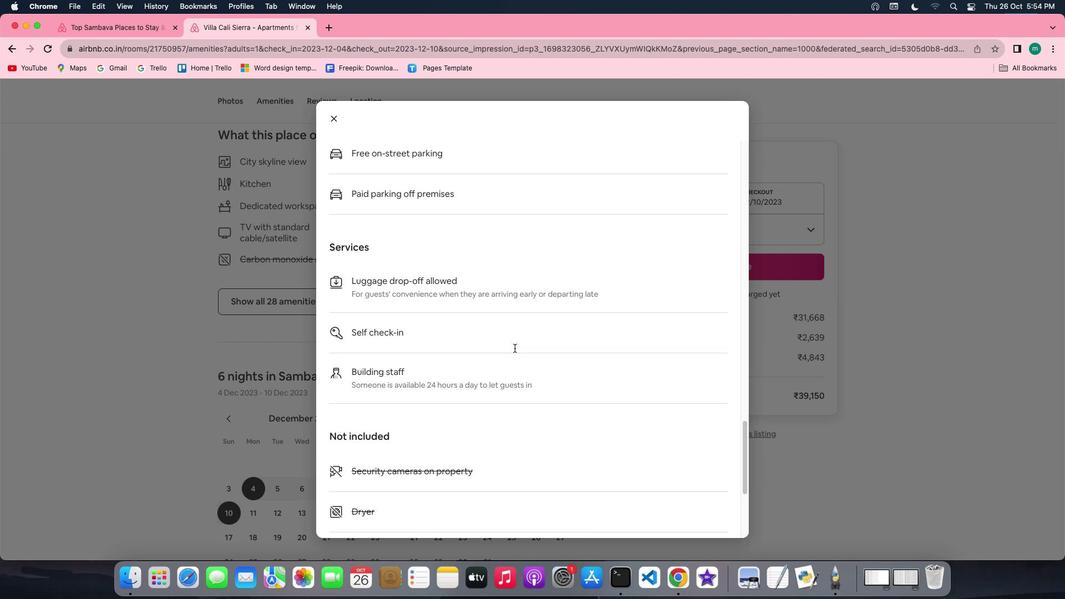 
Action: Mouse scrolled (507, 340) with delta (-6, -8)
Screenshot: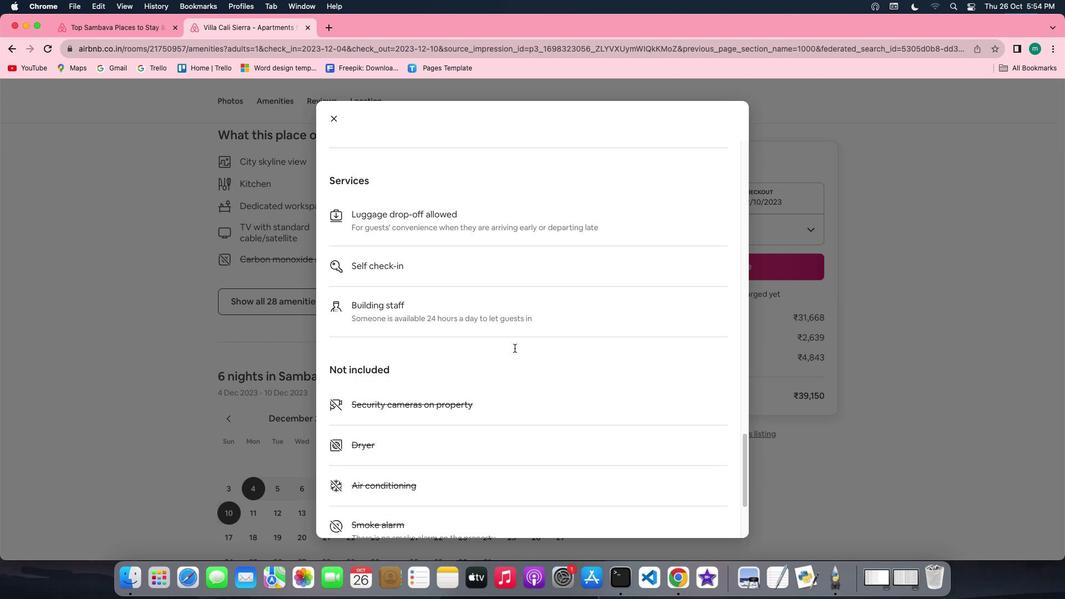 
Action: Mouse scrolled (507, 340) with delta (-6, -9)
Screenshot: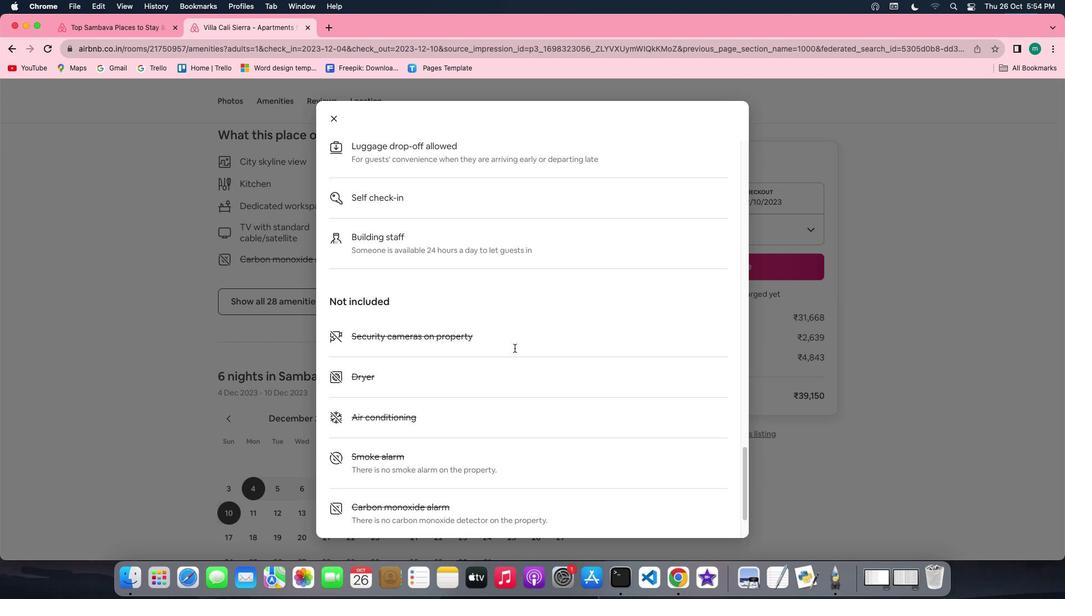
Action: Mouse scrolled (507, 340) with delta (-6, -7)
Screenshot: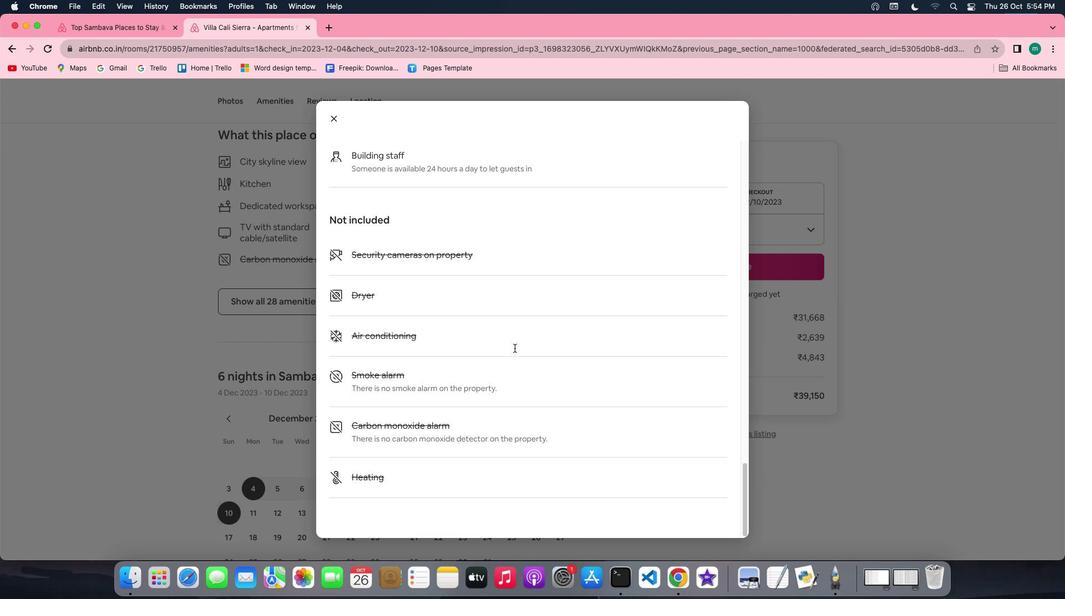 
Action: Mouse scrolled (507, 340) with delta (-6, -7)
Screenshot: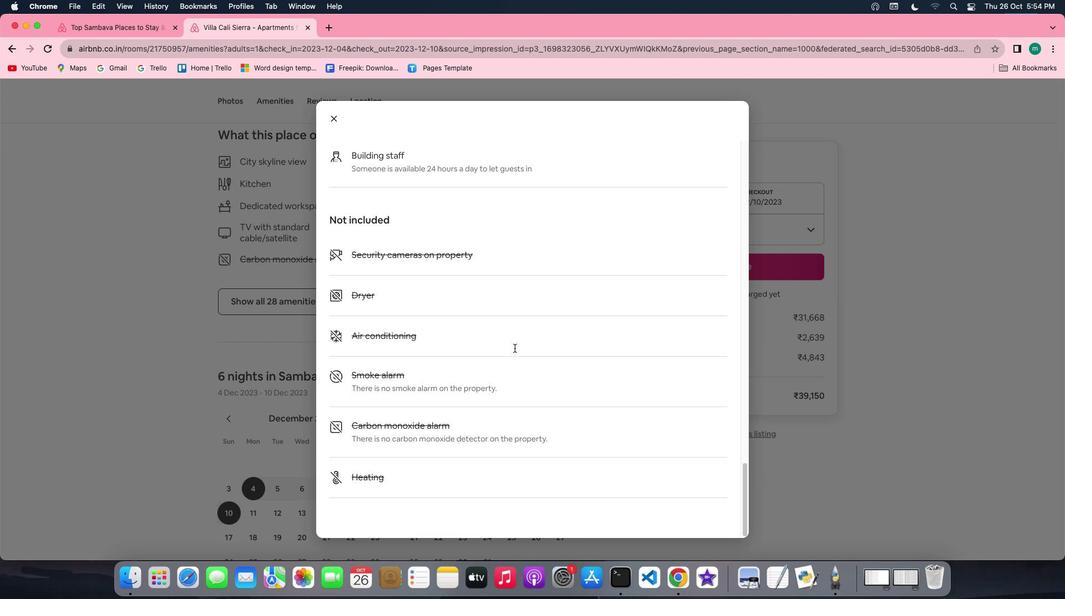 
Action: Mouse scrolled (507, 340) with delta (-6, -7)
Screenshot: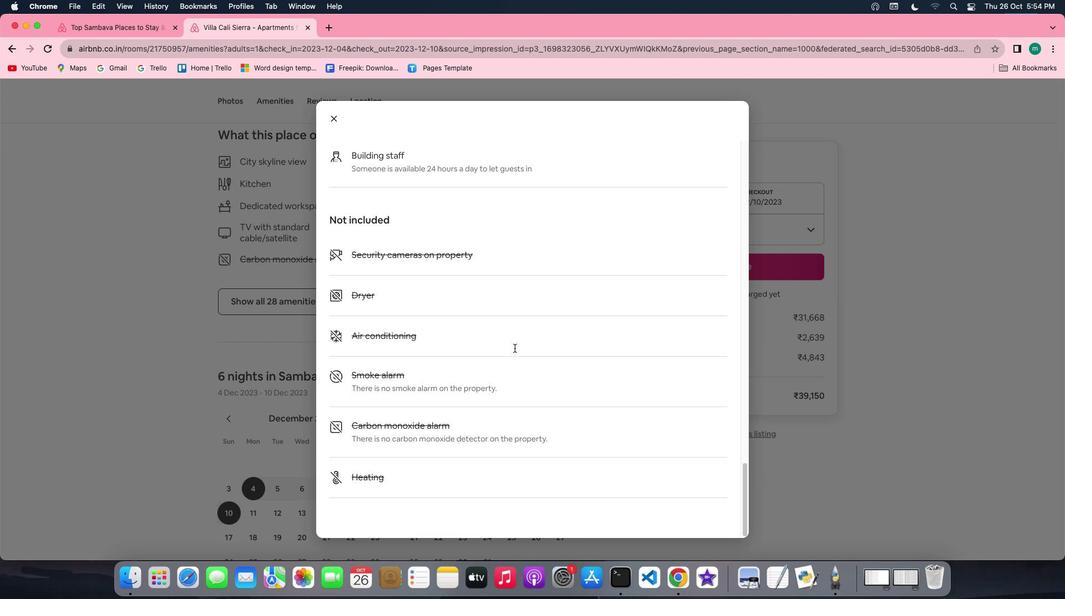 
Action: Mouse scrolled (507, 340) with delta (-6, -8)
Screenshot: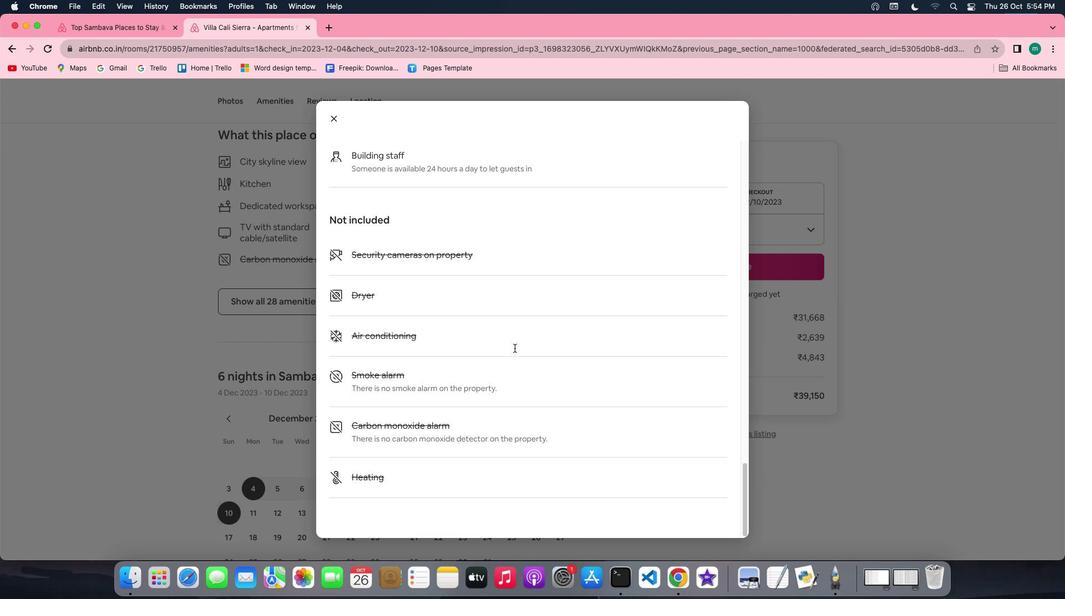 
Action: Mouse scrolled (507, 340) with delta (-6, -9)
Screenshot: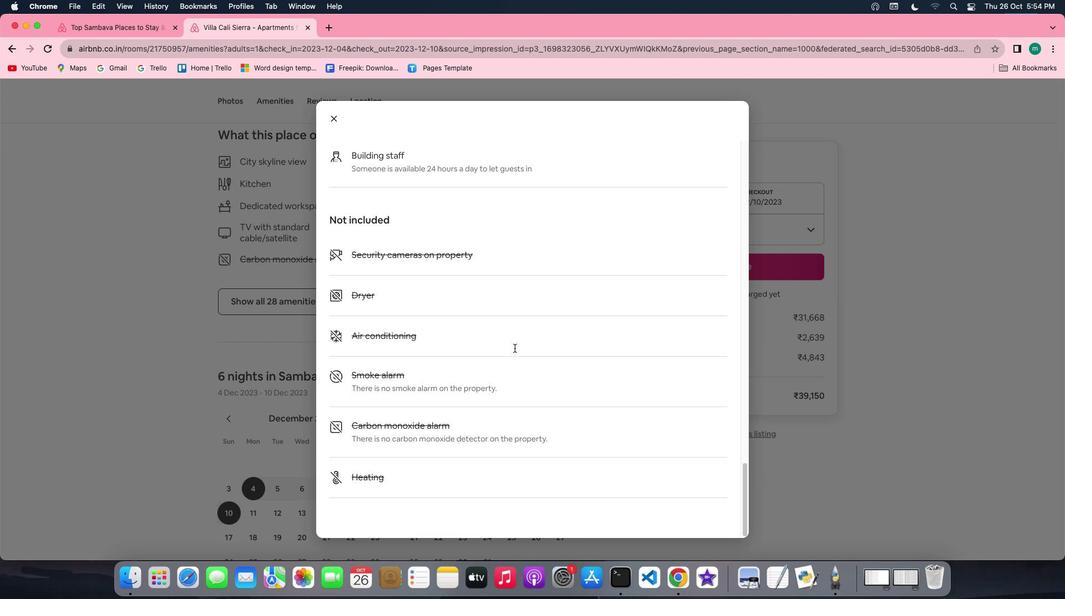 
Action: Mouse scrolled (507, 340) with delta (-6, -7)
Screenshot: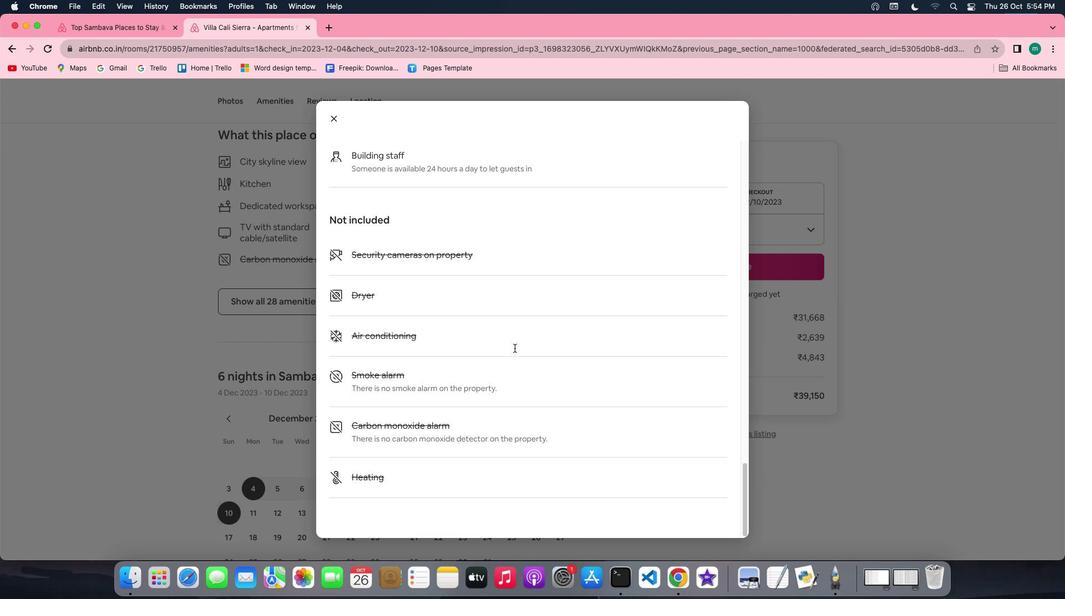 
Action: Mouse moved to (332, 108)
Screenshot: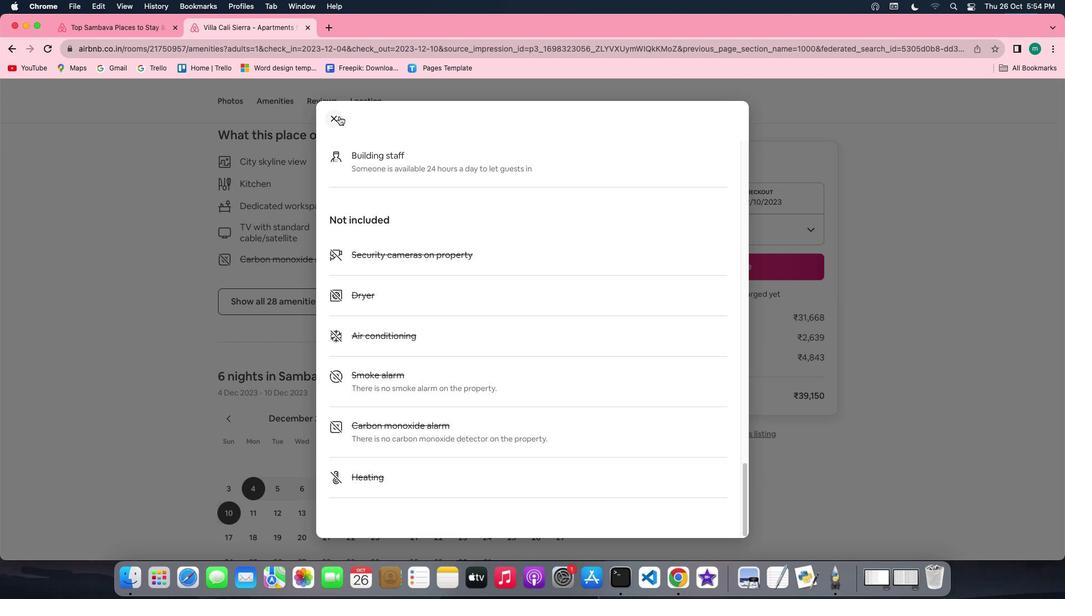 
Action: Mouse pressed left at (332, 108)
Screenshot: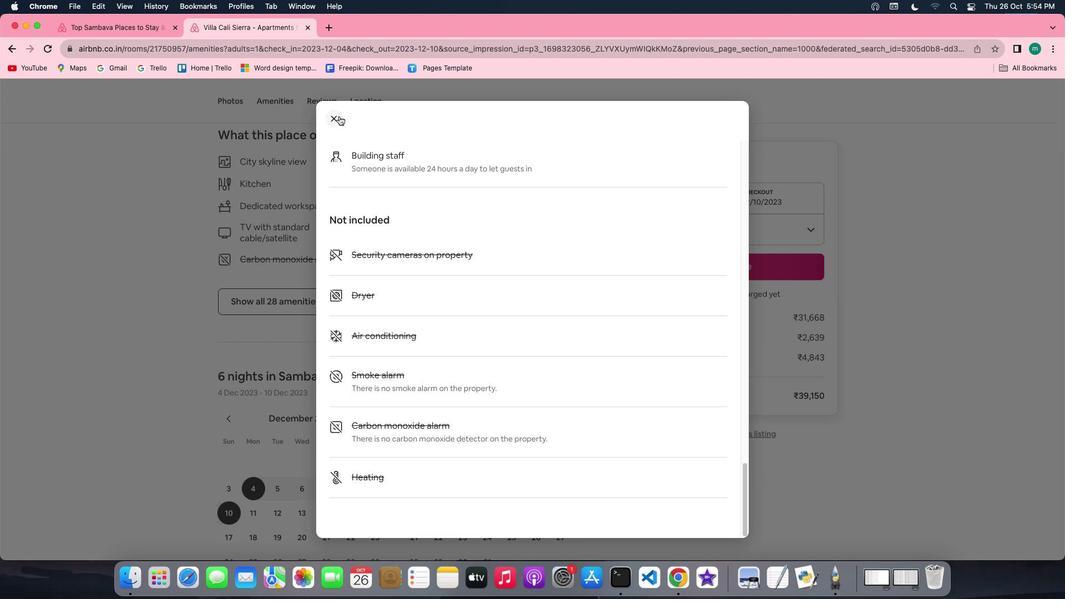 
Action: Mouse moved to (485, 328)
Screenshot: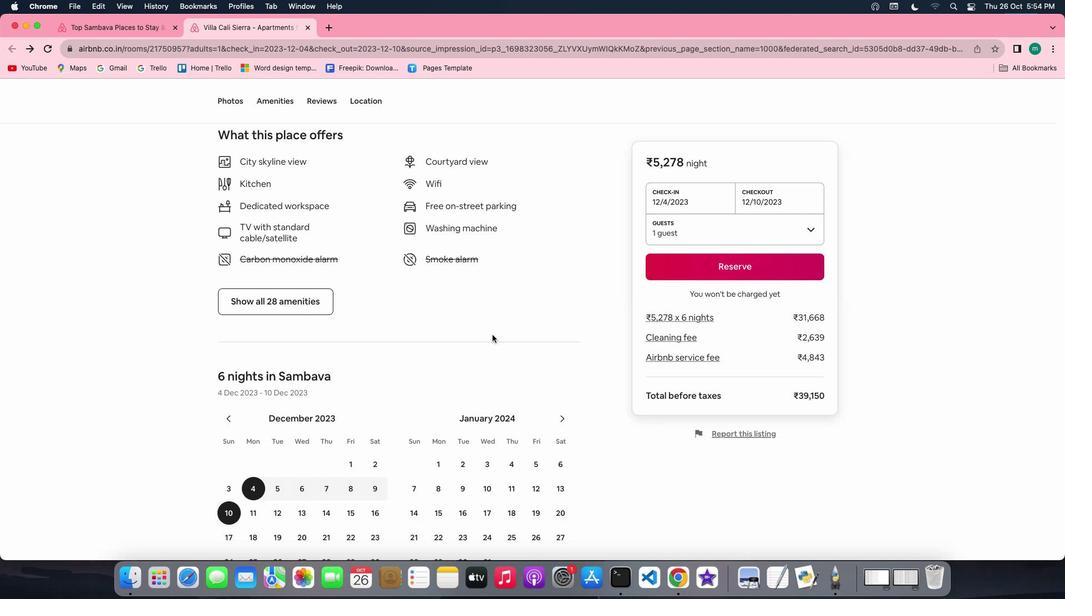 
Action: Mouse scrolled (485, 328) with delta (-6, -7)
Screenshot: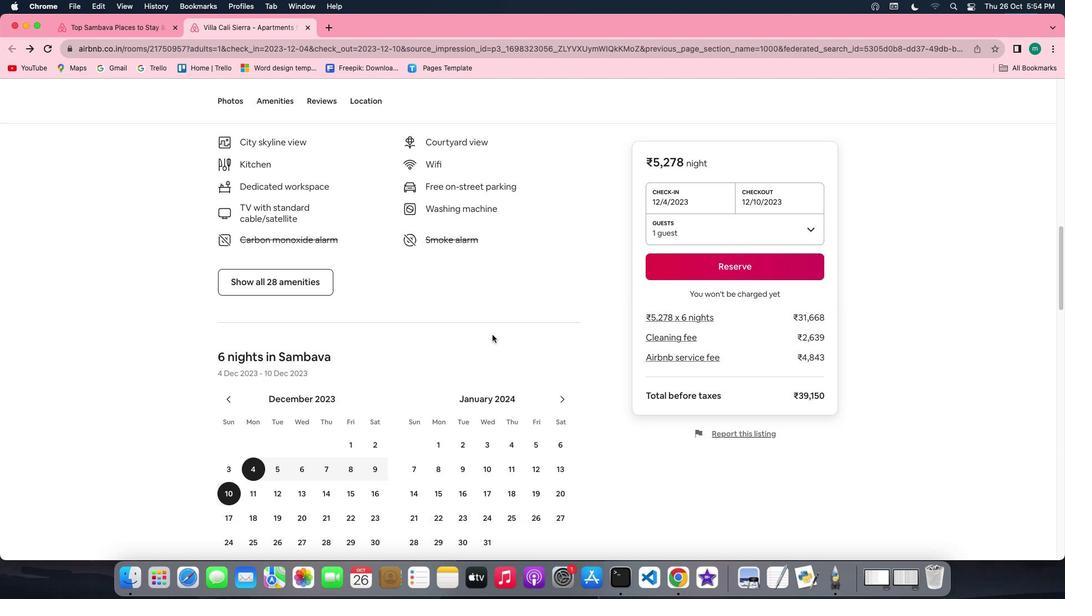 
Action: Mouse scrolled (485, 328) with delta (-6, -7)
Screenshot: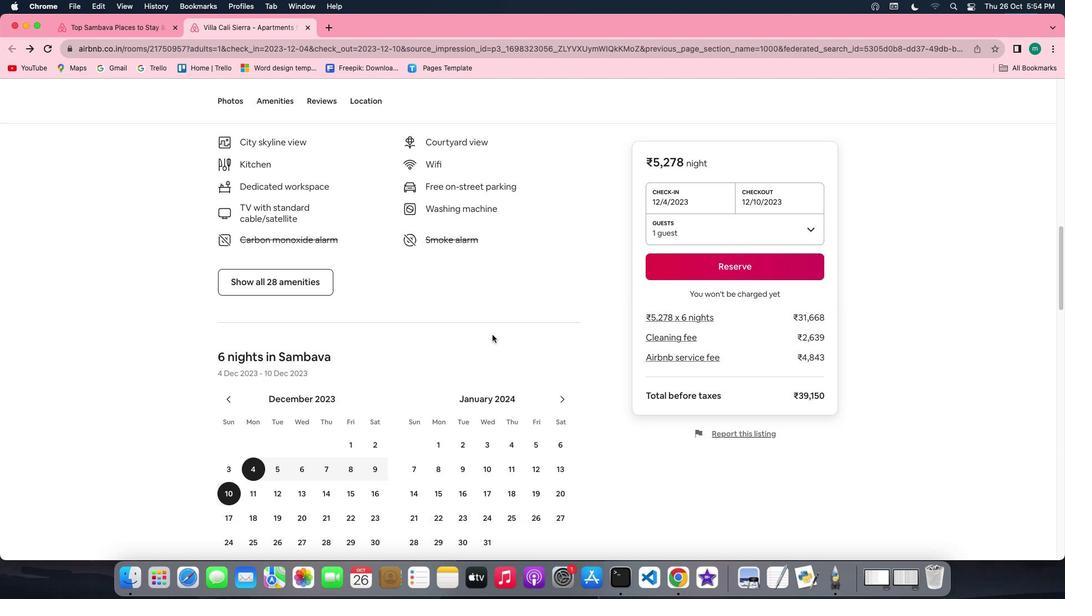 
Action: Mouse scrolled (485, 328) with delta (-6, -8)
Screenshot: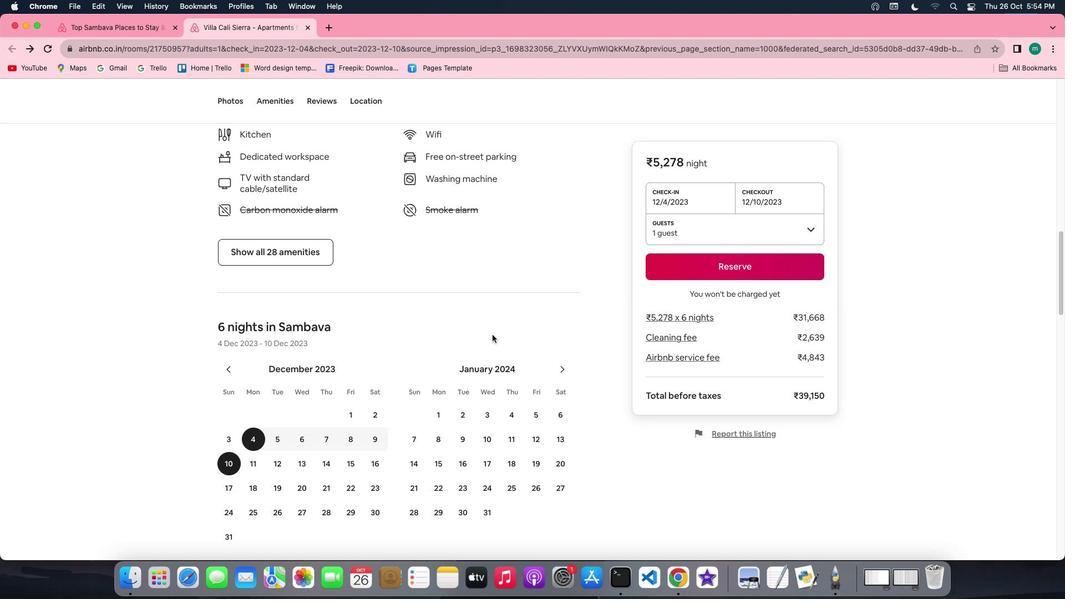 
Action: Mouse scrolled (485, 328) with delta (-6, -8)
Screenshot: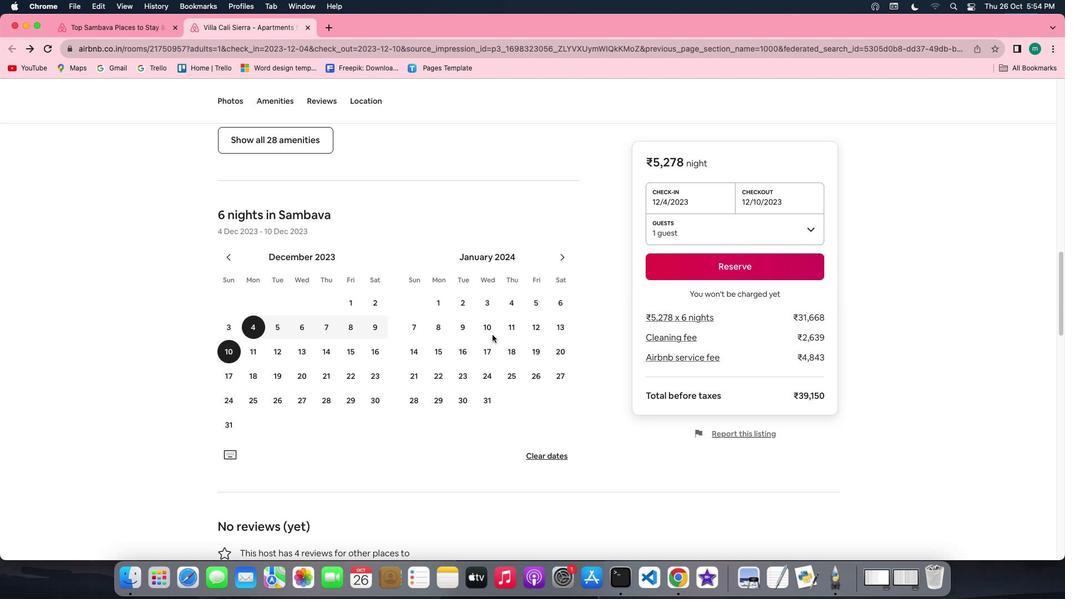 
Action: Mouse scrolled (485, 328) with delta (-6, -8)
Screenshot: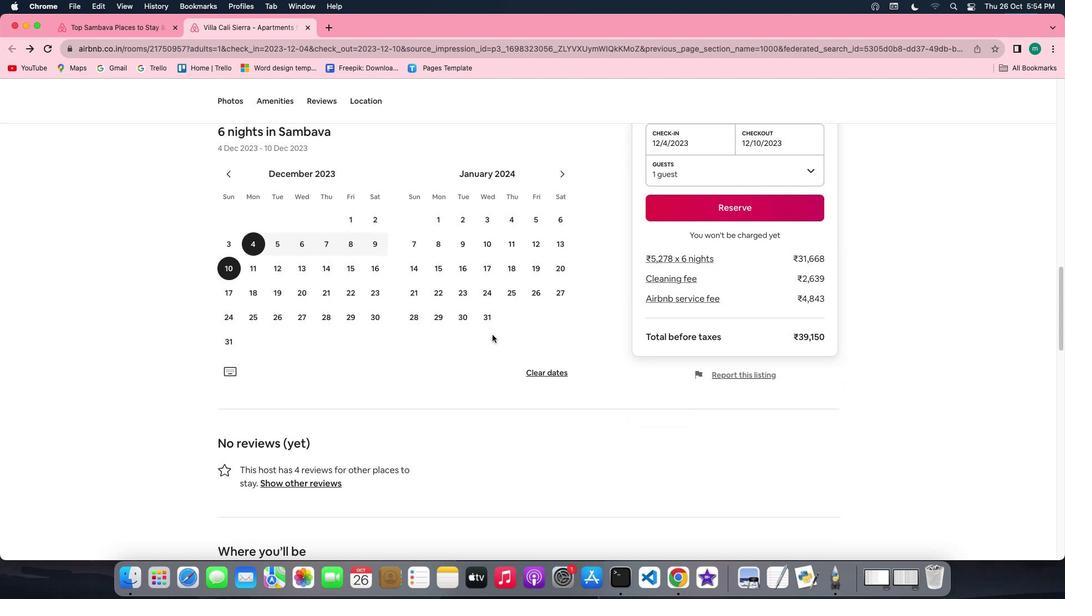 
Action: Mouse scrolled (485, 328) with delta (-6, -7)
Screenshot: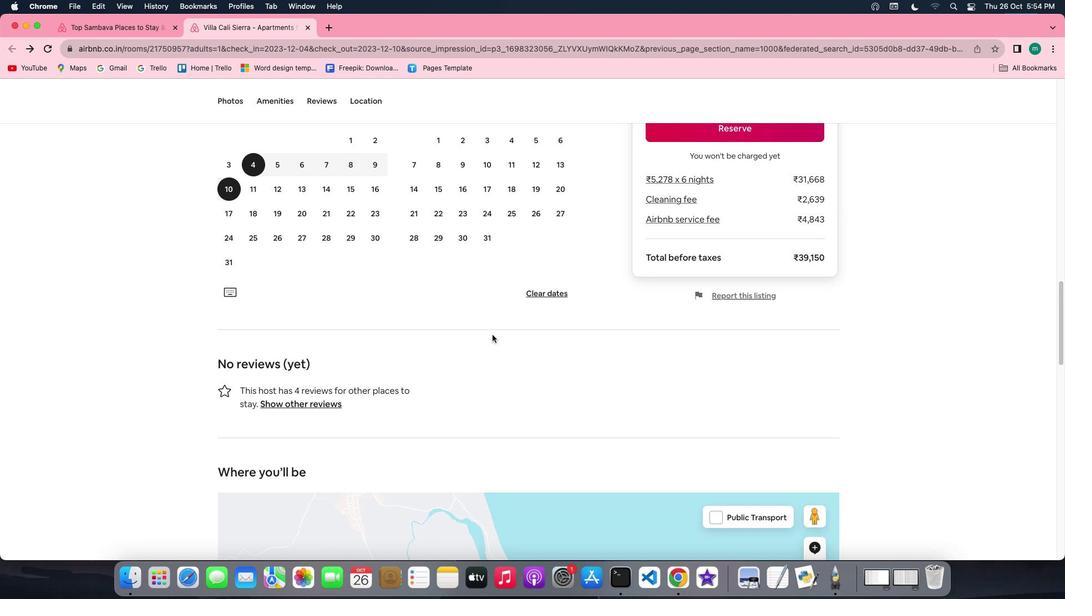 
Action: Mouse scrolled (485, 328) with delta (-6, -7)
Screenshot: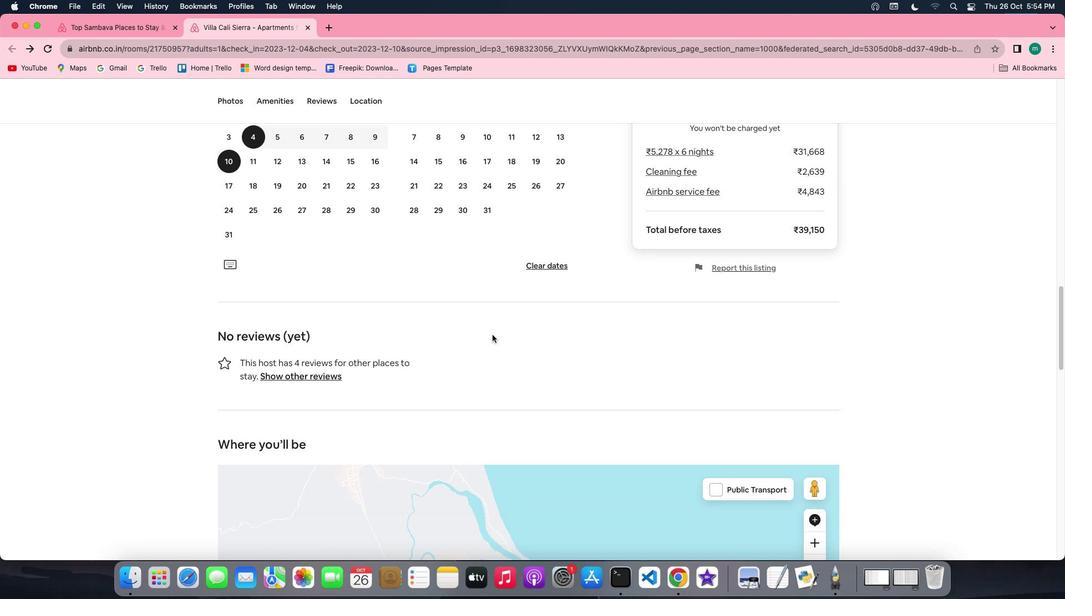 
Action: Mouse scrolled (485, 328) with delta (-6, -8)
Screenshot: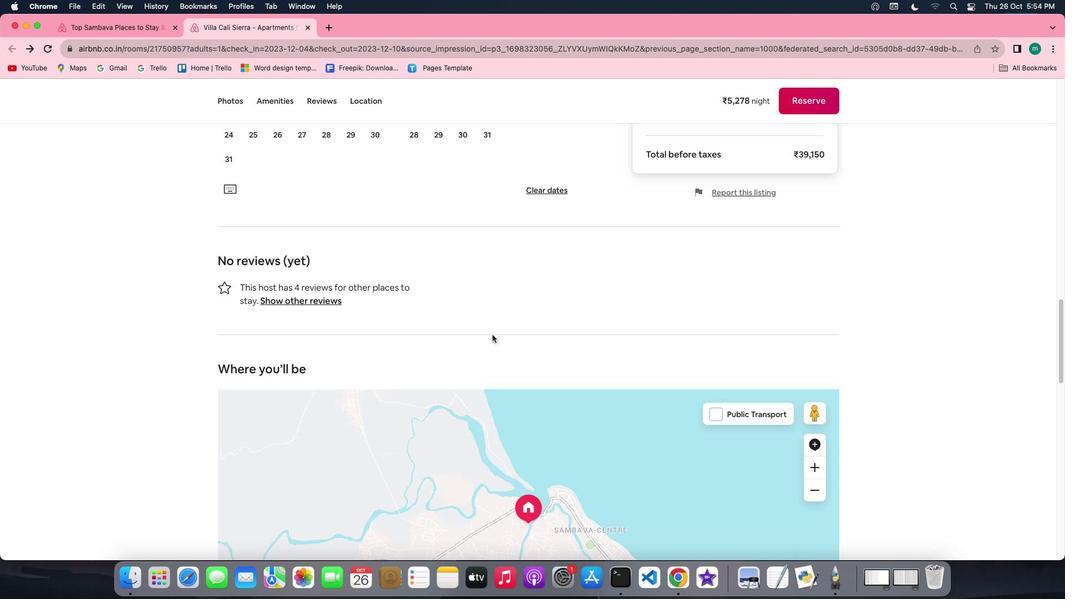 
Action: Mouse scrolled (485, 328) with delta (-6, -9)
Screenshot: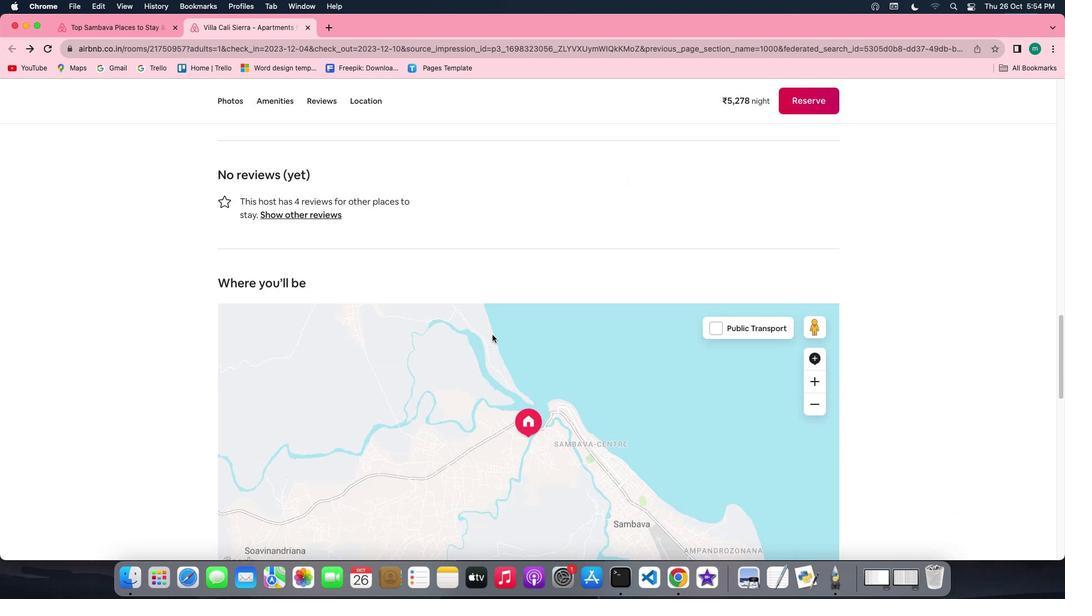 
Action: Mouse scrolled (485, 328) with delta (-6, -9)
Screenshot: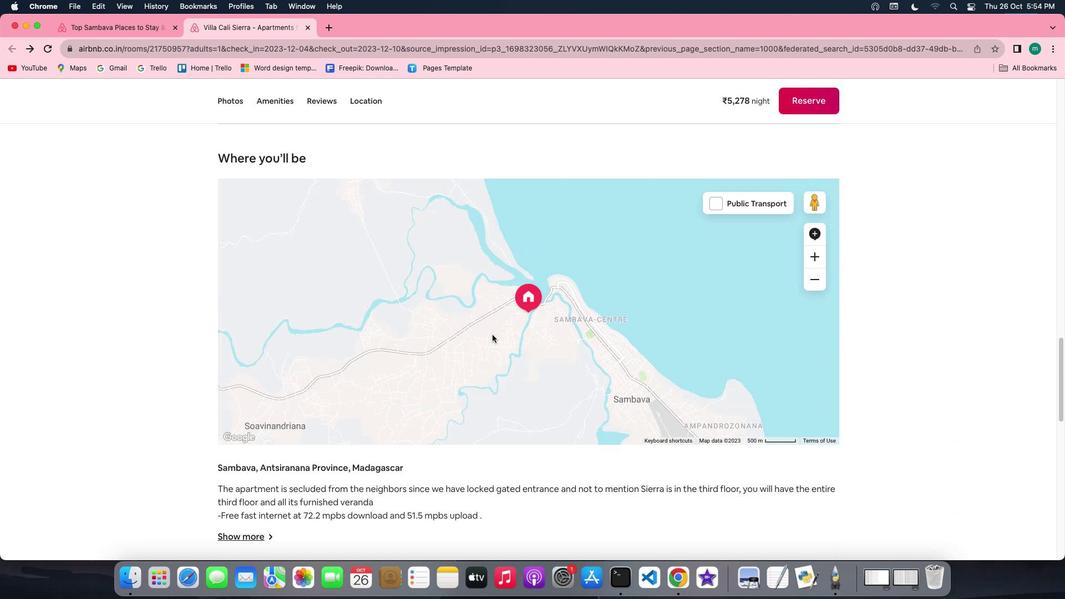
Action: Mouse scrolled (485, 328) with delta (-6, -7)
Screenshot: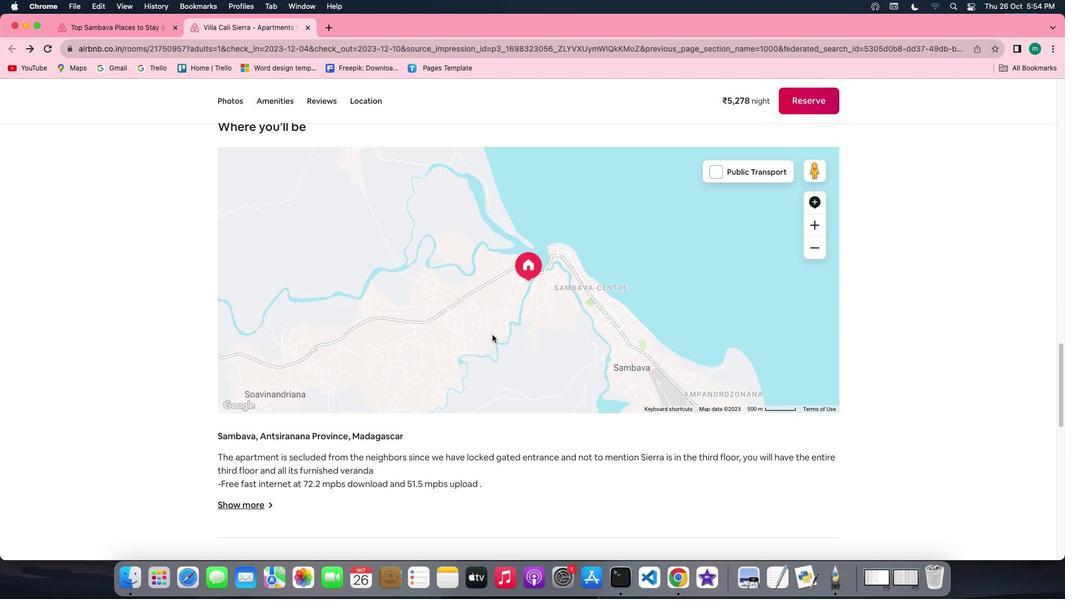 
Action: Mouse scrolled (485, 328) with delta (-6, -7)
Screenshot: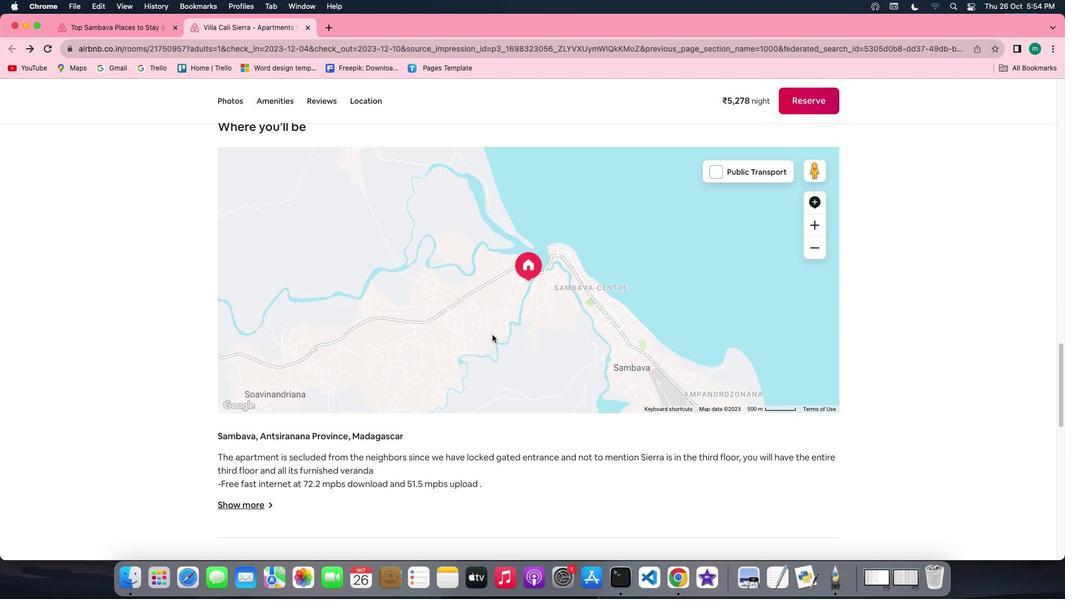 
Action: Mouse scrolled (485, 328) with delta (-6, -7)
Screenshot: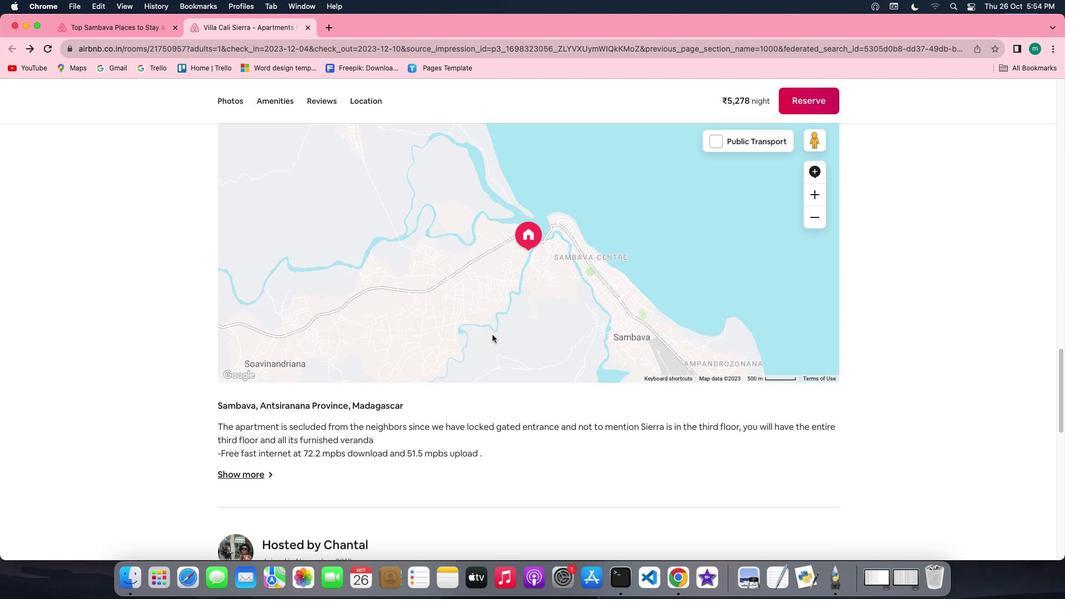 
Action: Mouse moved to (233, 414)
Screenshot: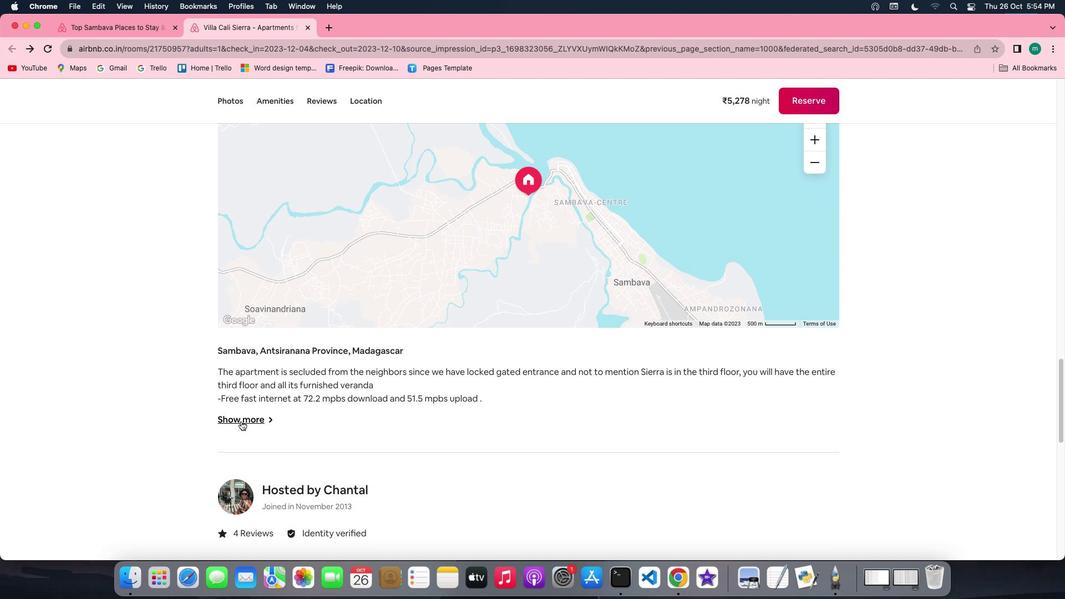 
Action: Mouse pressed left at (233, 414)
Screenshot: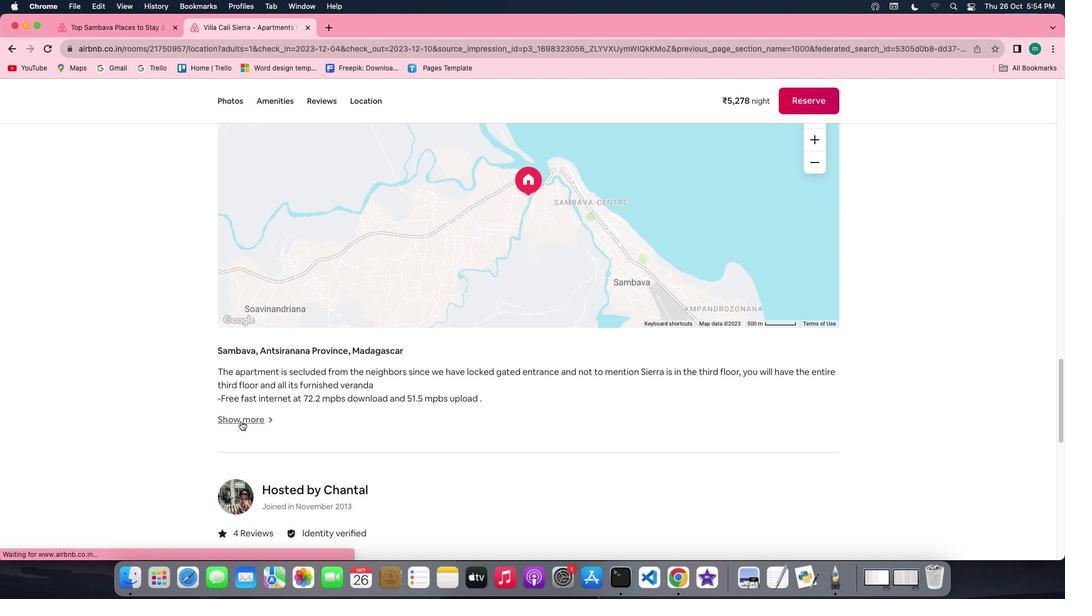 
Action: Mouse moved to (48, 219)
Screenshot: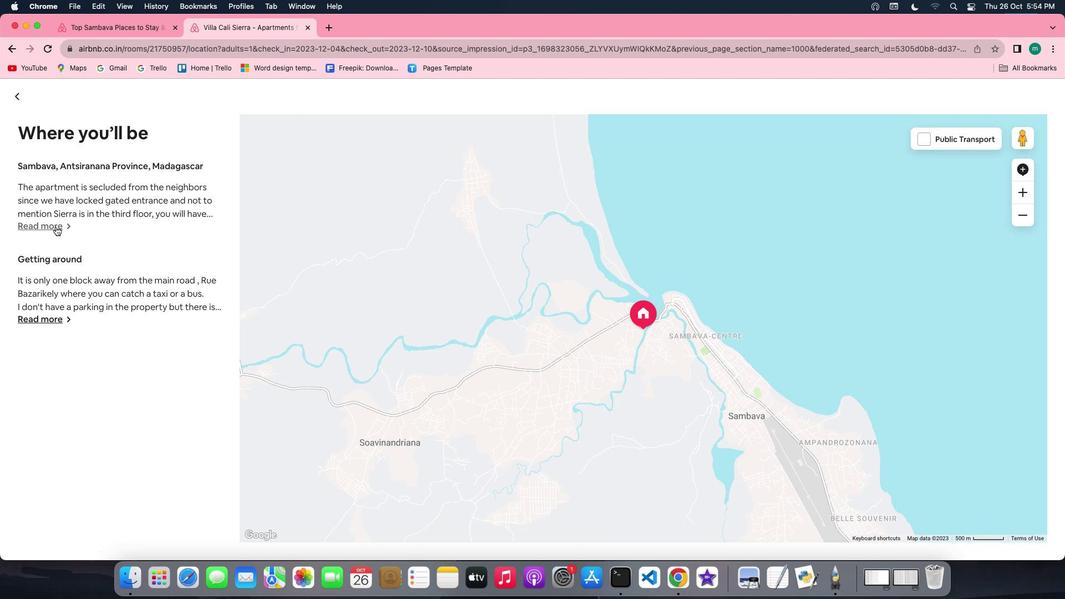 
Action: Mouse pressed left at (48, 219)
Screenshot: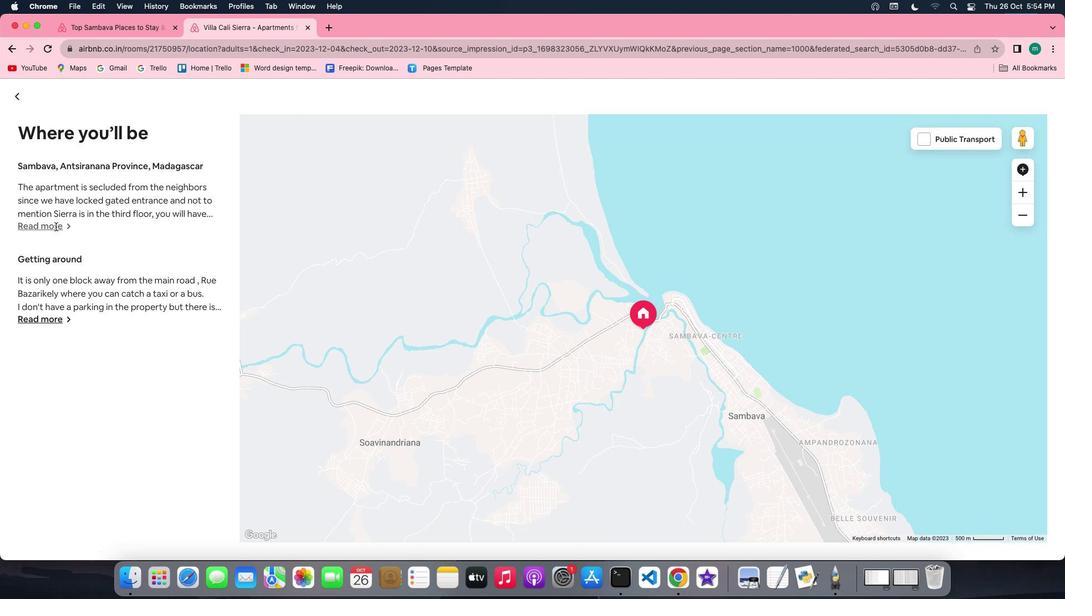 
Action: Mouse moved to (101, 281)
Screenshot: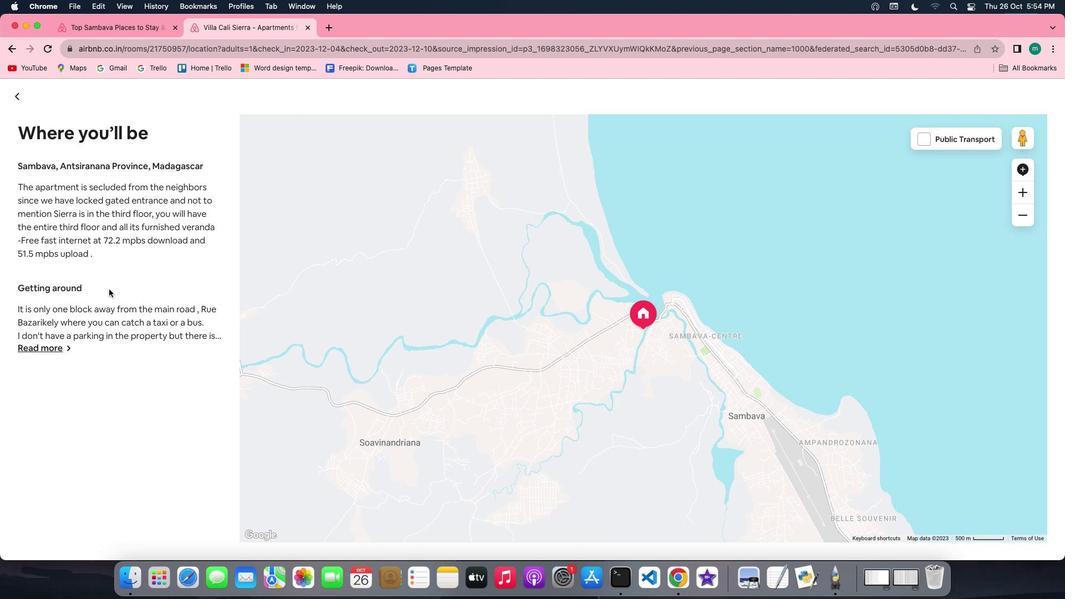 
Action: Mouse scrolled (101, 281) with delta (-6, -7)
Screenshot: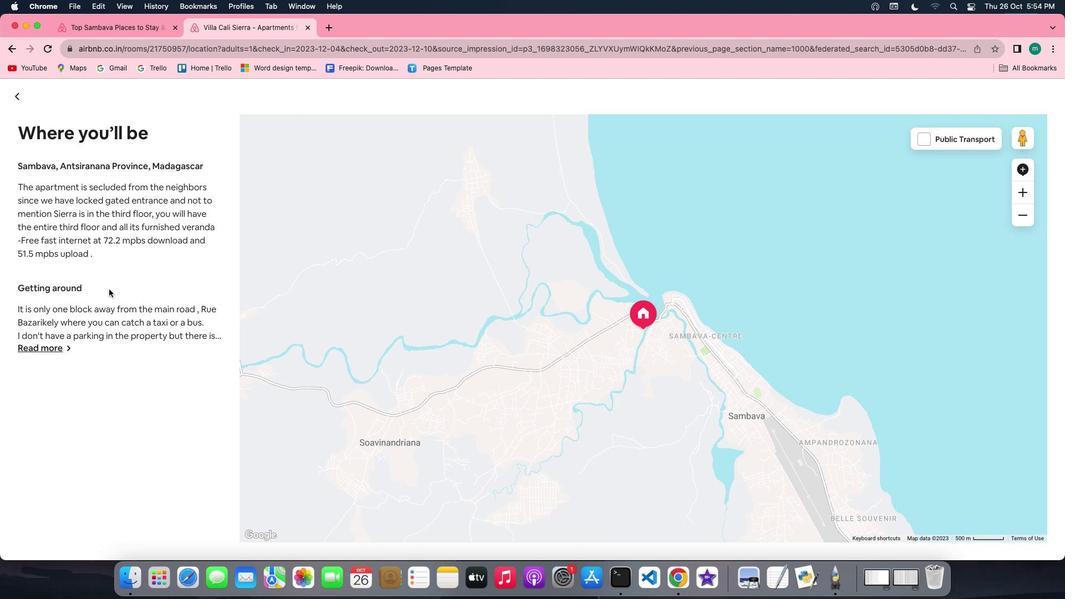 
Action: Mouse scrolled (101, 281) with delta (-6, -7)
Screenshot: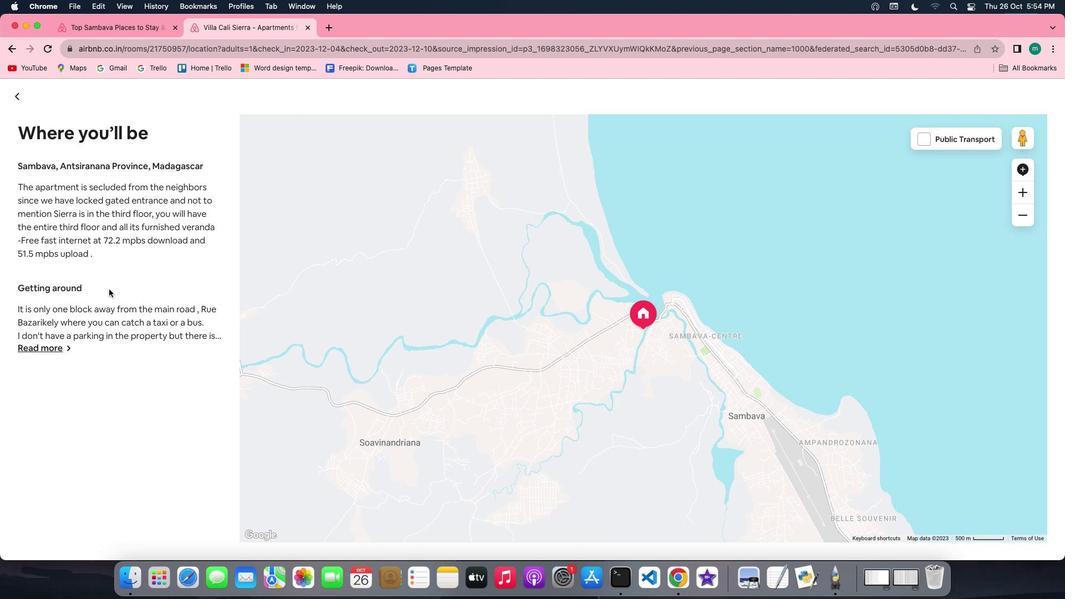 
Action: Mouse scrolled (101, 281) with delta (-6, -7)
Screenshot: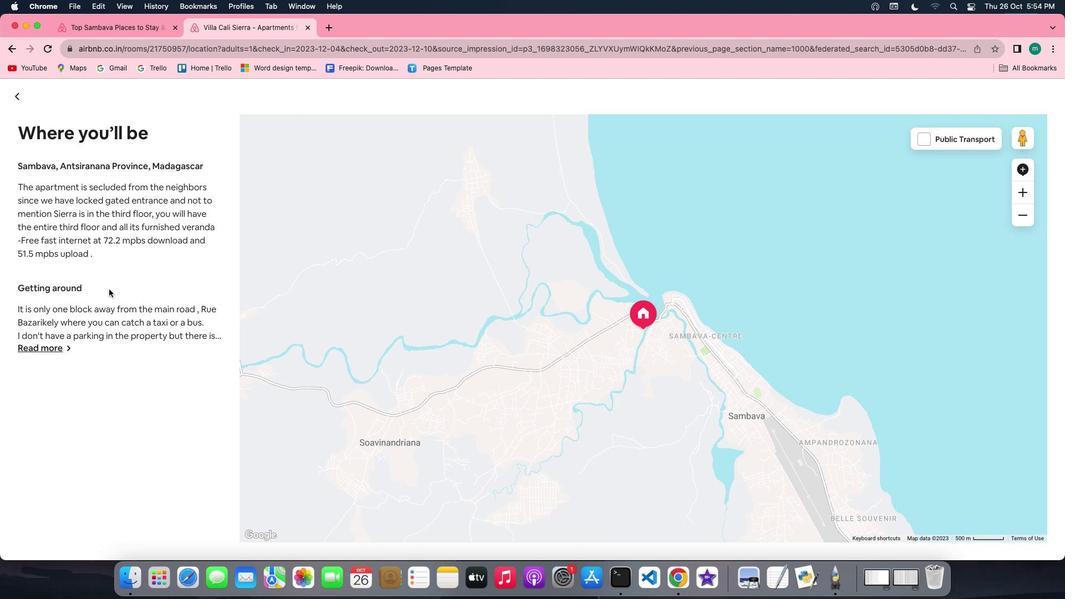 
Action: Mouse moved to (38, 336)
Screenshot: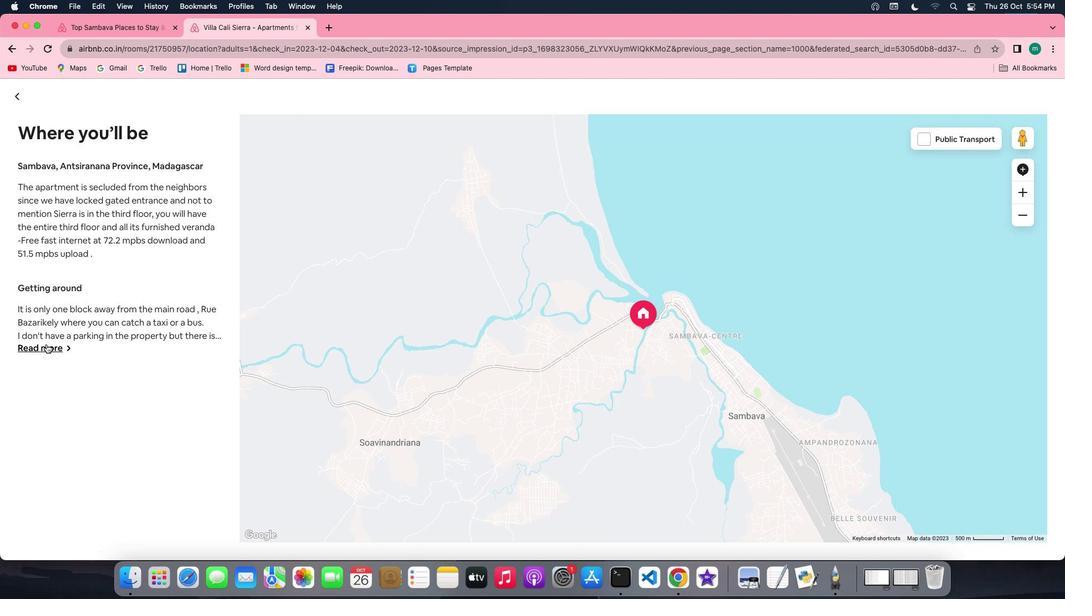 
Action: Mouse pressed left at (38, 336)
Screenshot: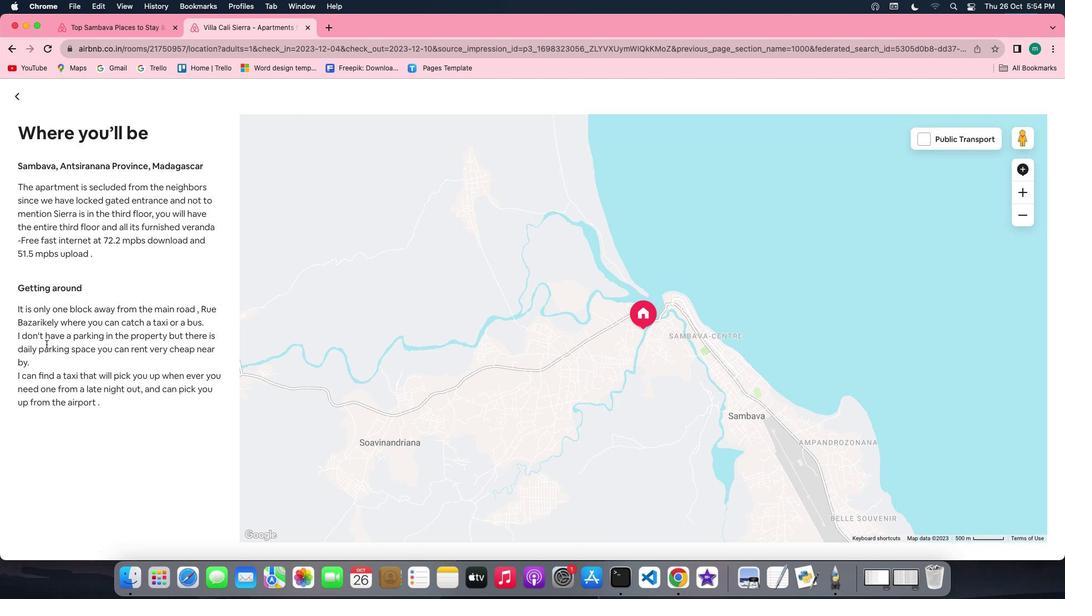 
Action: Mouse moved to (89, 328)
